 Task: Search round trip flight ticket for 2 adults, 4 children and 1 infant on lap in business from Las Vegas: Harry Reid International Airport to New Bern: Coastal Carolina Regional Airport (was Craven County Regional) on 5-4-2023 and return on 5-6-2023. Choice of flights is Royal air maroc. Price is upto 78000. Outbound departure time preference is 5:30.
Action: Mouse moved to (325, 132)
Screenshot: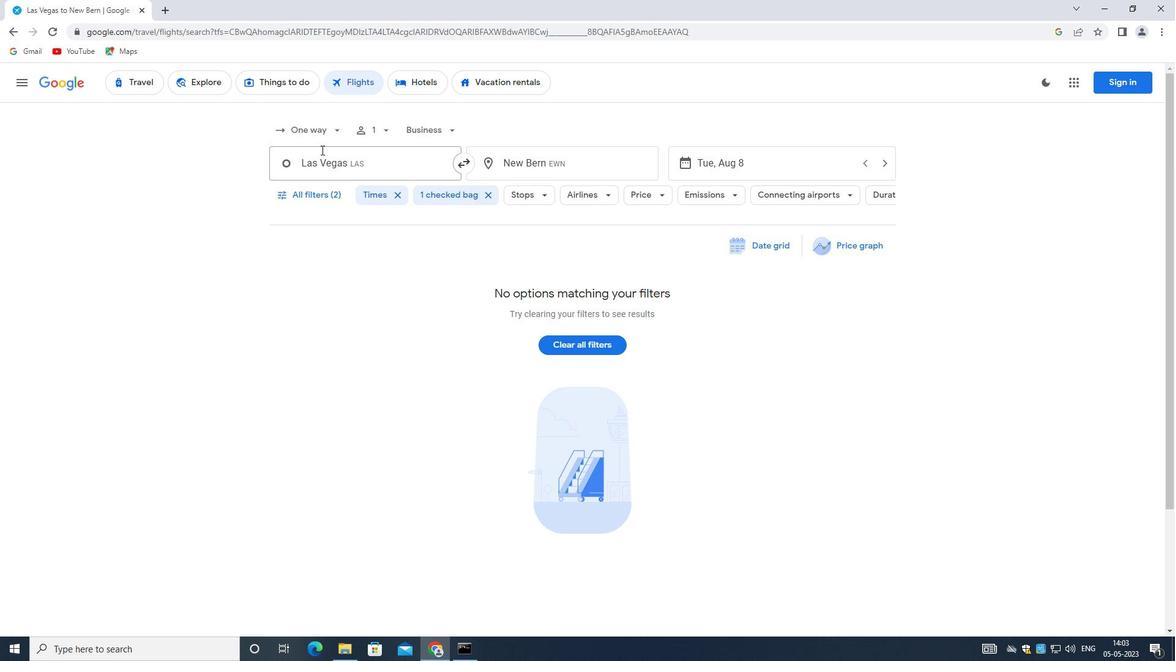 
Action: Mouse pressed left at (325, 132)
Screenshot: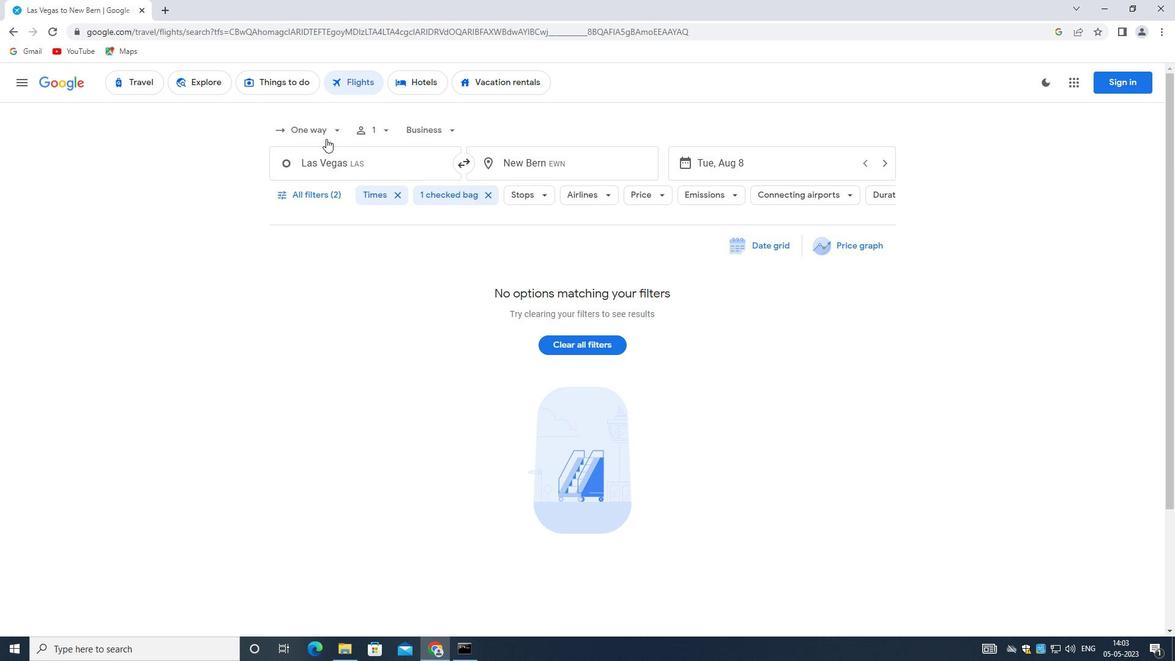 
Action: Mouse moved to (323, 155)
Screenshot: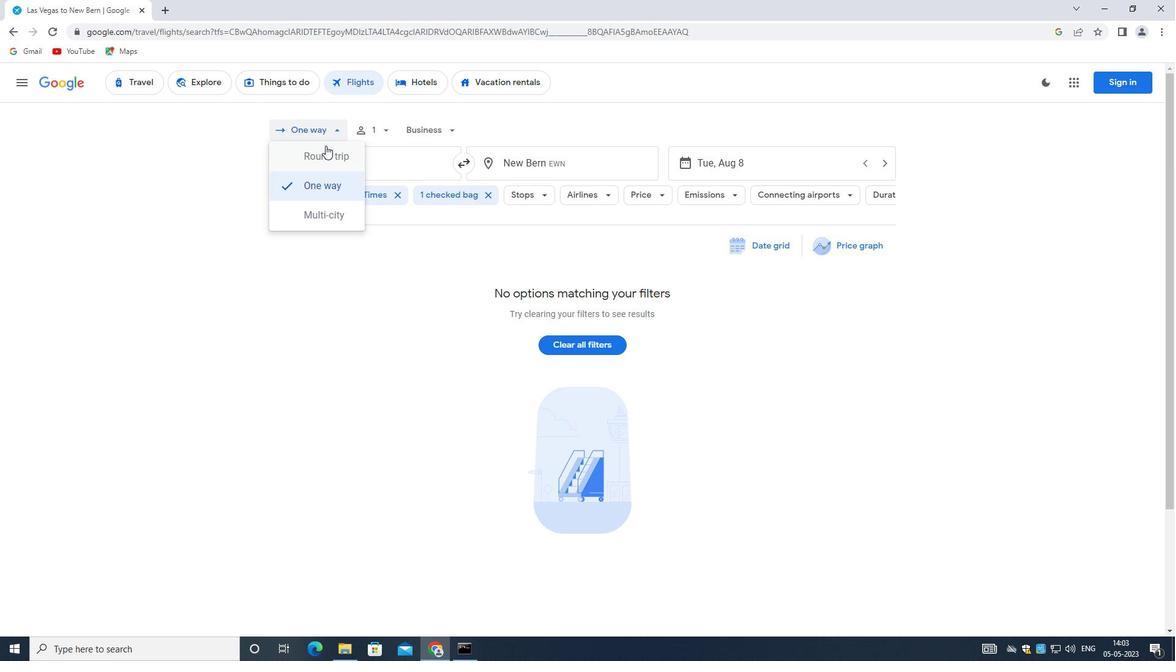 
Action: Mouse pressed left at (323, 155)
Screenshot: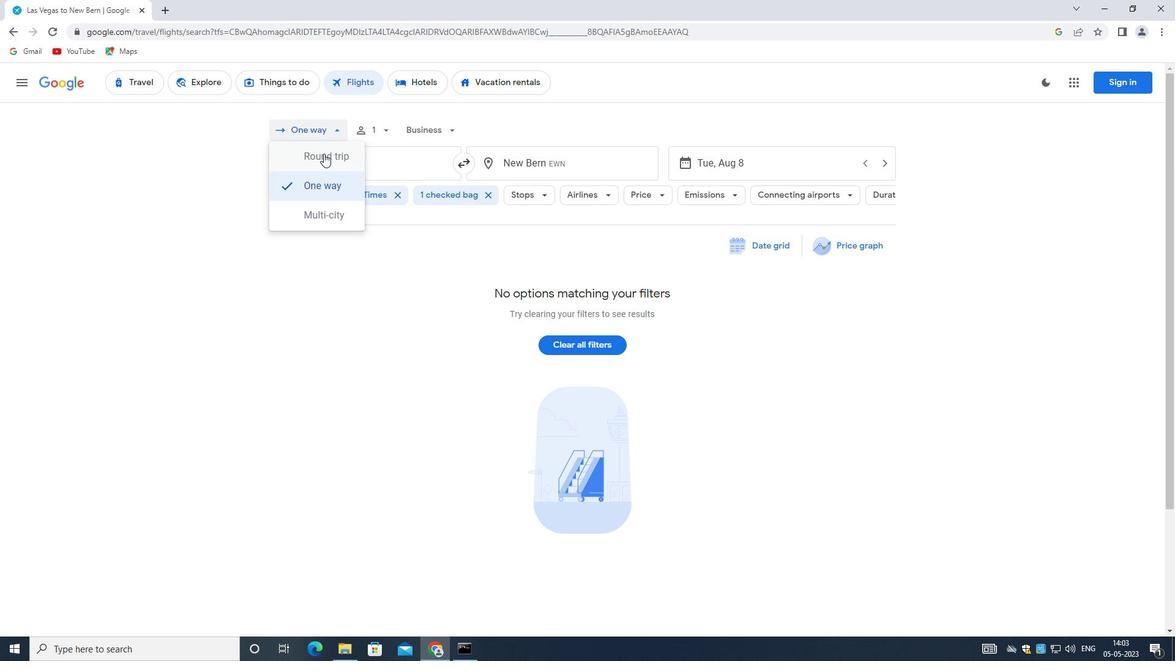 
Action: Mouse moved to (391, 128)
Screenshot: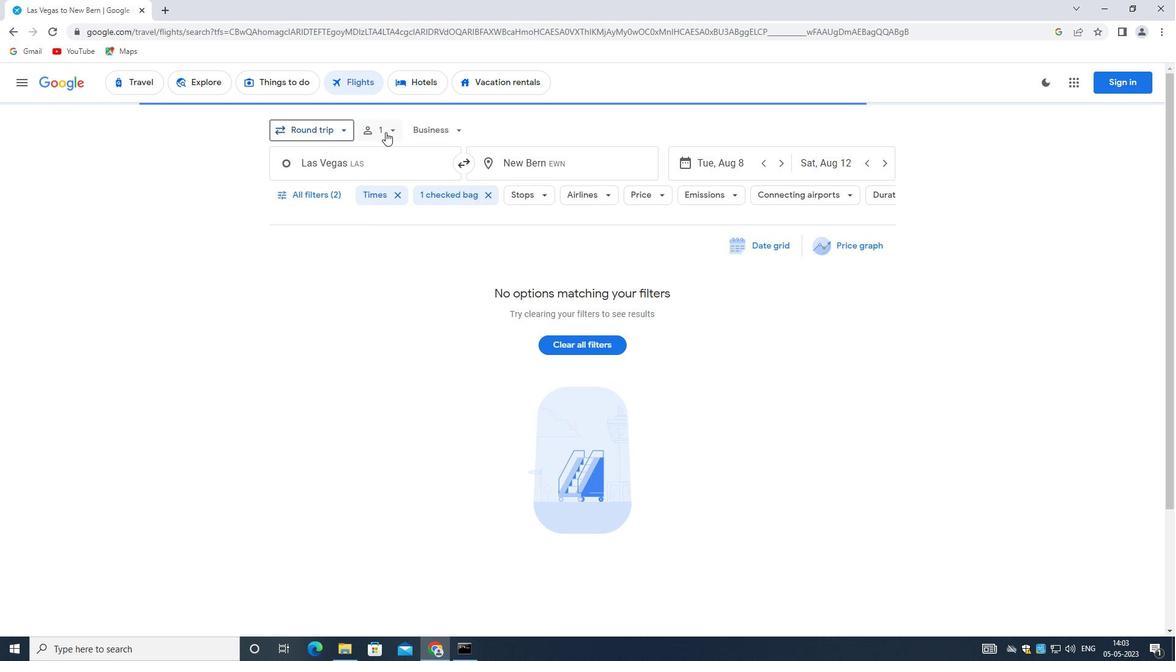 
Action: Mouse pressed left at (391, 128)
Screenshot: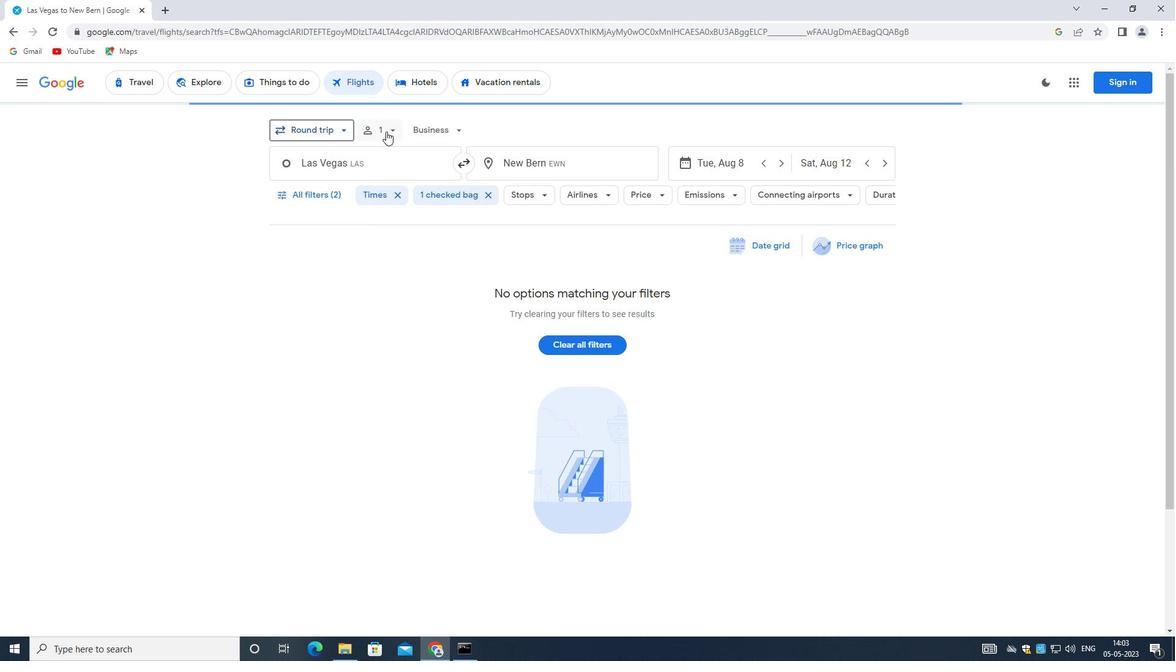 
Action: Mouse moved to (484, 162)
Screenshot: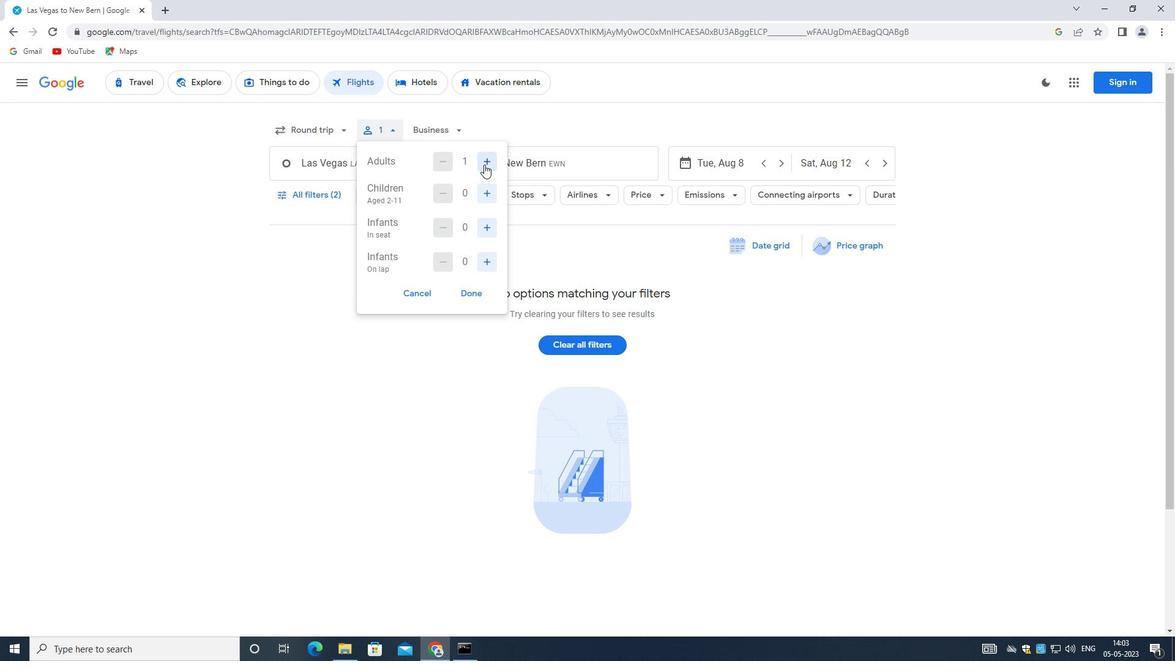 
Action: Mouse pressed left at (484, 162)
Screenshot: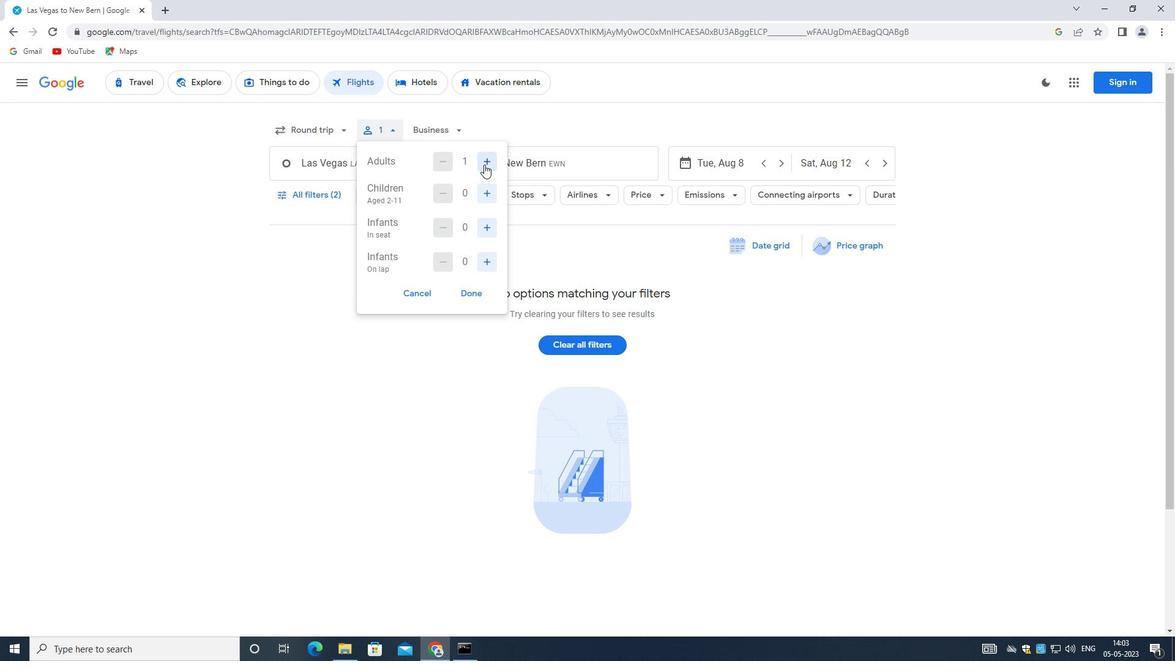 
Action: Mouse moved to (489, 187)
Screenshot: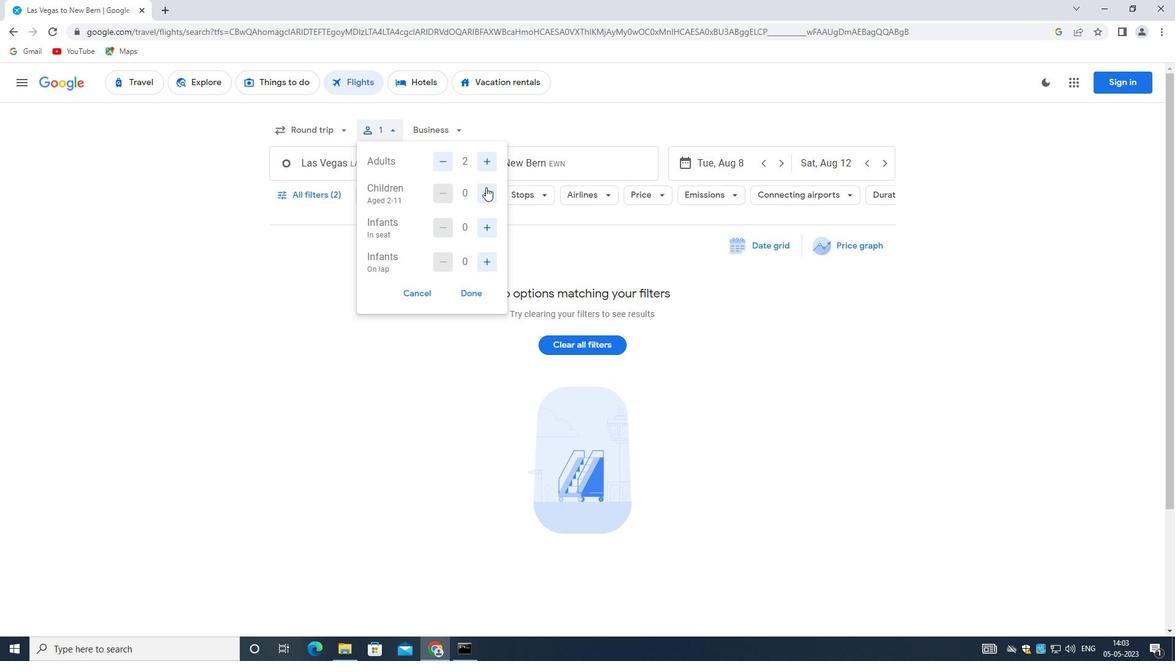 
Action: Mouse pressed left at (489, 187)
Screenshot: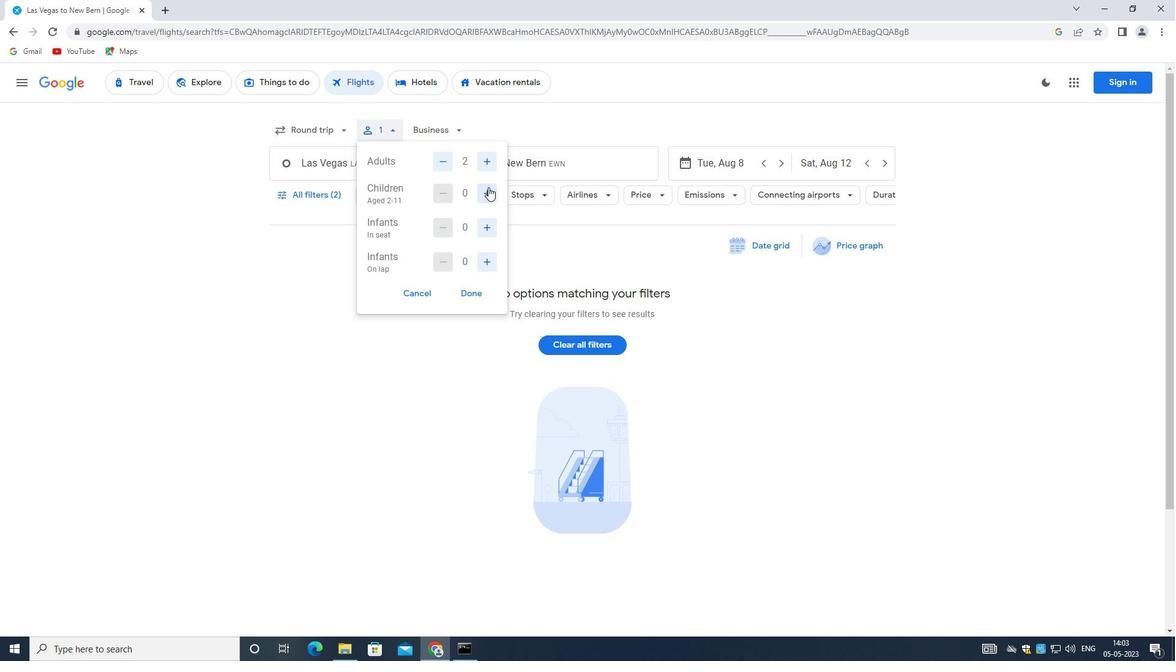 
Action: Mouse moved to (491, 187)
Screenshot: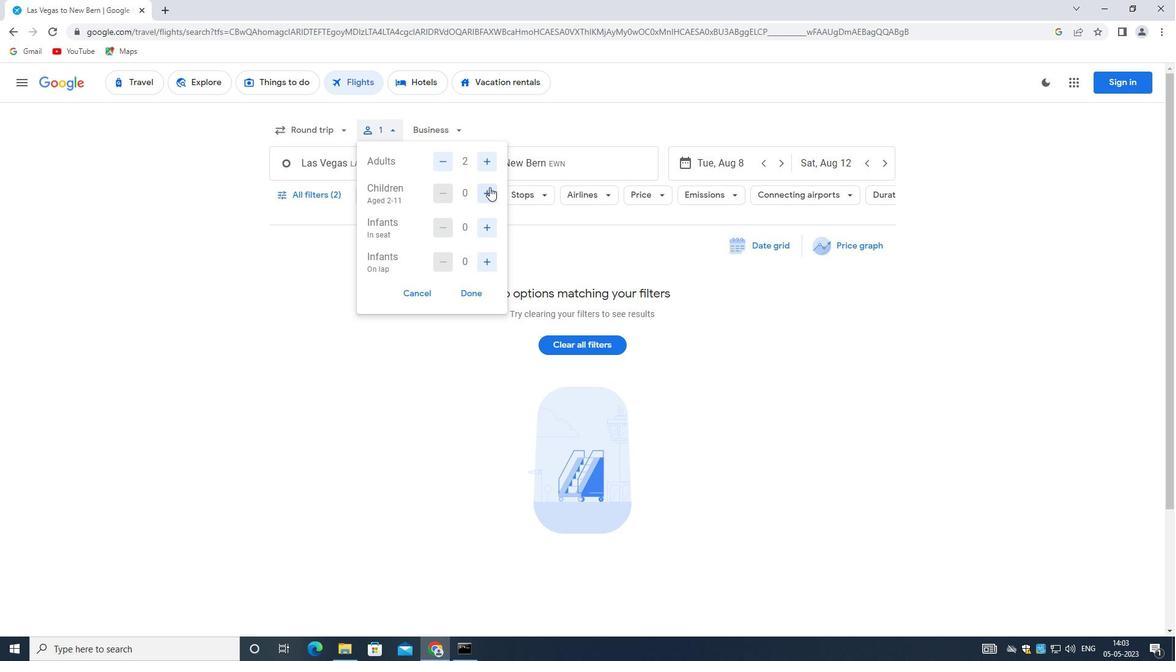 
Action: Mouse pressed left at (491, 187)
Screenshot: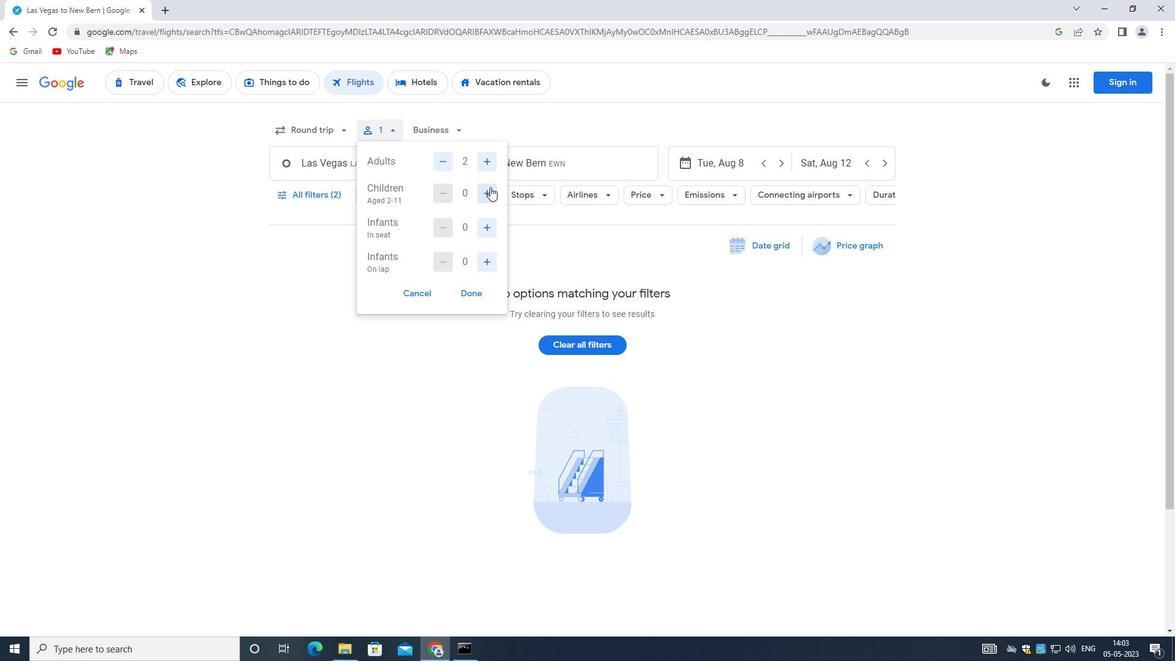 
Action: Mouse pressed left at (491, 187)
Screenshot: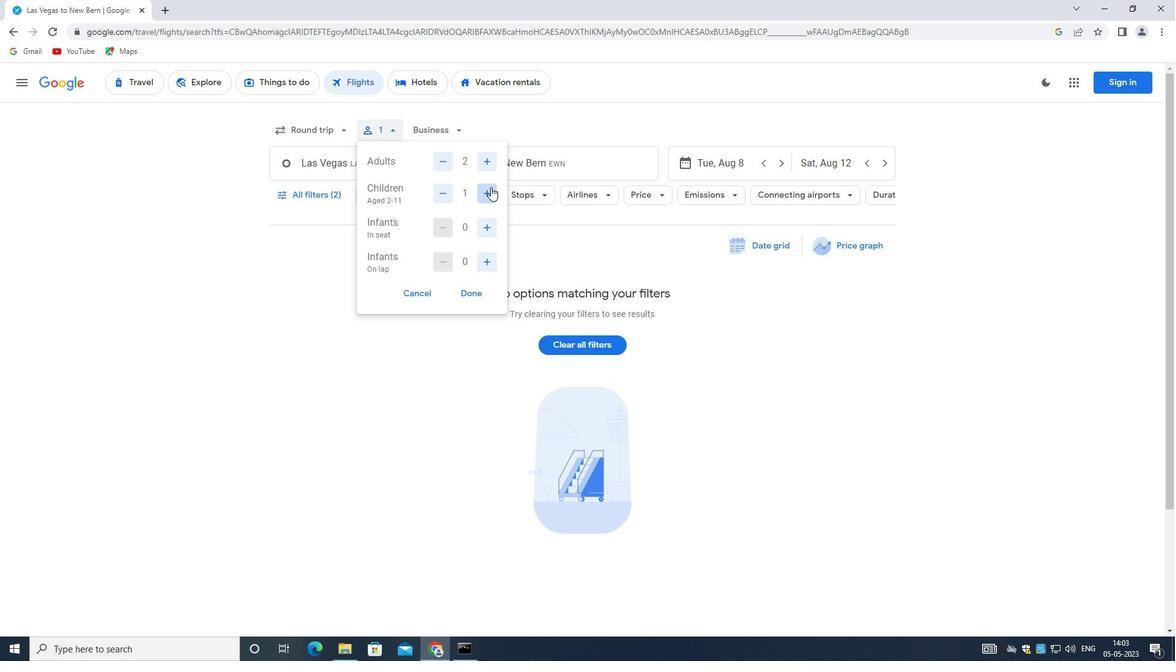 
Action: Mouse moved to (491, 190)
Screenshot: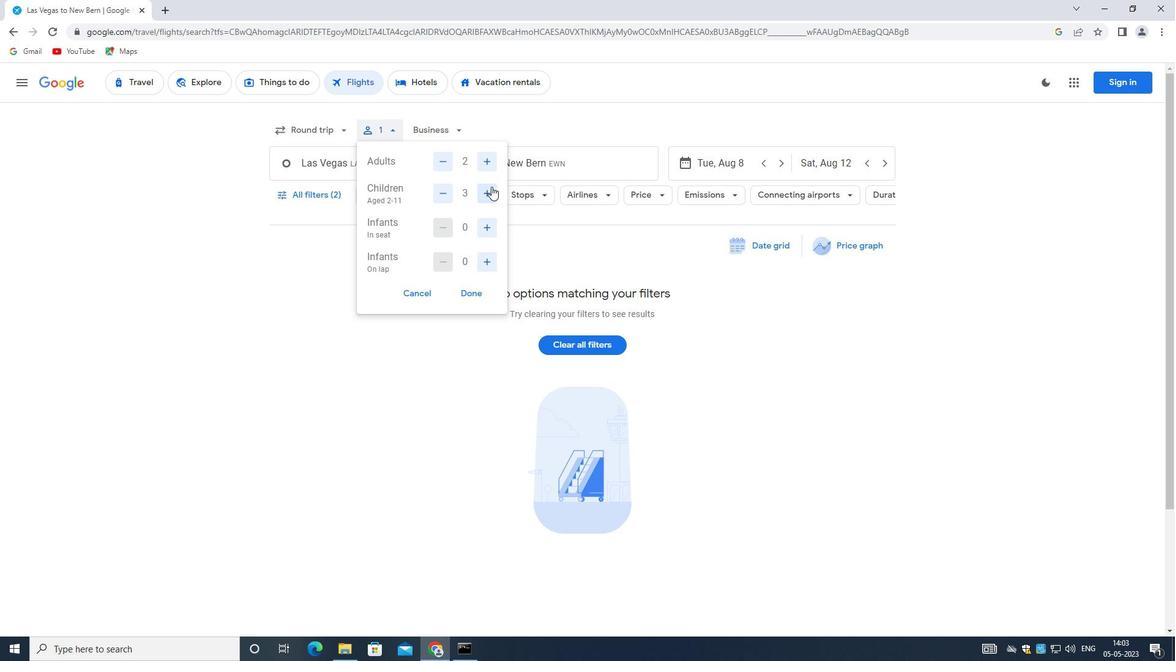 
Action: Mouse pressed left at (491, 190)
Screenshot: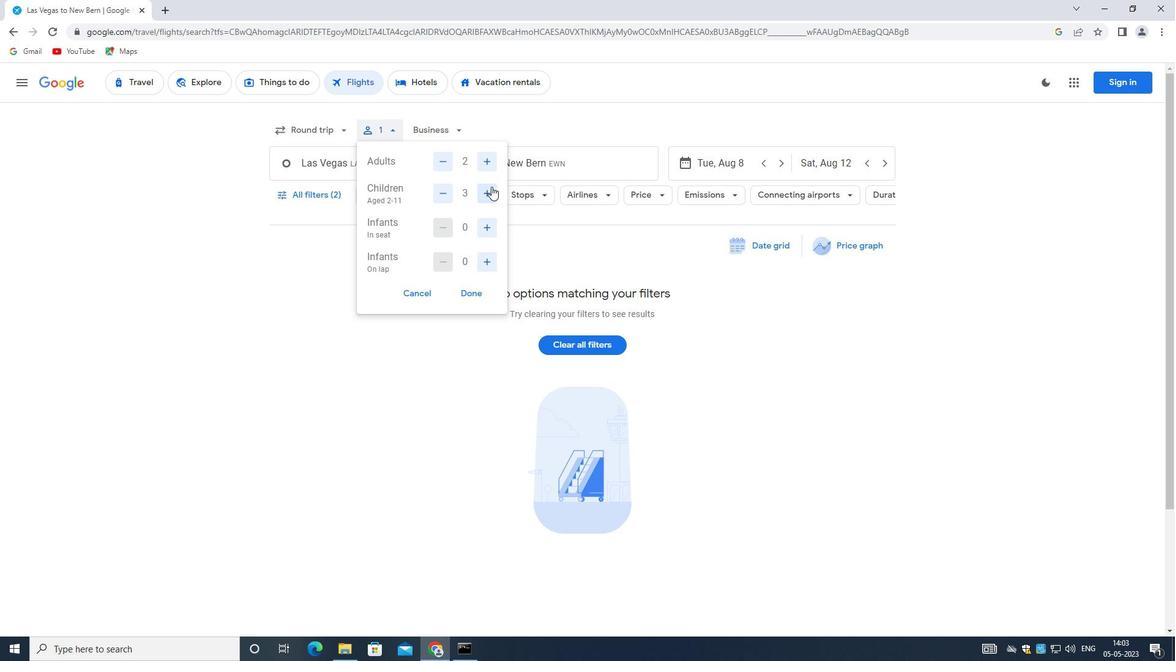 
Action: Mouse moved to (485, 260)
Screenshot: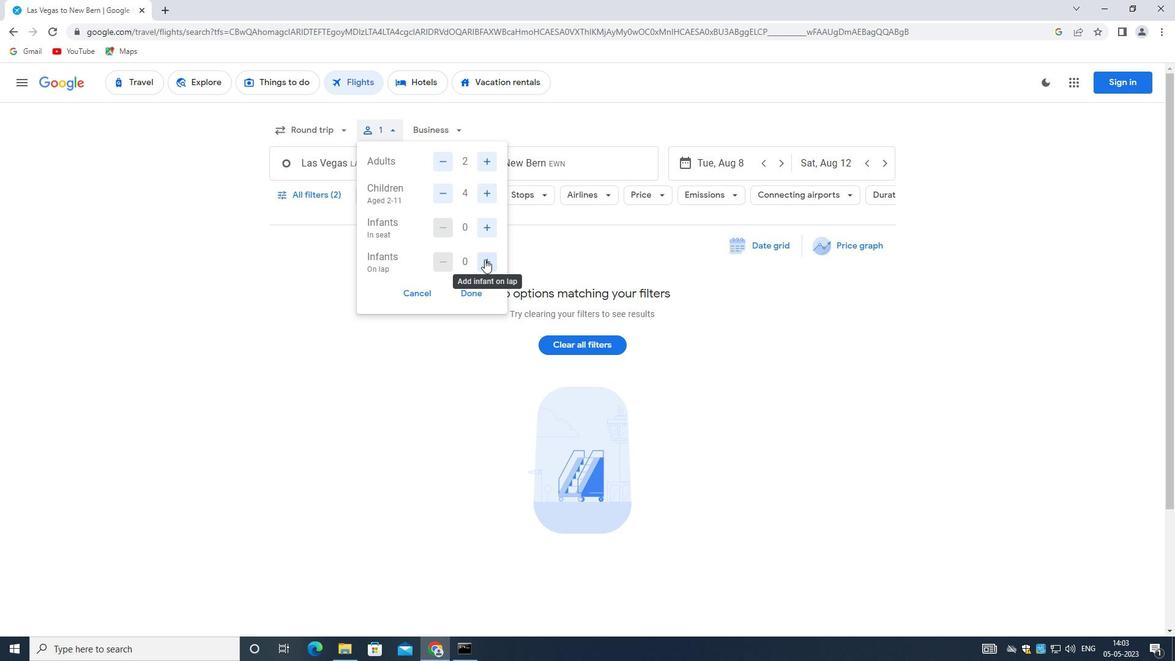 
Action: Mouse pressed left at (485, 260)
Screenshot: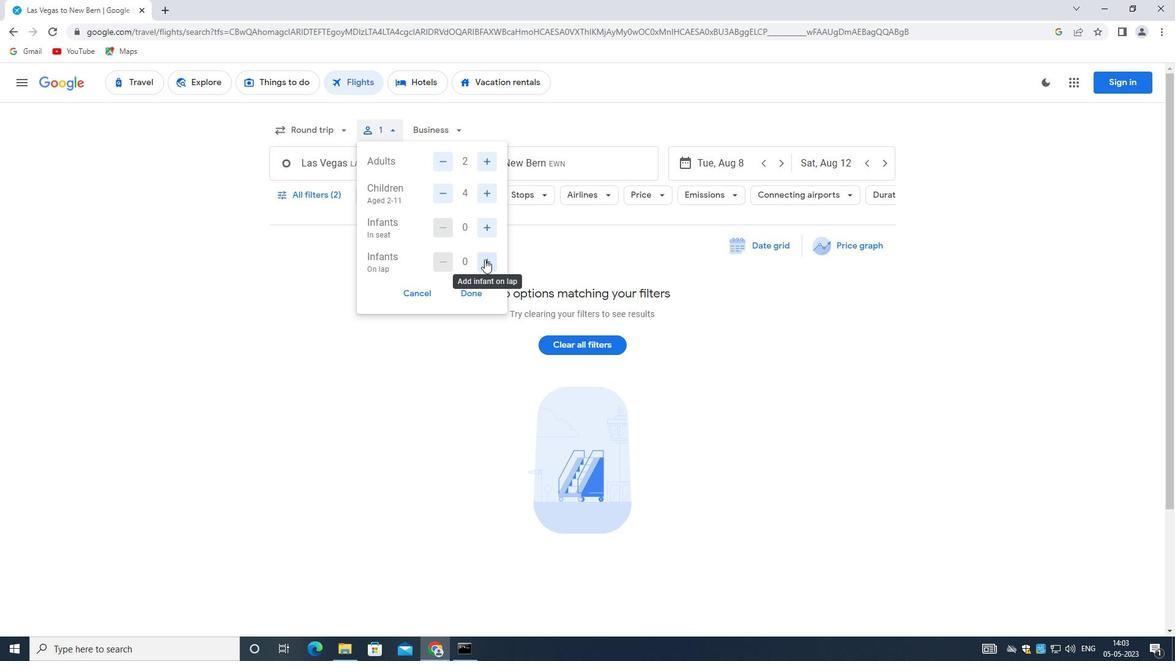 
Action: Mouse moved to (474, 293)
Screenshot: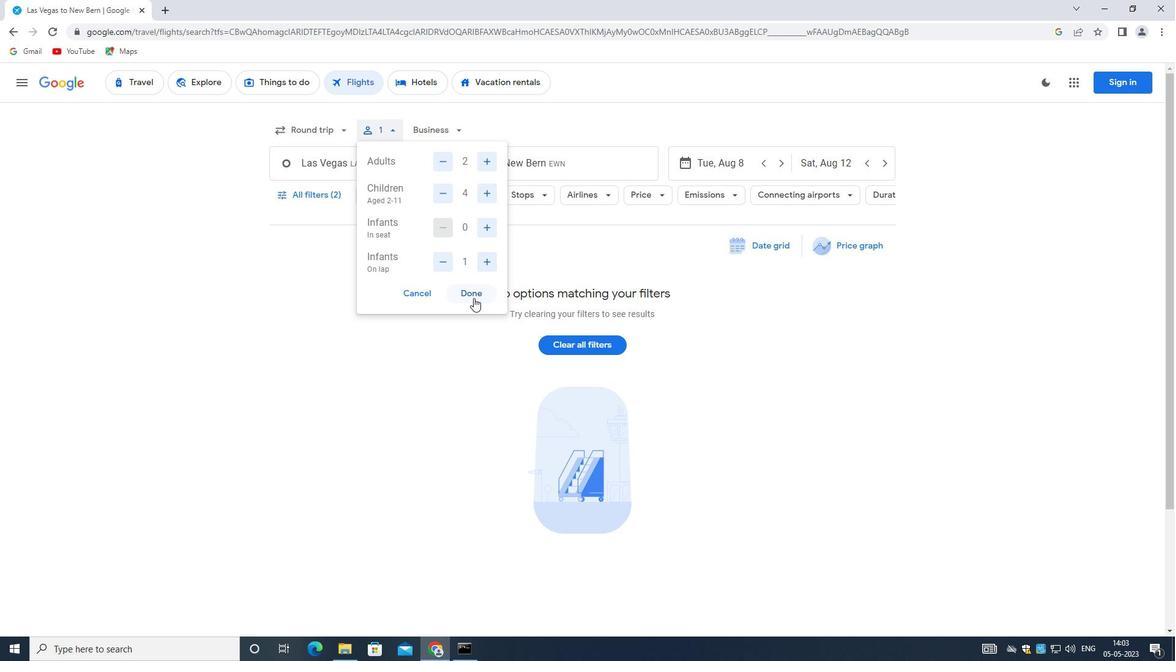 
Action: Mouse pressed left at (474, 293)
Screenshot: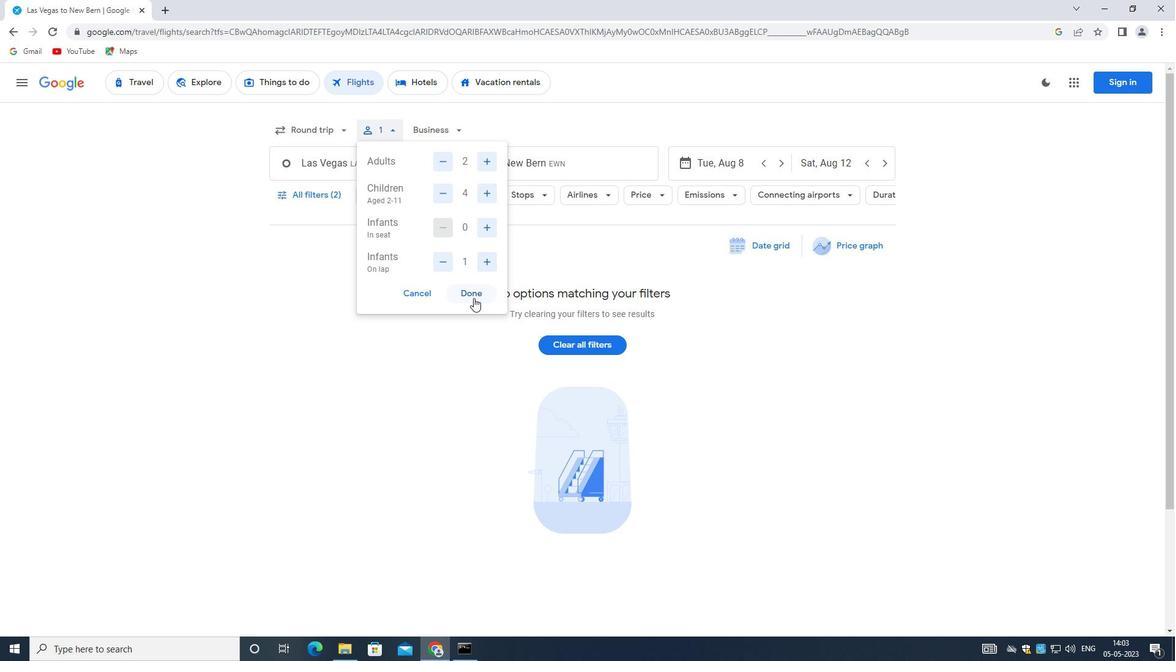 
Action: Mouse moved to (441, 130)
Screenshot: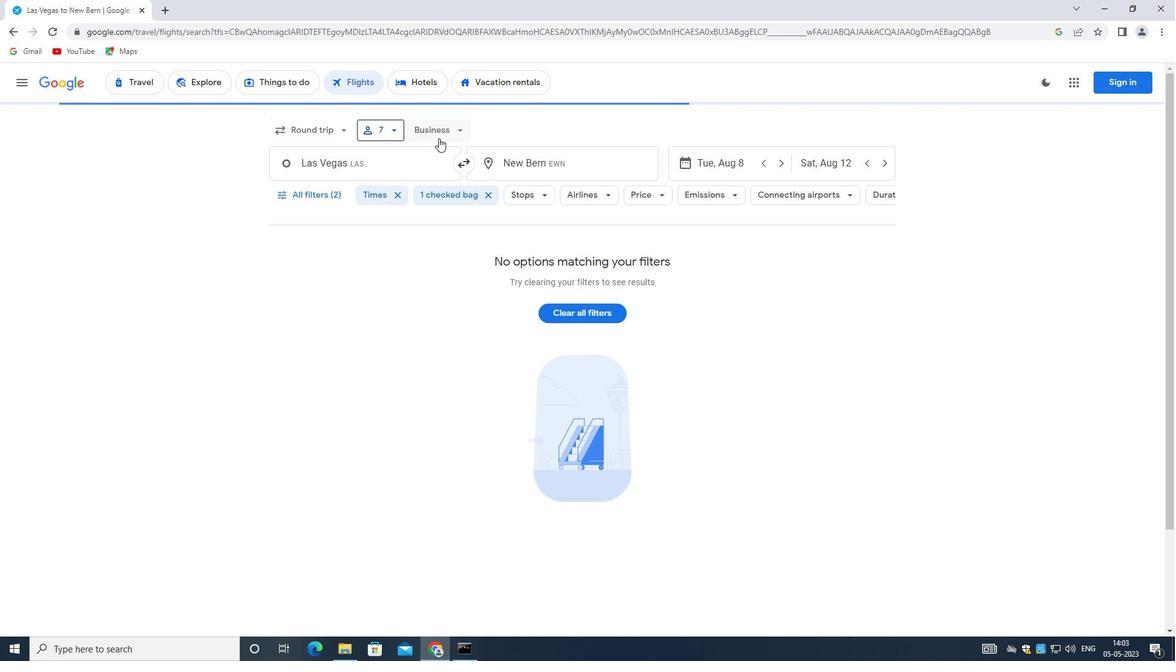 
Action: Mouse pressed left at (441, 130)
Screenshot: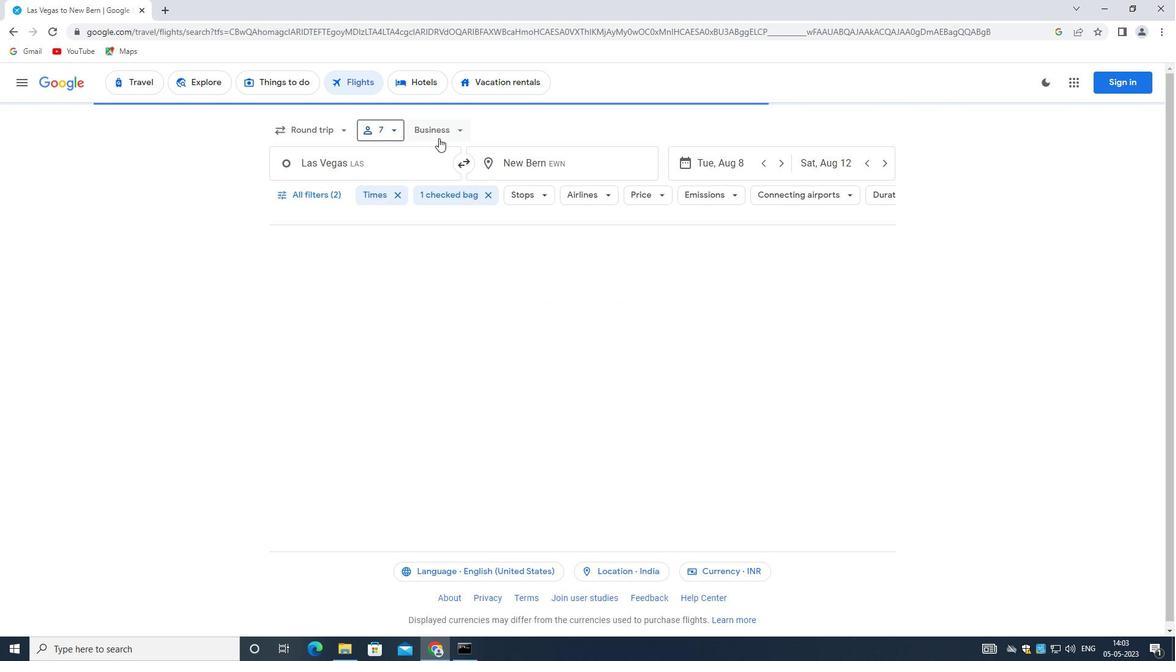 
Action: Mouse moved to (471, 220)
Screenshot: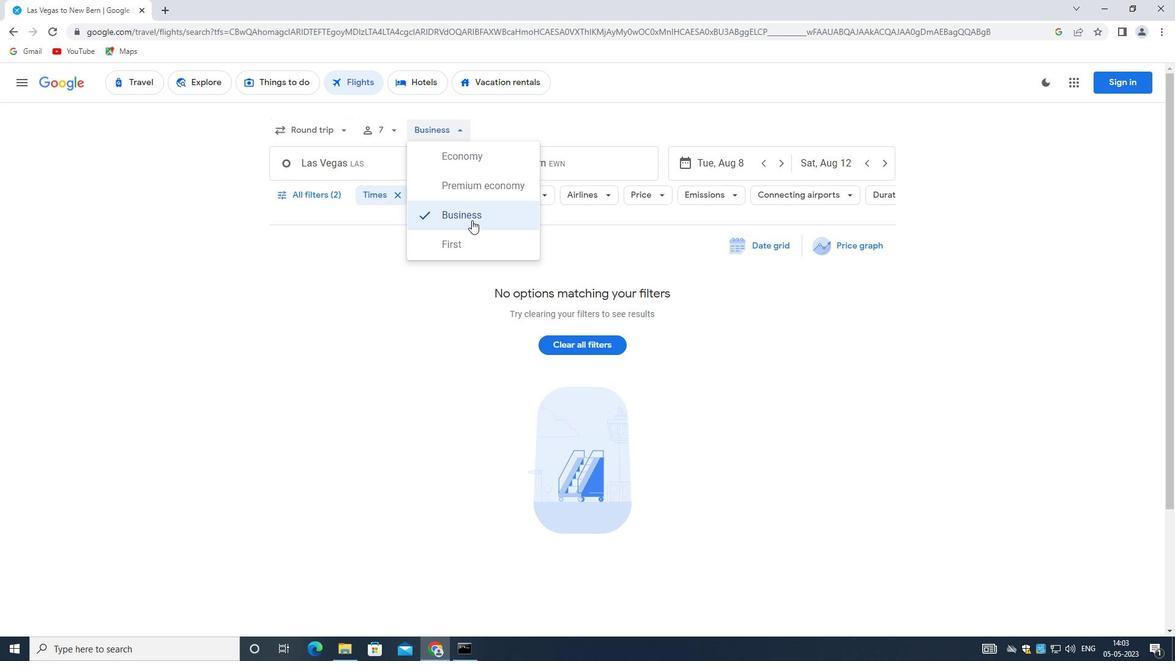 
Action: Mouse pressed left at (471, 220)
Screenshot: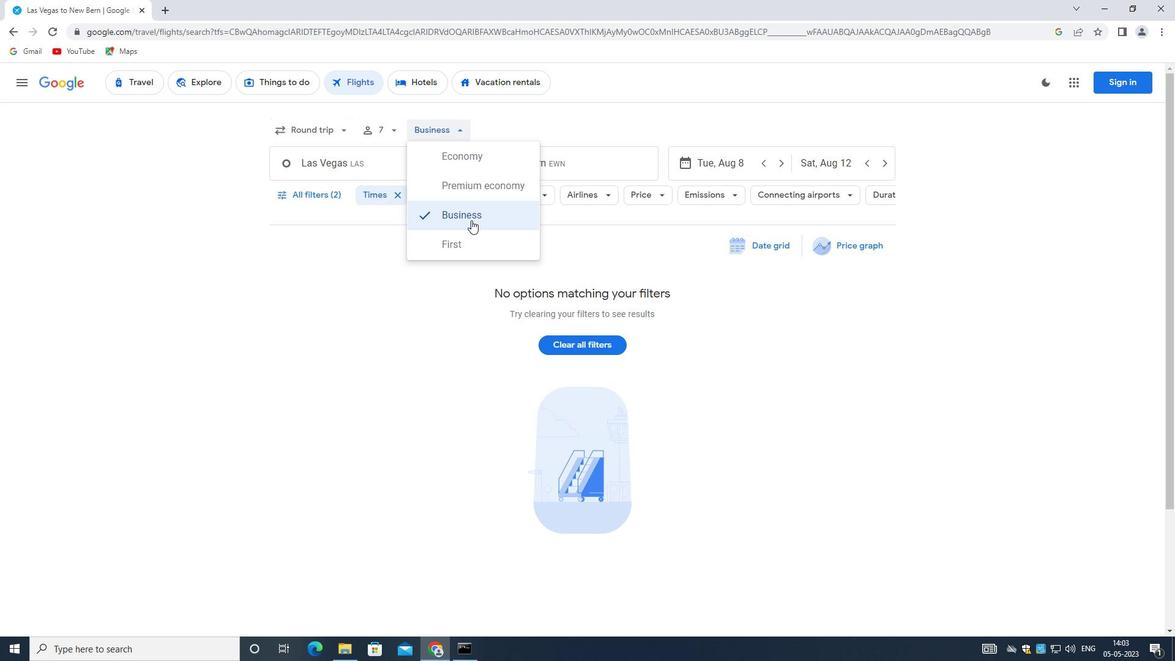
Action: Mouse moved to (320, 174)
Screenshot: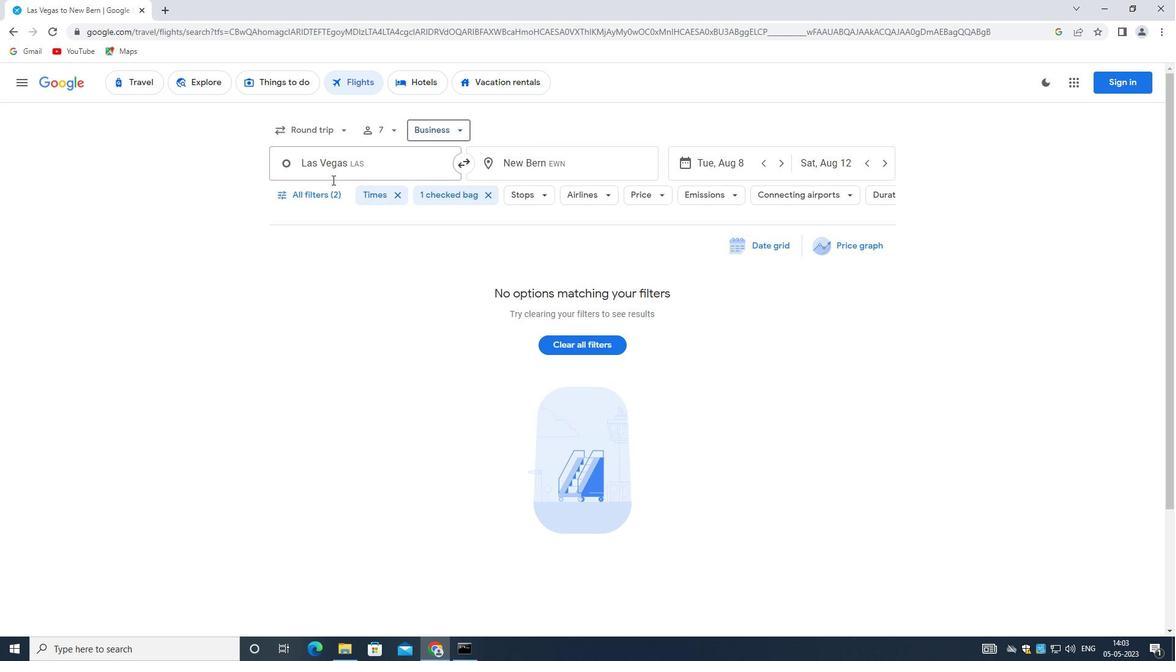 
Action: Mouse pressed left at (320, 174)
Screenshot: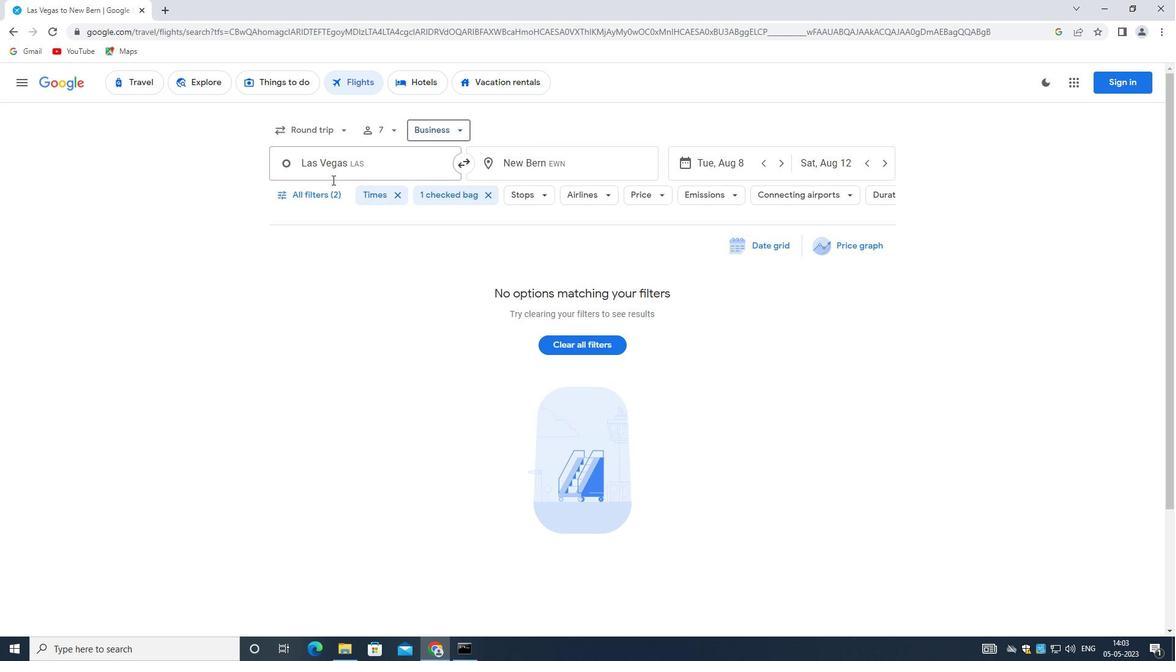 
Action: Mouse moved to (349, 193)
Screenshot: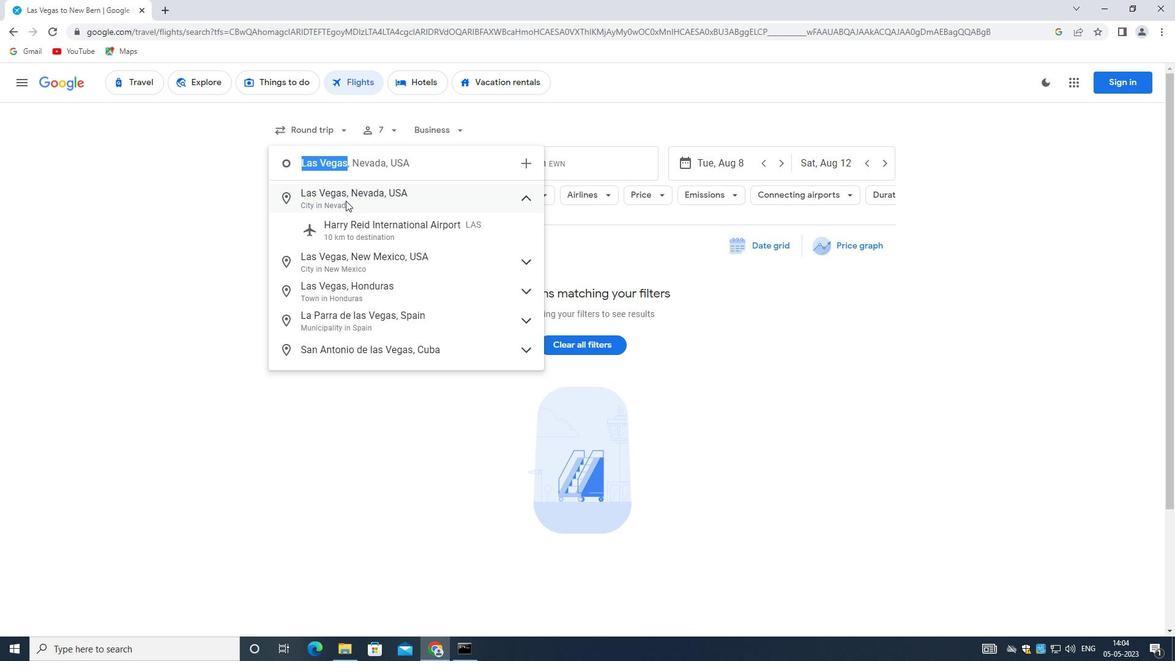 
Action: Mouse pressed left at (349, 193)
Screenshot: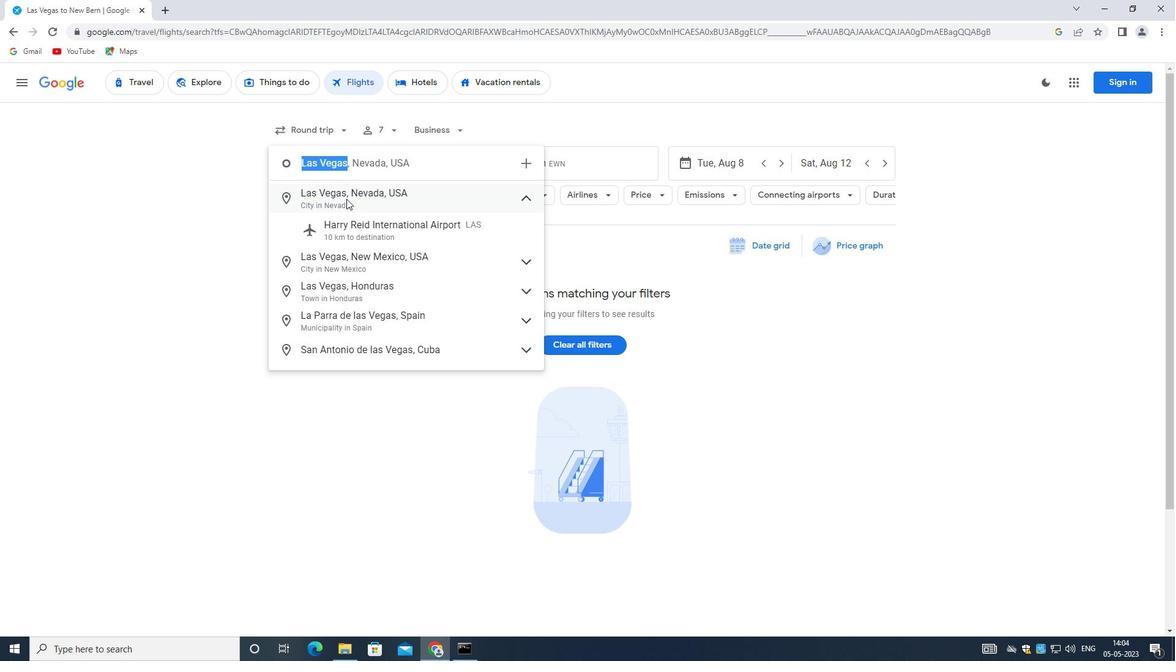 
Action: Mouse moved to (514, 163)
Screenshot: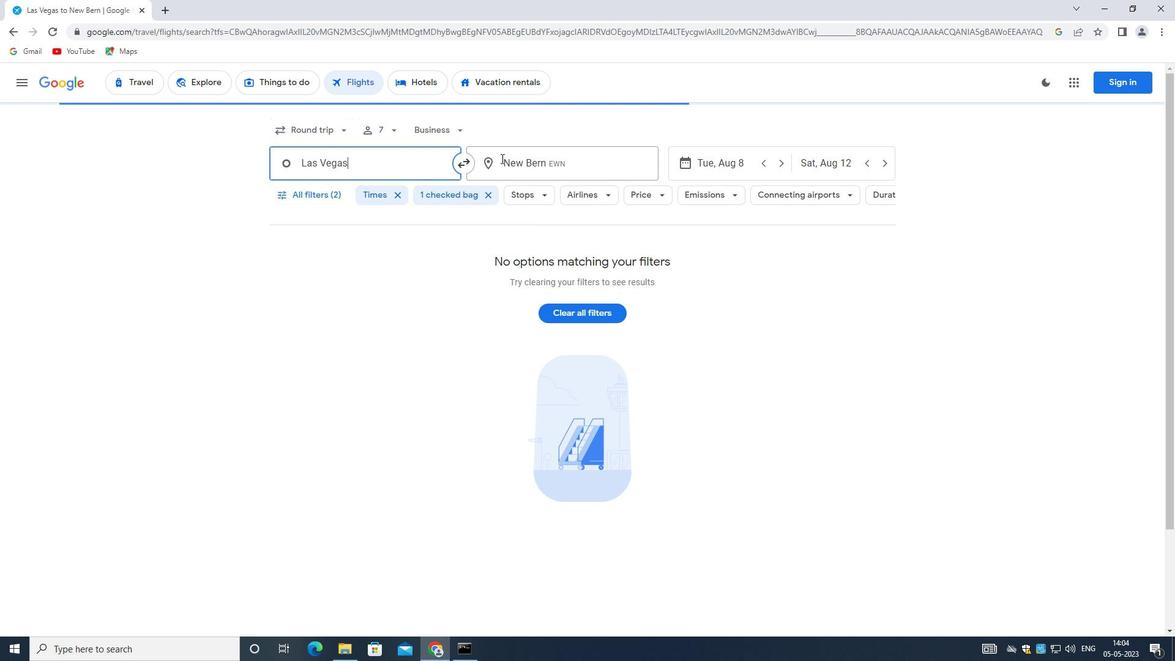 
Action: Mouse pressed left at (514, 163)
Screenshot: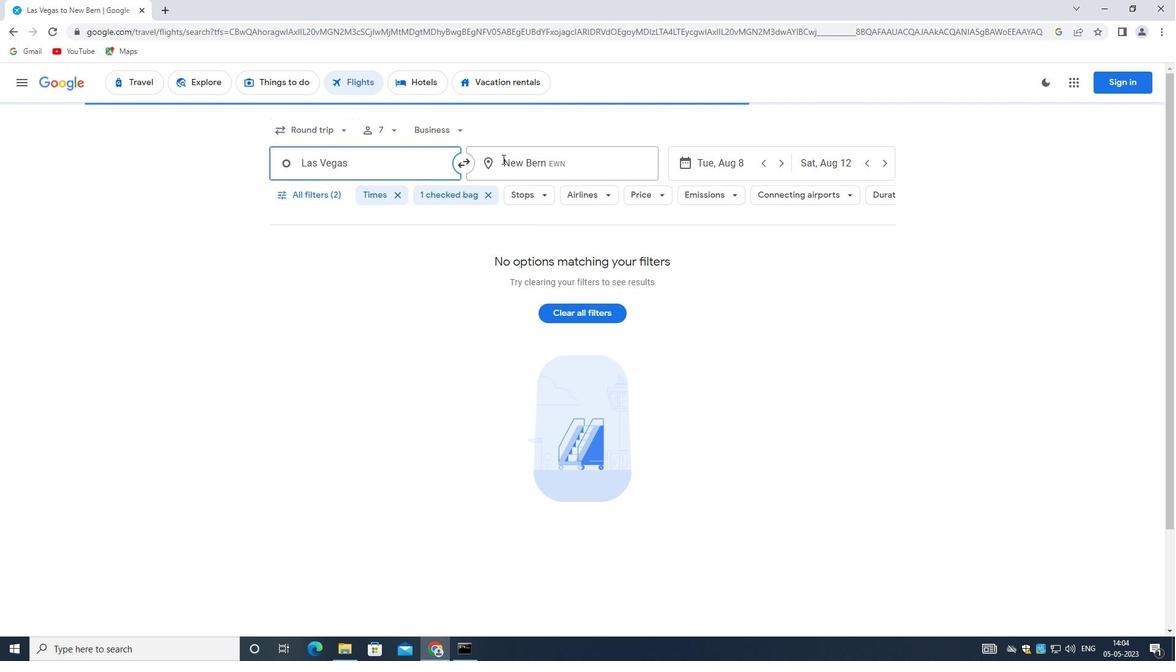 
Action: Mouse moved to (511, 164)
Screenshot: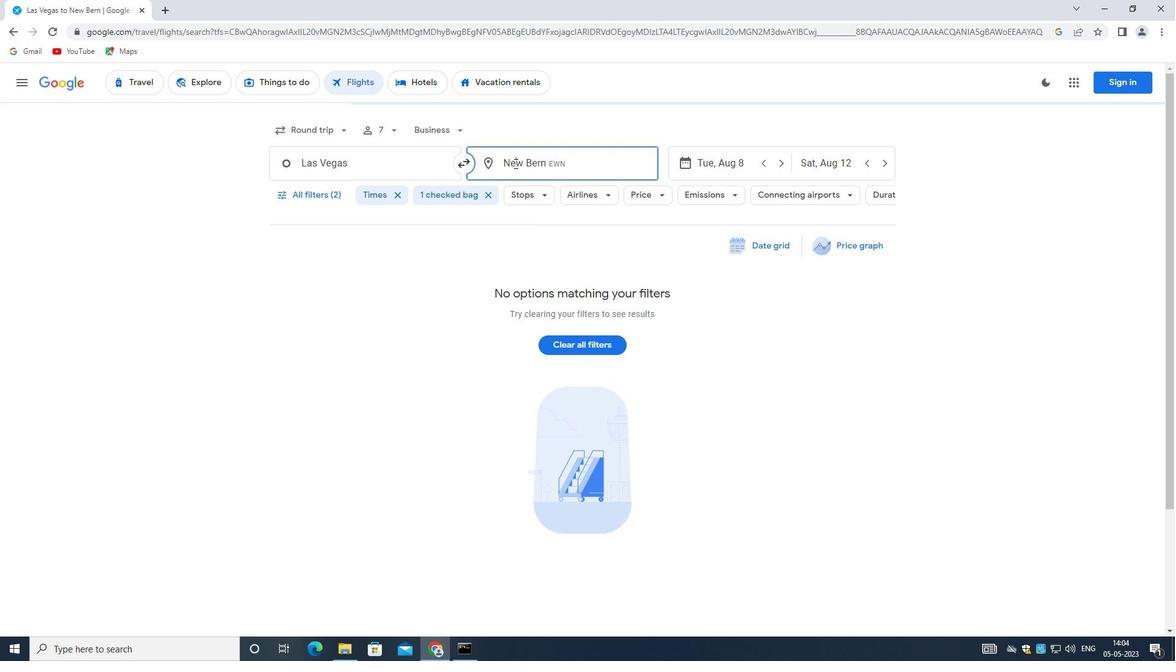 
Action: Key pressed <Key.backspace><Key.shift_r><Key.shift_r><Key.shift_r>Harry
Screenshot: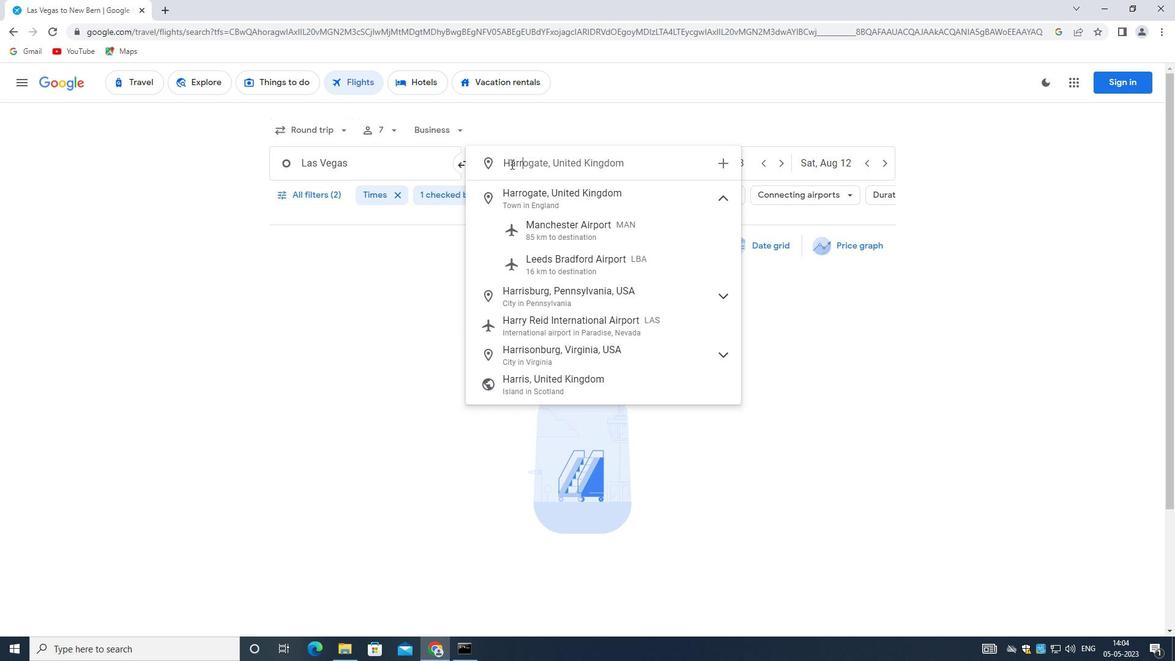 
Action: Mouse moved to (578, 194)
Screenshot: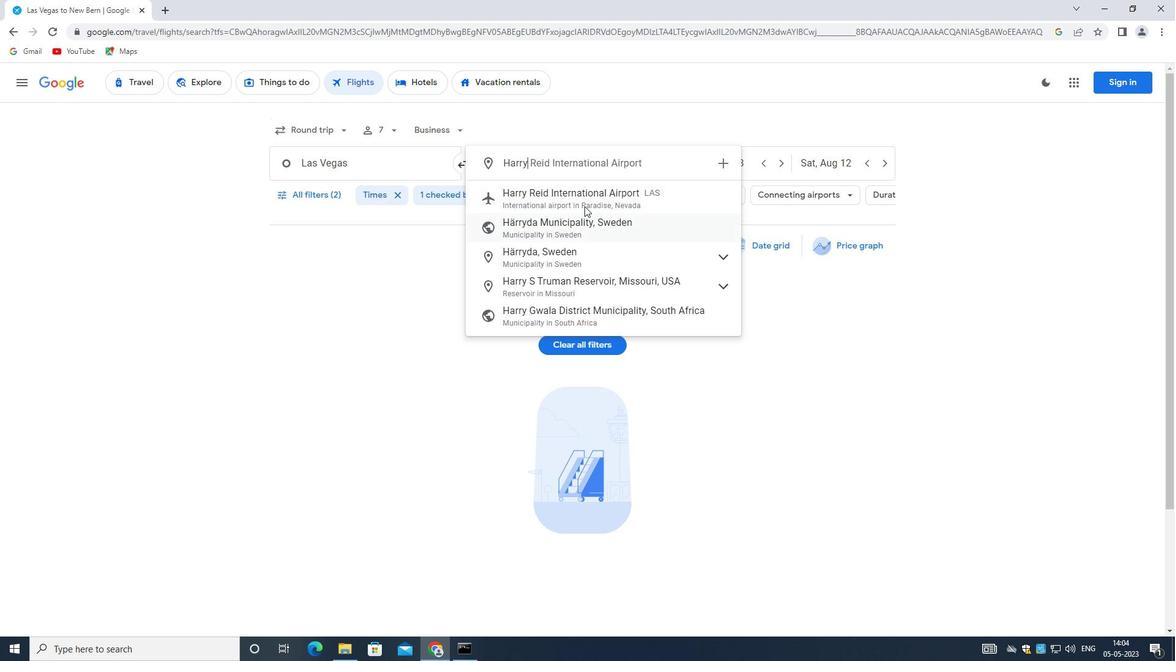 
Action: Mouse pressed left at (578, 194)
Screenshot: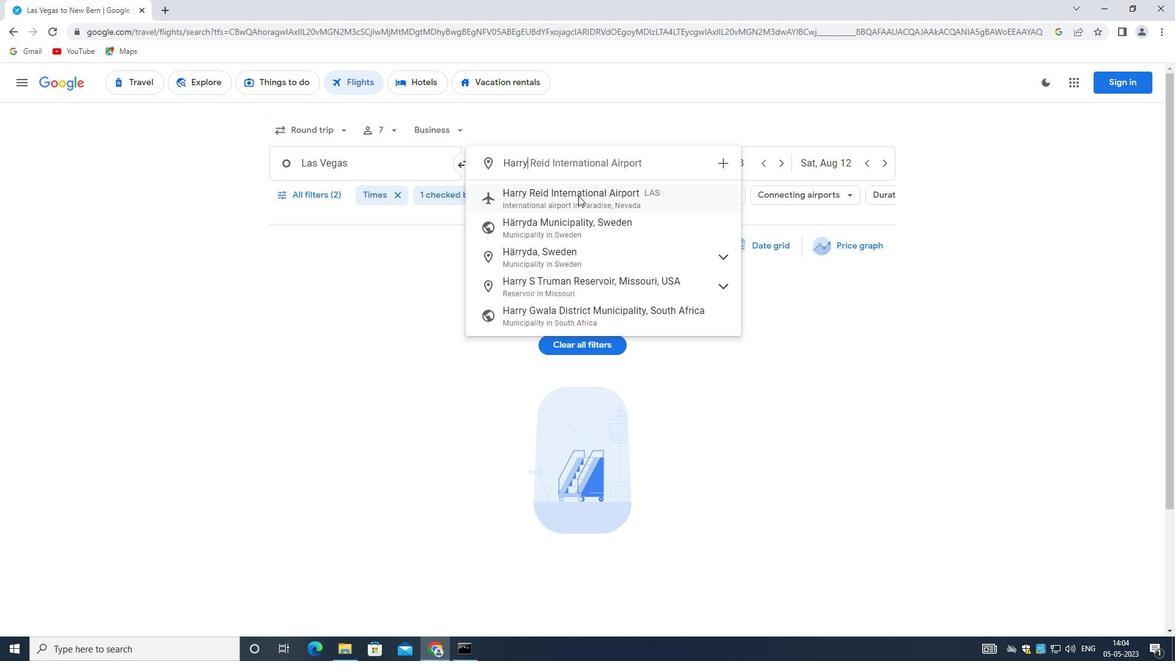 
Action: Mouse moved to (736, 170)
Screenshot: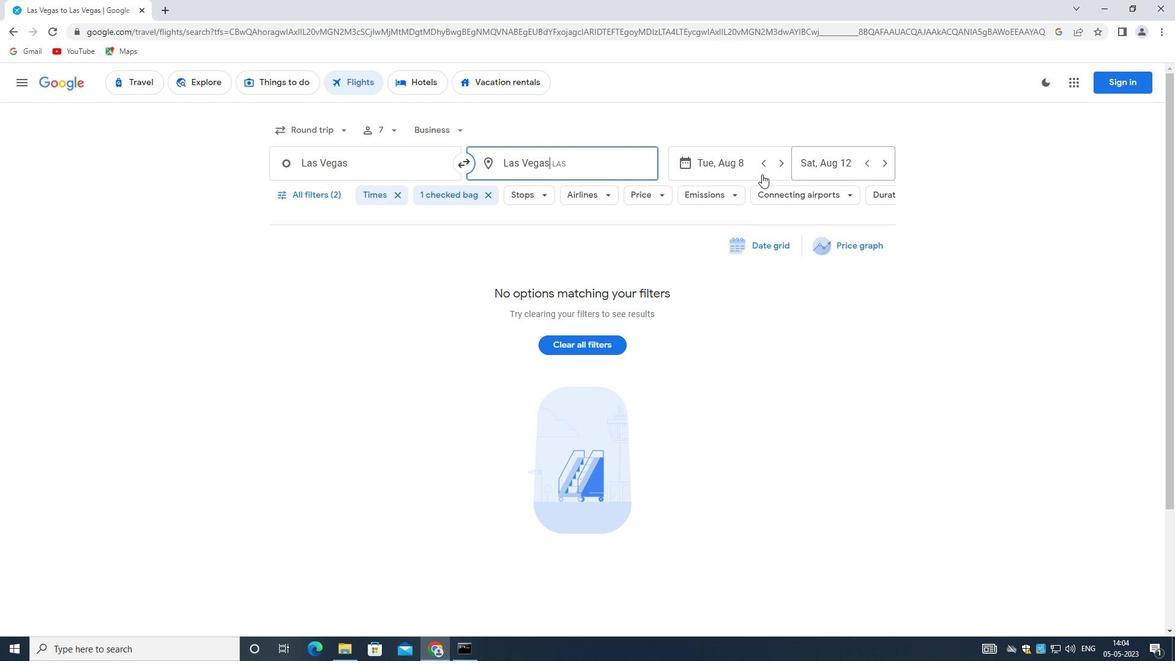 
Action: Mouse pressed left at (736, 170)
Screenshot: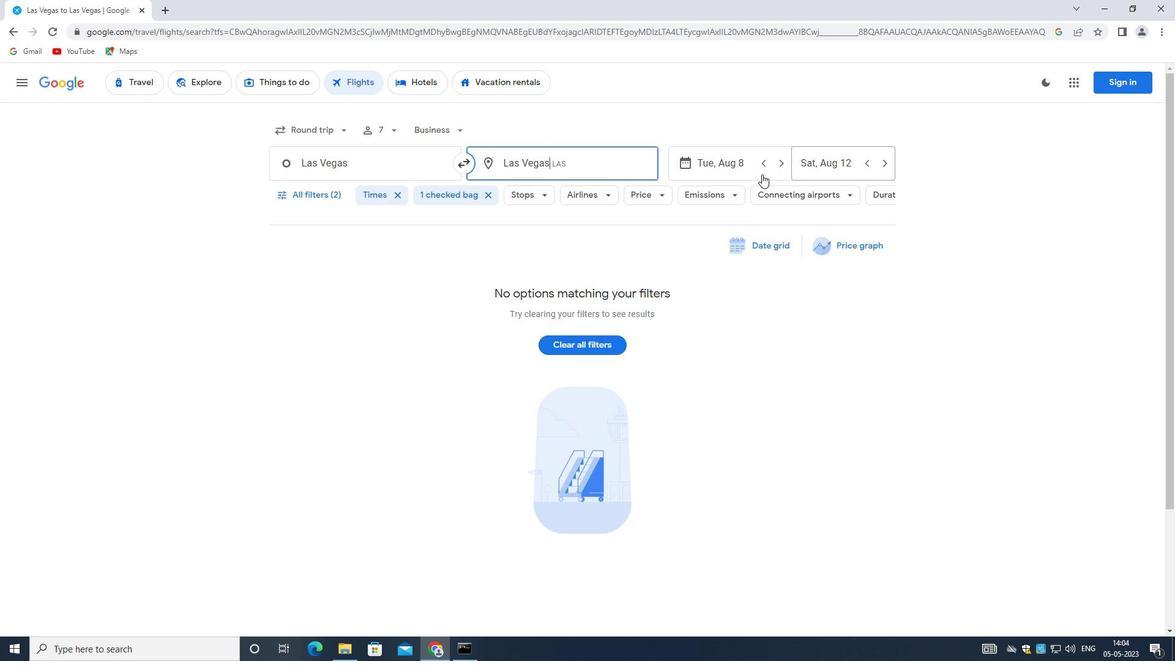 
Action: Mouse moved to (736, 167)
Screenshot: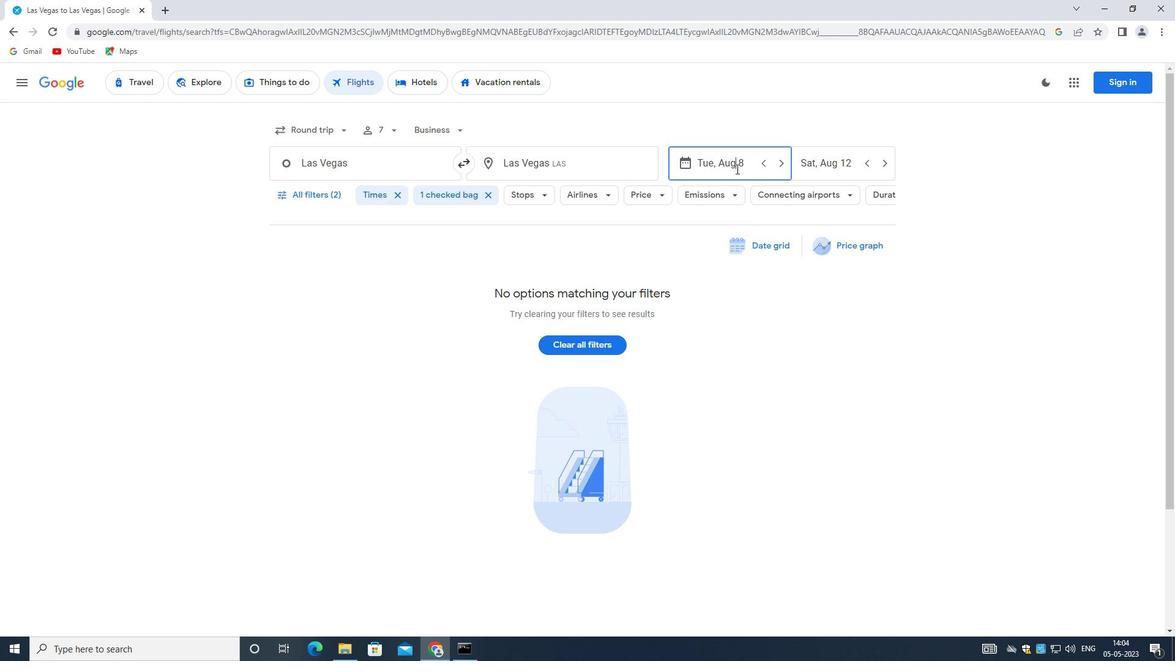 
Action: Mouse scrolled (736, 167) with delta (0, 0)
Screenshot: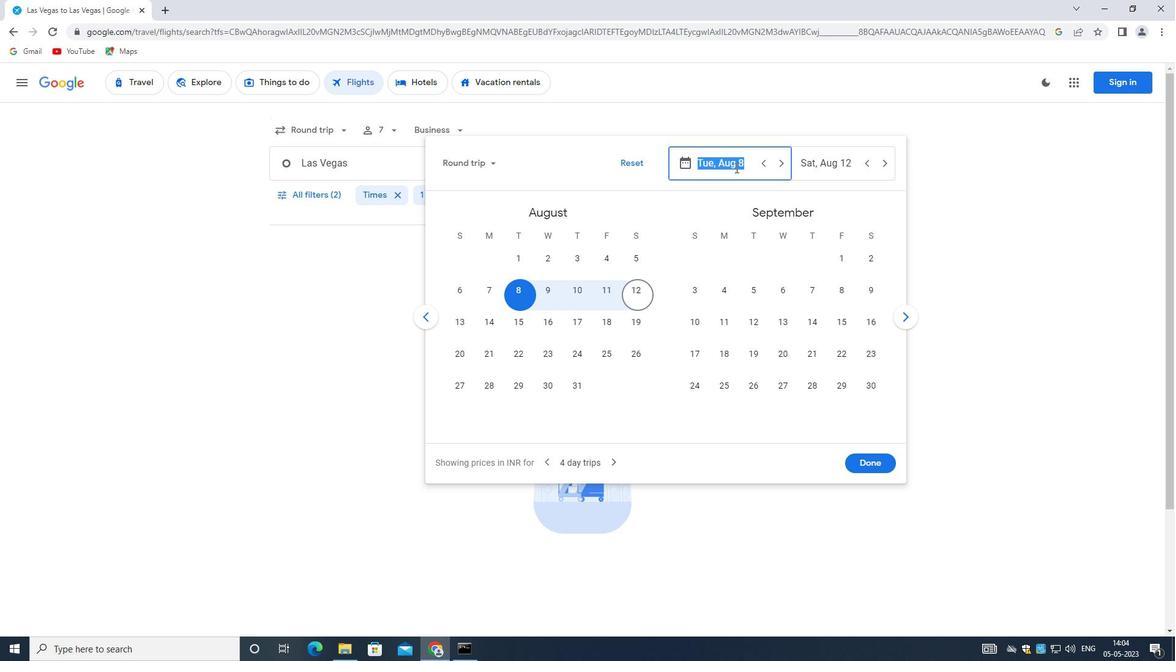 
Action: Mouse scrolled (736, 167) with delta (0, 0)
Screenshot: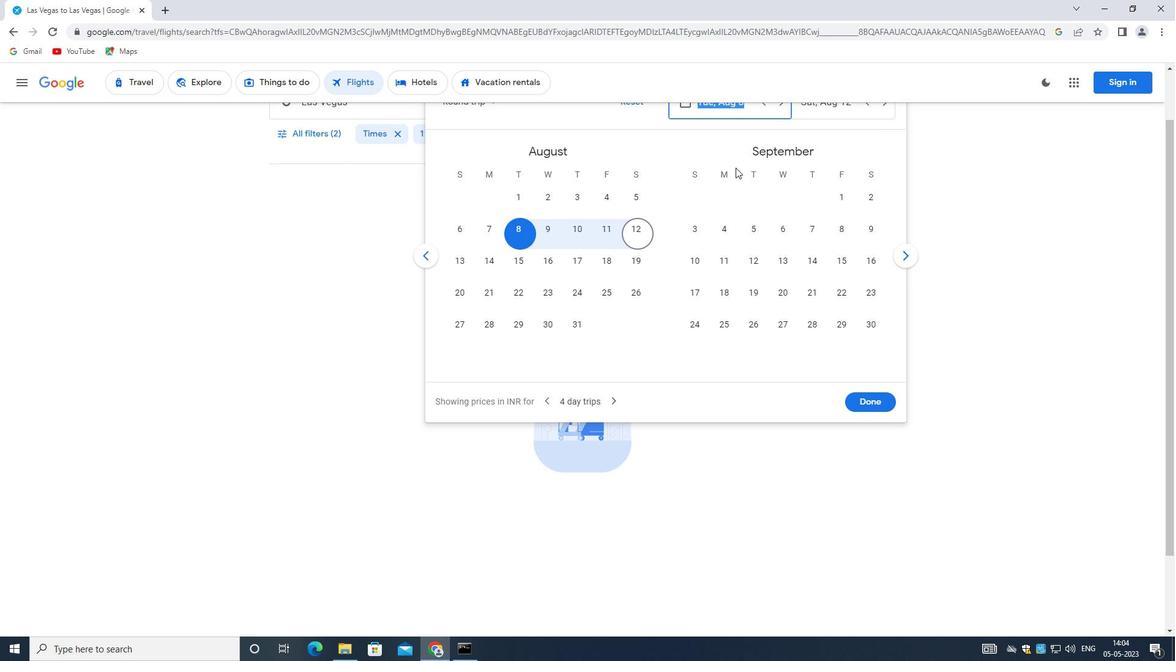 
Action: Mouse moved to (505, 217)
Screenshot: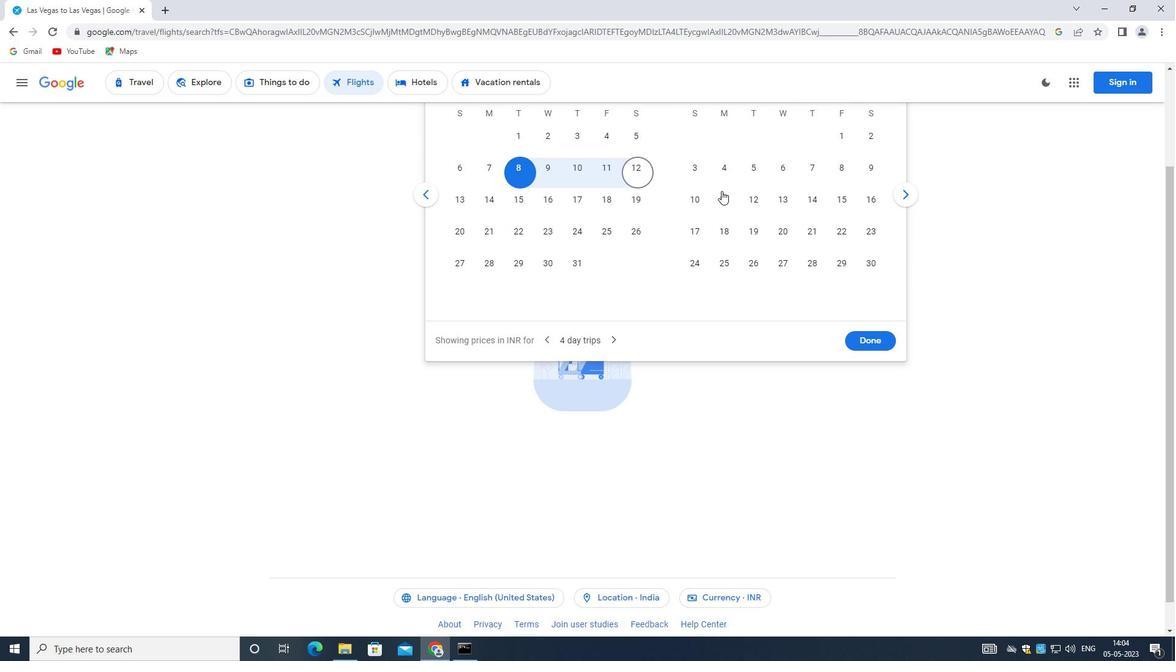 
Action: Mouse scrolled (505, 218) with delta (0, 0)
Screenshot: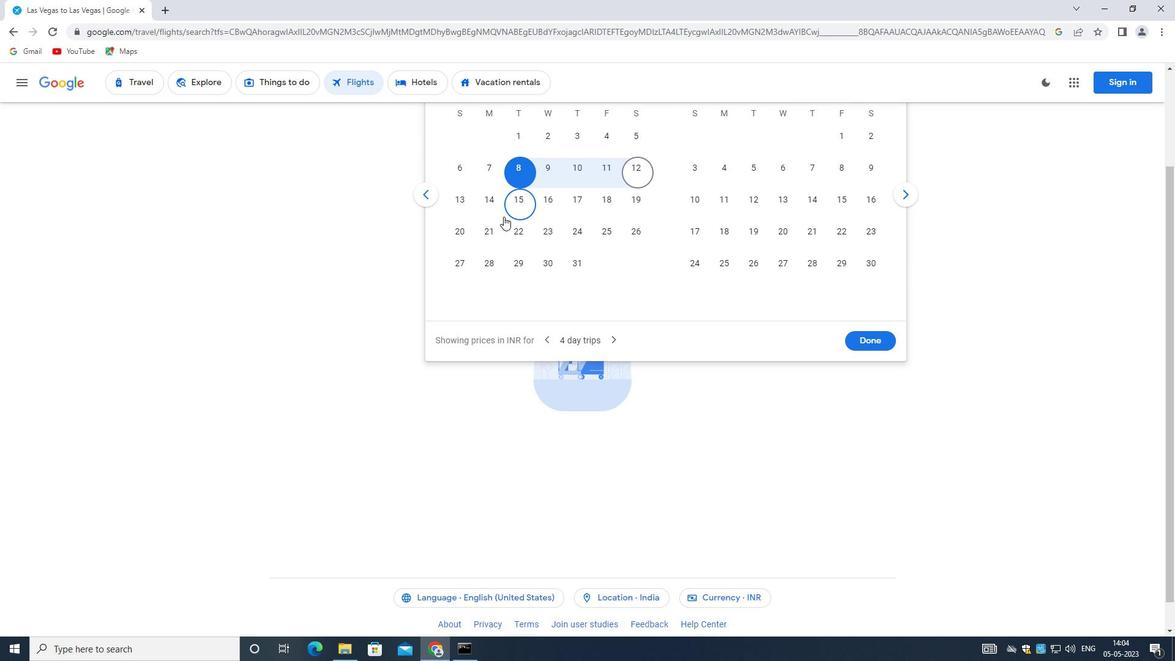 
Action: Mouse scrolled (505, 218) with delta (0, 0)
Screenshot: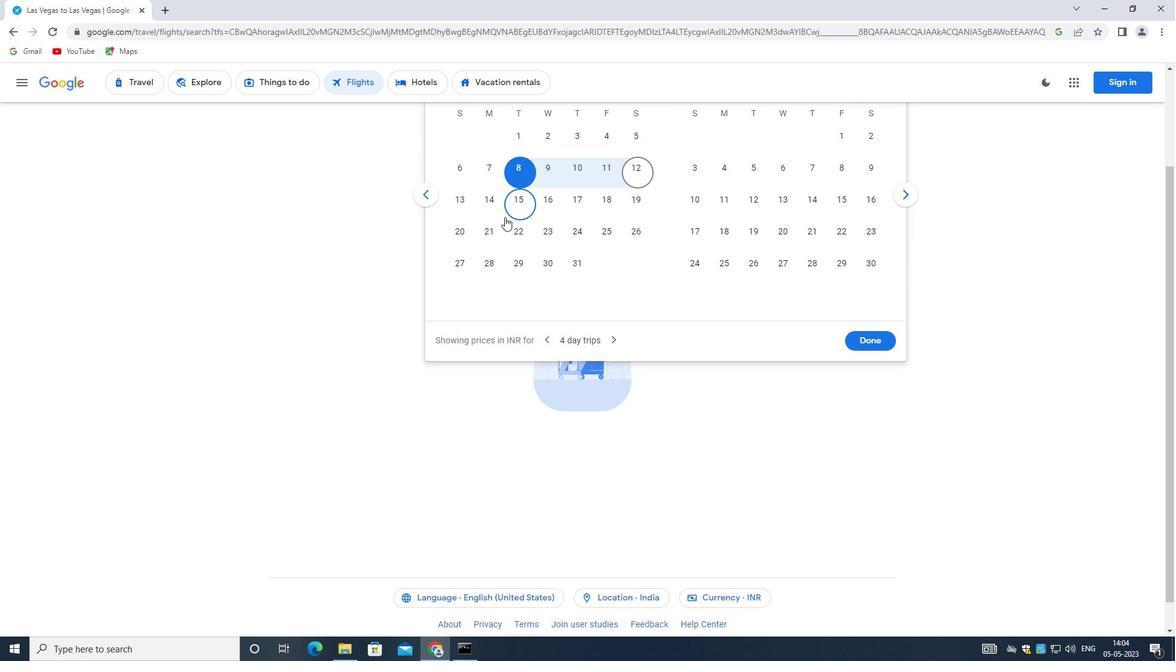 
Action: Mouse moved to (605, 260)
Screenshot: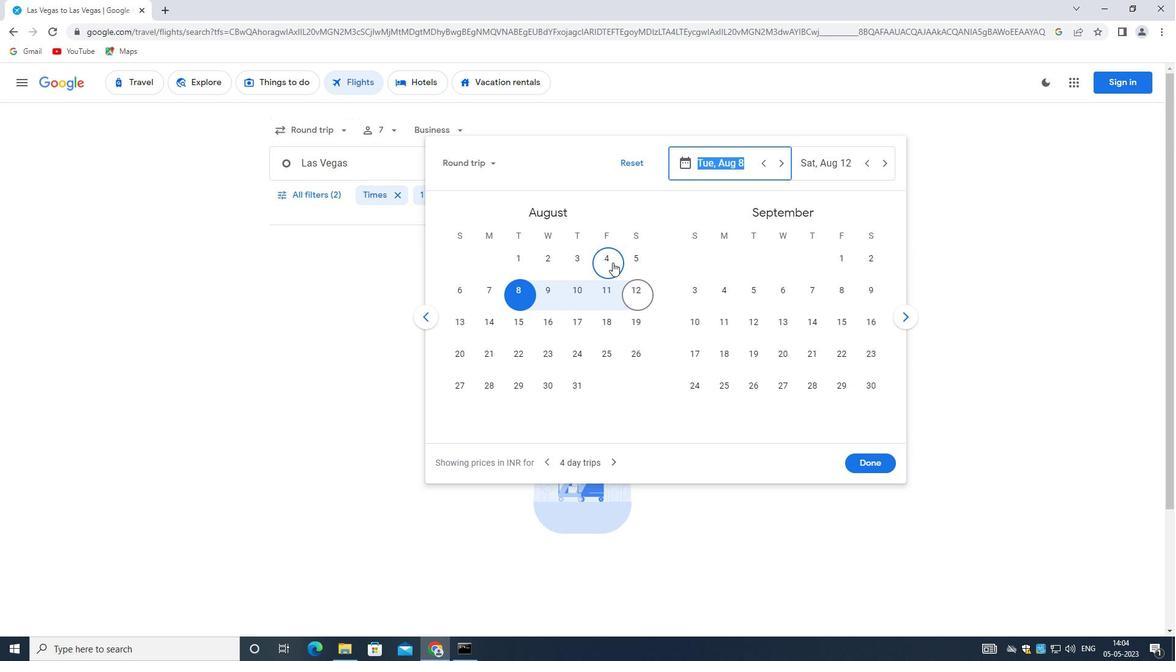 
Action: Mouse pressed left at (605, 260)
Screenshot: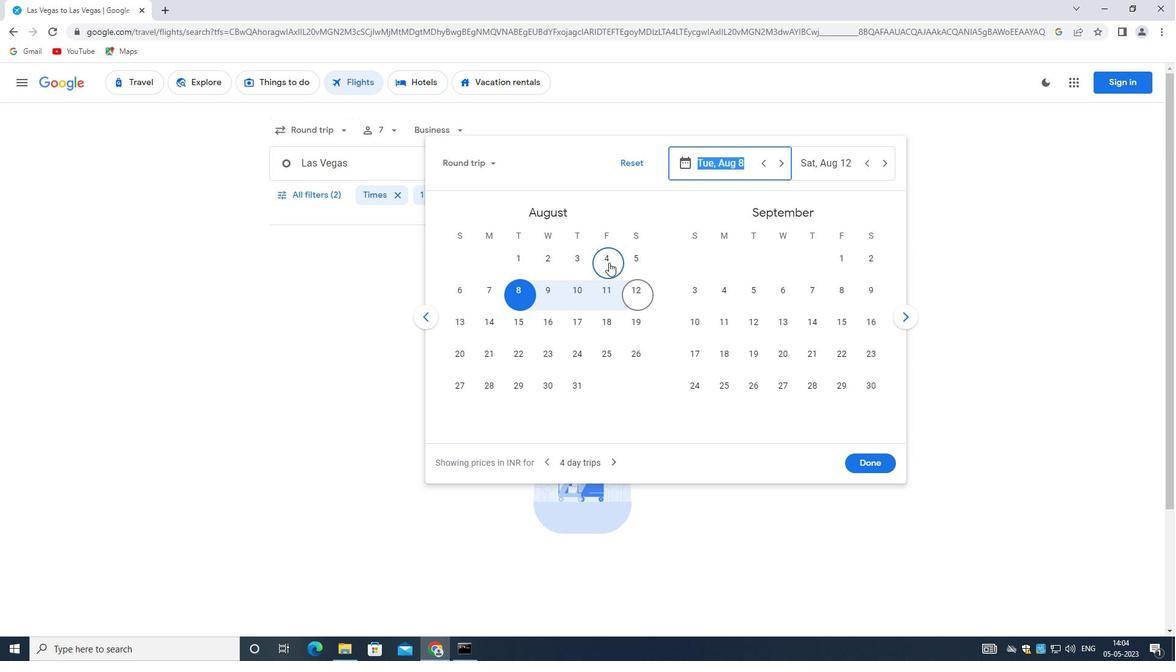 
Action: Mouse moved to (603, 262)
Screenshot: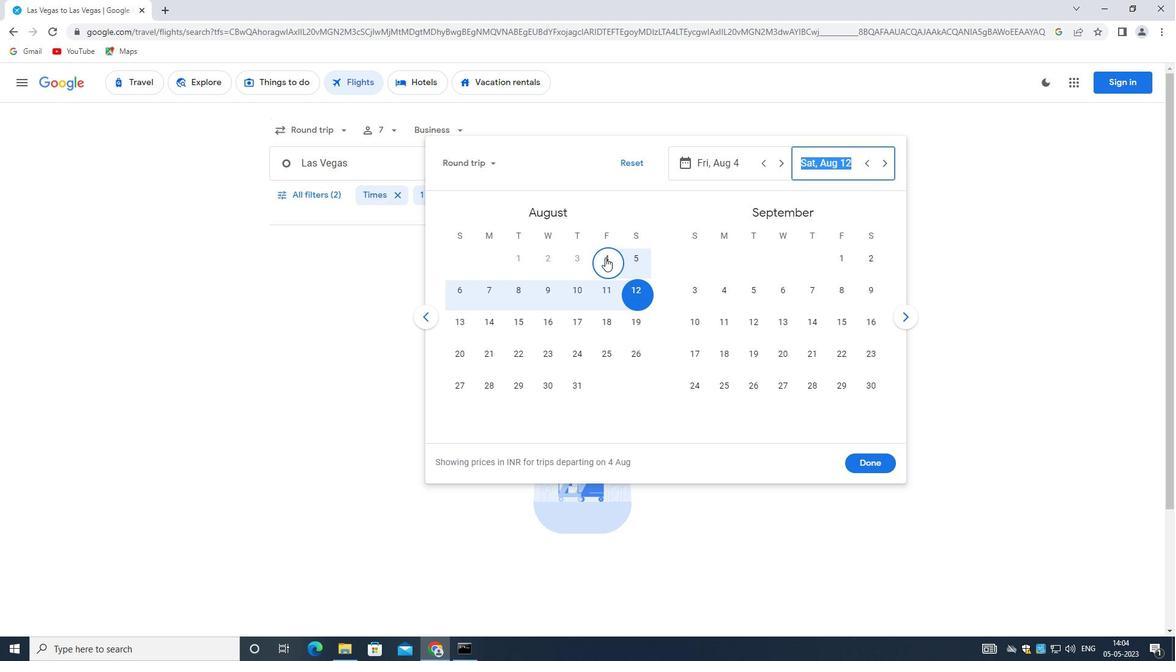 
Action: Mouse pressed left at (603, 262)
Screenshot: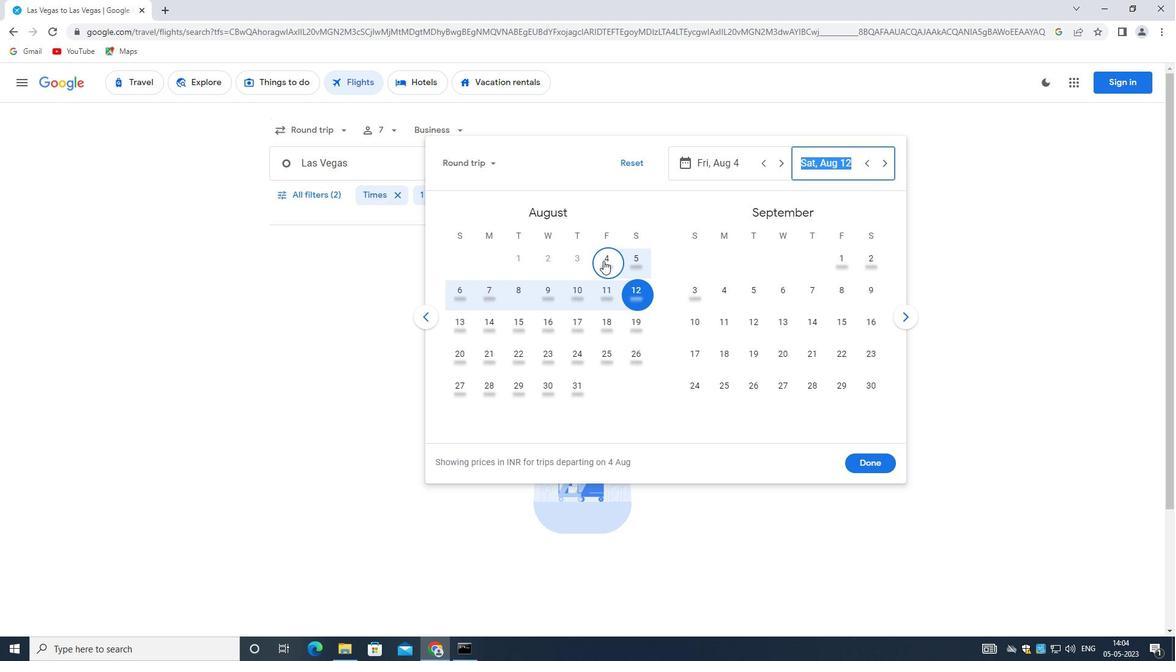 
Action: Mouse moved to (866, 463)
Screenshot: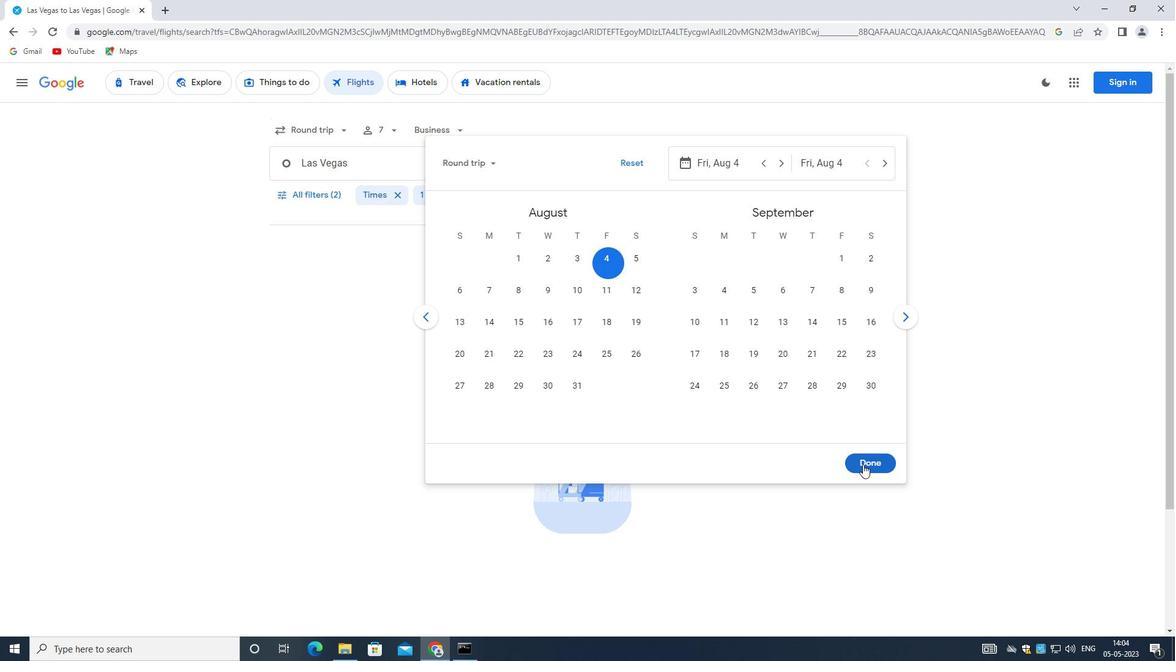 
Action: Mouse pressed left at (866, 463)
Screenshot: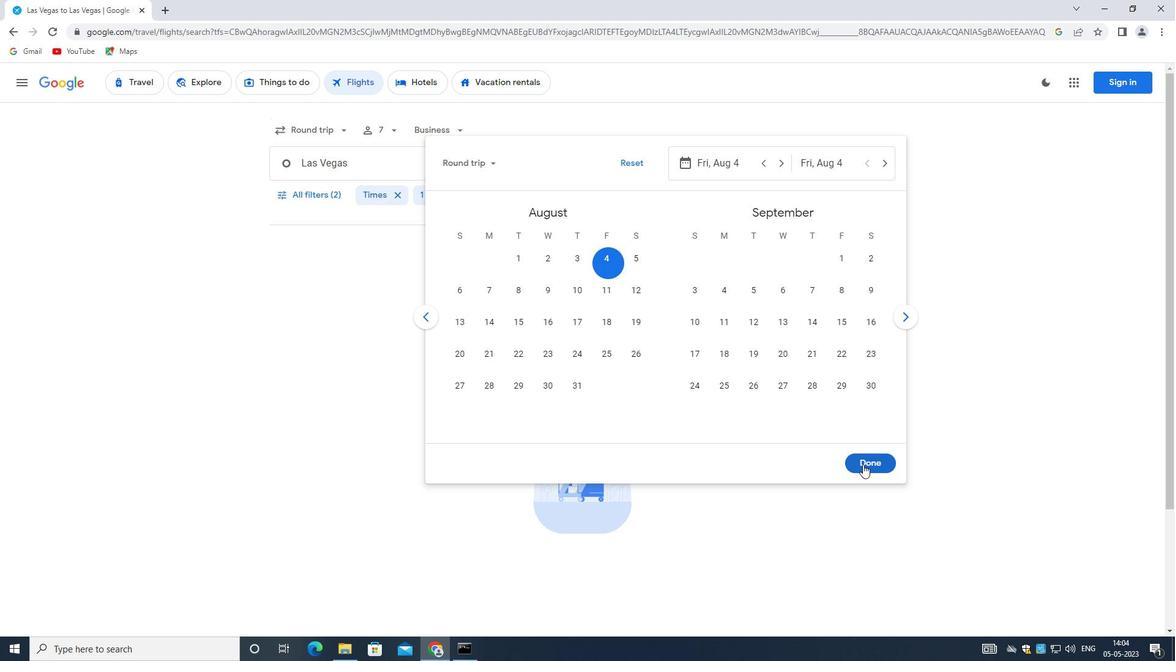 
Action: Mouse moved to (845, 165)
Screenshot: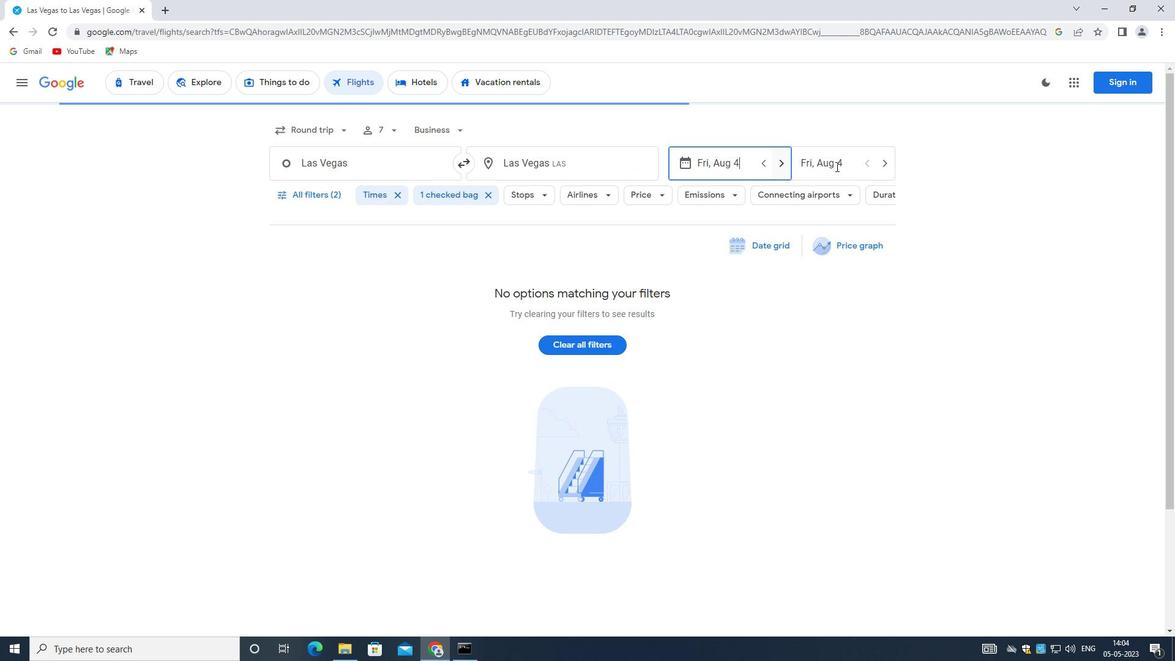 
Action: Mouse pressed left at (845, 165)
Screenshot: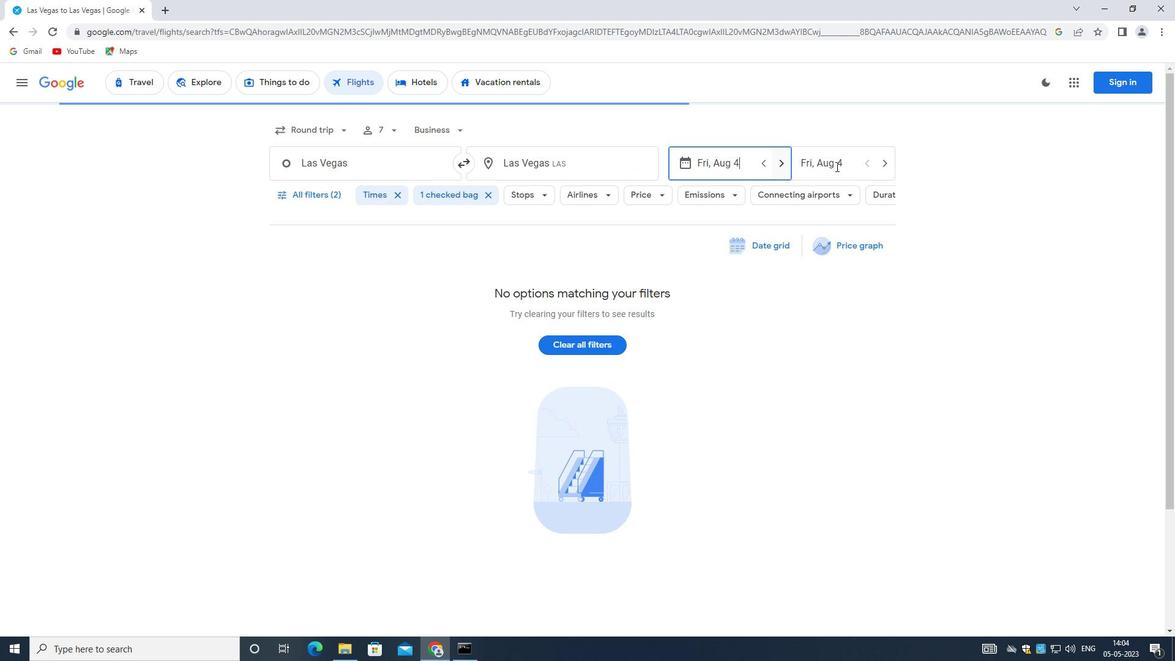 
Action: Mouse moved to (608, 262)
Screenshot: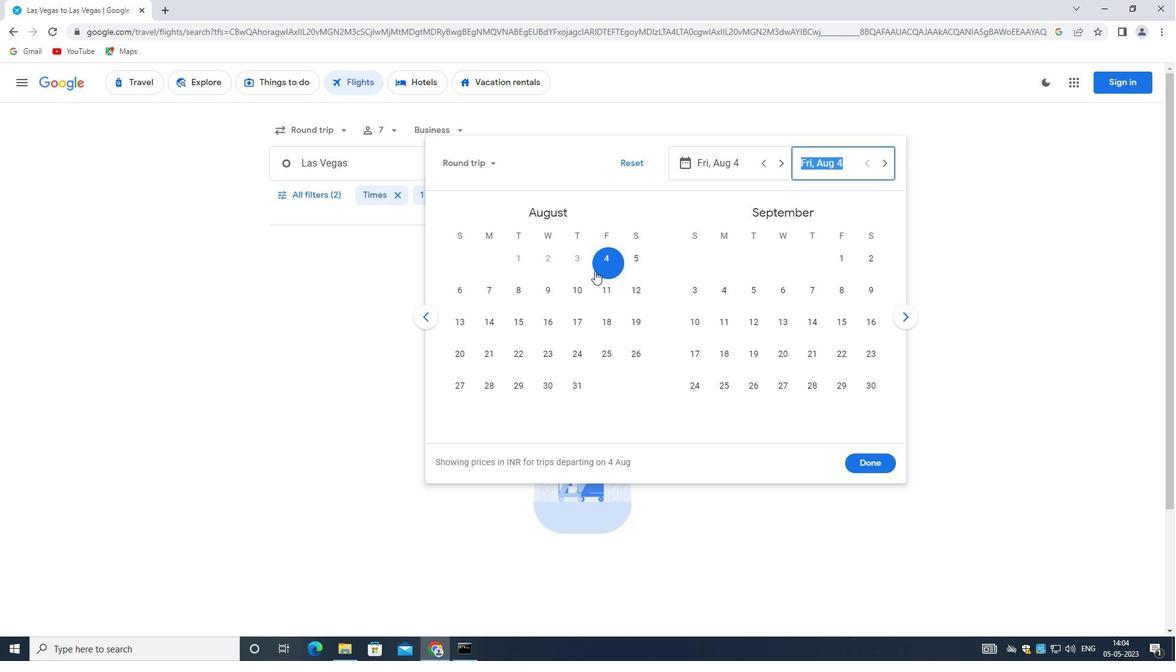 
Action: Mouse pressed left at (608, 262)
Screenshot: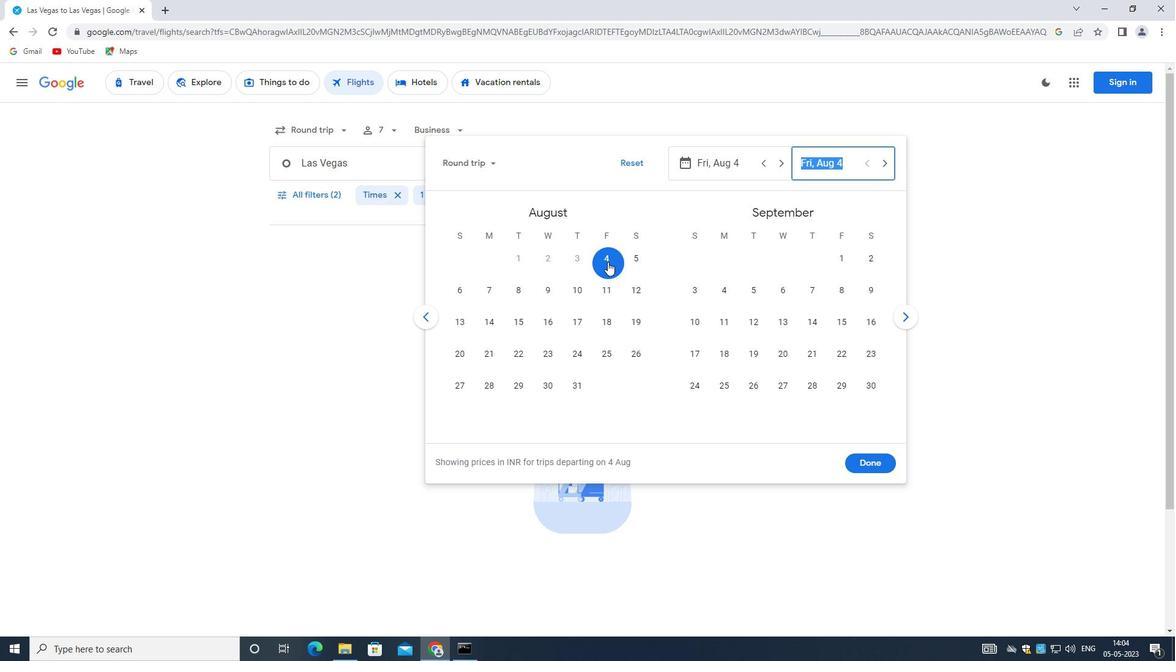 
Action: Mouse moved to (723, 160)
Screenshot: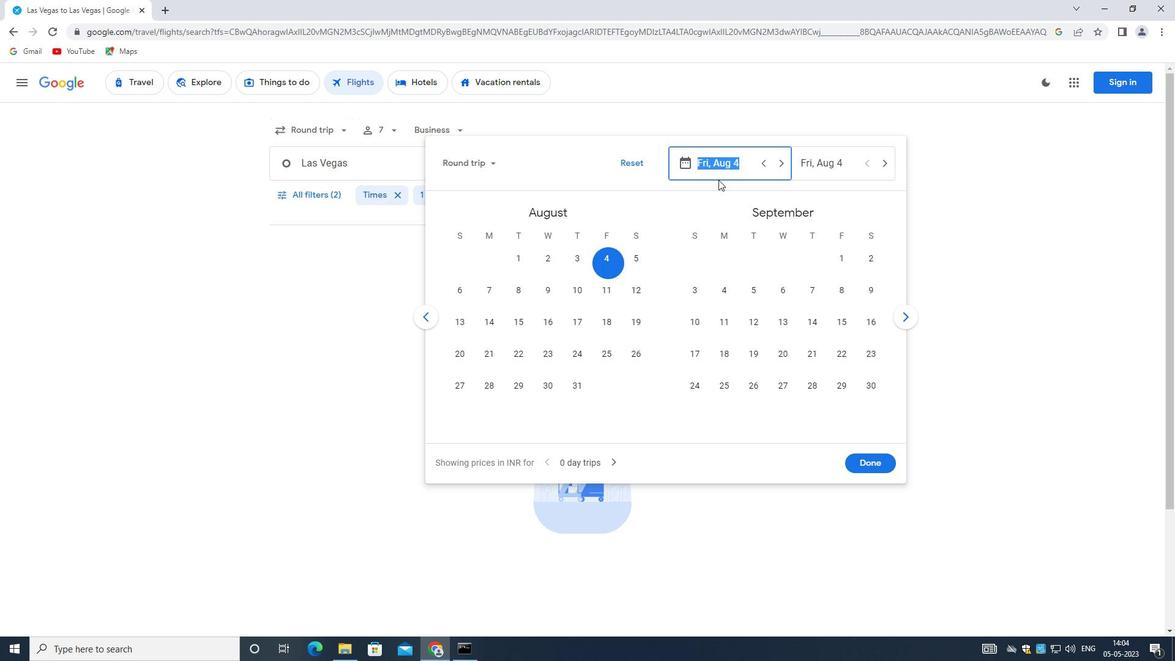 
Action: Mouse pressed left at (723, 160)
Screenshot: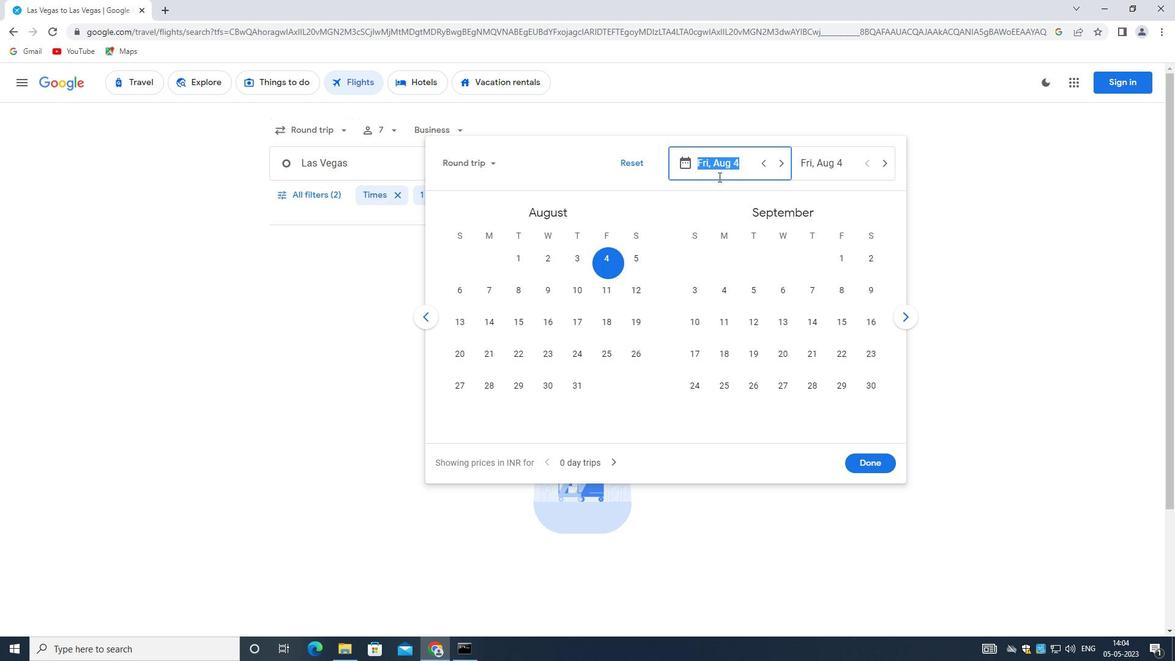 
Action: Mouse moved to (714, 176)
Screenshot: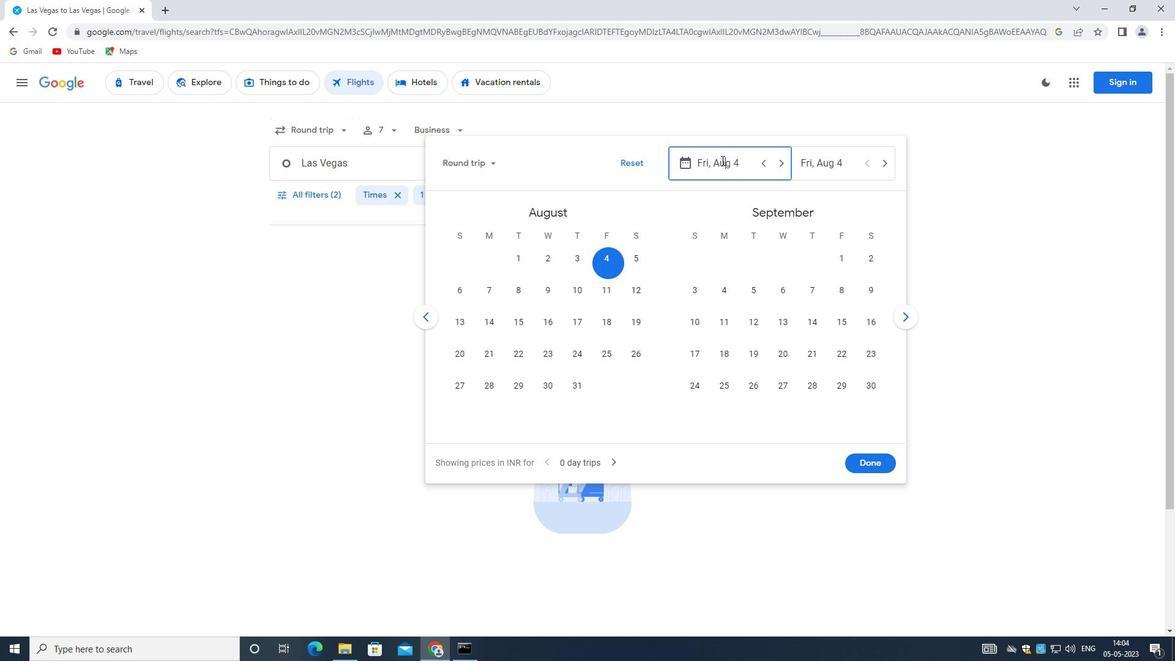 
Action: Mouse pressed left at (714, 176)
Screenshot: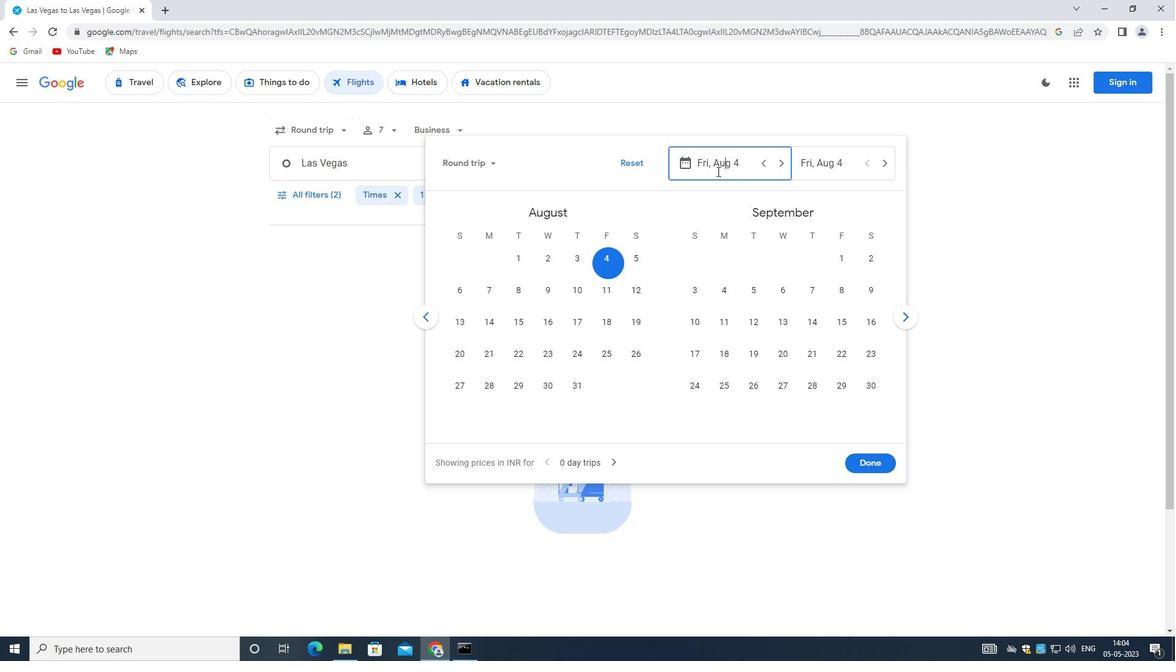 
Action: Mouse moved to (712, 164)
Screenshot: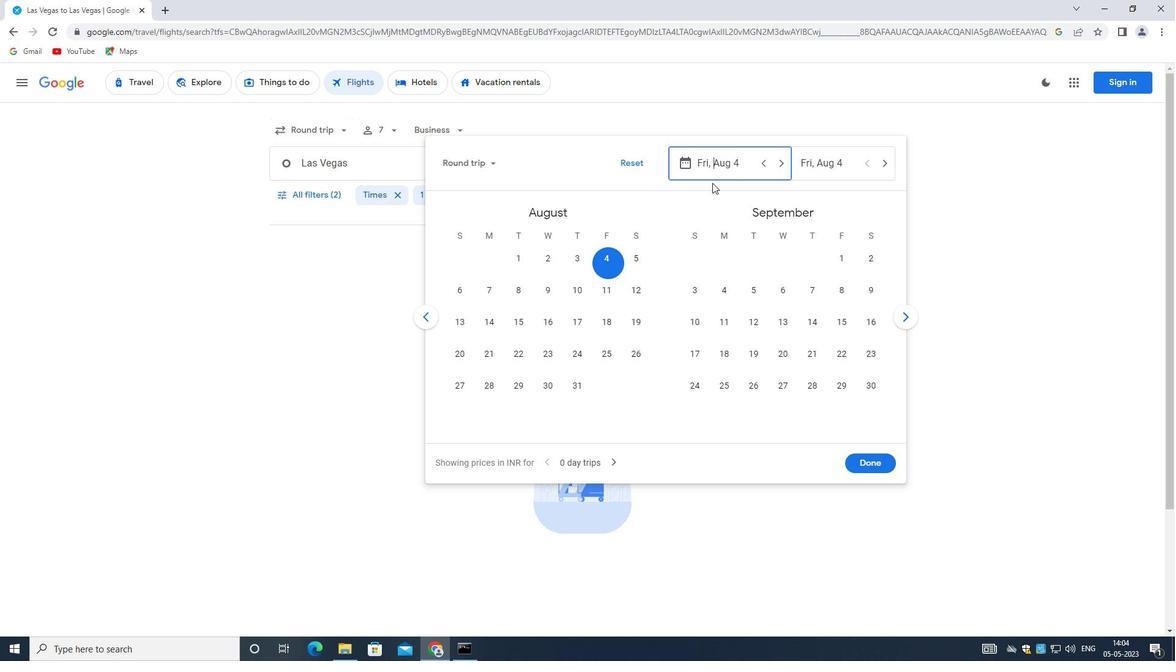 
Action: Mouse pressed left at (712, 164)
Screenshot: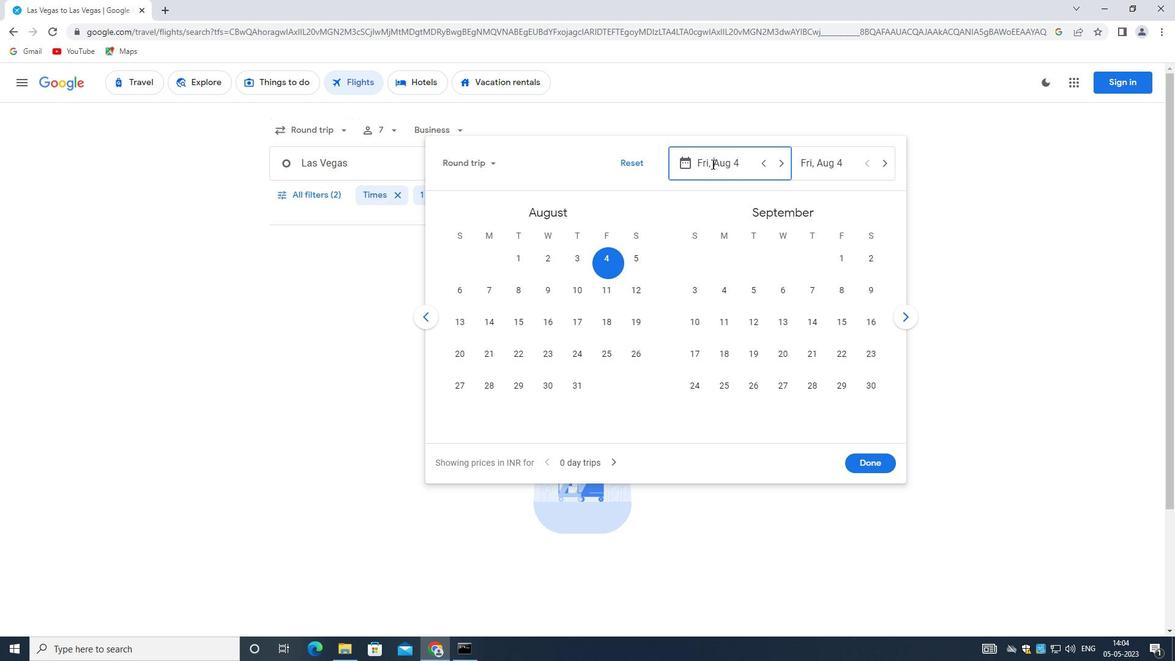 
Action: Mouse moved to (518, 290)
Screenshot: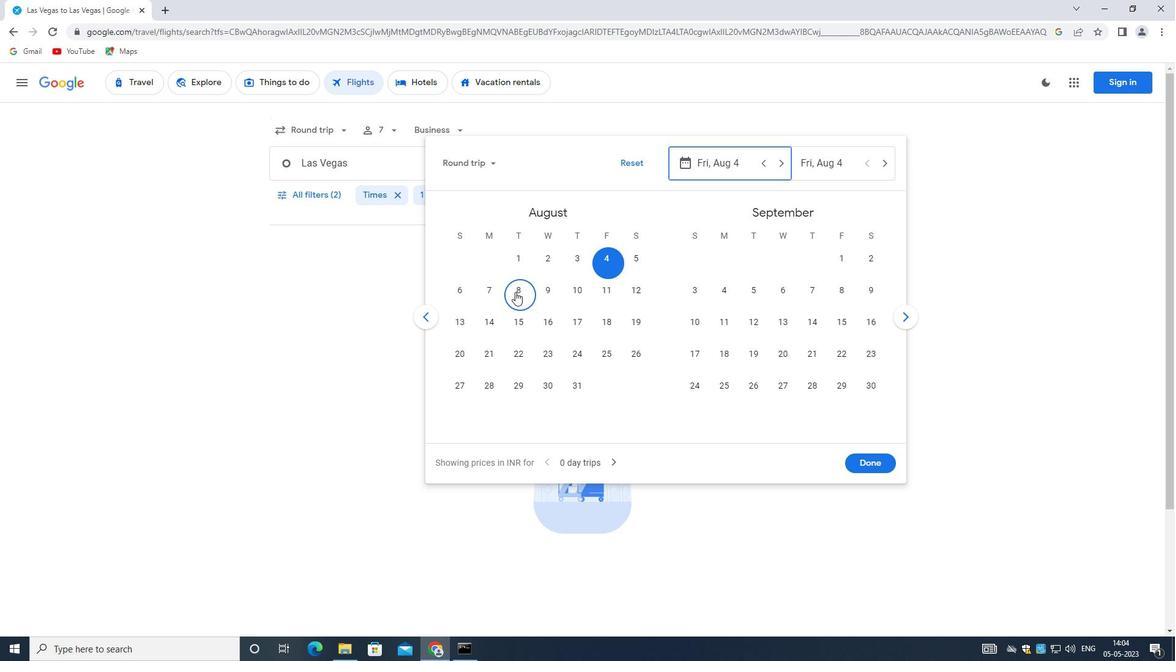 
Action: Mouse pressed left at (518, 290)
Screenshot: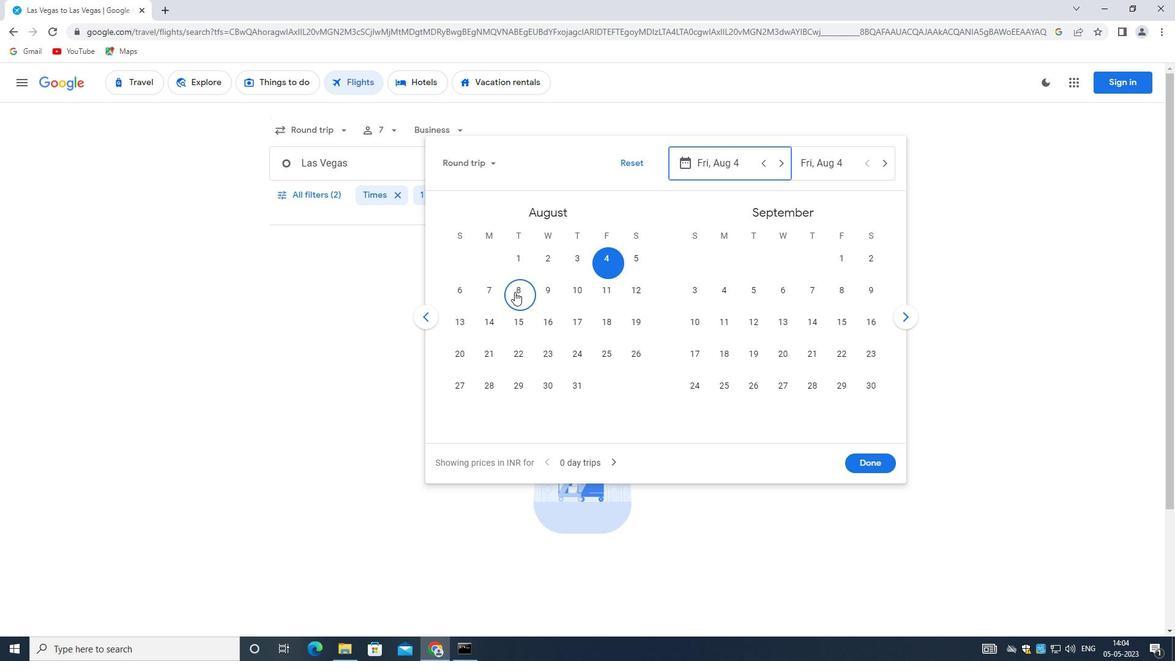 
Action: Mouse moved to (867, 458)
Screenshot: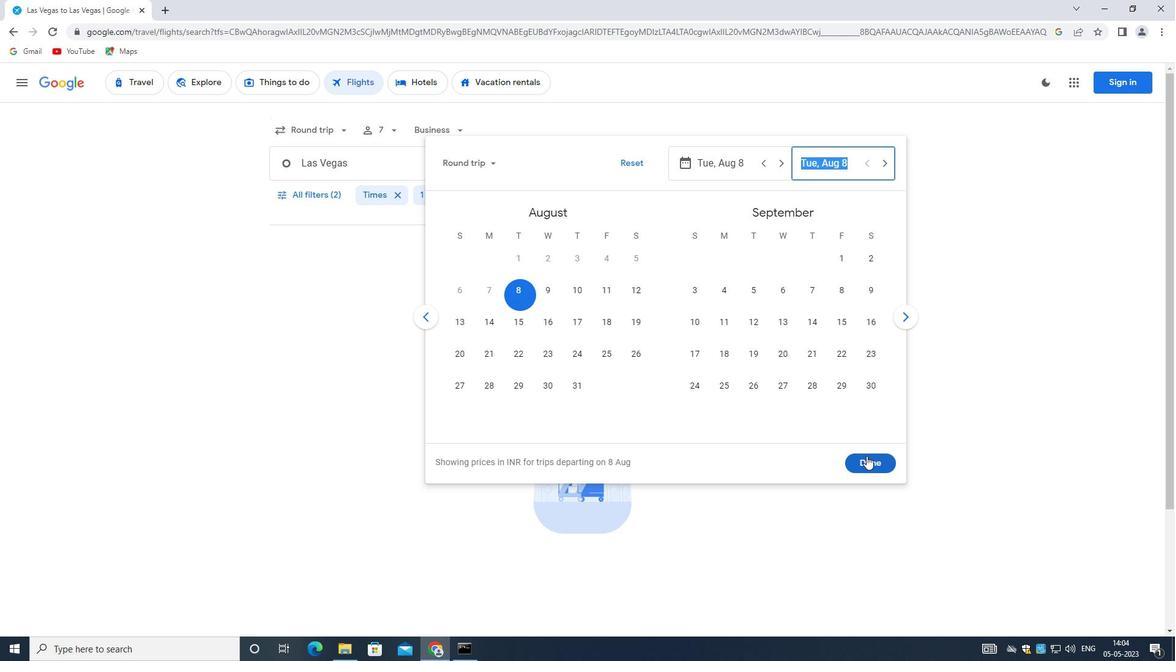 
Action: Mouse pressed left at (867, 458)
Screenshot: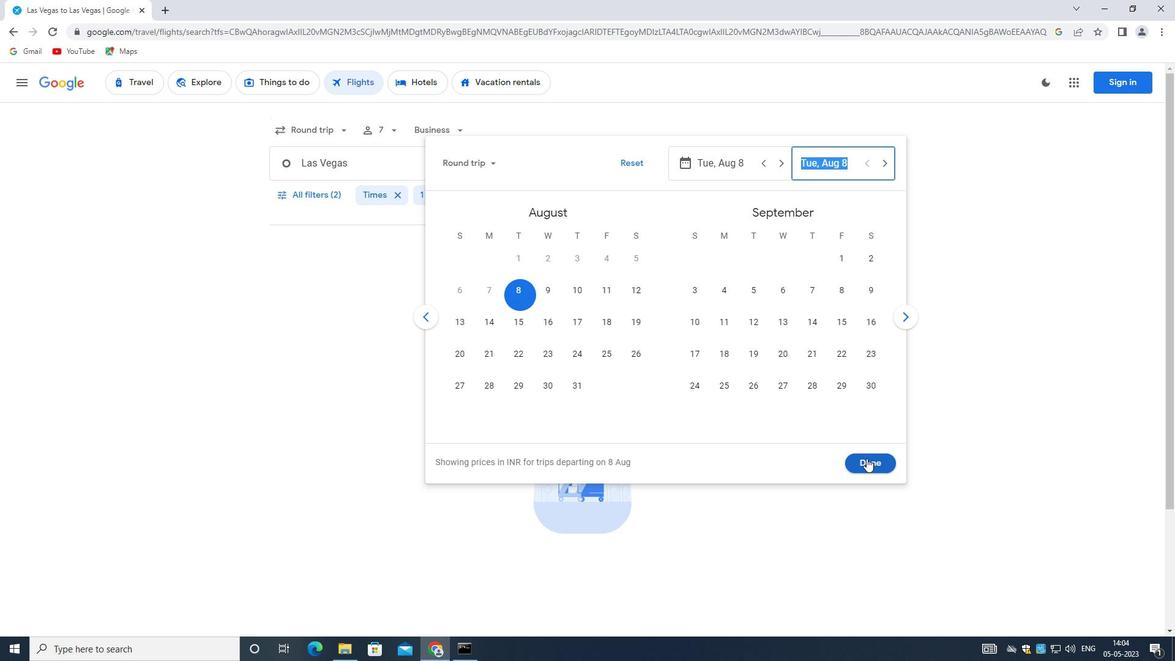 
Action: Mouse moved to (840, 160)
Screenshot: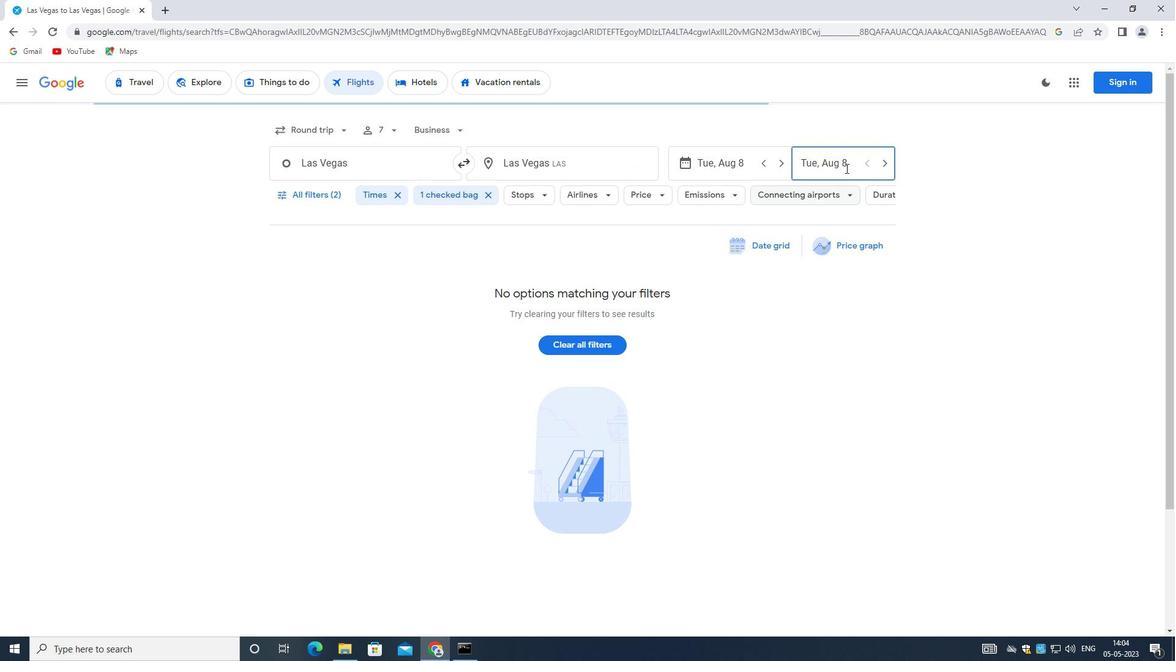 
Action: Mouse pressed left at (840, 160)
Screenshot: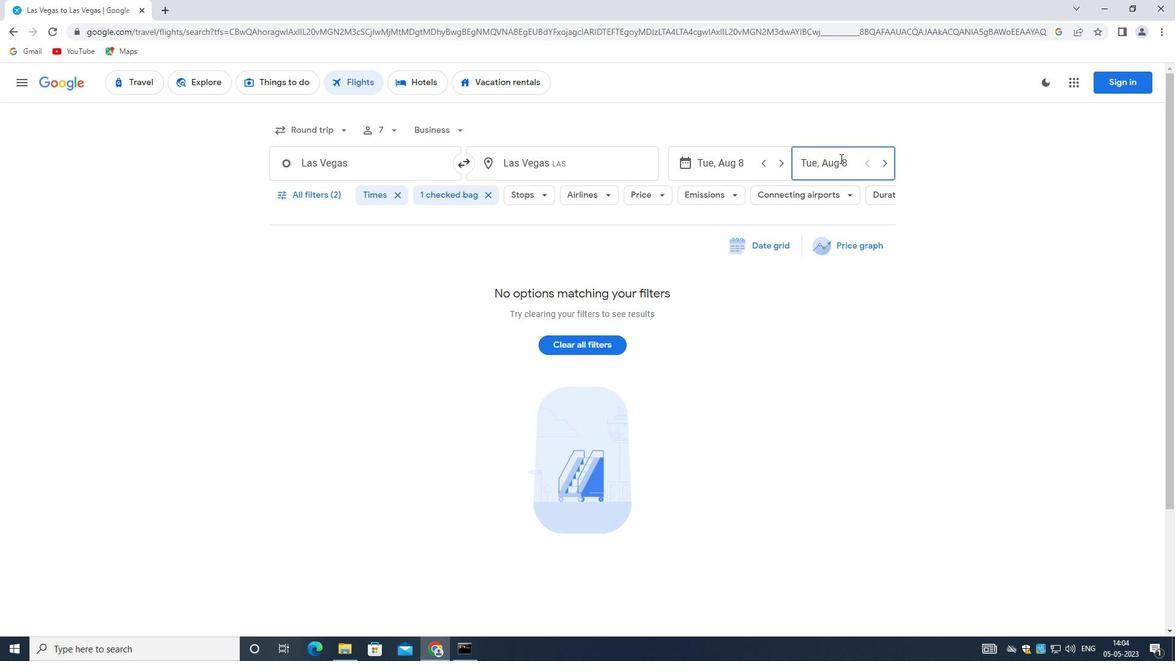 
Action: Mouse moved to (553, 287)
Screenshot: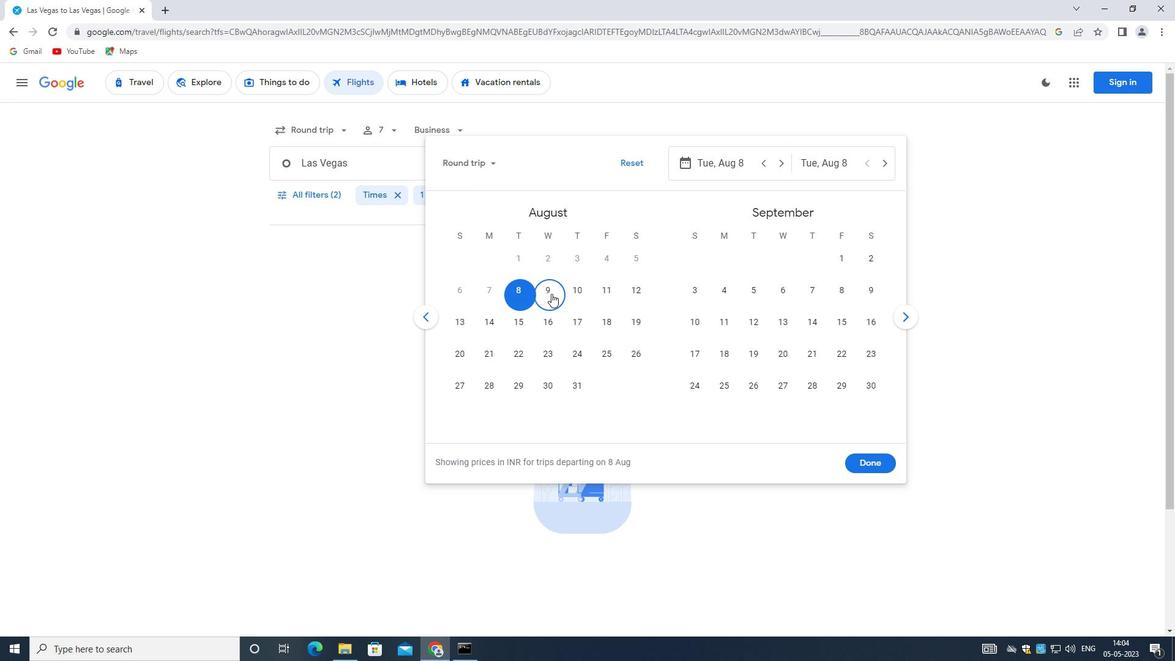 
Action: Mouse pressed left at (553, 287)
Screenshot: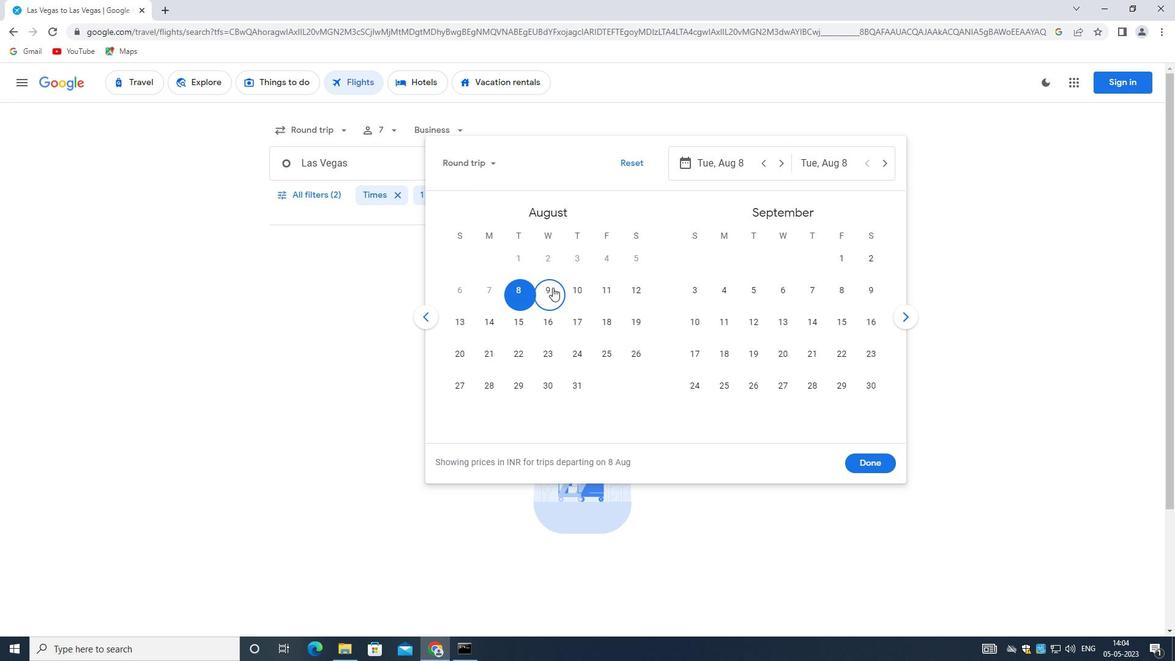 
Action: Mouse moved to (557, 292)
Screenshot: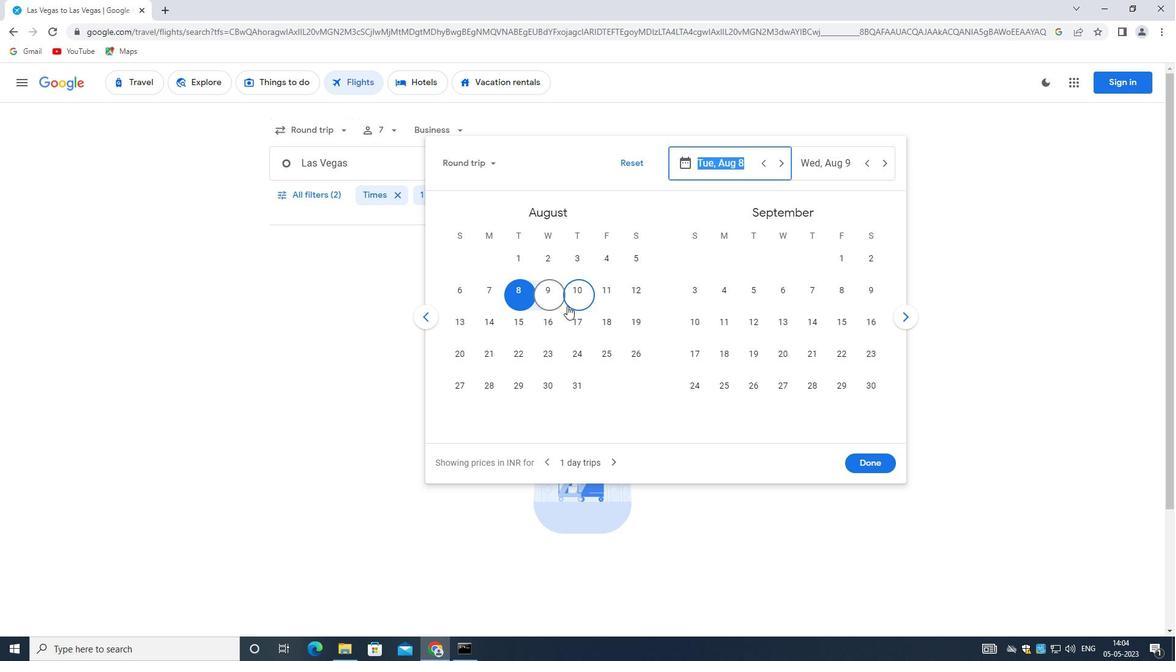 
Action: Mouse pressed left at (557, 292)
Screenshot: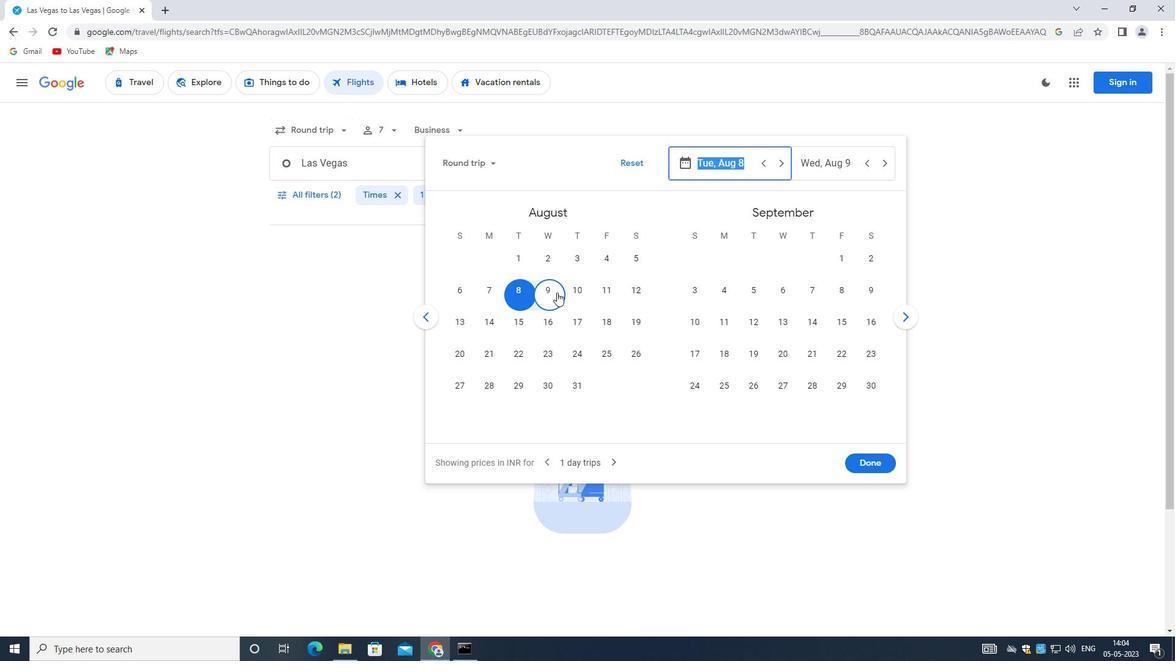 
Action: Mouse pressed left at (557, 292)
Screenshot: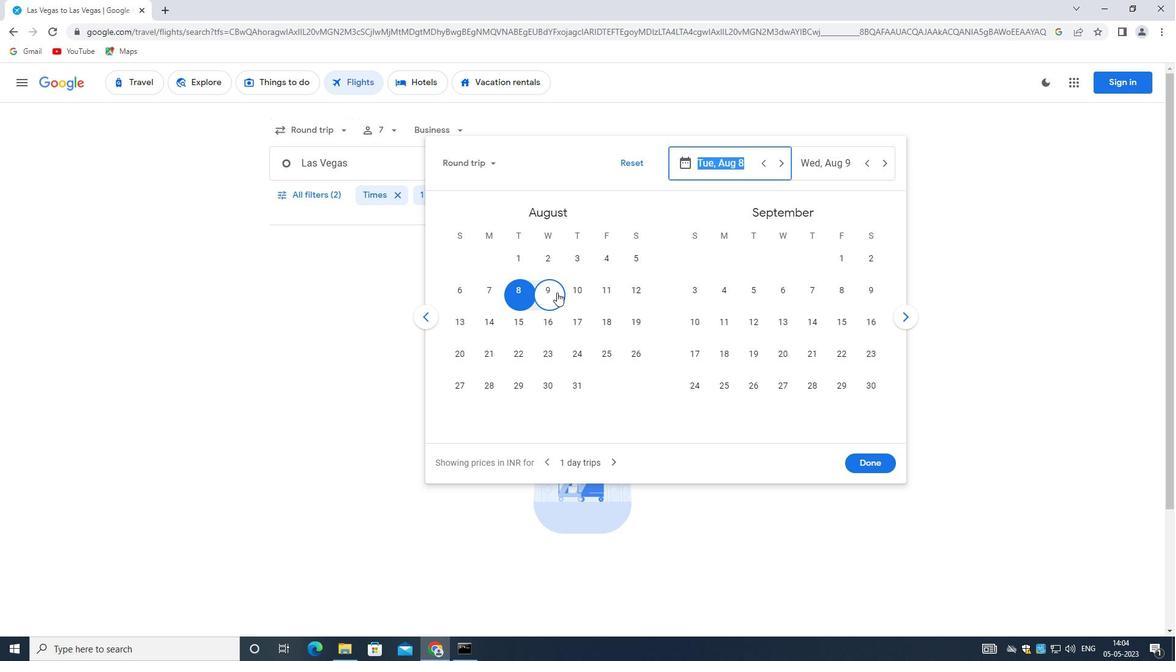 
Action: Mouse moved to (863, 460)
Screenshot: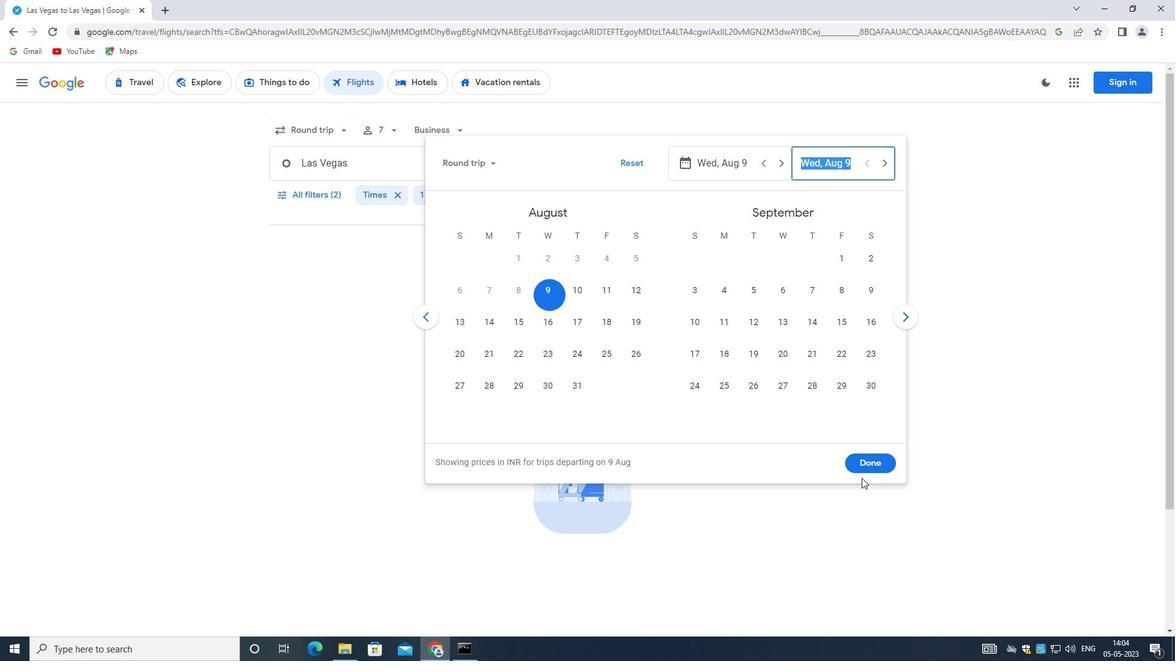 
Action: Mouse pressed left at (863, 460)
Screenshot: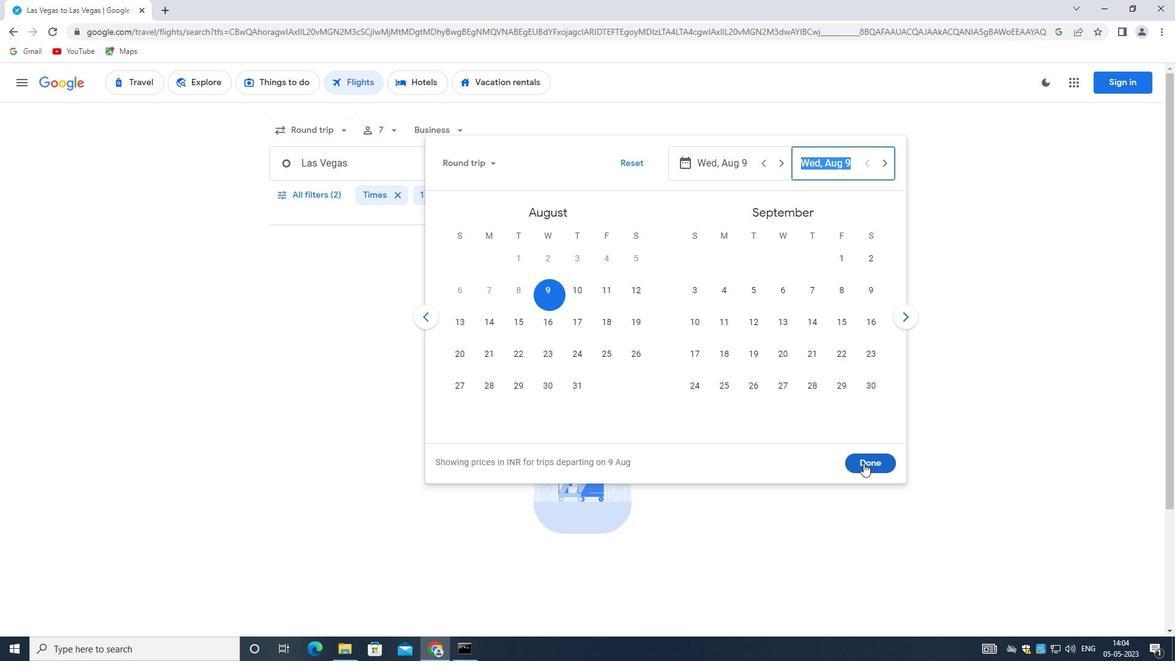 
Action: Mouse moved to (598, 562)
Screenshot: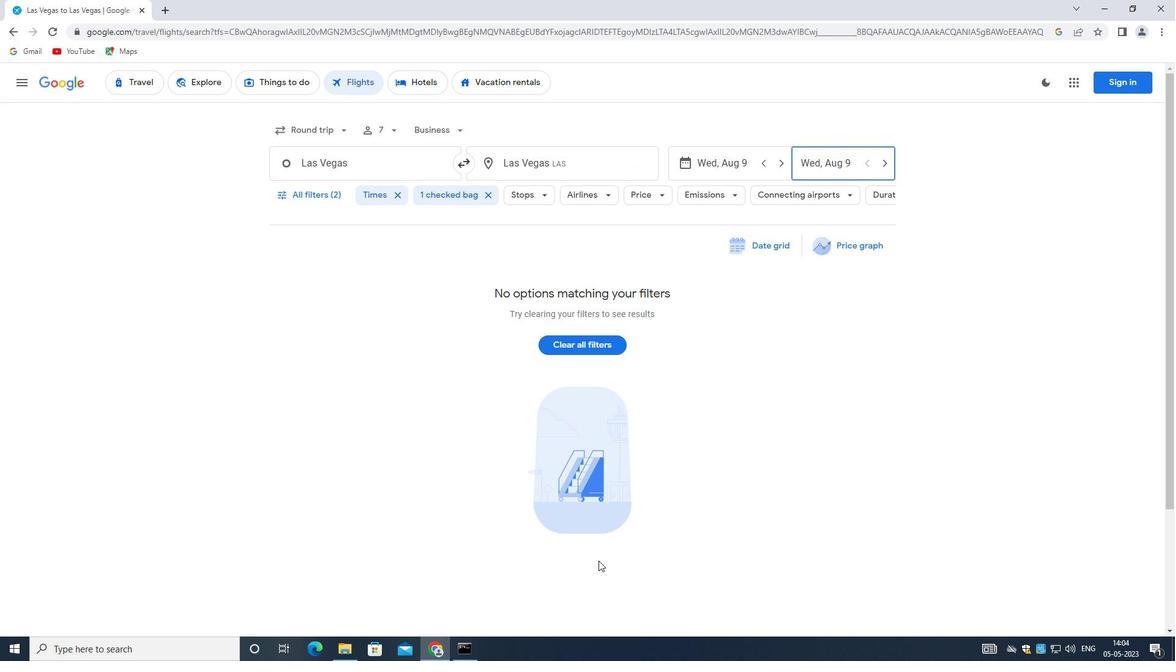 
Action: Mouse scrolled (598, 562) with delta (0, 0)
Screenshot: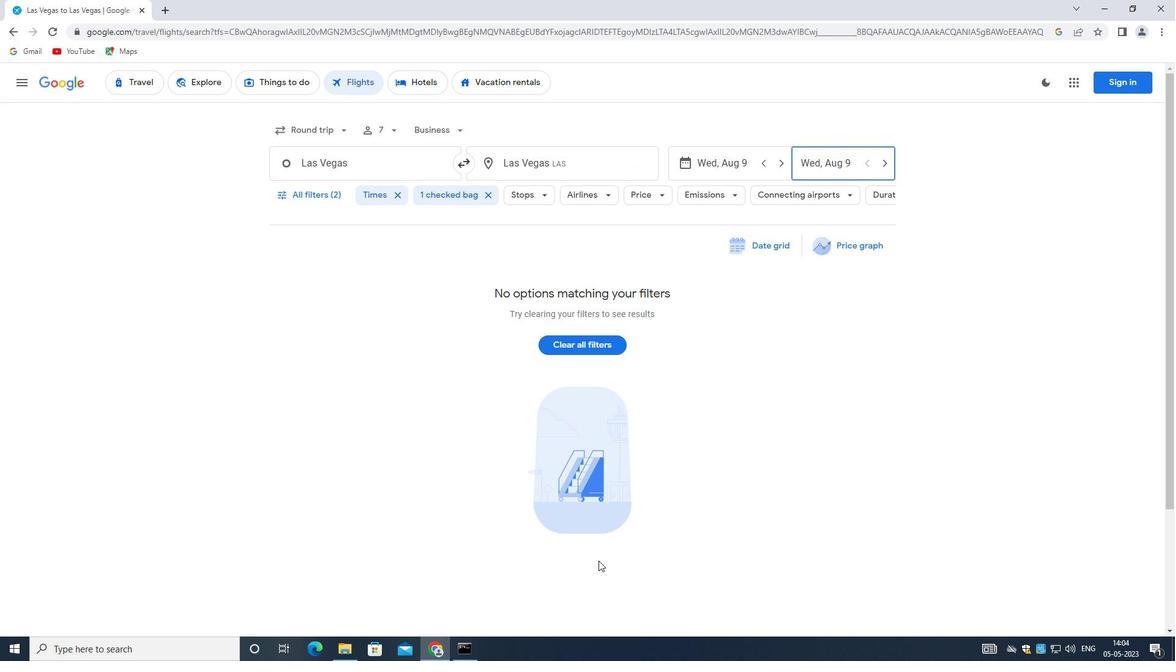 
Action: Mouse moved to (409, 480)
Screenshot: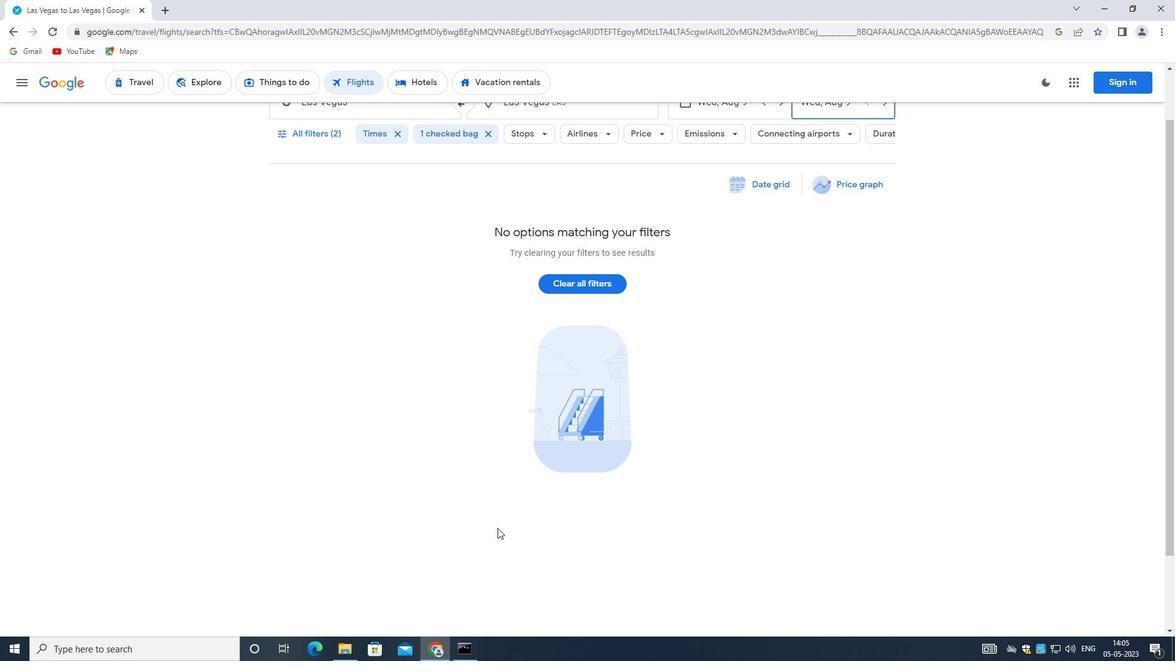
Action: Mouse scrolled (409, 480) with delta (0, 0)
Screenshot: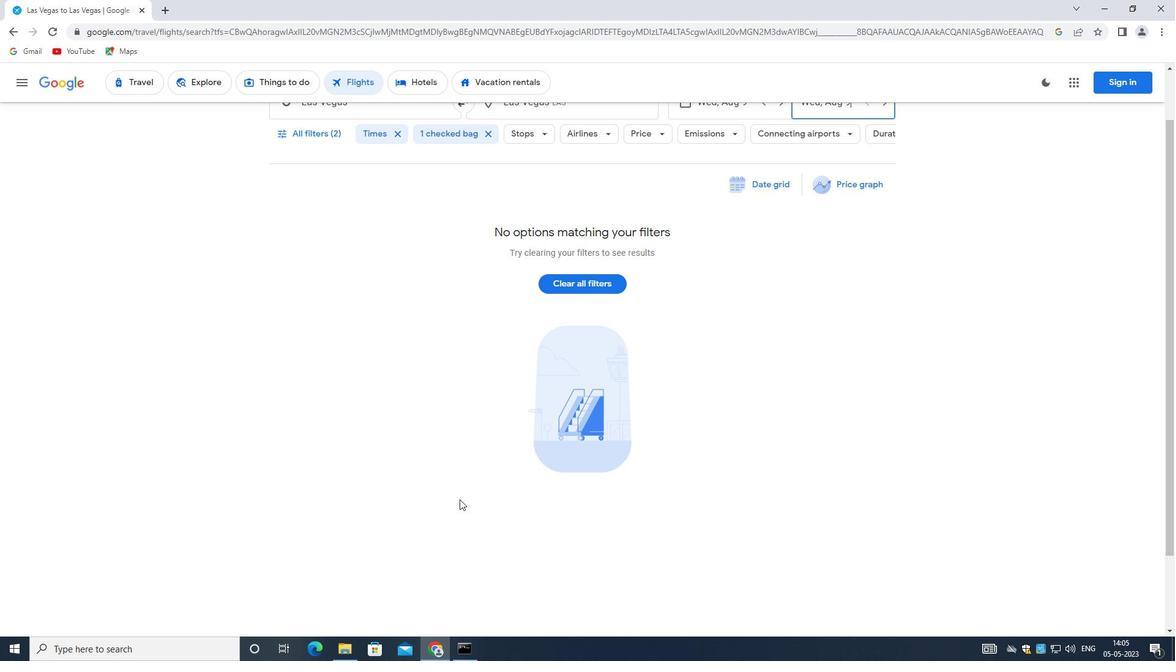 
Action: Mouse scrolled (409, 480) with delta (0, 0)
Screenshot: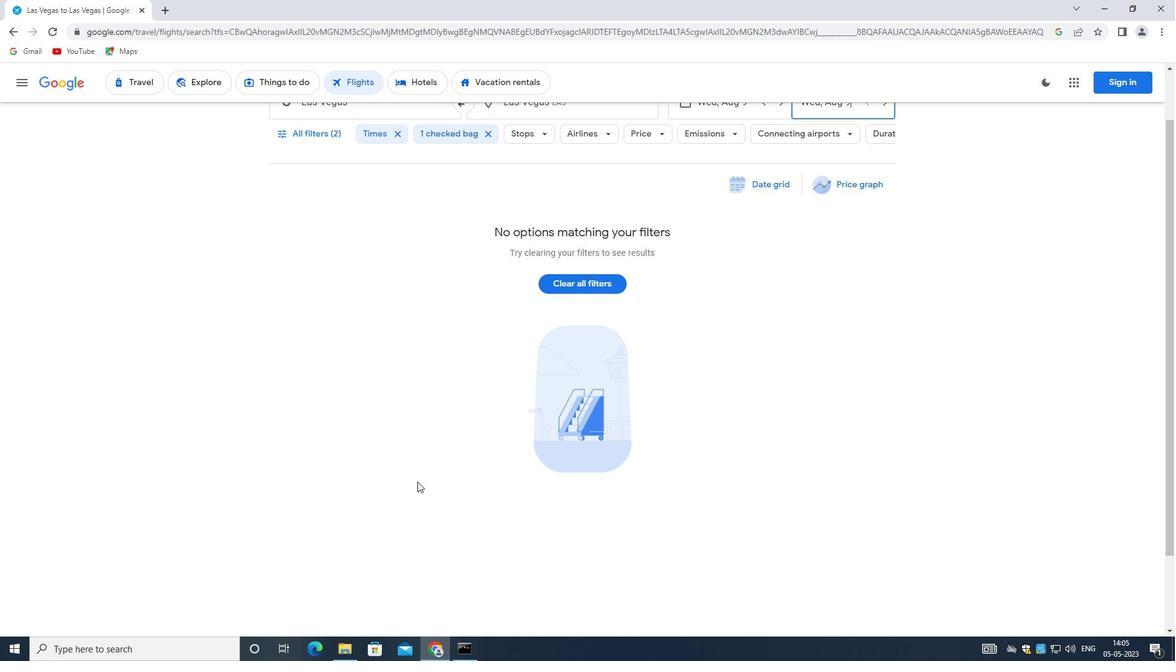 
Action: Mouse scrolled (409, 480) with delta (0, 0)
Screenshot: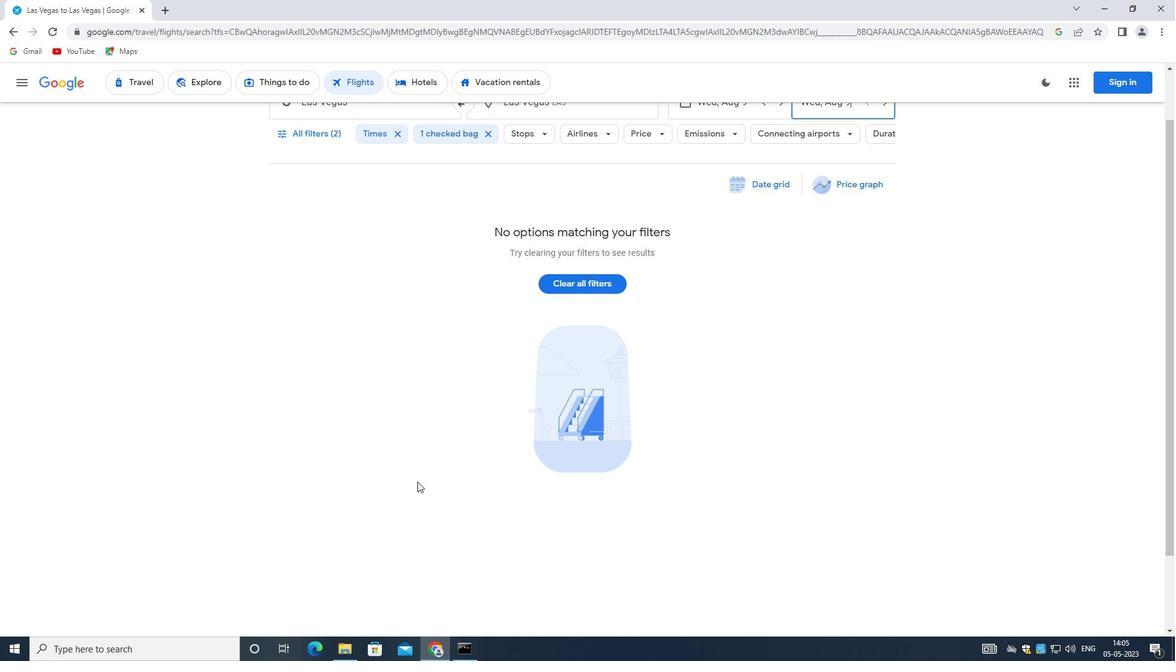 
Action: Mouse scrolled (409, 480) with delta (0, 0)
Screenshot: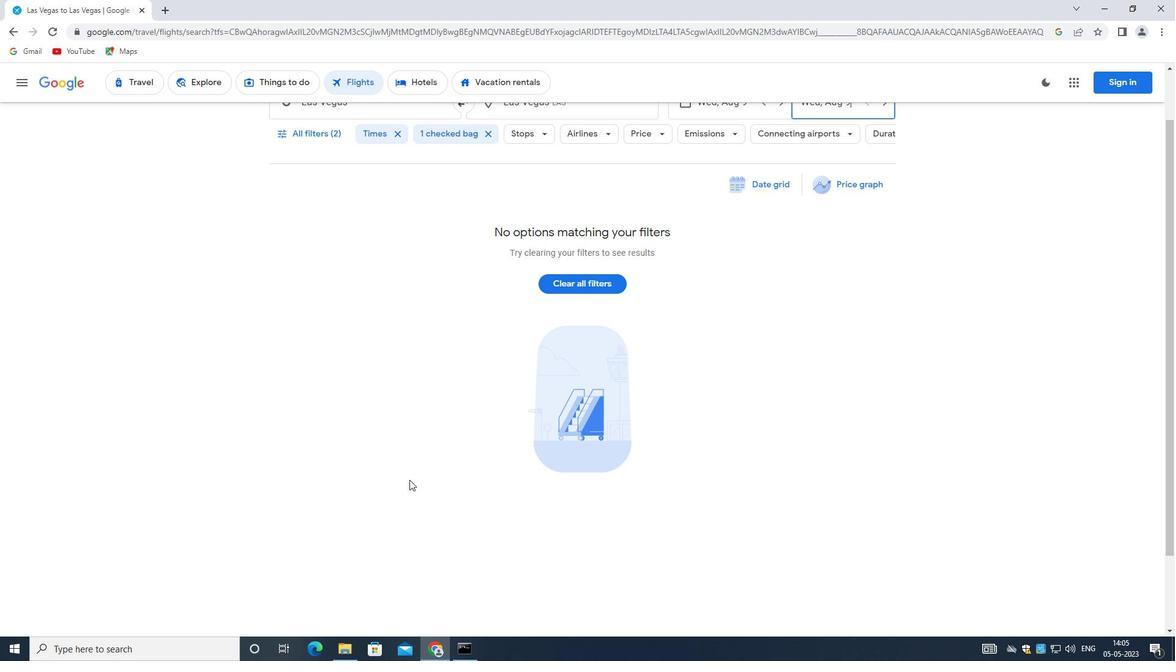 
Action: Mouse moved to (409, 476)
Screenshot: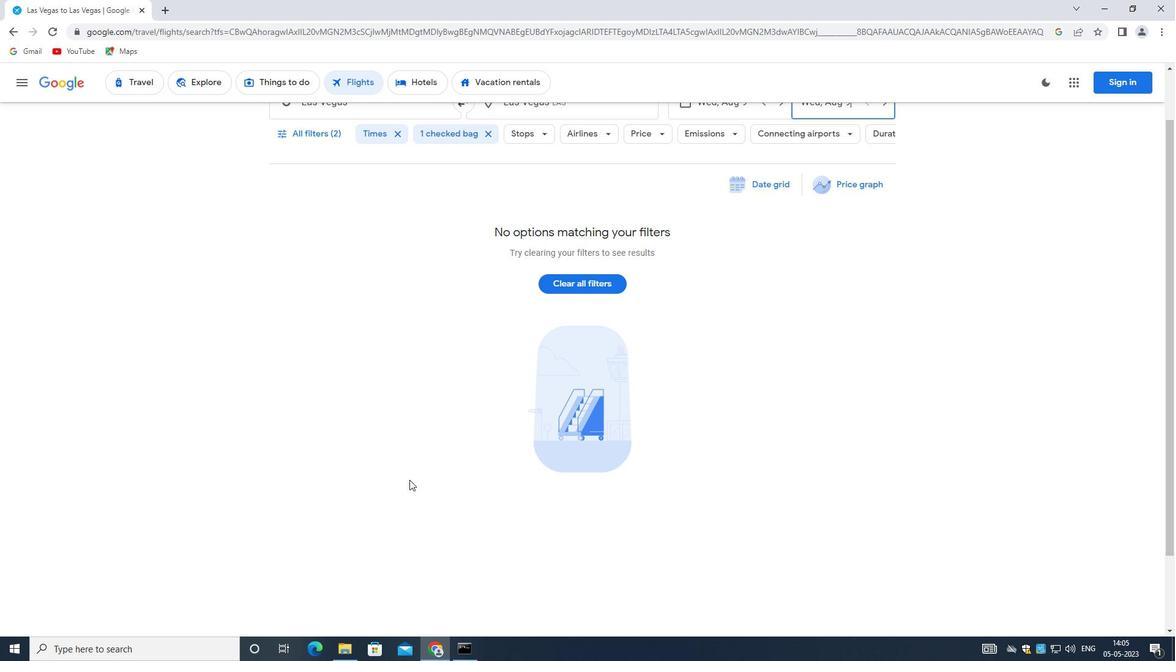 
Action: Mouse scrolled (409, 477) with delta (0, 0)
Screenshot: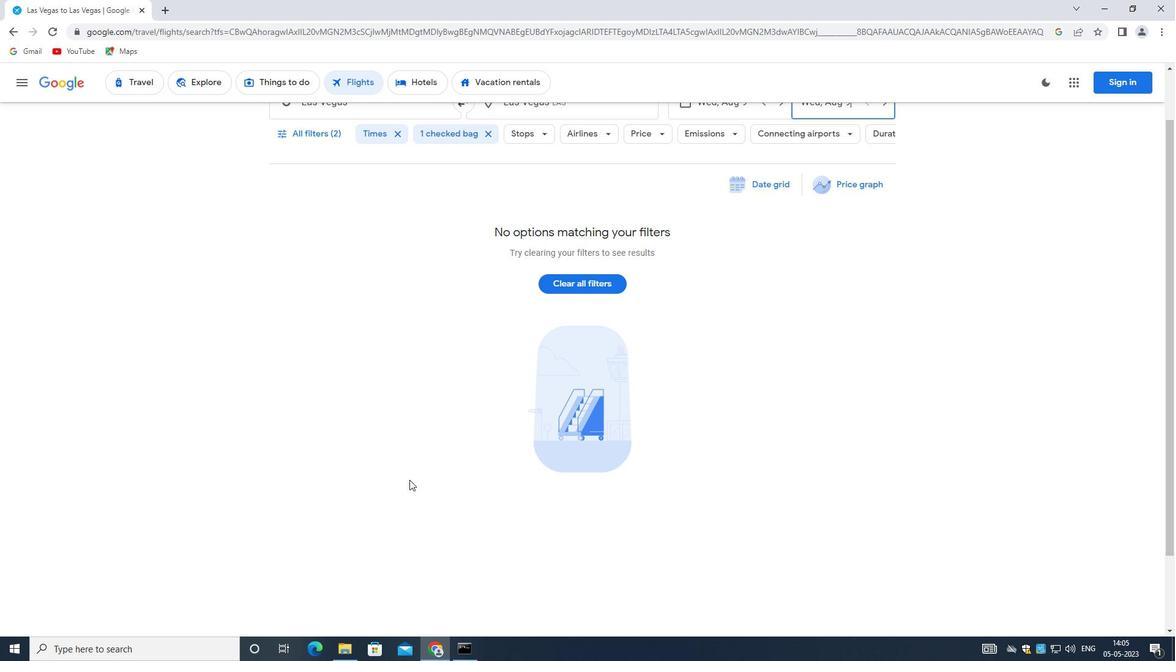 
Action: Mouse moved to (327, 199)
Screenshot: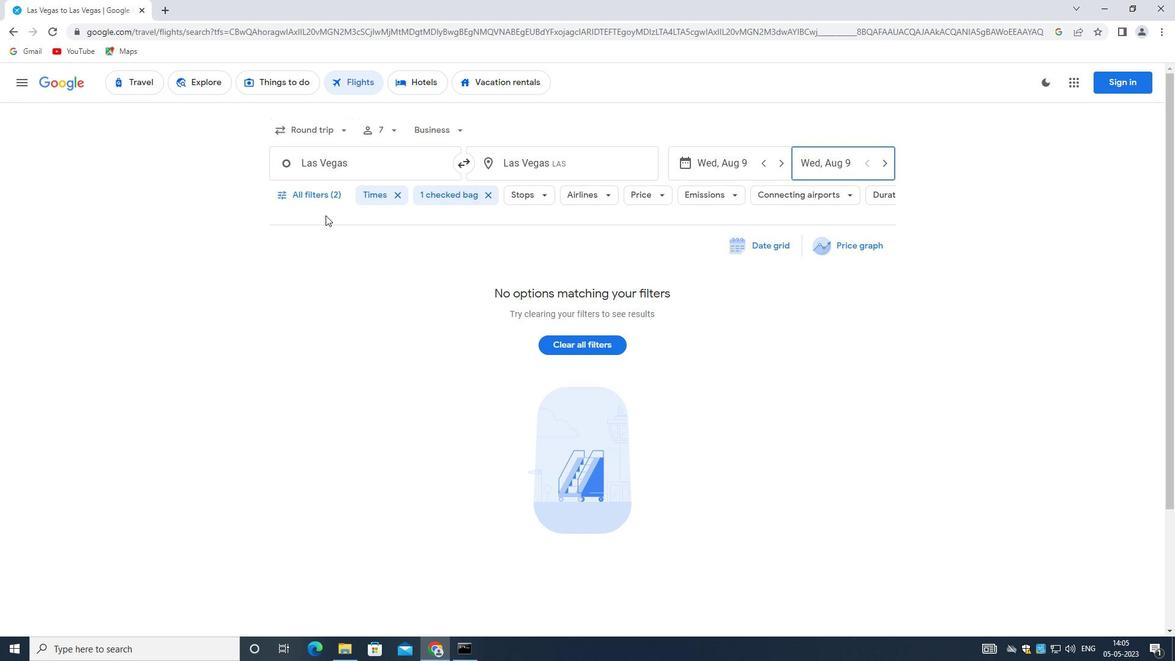 
Action: Mouse pressed left at (327, 199)
Screenshot: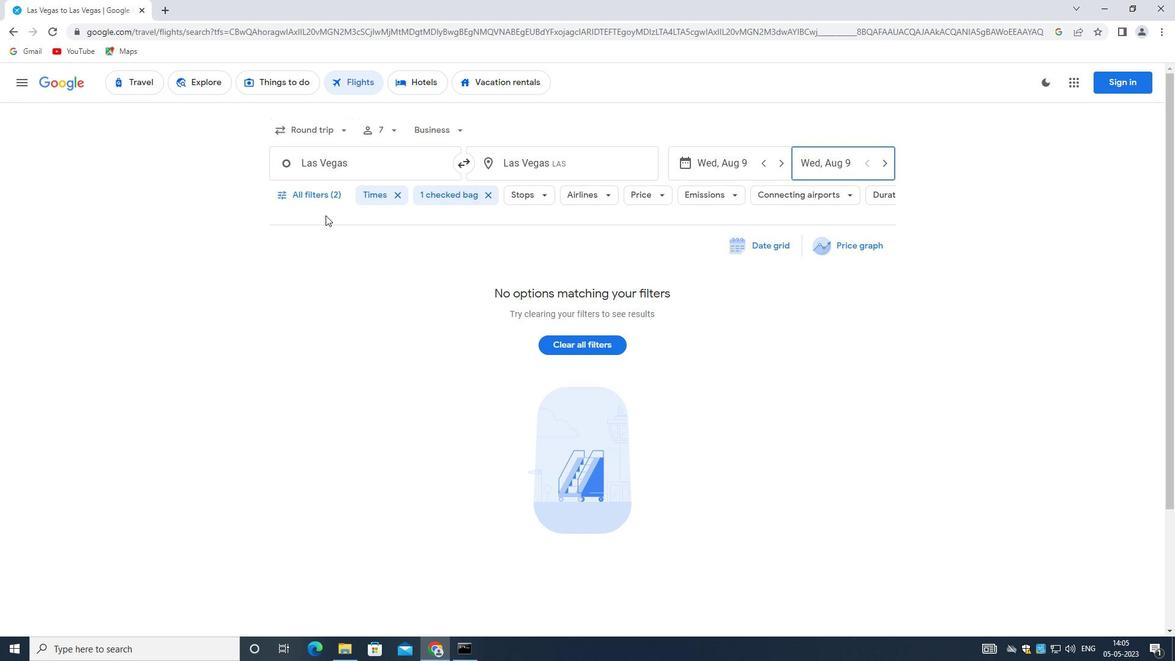 
Action: Mouse moved to (446, 452)
Screenshot: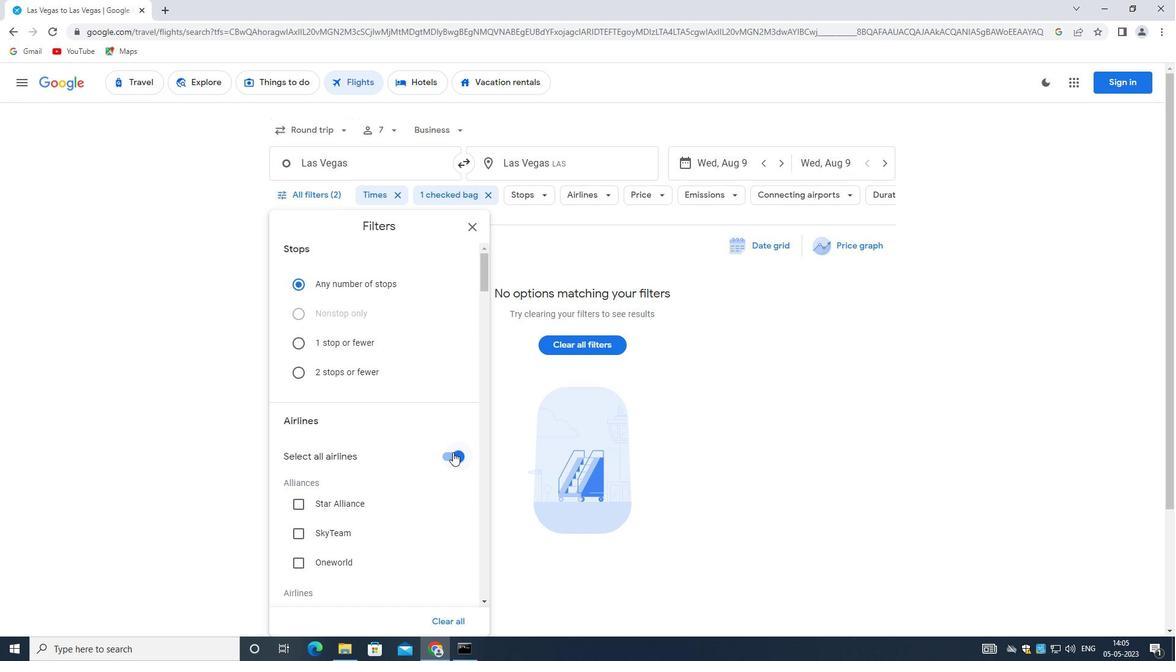
Action: Mouse pressed left at (446, 452)
Screenshot: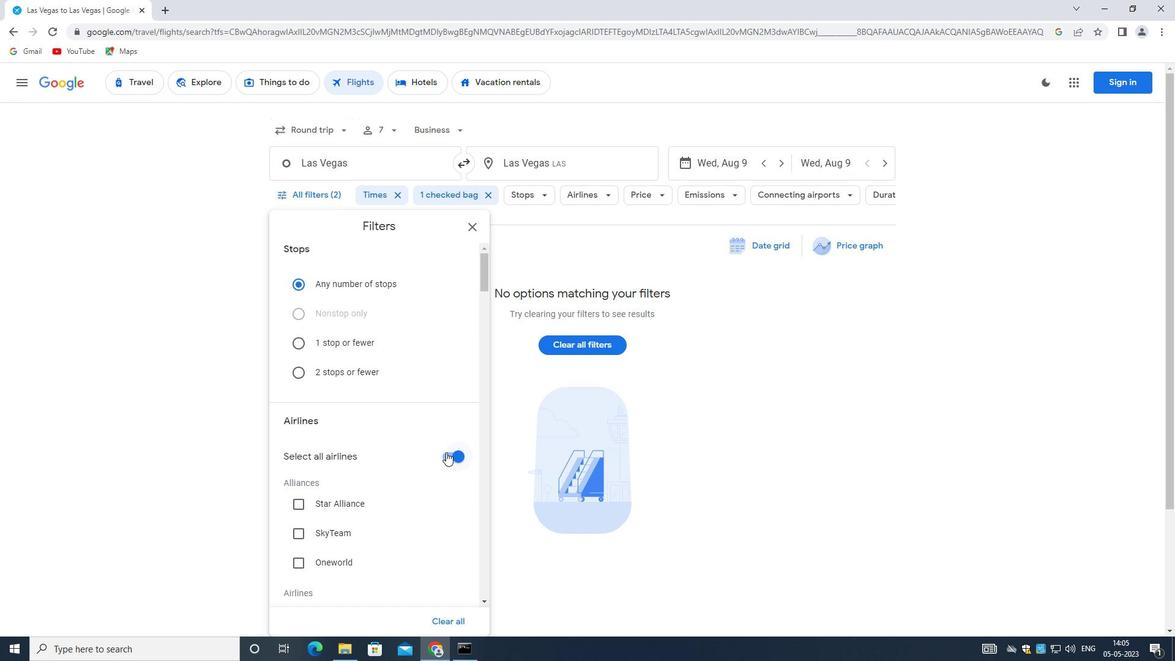
Action: Mouse moved to (427, 472)
Screenshot: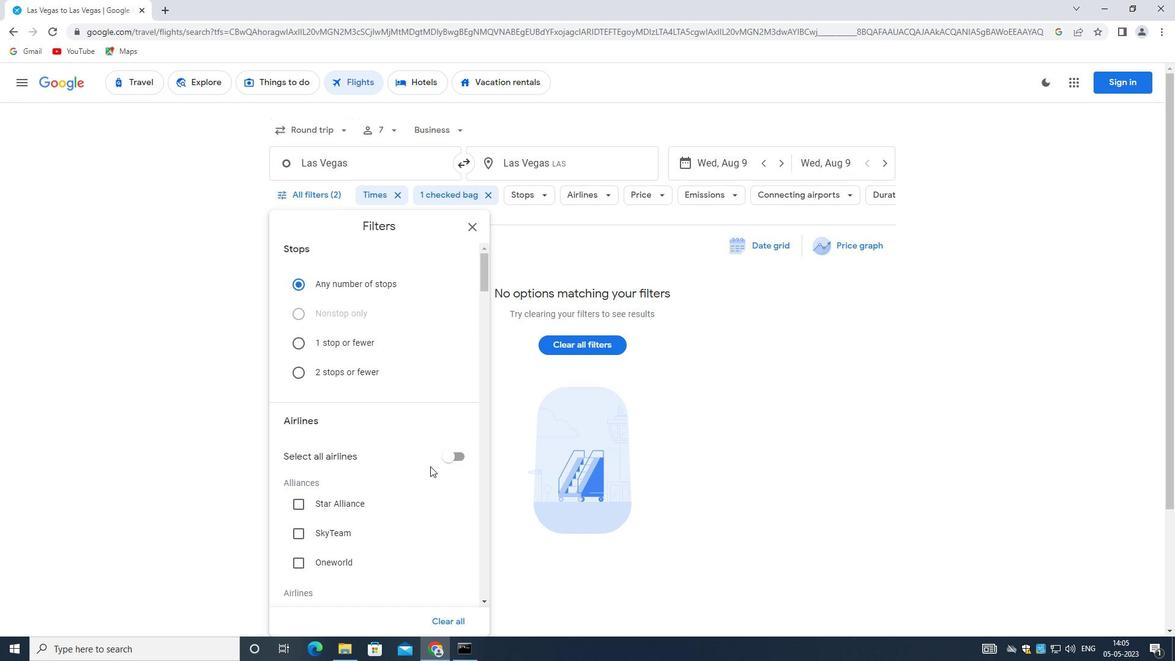 
Action: Mouse scrolled (427, 472) with delta (0, 0)
Screenshot: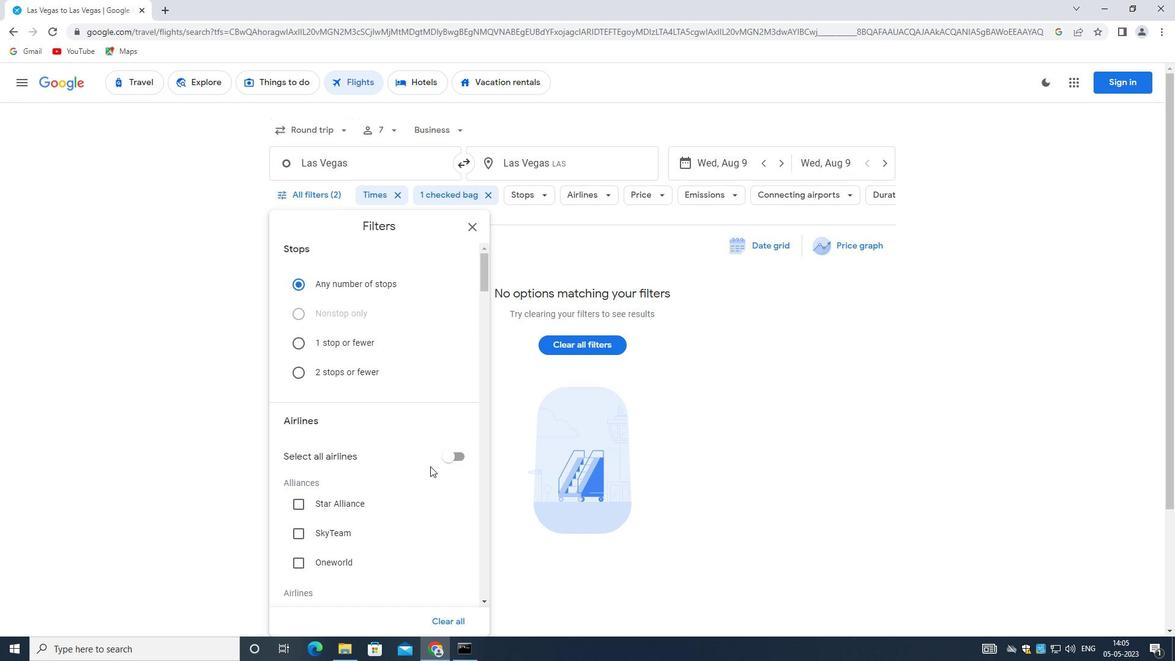 
Action: Mouse moved to (426, 472)
Screenshot: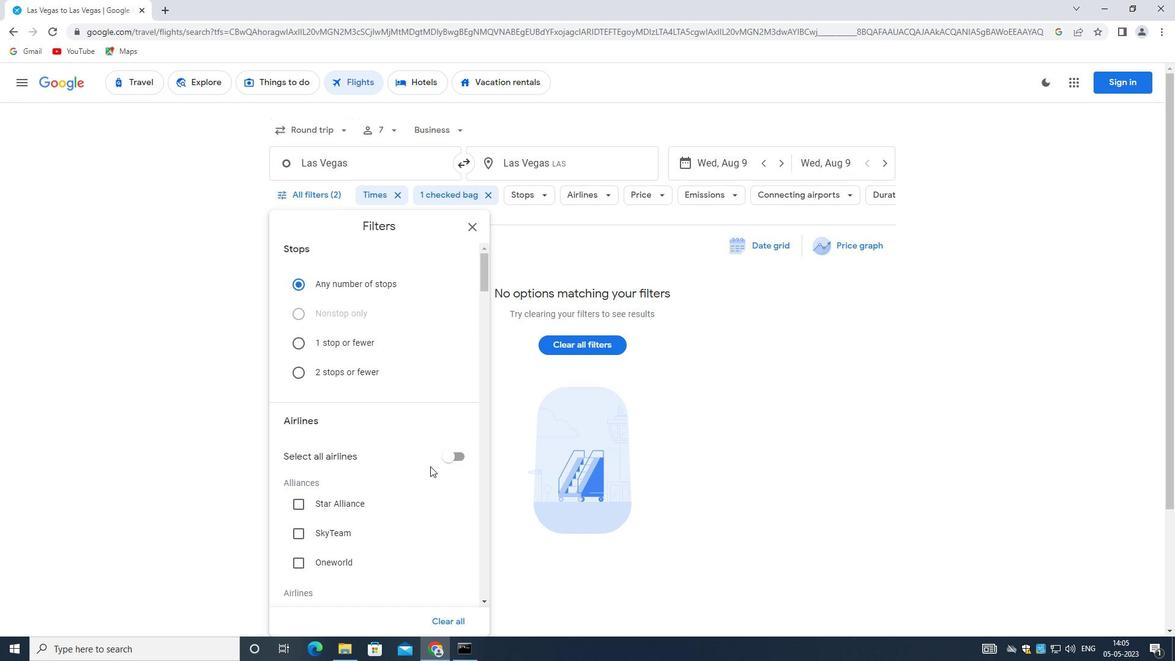 
Action: Mouse scrolled (426, 472) with delta (0, 0)
Screenshot: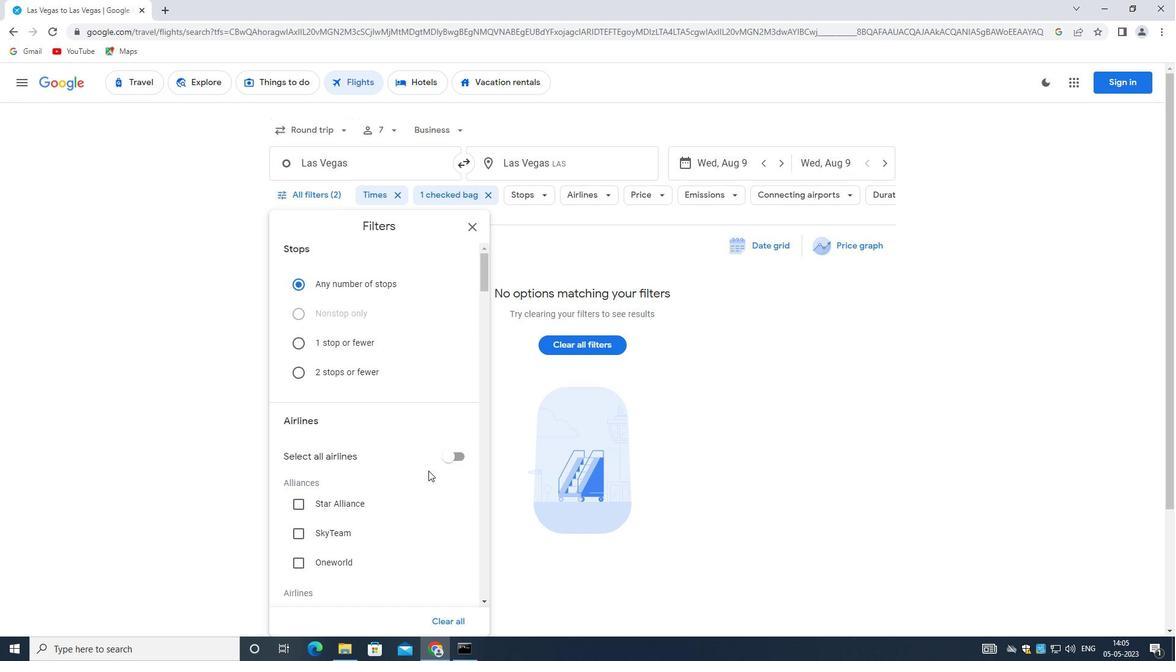 
Action: Mouse moved to (426, 474)
Screenshot: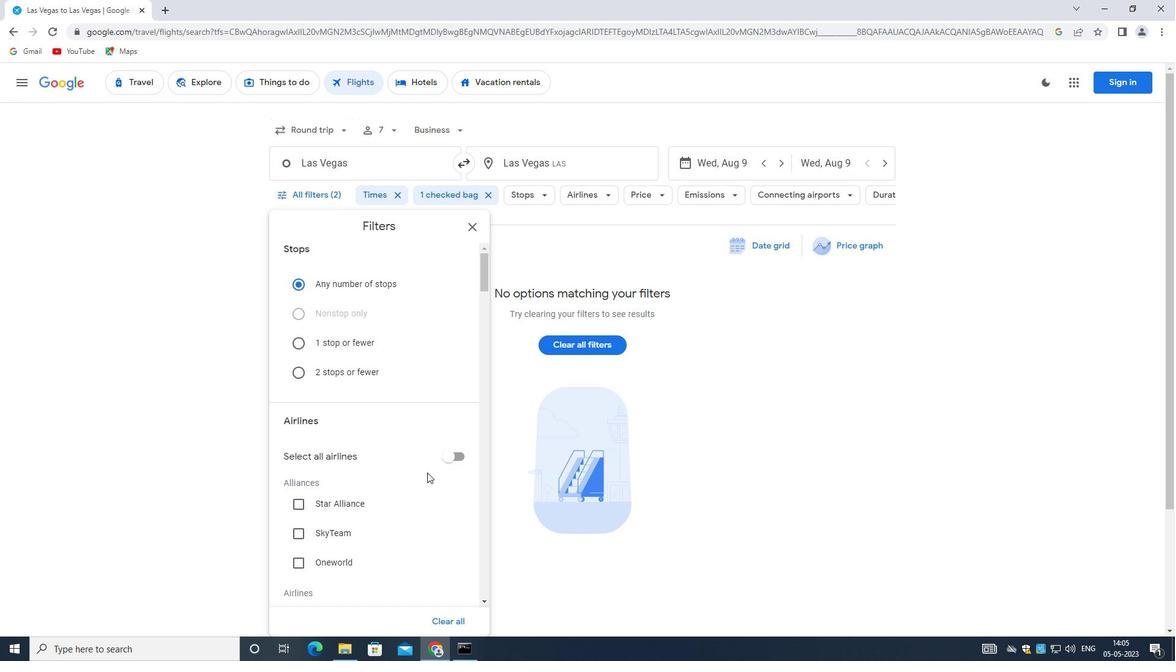 
Action: Mouse scrolled (426, 473) with delta (0, 0)
Screenshot: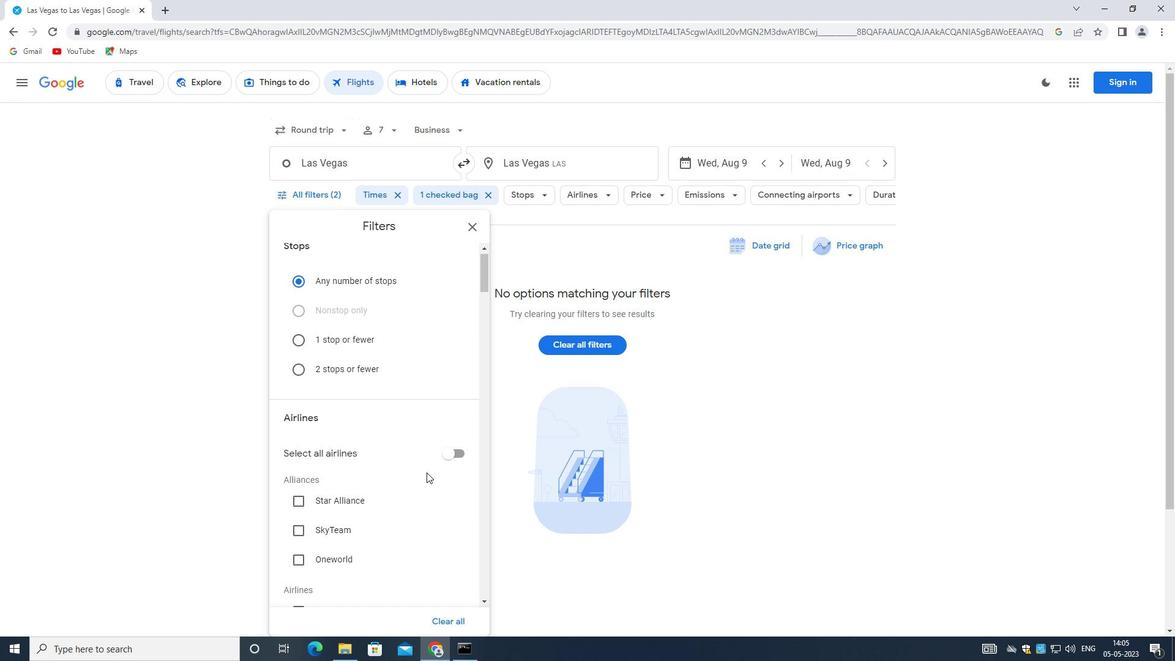 
Action: Mouse scrolled (426, 473) with delta (0, 0)
Screenshot: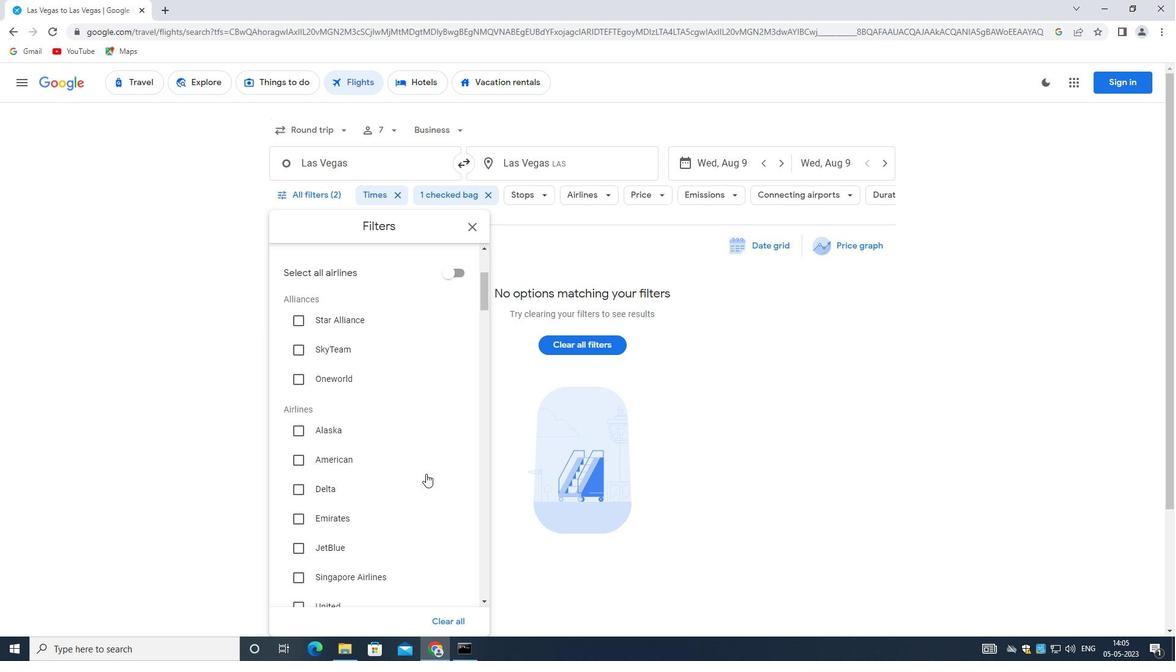 
Action: Mouse scrolled (426, 473) with delta (0, 0)
Screenshot: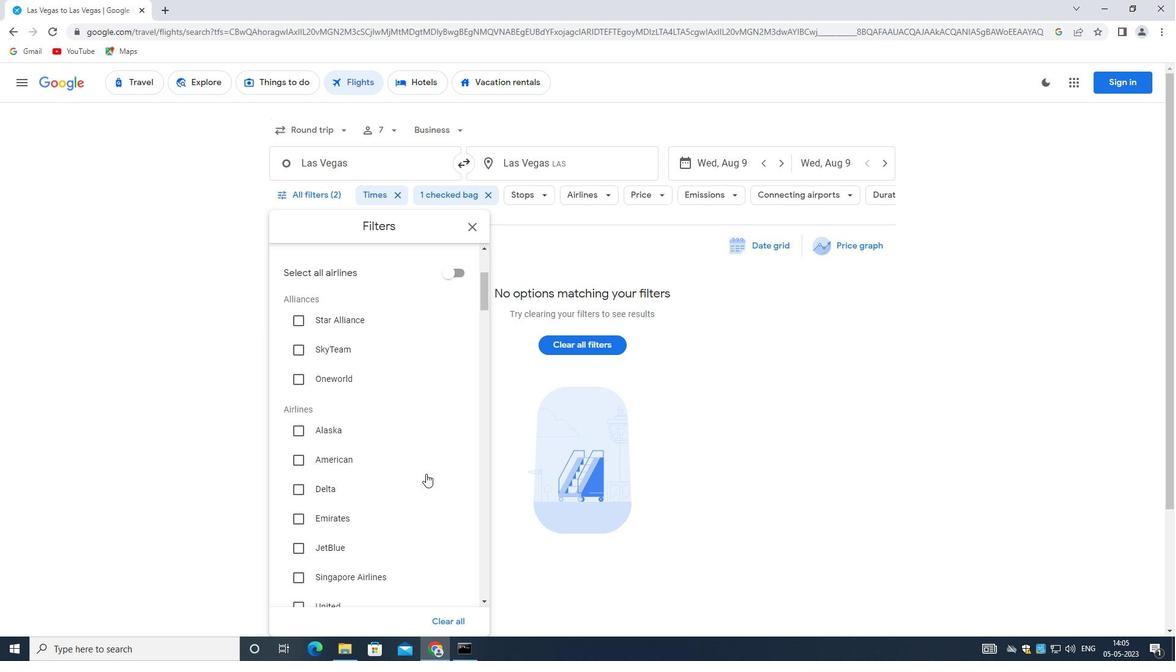 
Action: Mouse scrolled (426, 473) with delta (0, 0)
Screenshot: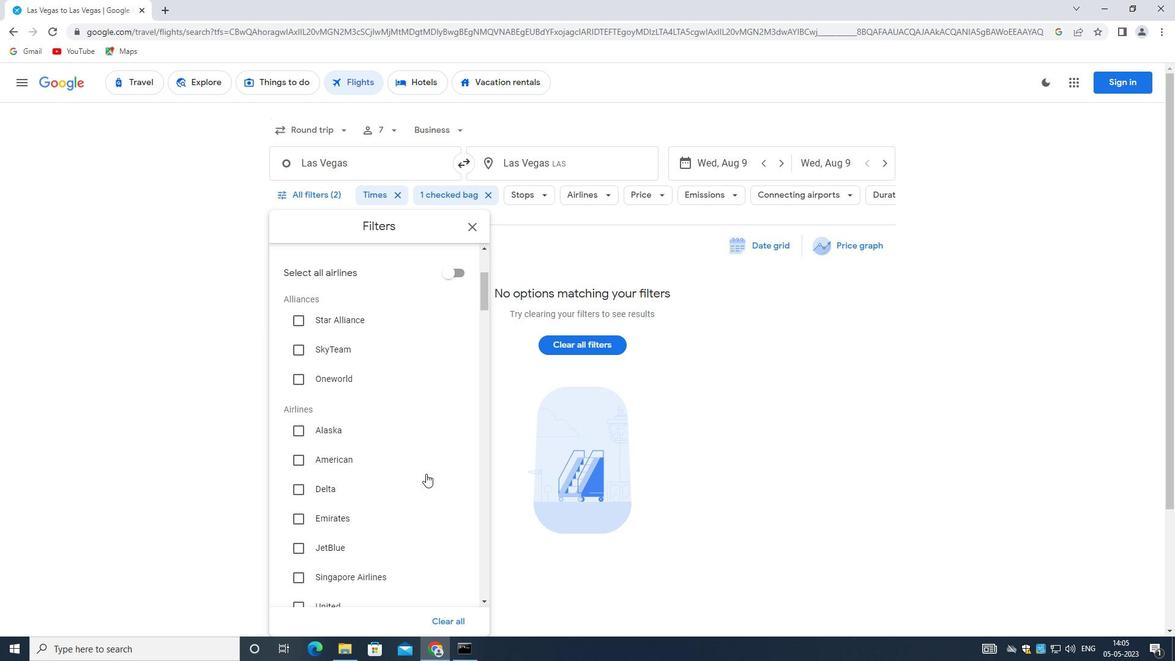 
Action: Mouse moved to (426, 474)
Screenshot: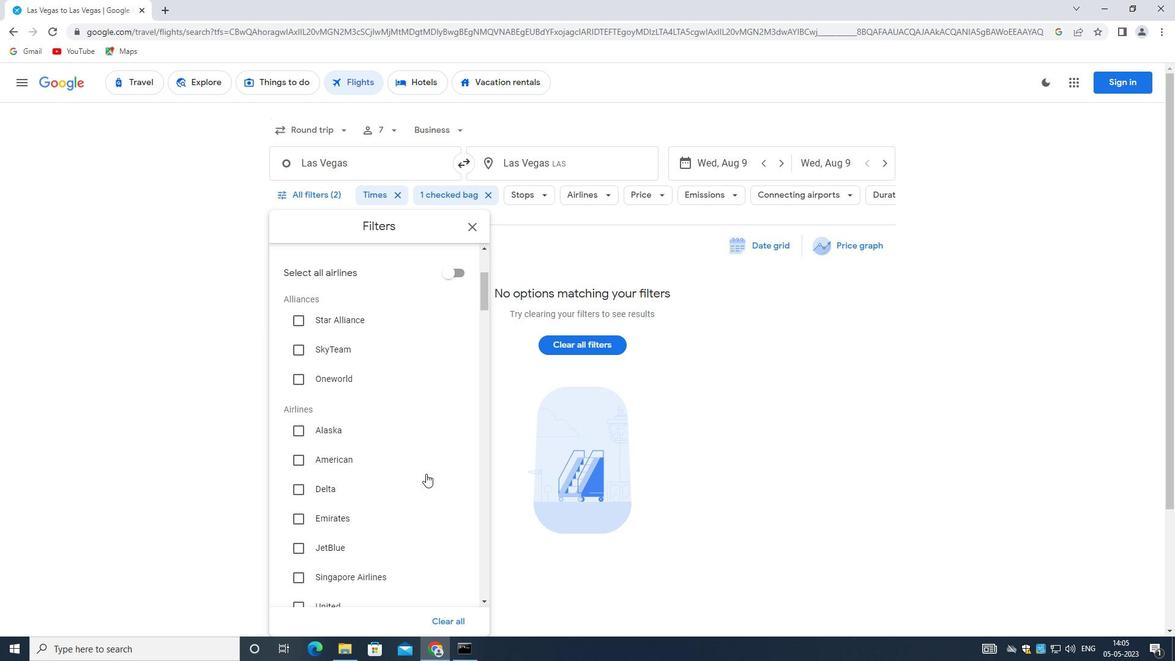 
Action: Mouse scrolled (426, 474) with delta (0, 0)
Screenshot: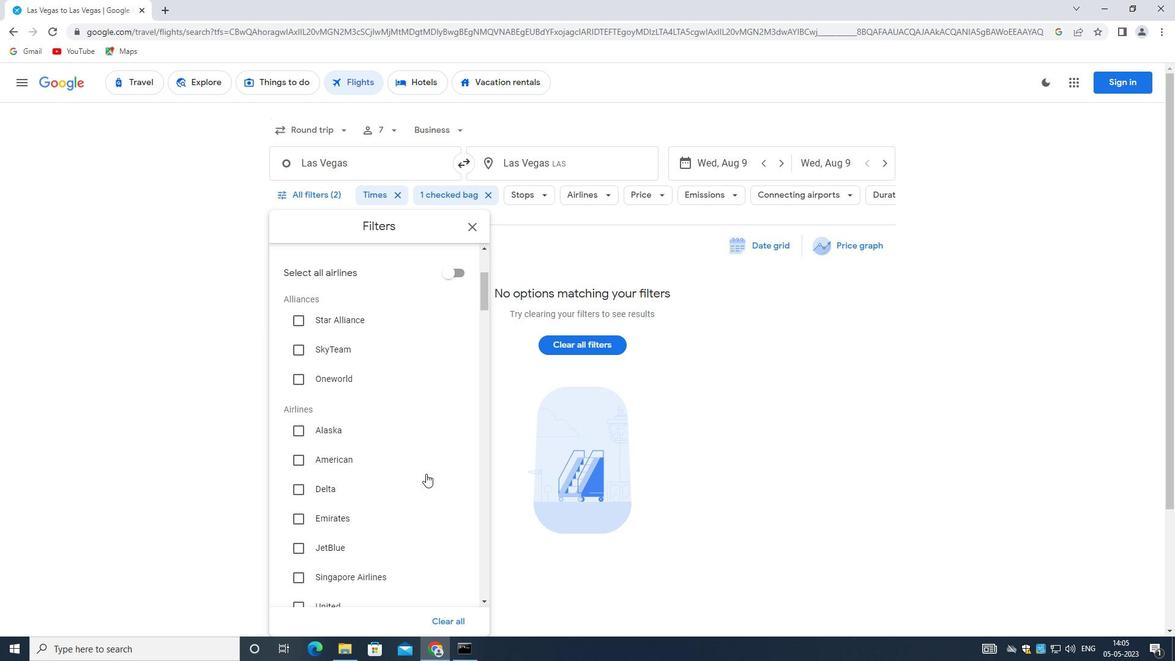 
Action: Mouse moved to (442, 525)
Screenshot: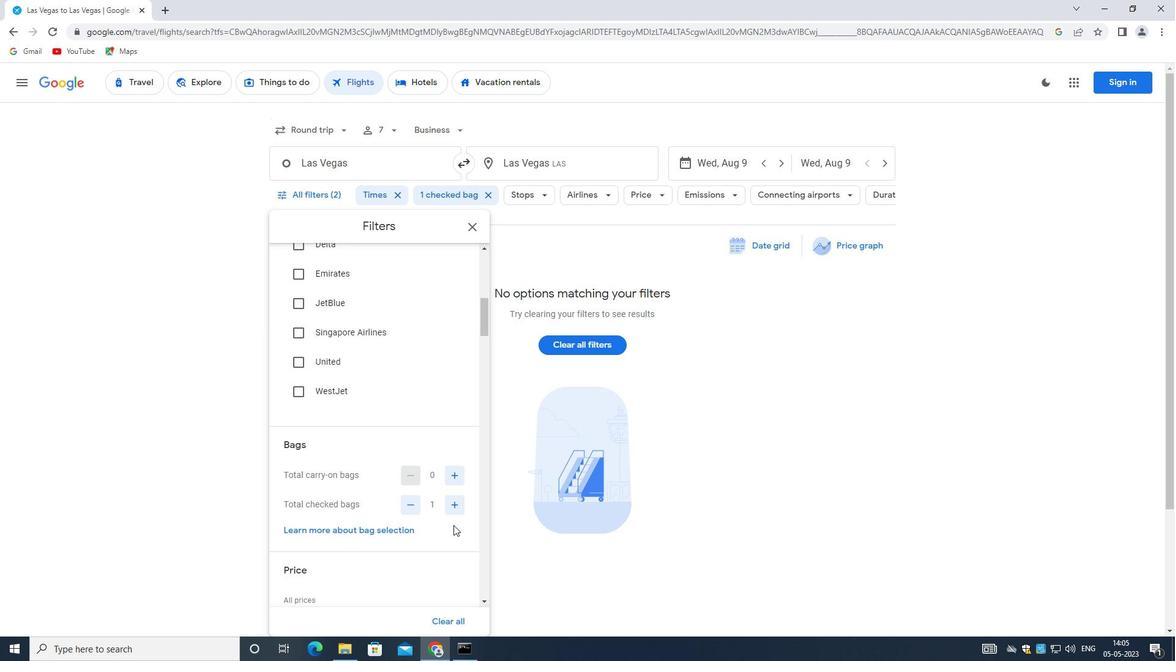 
Action: Mouse scrolled (442, 526) with delta (0, 0)
Screenshot: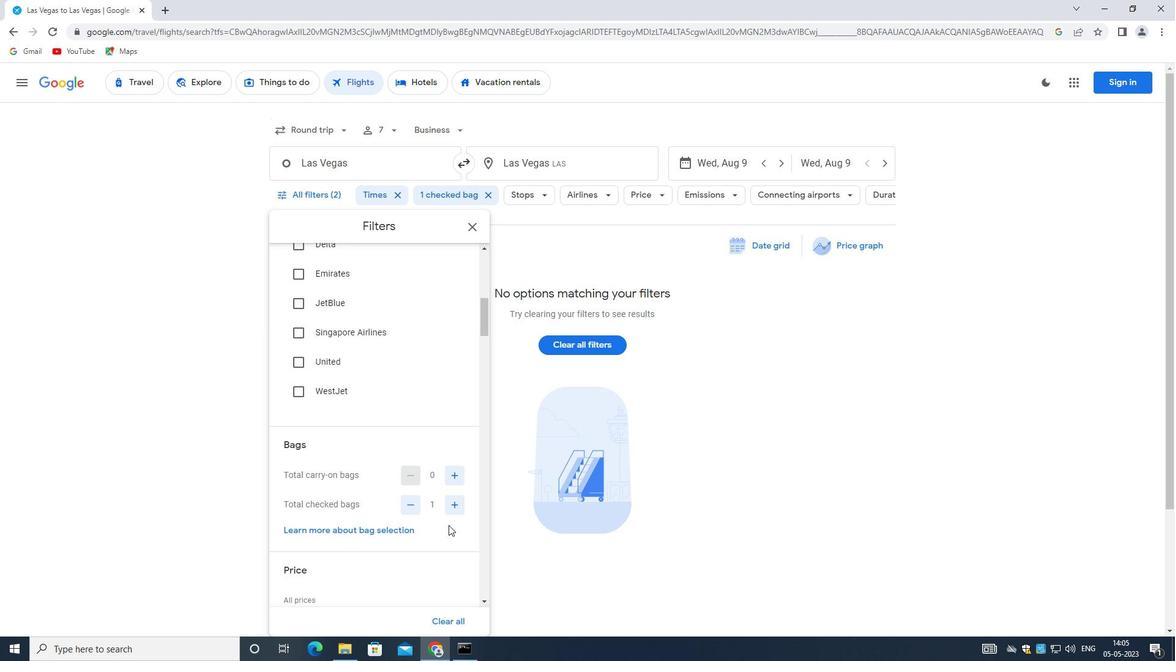 
Action: Mouse scrolled (442, 526) with delta (0, 0)
Screenshot: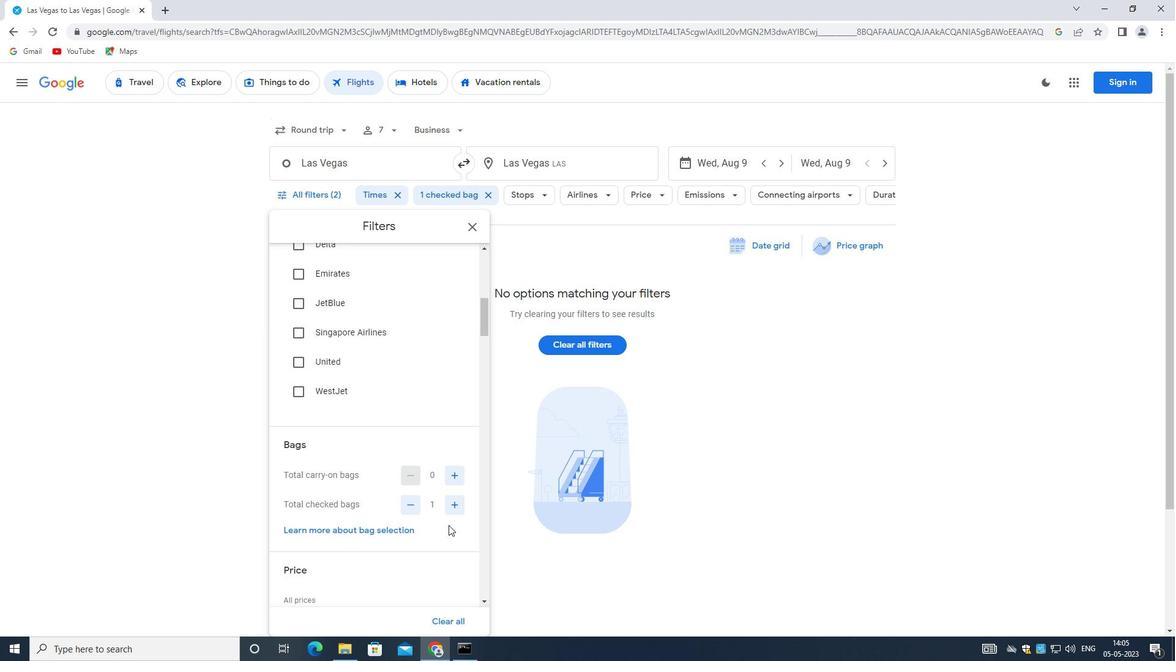 
Action: Mouse moved to (442, 525)
Screenshot: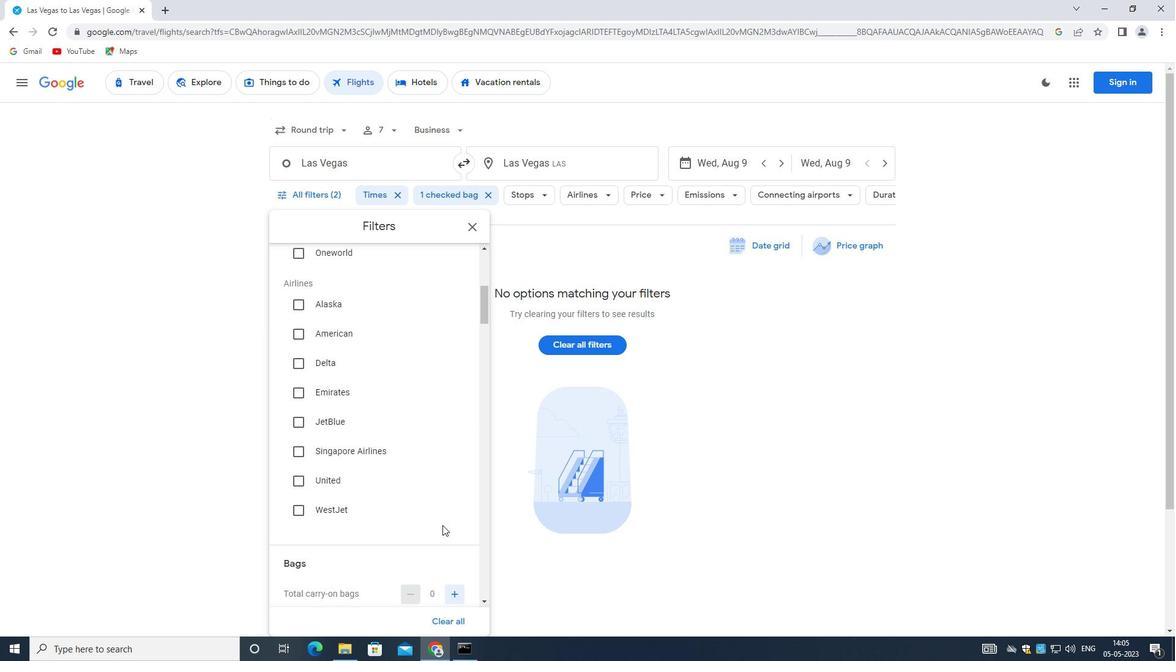 
Action: Mouse scrolled (442, 524) with delta (0, 0)
Screenshot: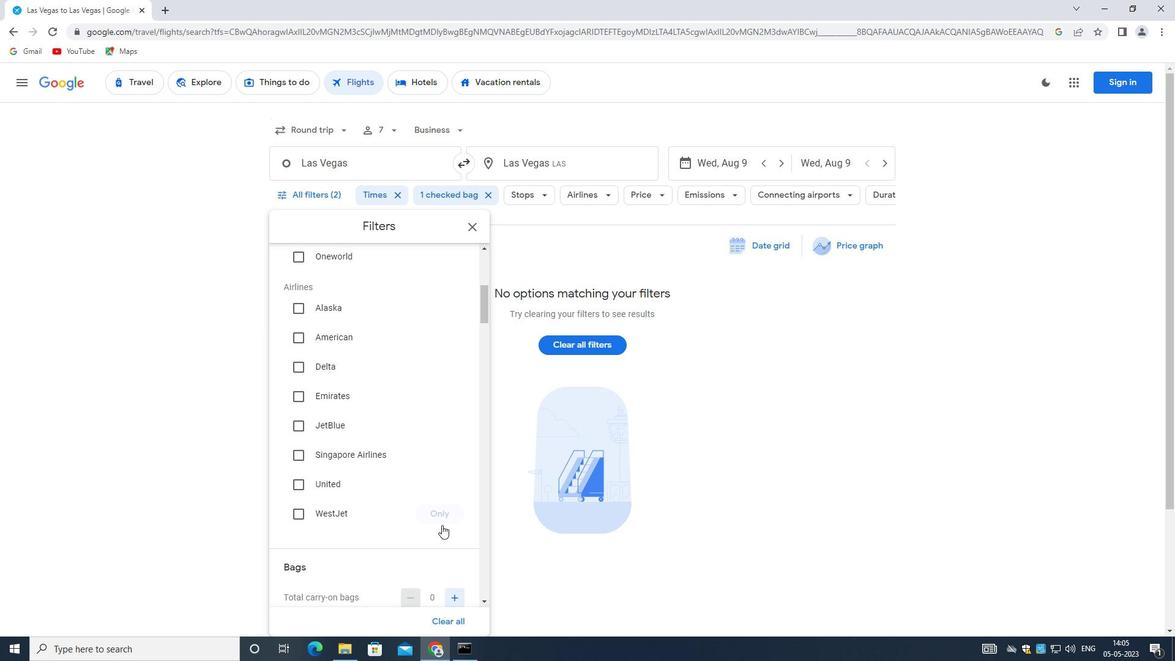 
Action: Mouse scrolled (442, 526) with delta (0, 0)
Screenshot: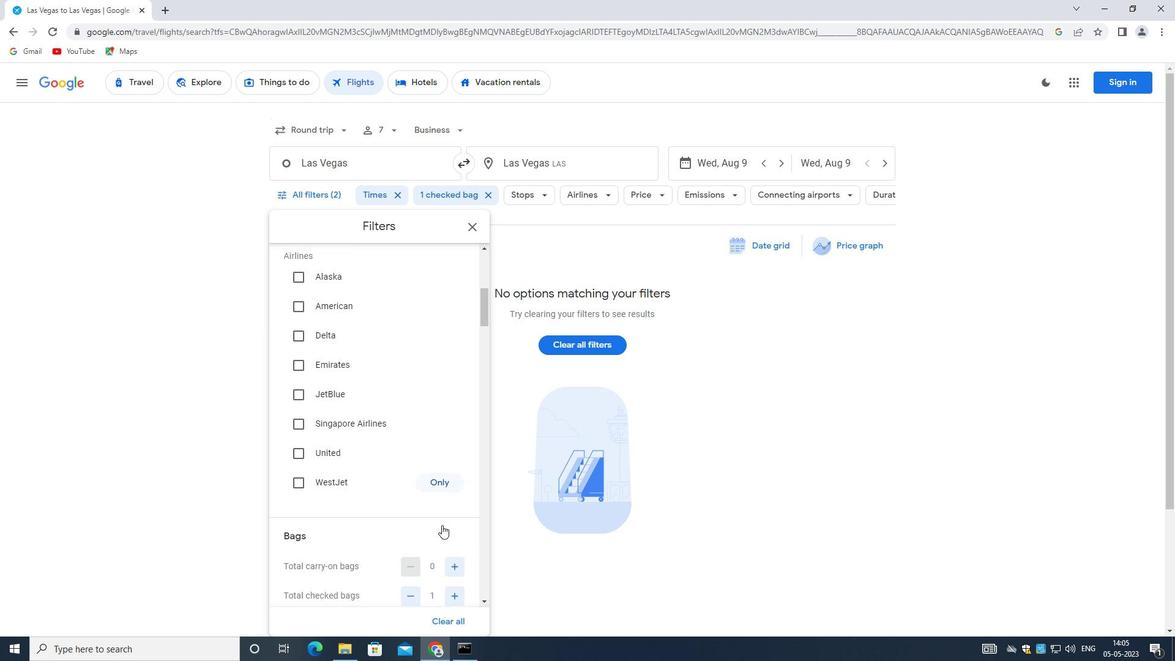 
Action: Mouse scrolled (442, 526) with delta (0, 0)
Screenshot: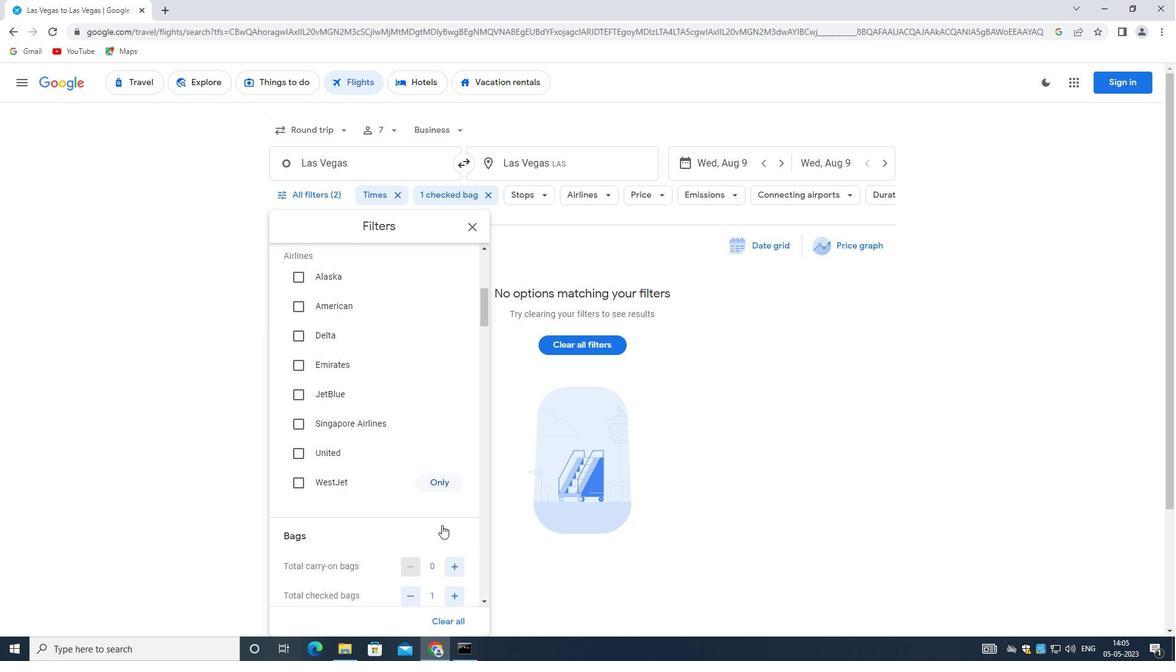 
Action: Mouse moved to (442, 524)
Screenshot: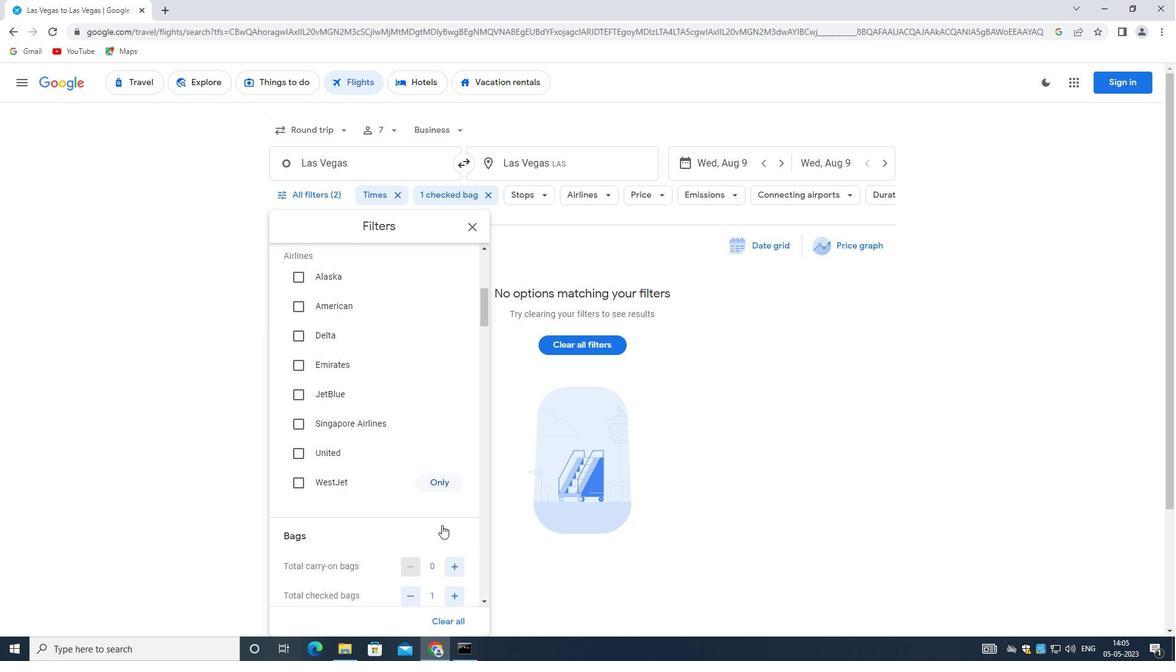 
Action: Mouse scrolled (442, 525) with delta (0, 0)
Screenshot: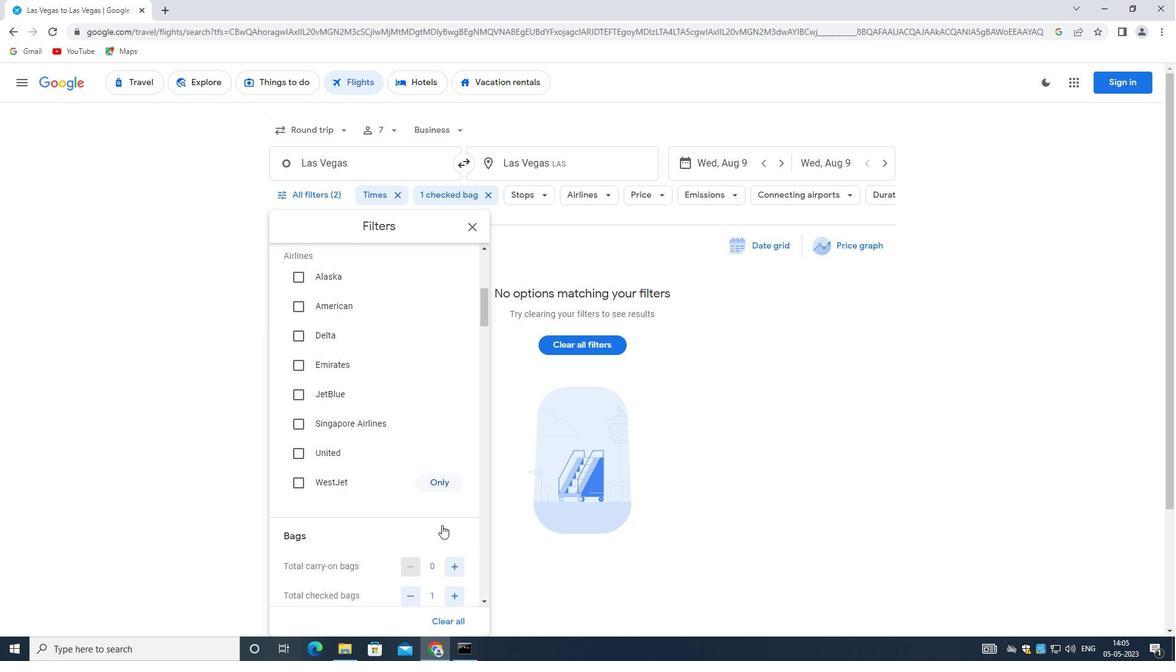 
Action: Mouse scrolled (442, 525) with delta (0, 0)
Screenshot: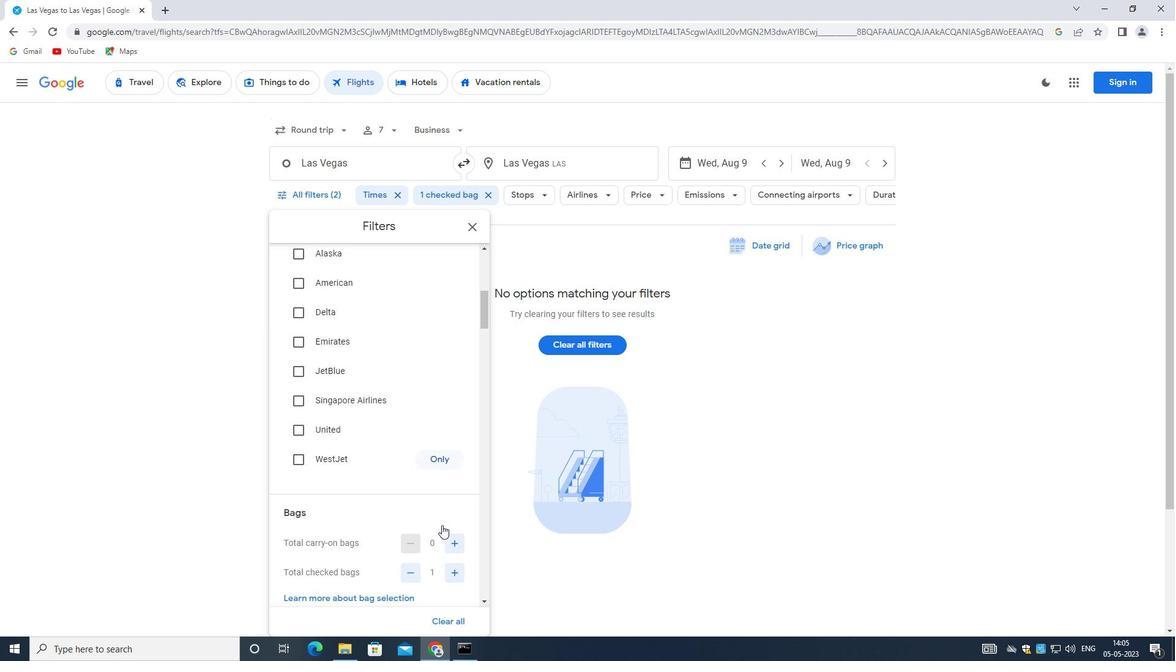 
Action: Mouse moved to (441, 523)
Screenshot: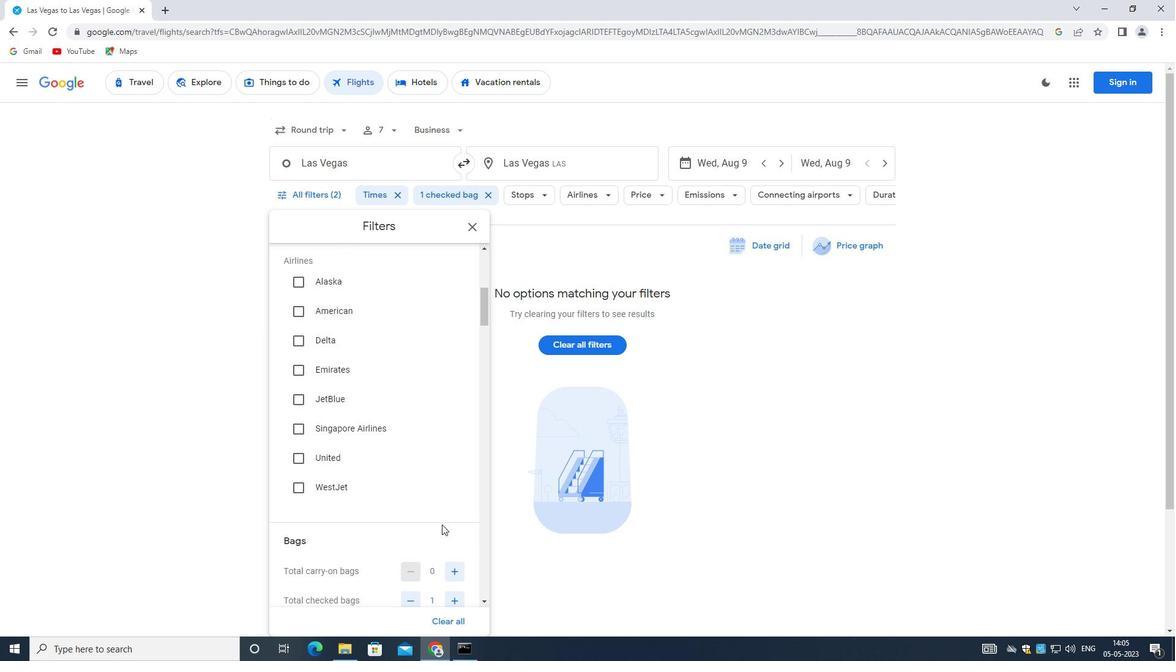 
Action: Mouse scrolled (441, 524) with delta (0, 0)
Screenshot: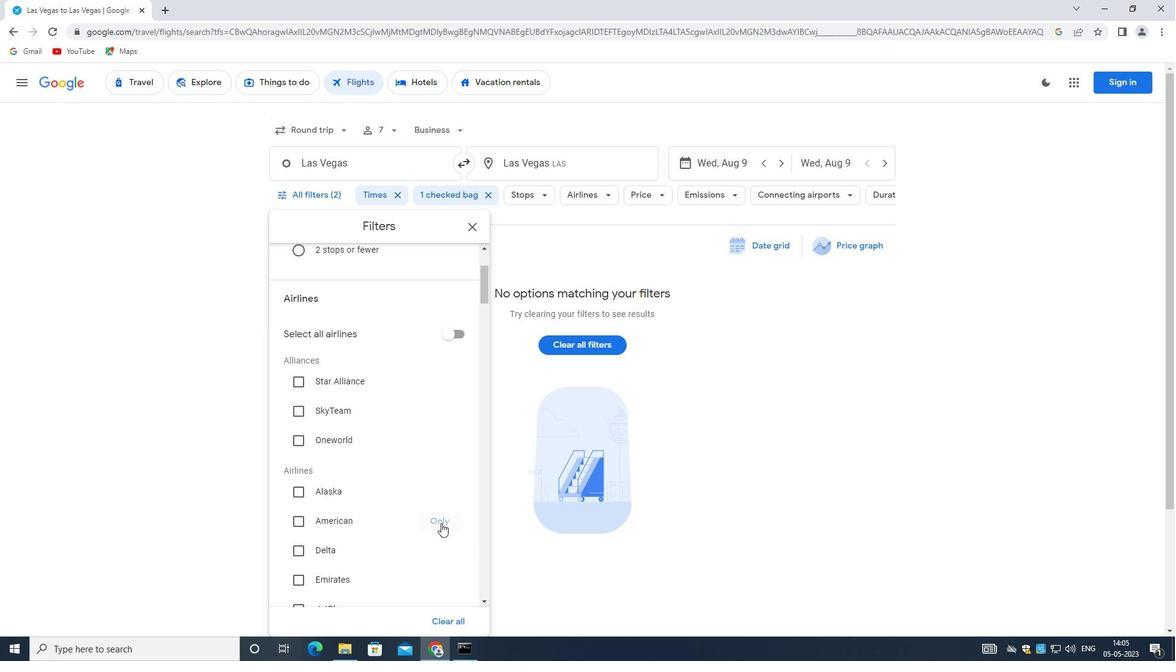 
Action: Mouse scrolled (441, 524) with delta (0, 0)
Screenshot: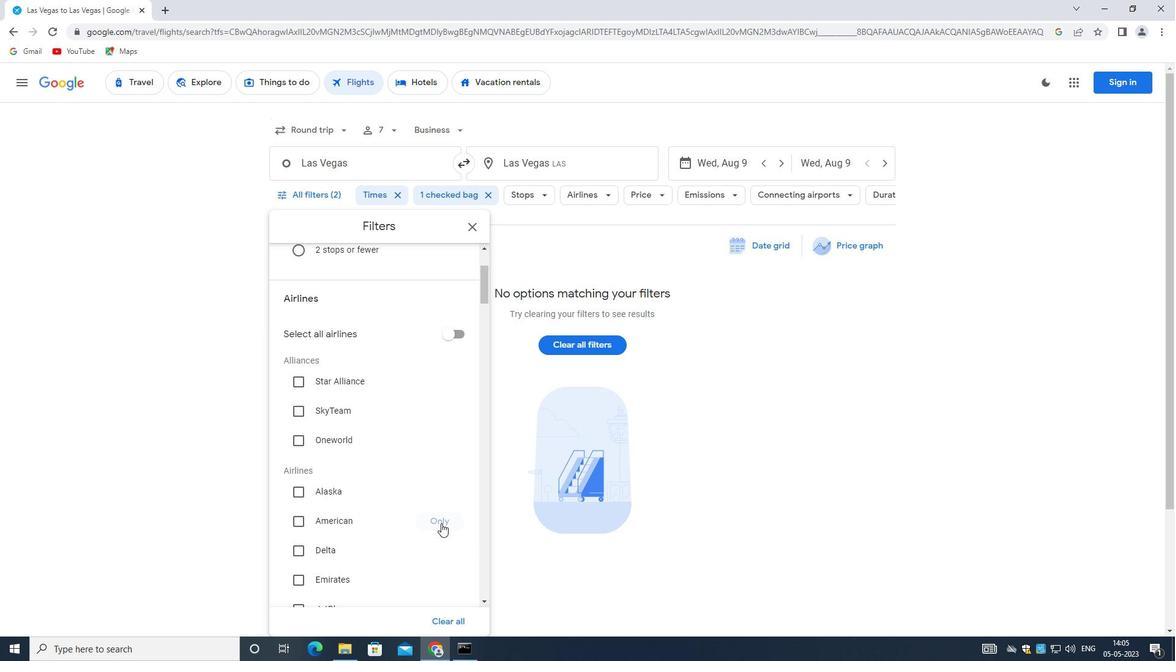 
Action: Mouse scrolled (441, 524) with delta (0, 0)
Screenshot: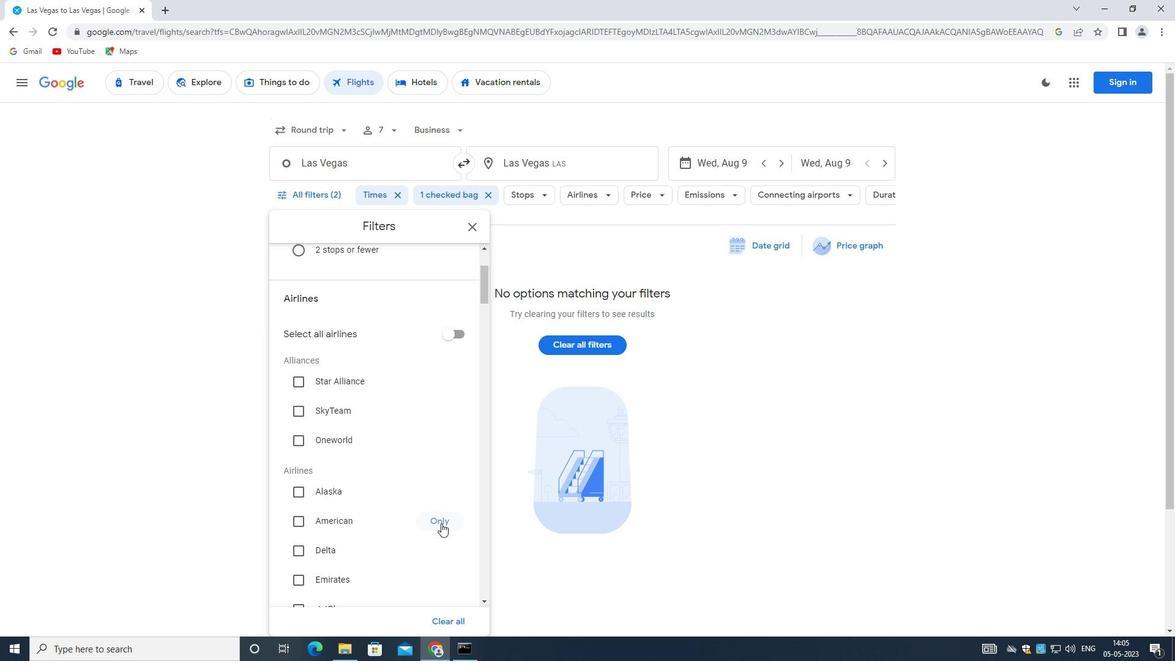 
Action: Mouse scrolled (441, 524) with delta (0, 0)
Screenshot: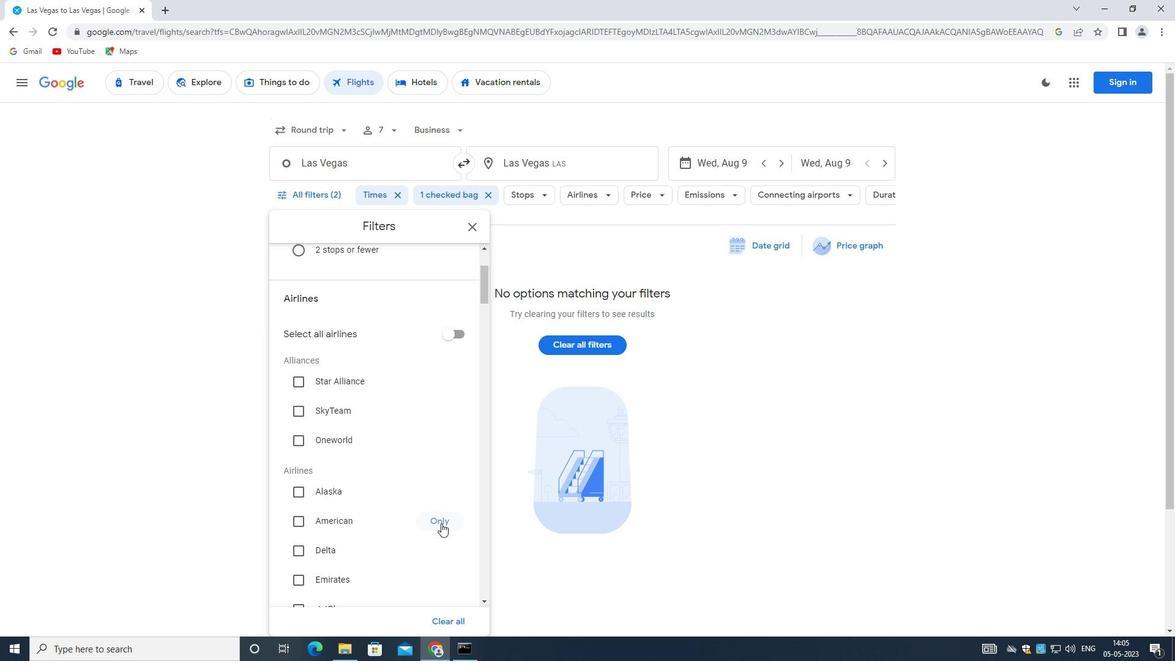 
Action: Mouse scrolled (441, 524) with delta (0, 0)
Screenshot: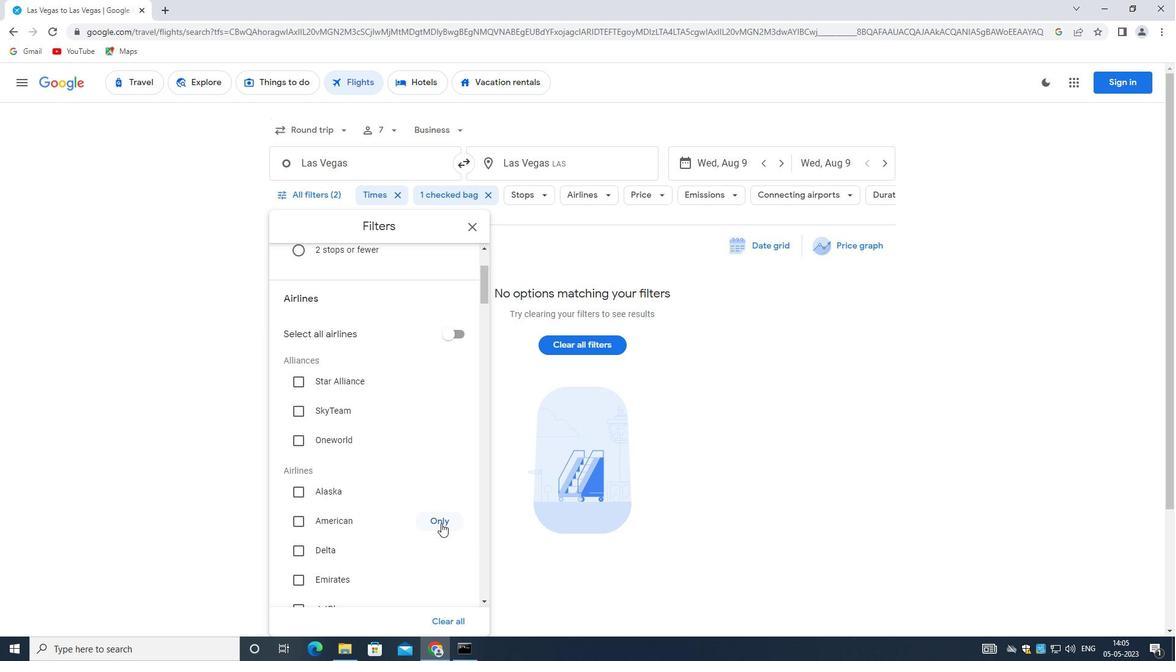 
Action: Mouse scrolled (441, 523) with delta (0, 0)
Screenshot: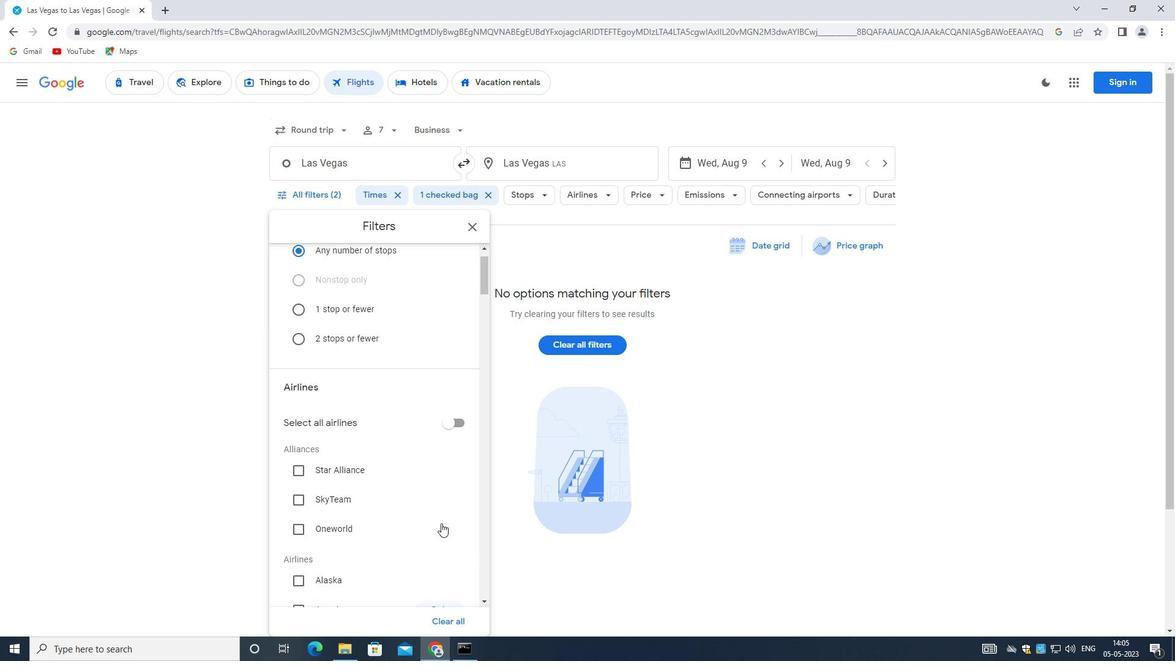 
Action: Mouse scrolled (441, 523) with delta (0, 0)
Screenshot: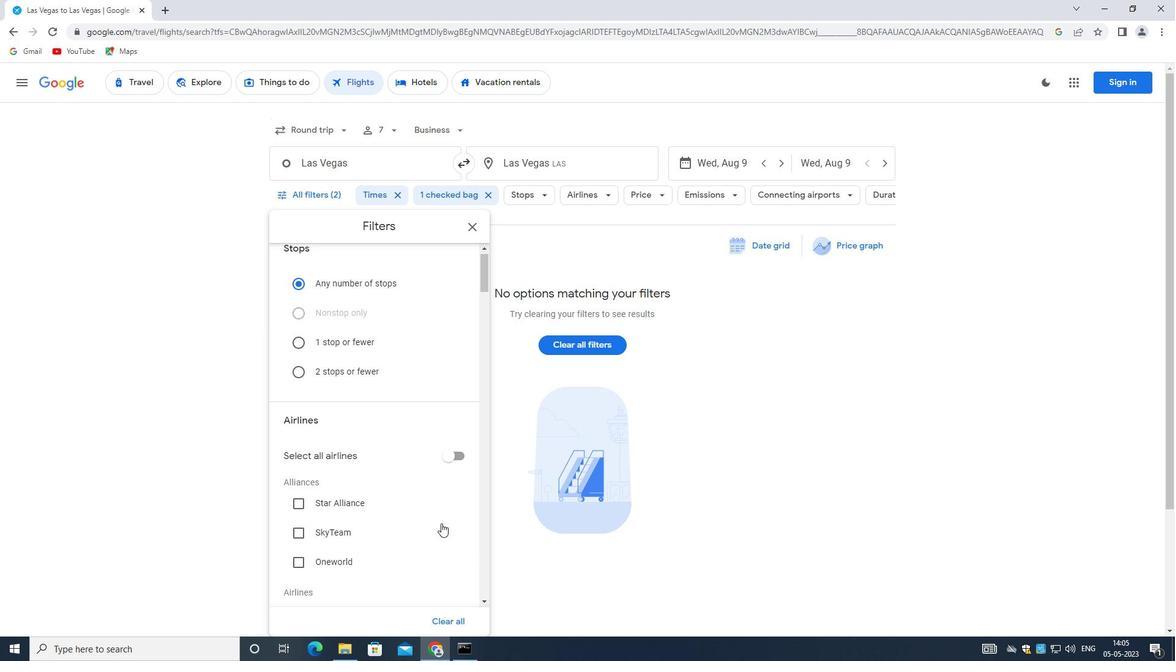 
Action: Mouse scrolled (441, 523) with delta (0, 0)
Screenshot: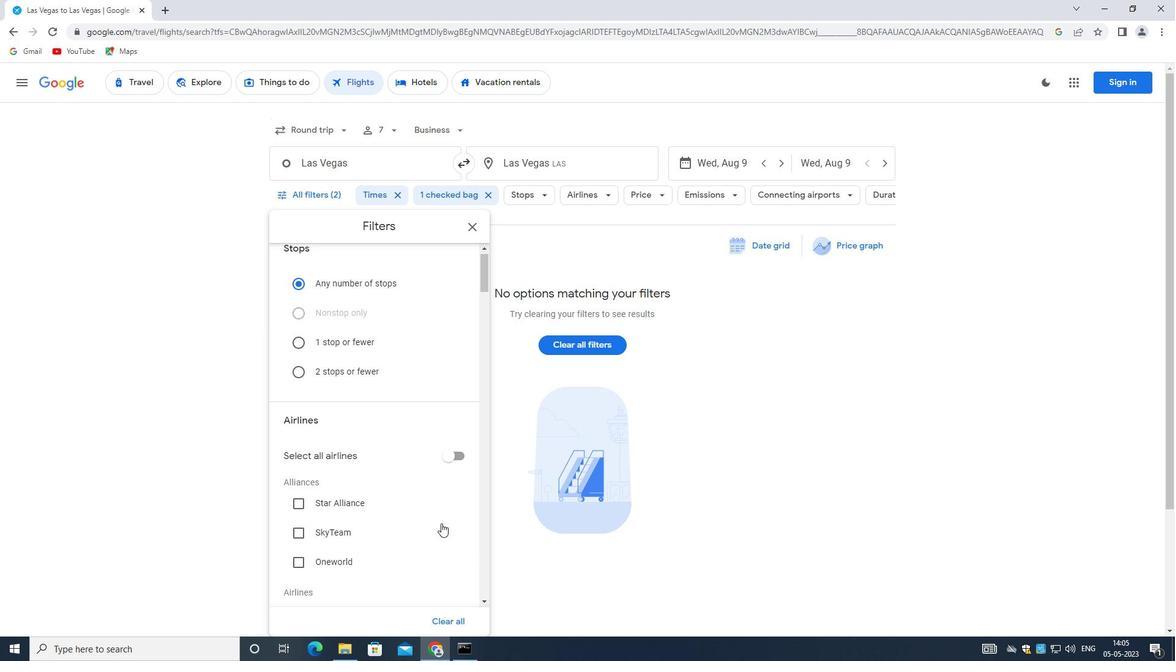 
Action: Mouse scrolled (441, 523) with delta (0, 0)
Screenshot: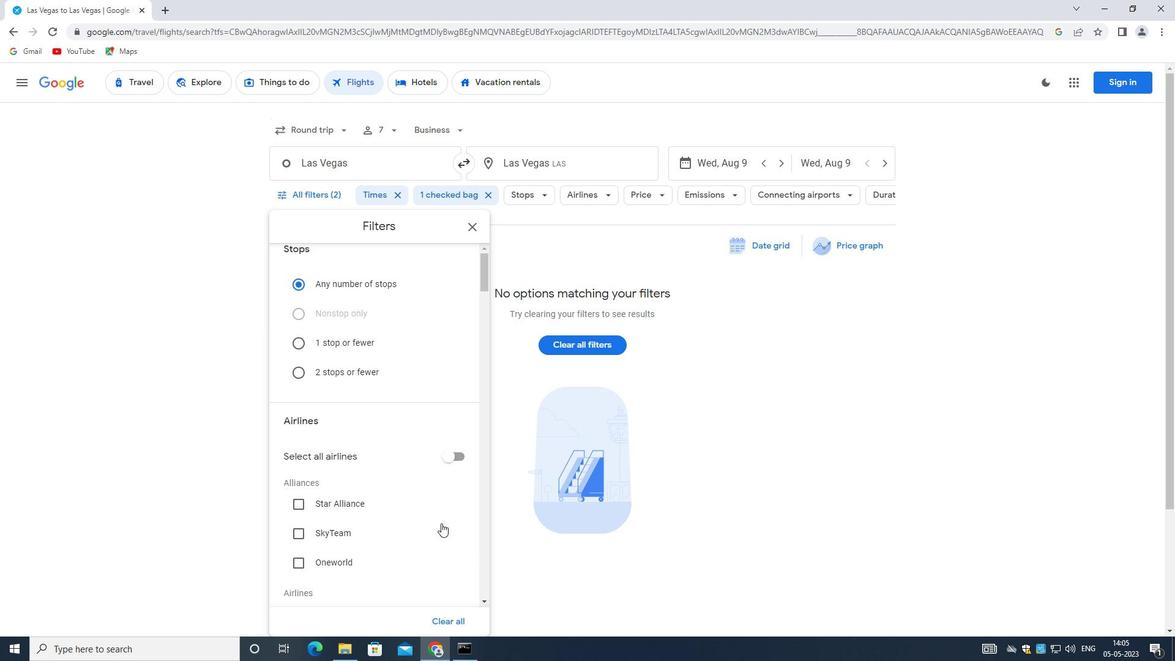 
Action: Mouse scrolled (441, 523) with delta (0, 0)
Screenshot: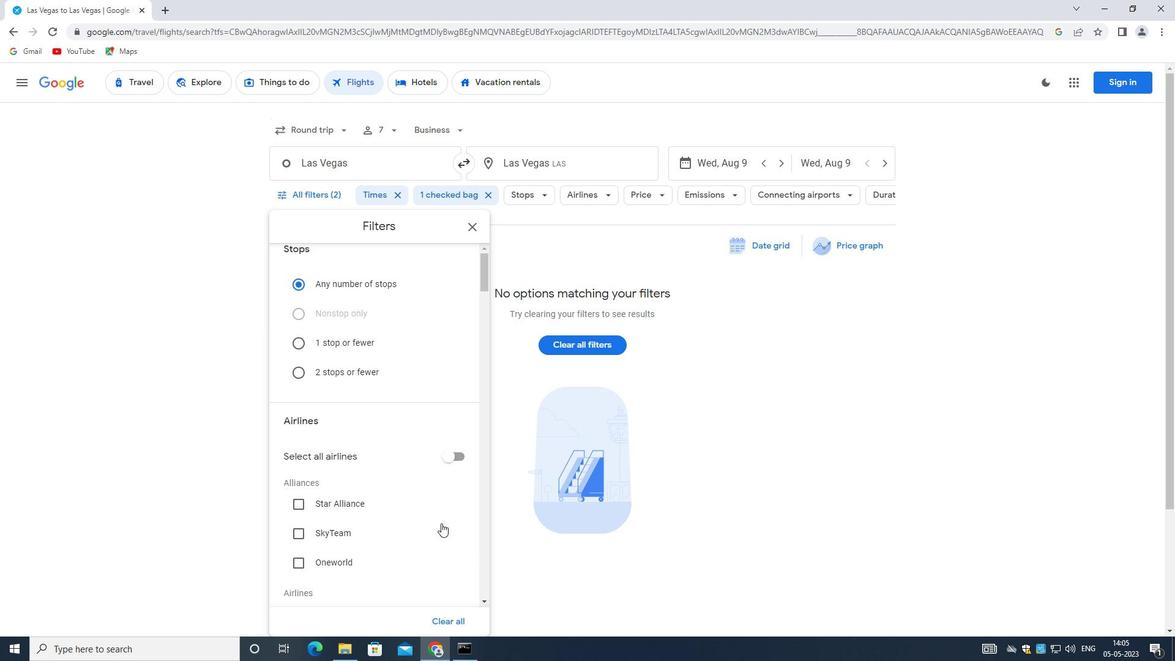 
Action: Mouse scrolled (441, 523) with delta (0, 0)
Screenshot: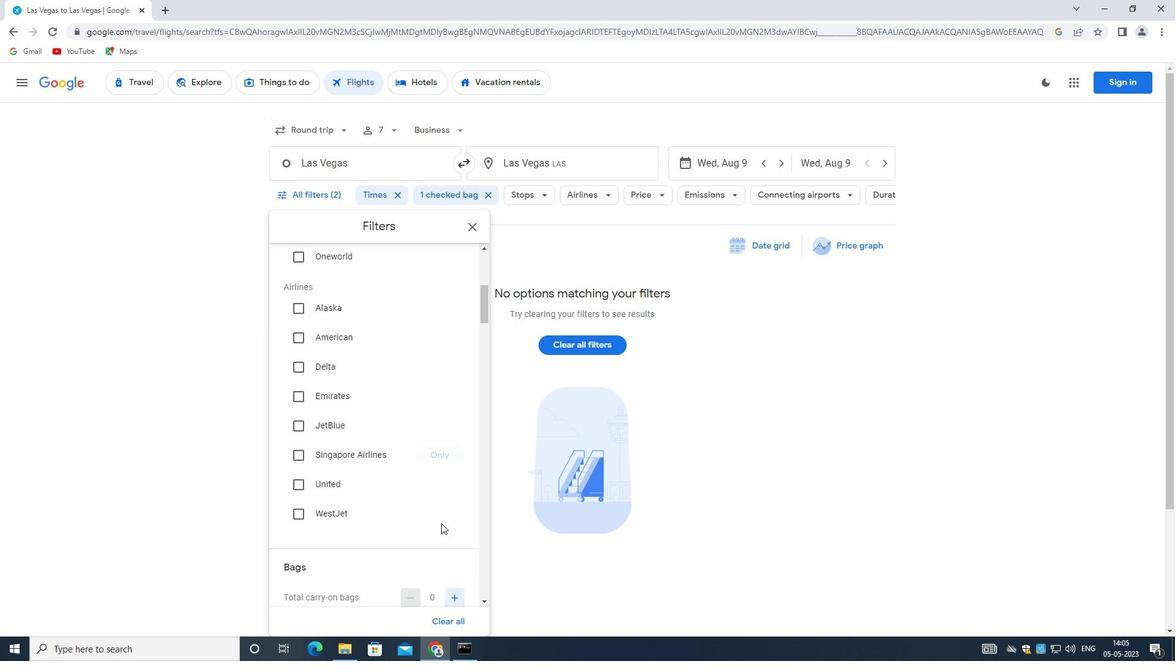 
Action: Mouse scrolled (441, 523) with delta (0, 0)
Screenshot: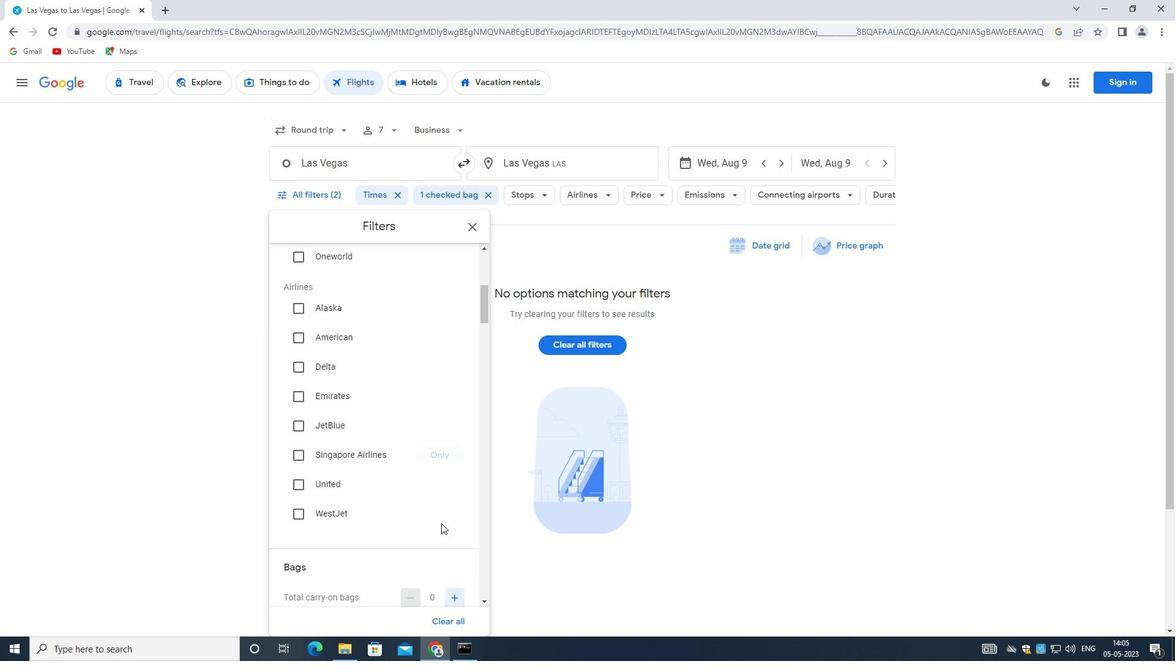 
Action: Mouse scrolled (441, 523) with delta (0, 0)
Screenshot: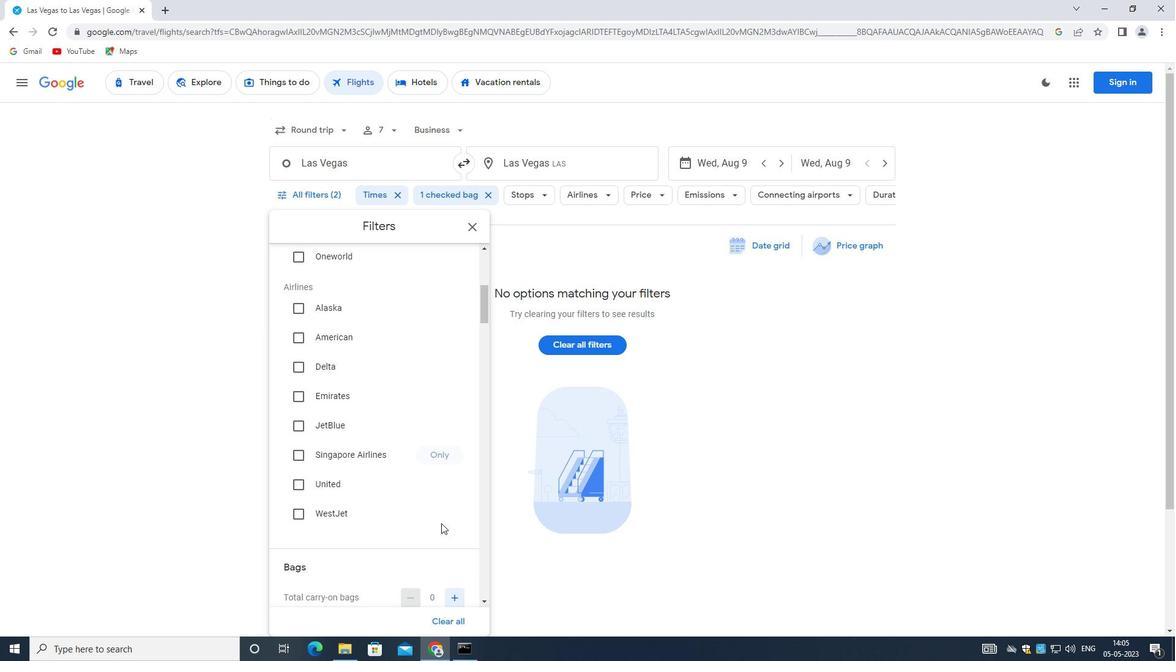
Action: Mouse scrolled (441, 523) with delta (0, 0)
Screenshot: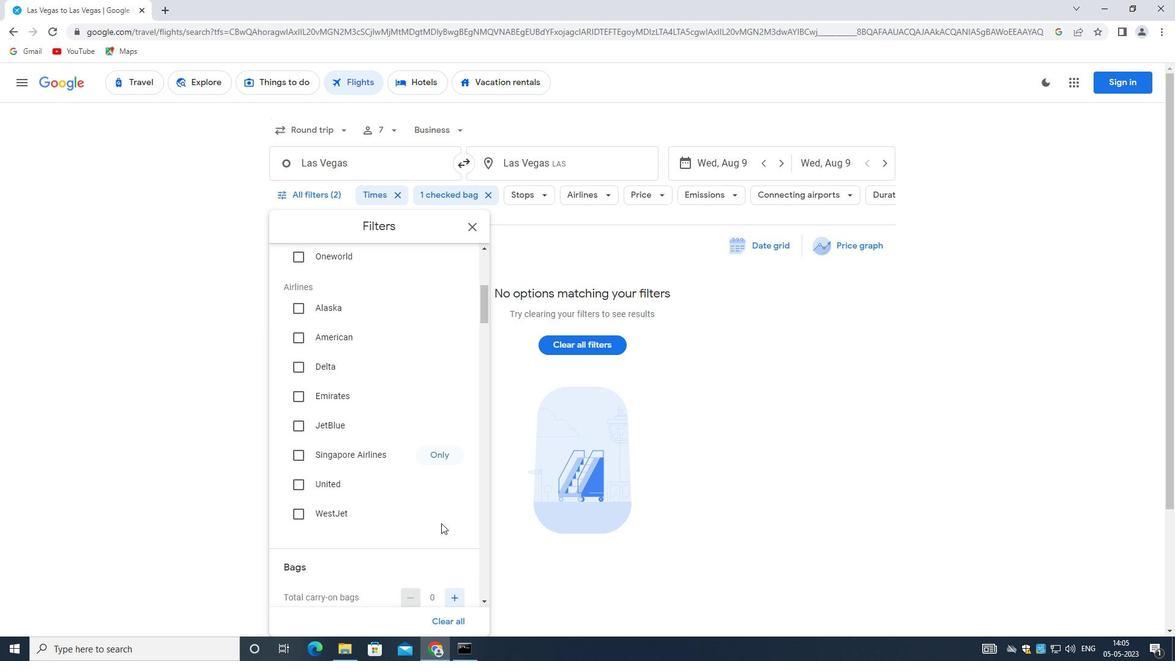 
Action: Mouse moved to (466, 502)
Screenshot: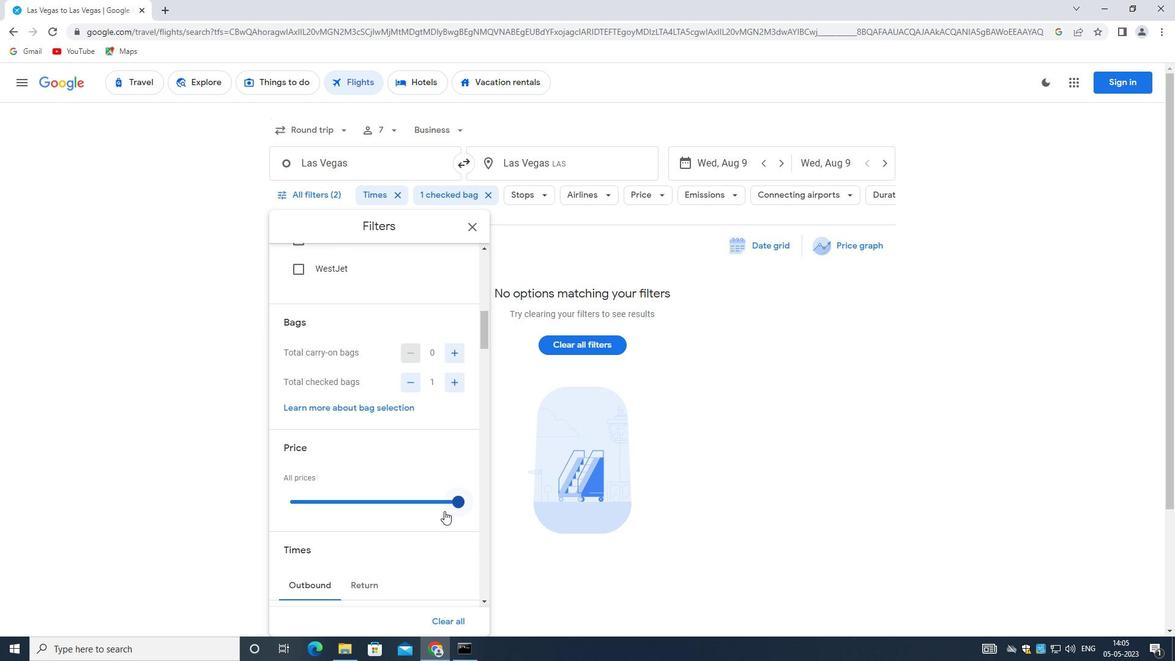 
Action: Mouse pressed left at (466, 502)
Screenshot: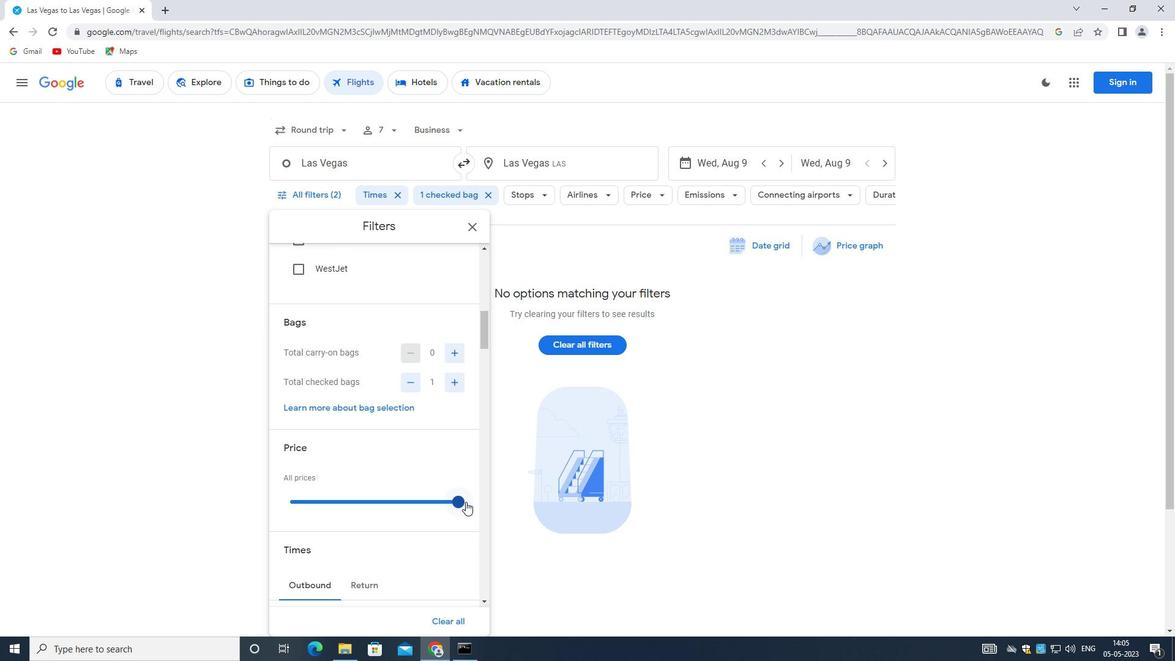 
Action: Mouse pressed left at (466, 502)
Screenshot: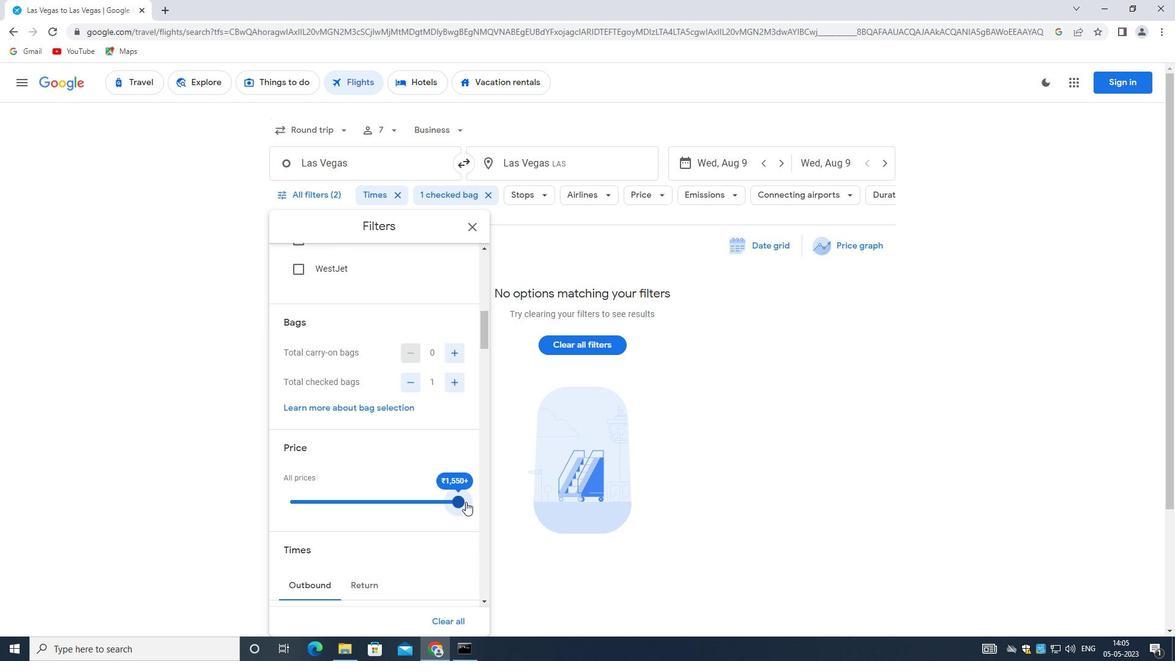 
Action: Mouse moved to (466, 501)
Screenshot: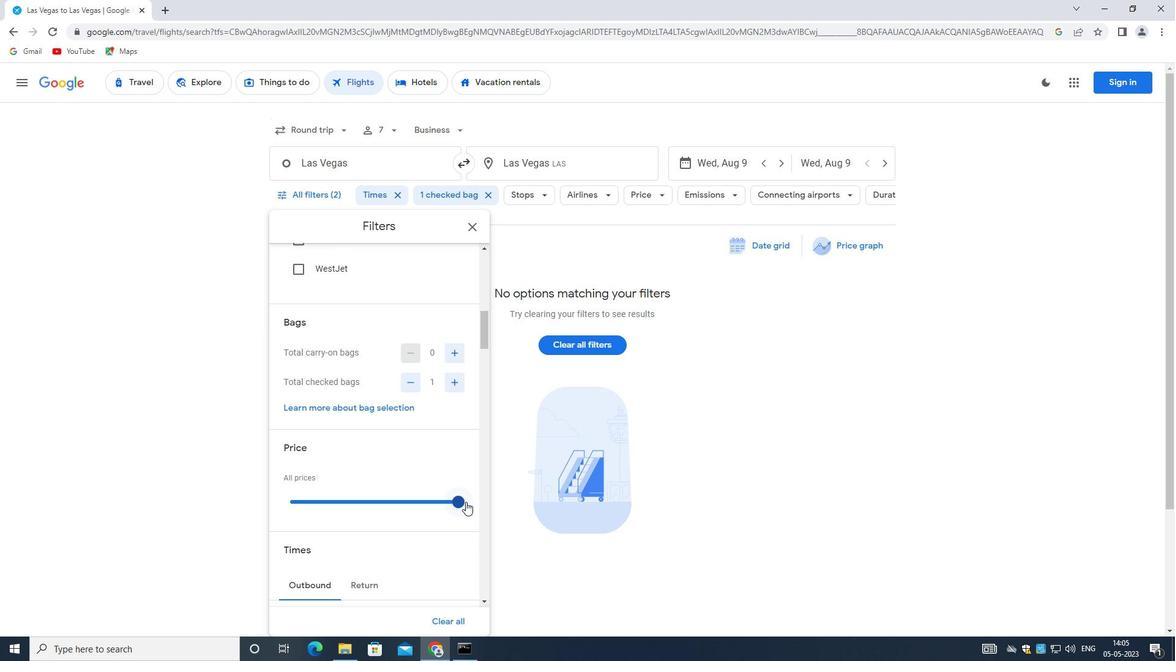 
Action: Mouse pressed left at (466, 501)
Screenshot: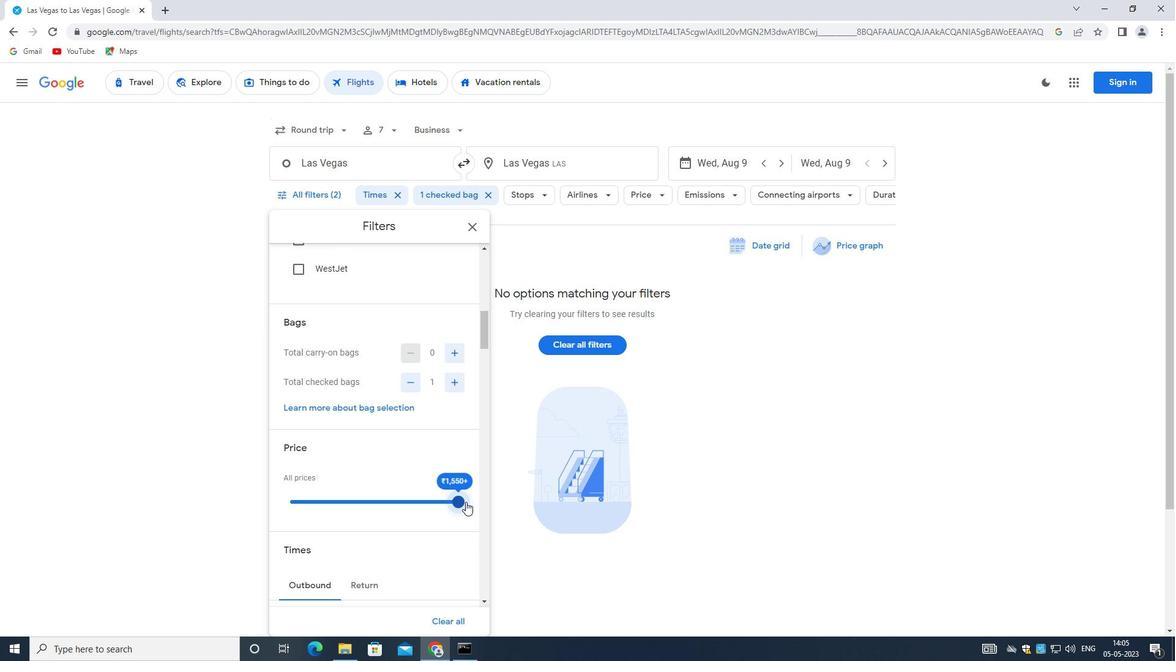 
Action: Mouse moved to (443, 502)
Screenshot: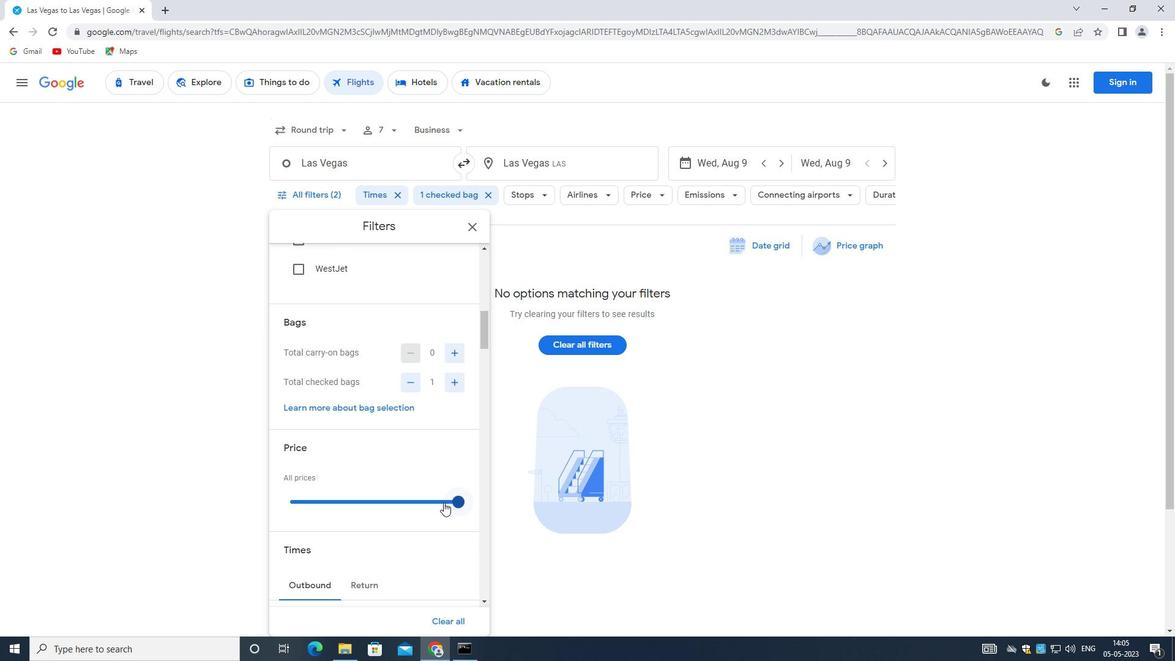 
Action: Mouse scrolled (443, 501) with delta (0, 0)
Screenshot: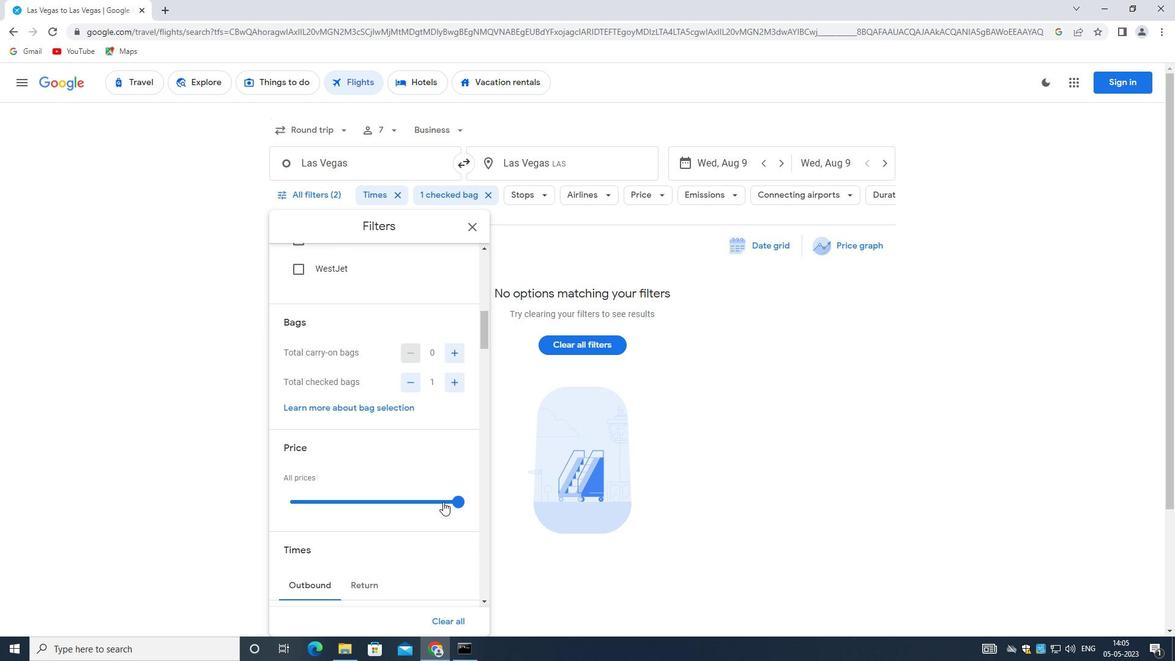 
Action: Mouse scrolled (443, 501) with delta (0, 0)
Screenshot: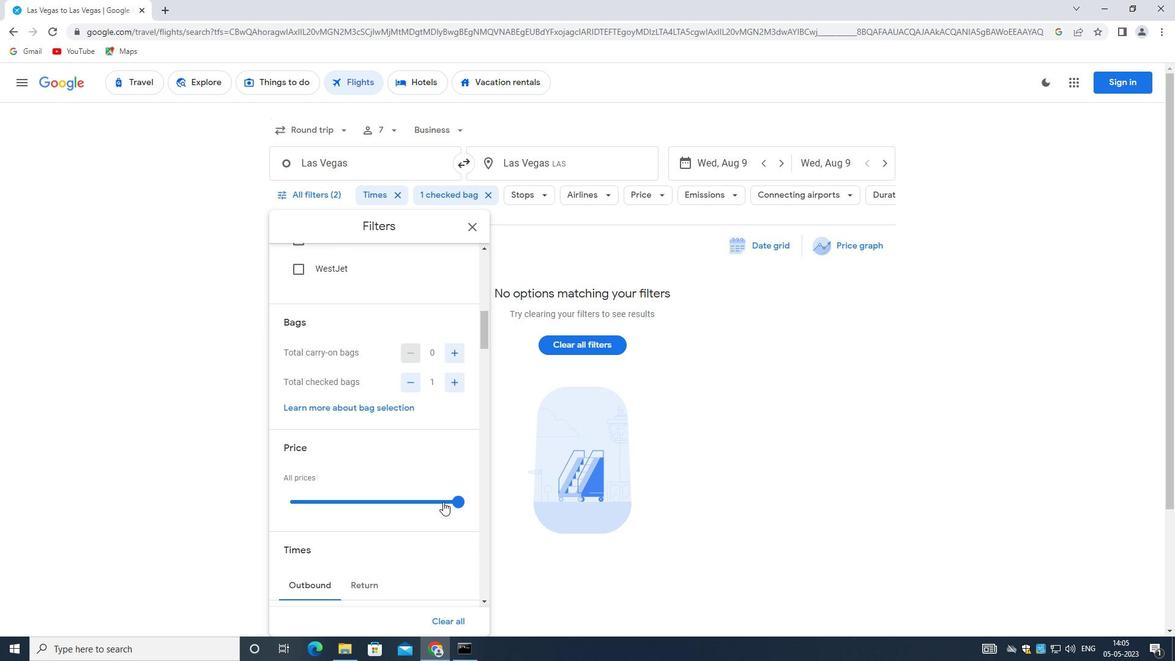 
Action: Mouse scrolled (443, 501) with delta (0, 0)
Screenshot: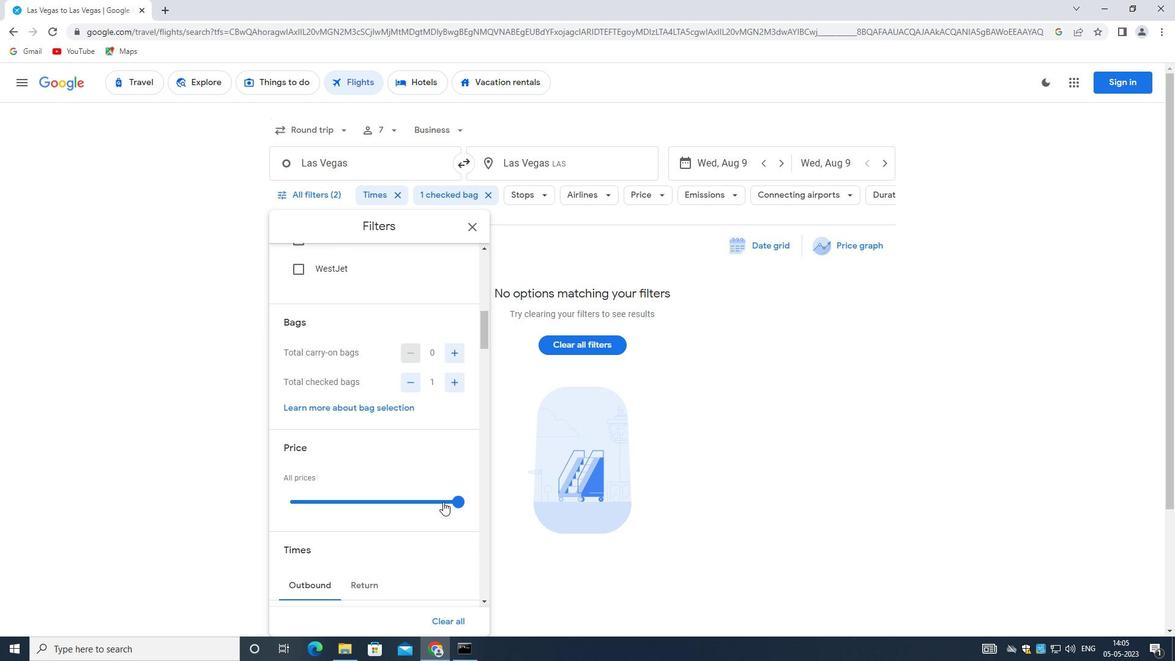
Action: Mouse scrolled (443, 501) with delta (0, 0)
Screenshot: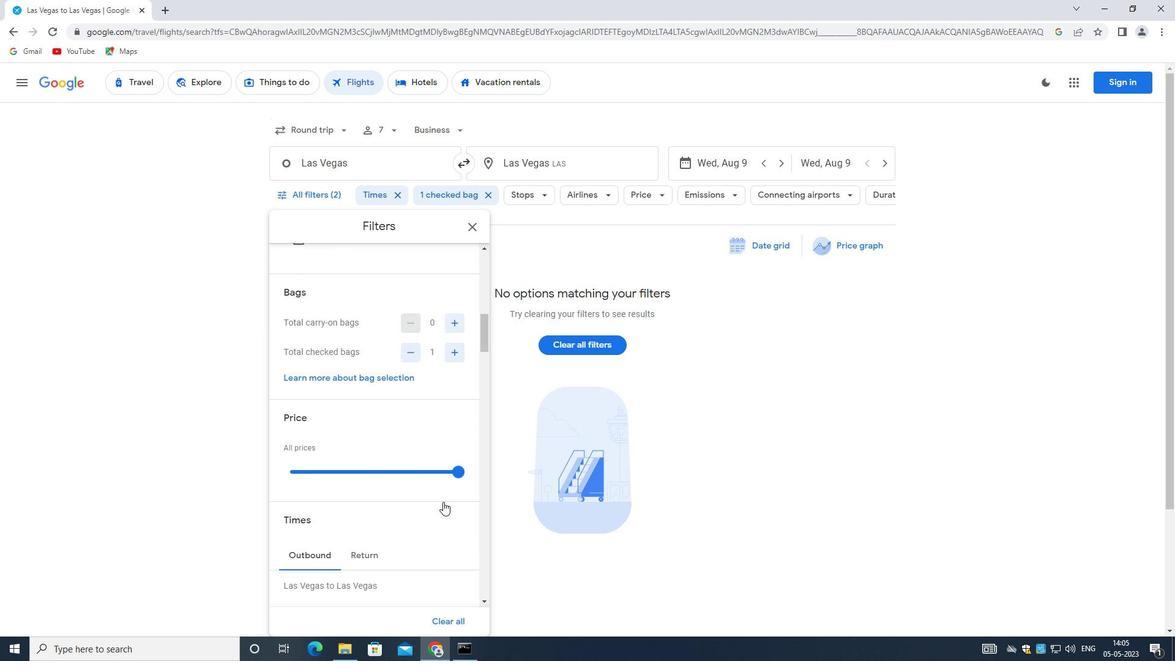 
Action: Mouse moved to (356, 425)
Screenshot: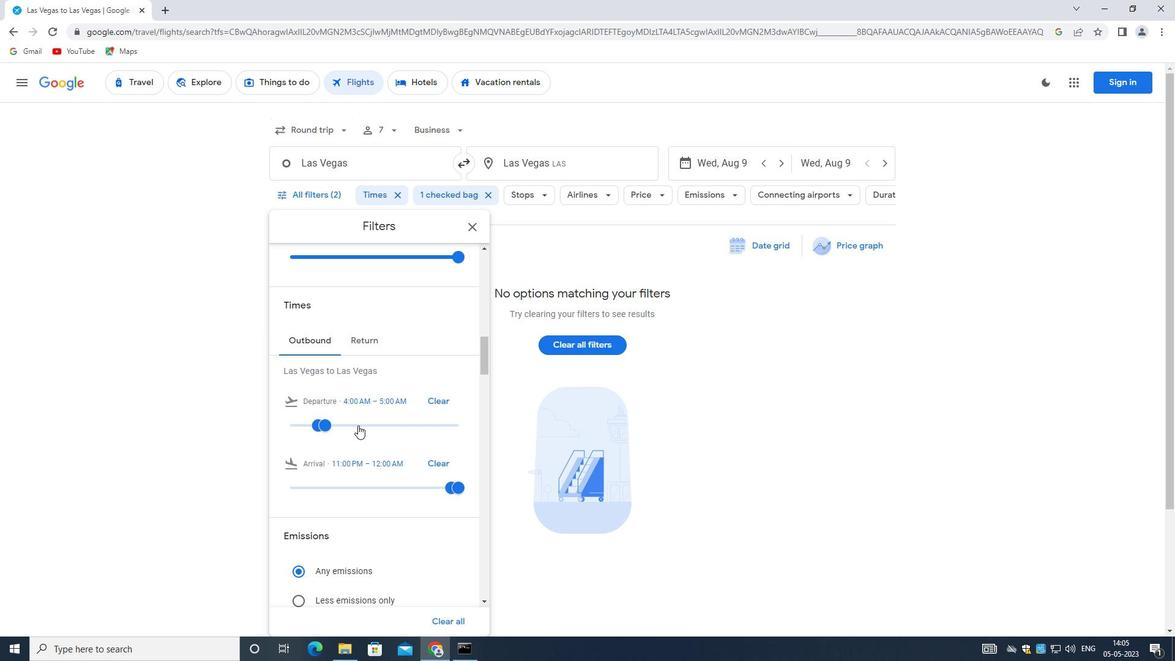 
Action: Mouse pressed left at (356, 425)
Screenshot: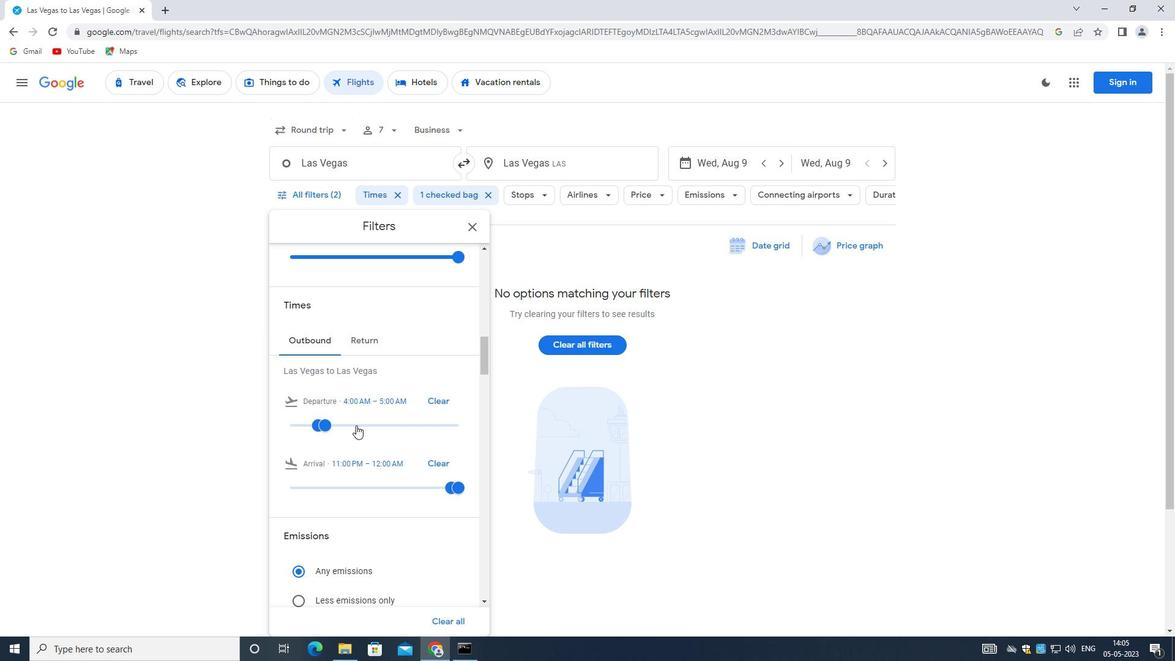 
Action: Mouse moved to (330, 424)
Screenshot: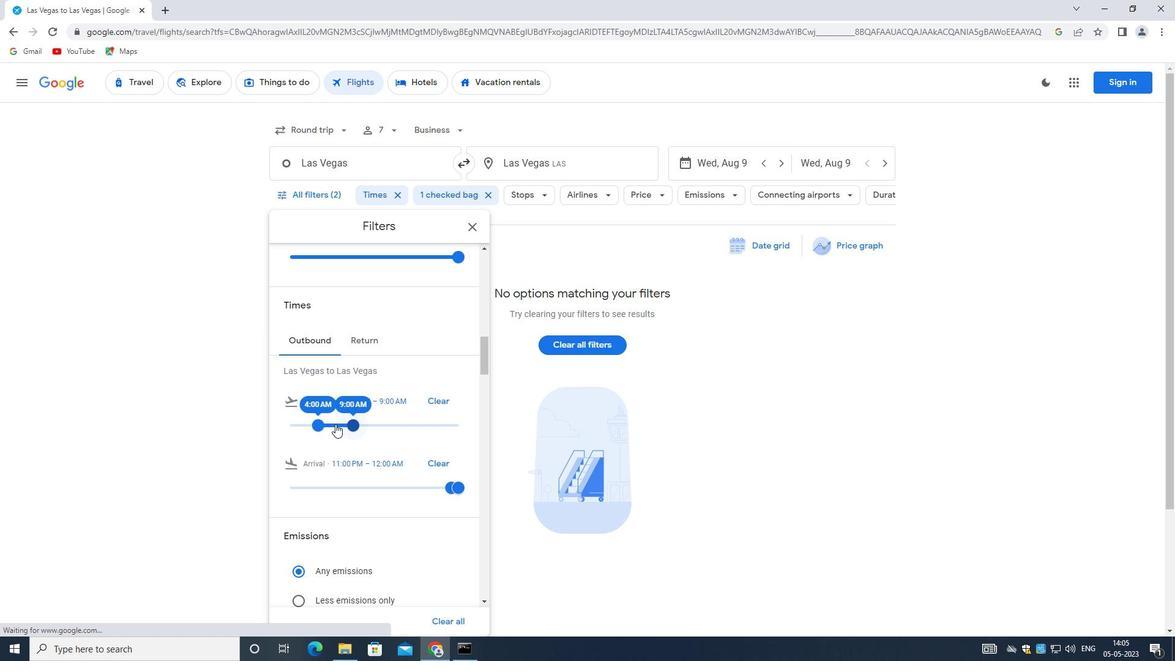 
Action: Mouse pressed left at (330, 424)
Screenshot: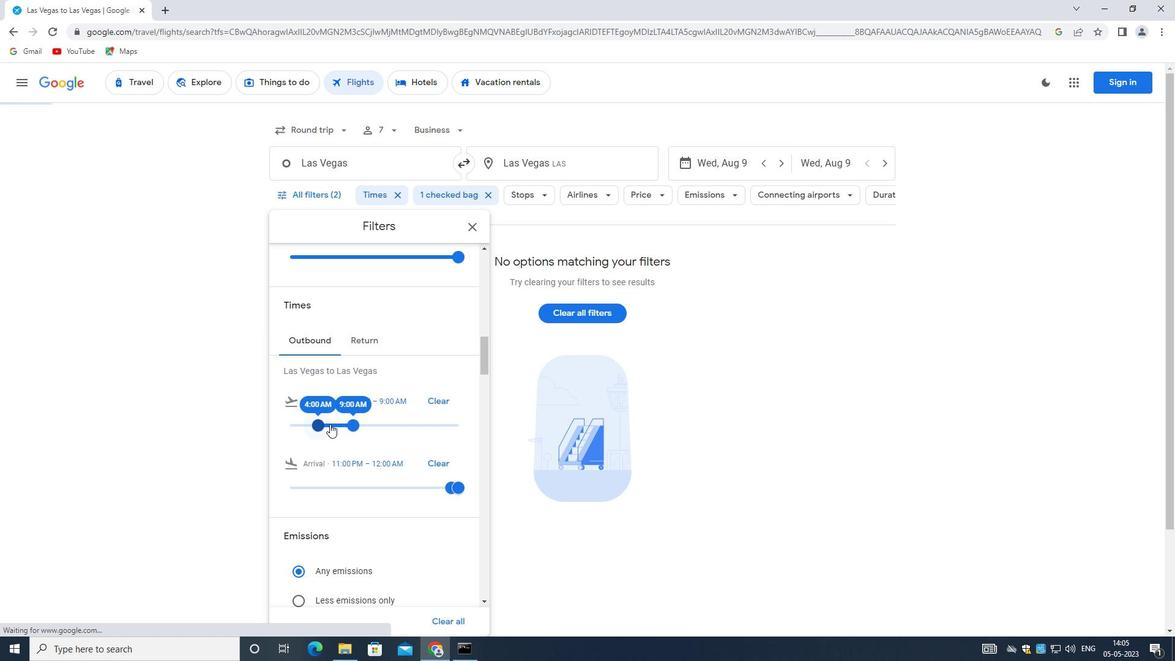 
Action: Mouse moved to (325, 425)
Screenshot: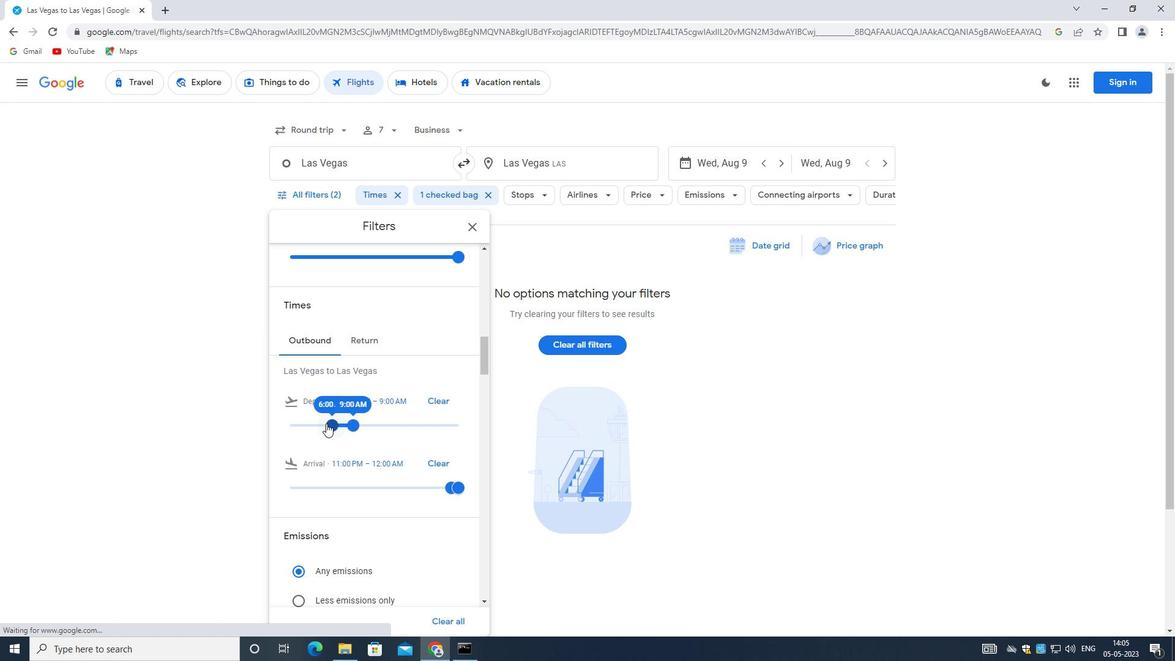 
Action: Mouse pressed left at (325, 425)
Screenshot: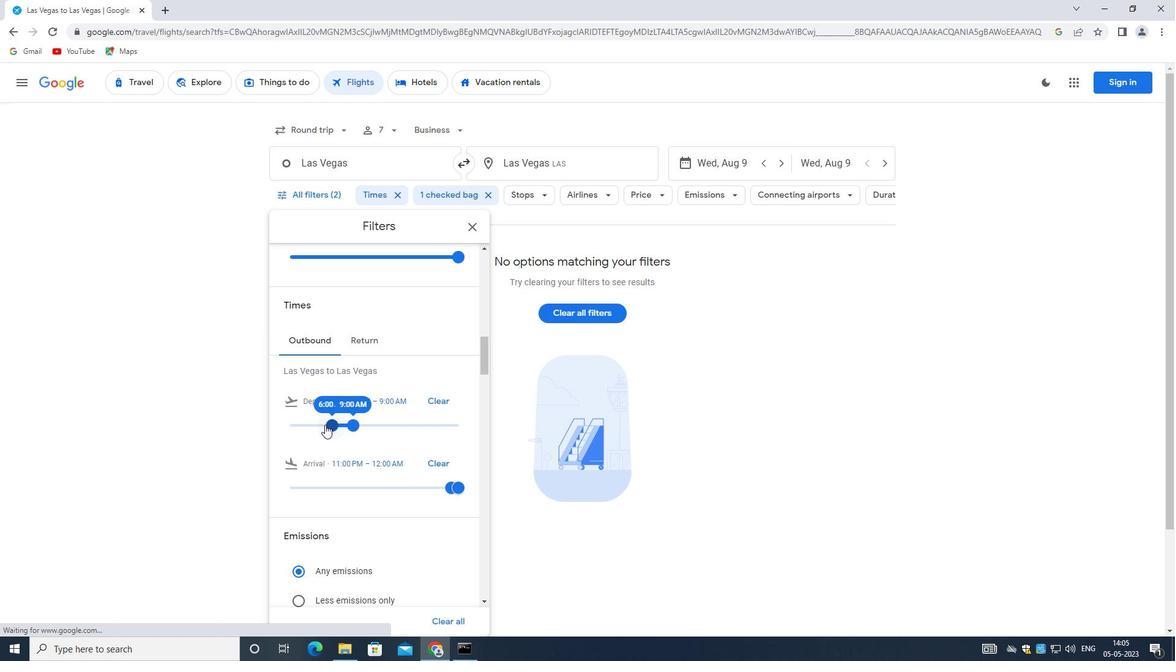 
Action: Mouse moved to (352, 423)
Screenshot: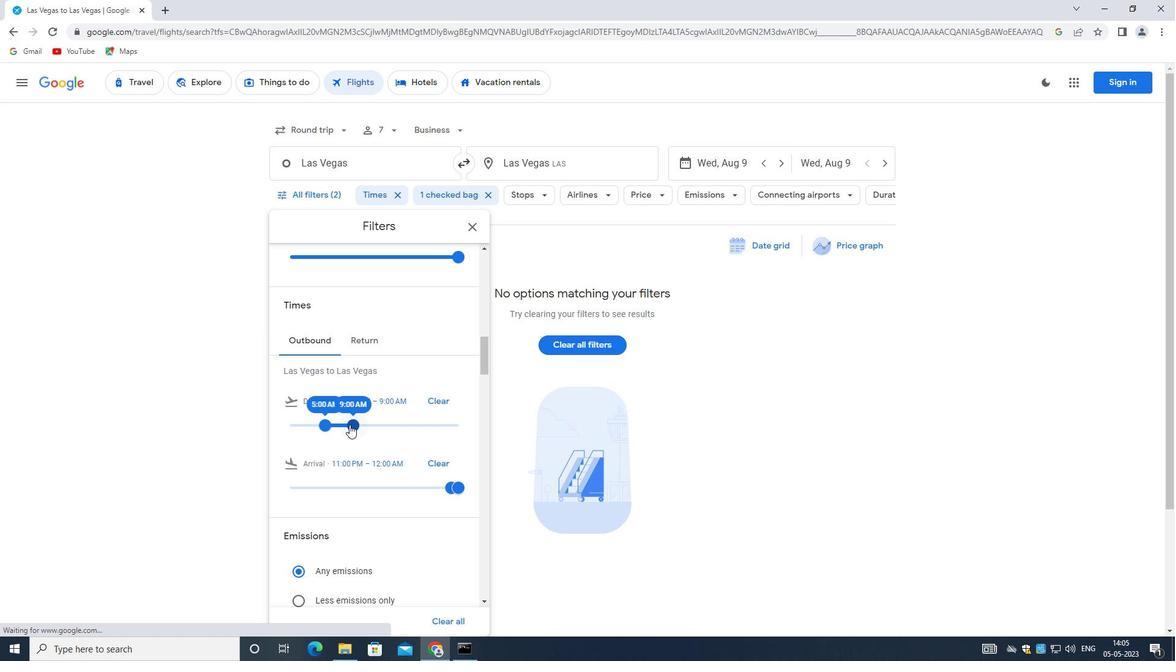 
Action: Mouse pressed left at (352, 423)
Screenshot: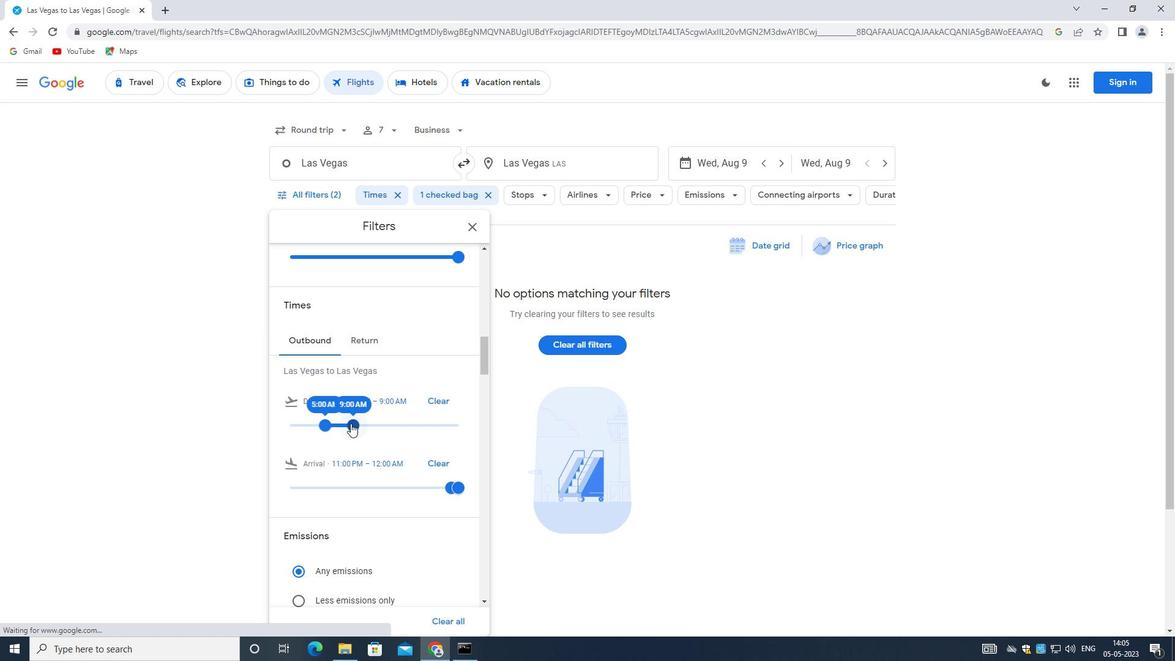 
Action: Mouse moved to (339, 434)
Screenshot: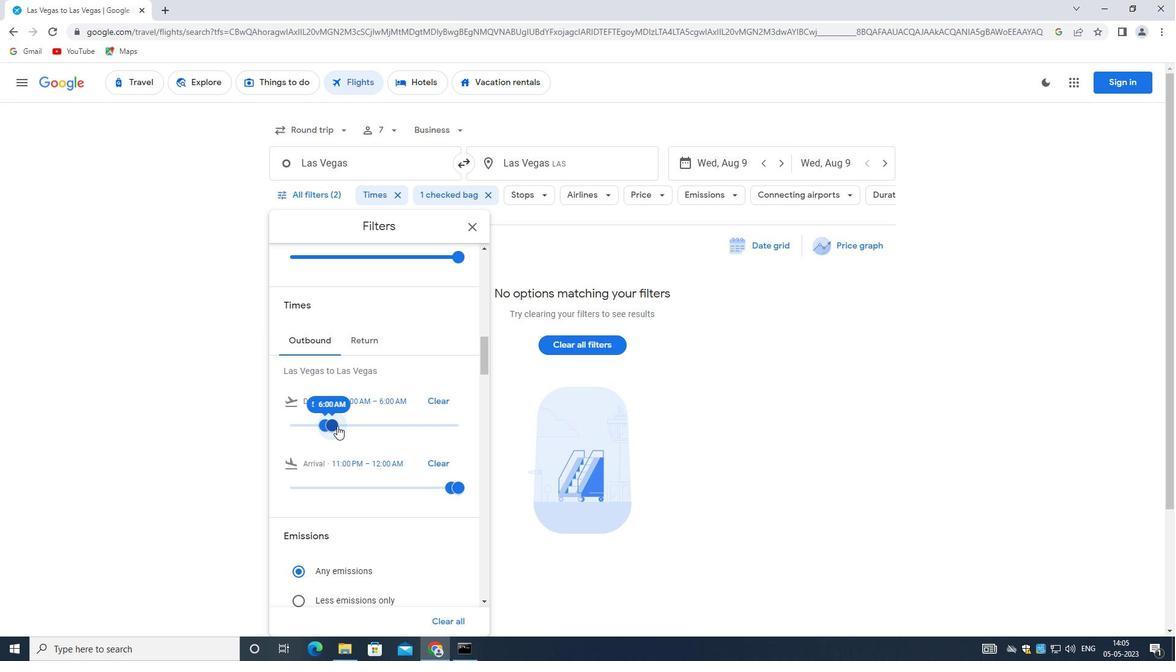 
Action: Mouse scrolled (339, 434) with delta (0, 0)
Screenshot: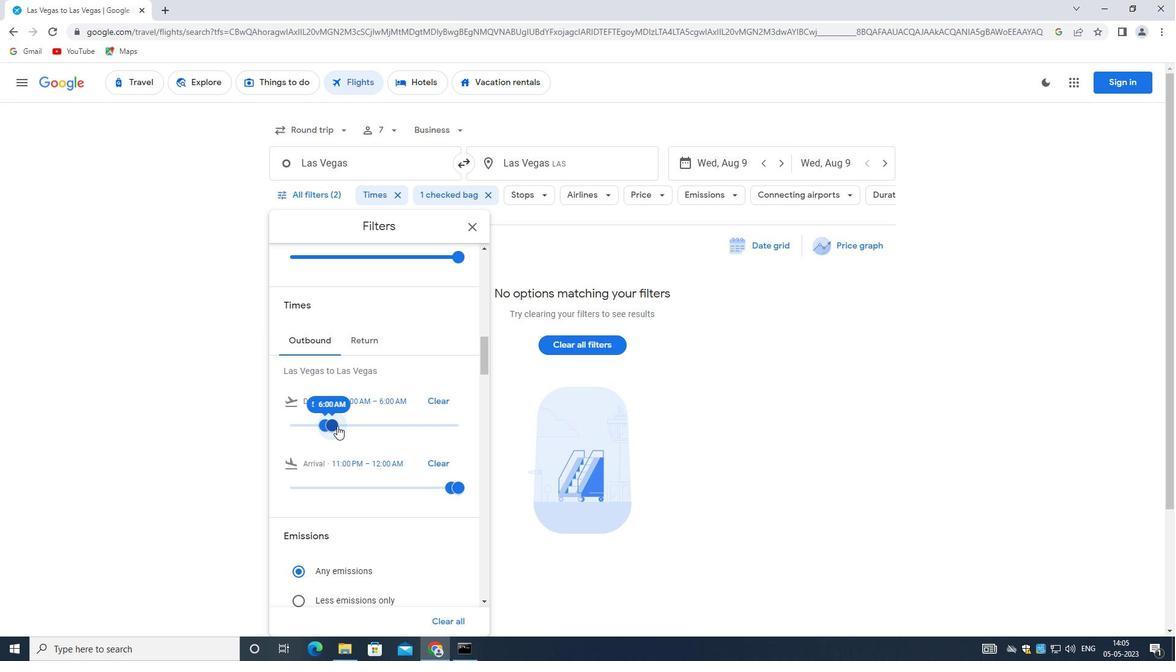 
Action: Mouse moved to (341, 438)
Screenshot: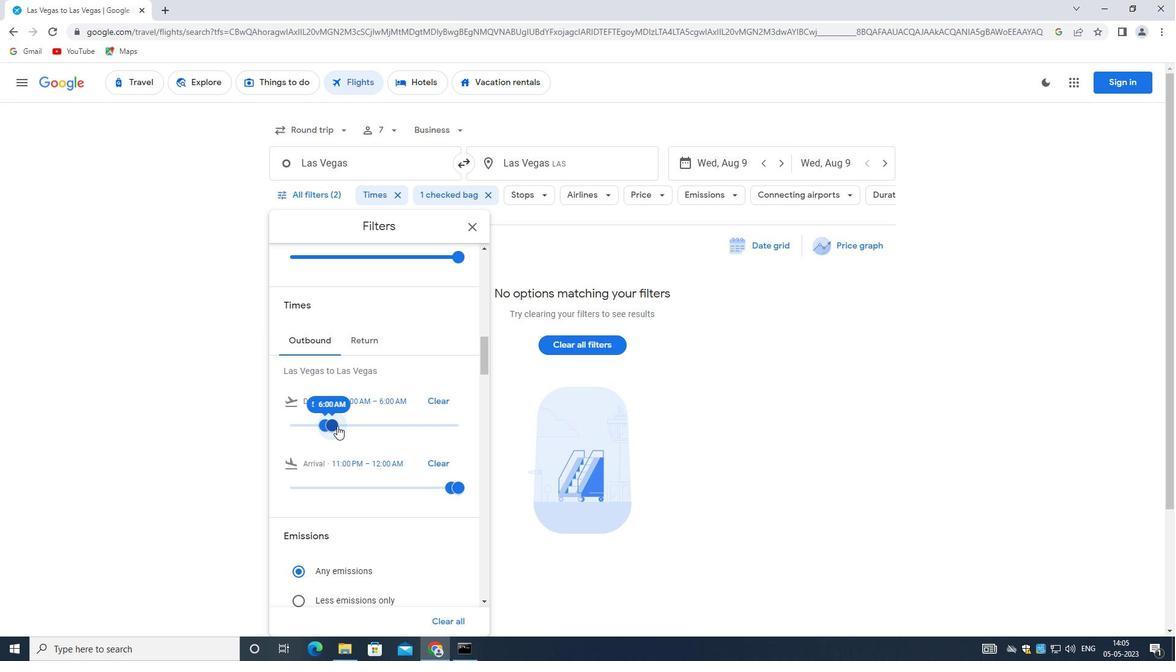 
Action: Mouse scrolled (341, 437) with delta (0, 0)
Screenshot: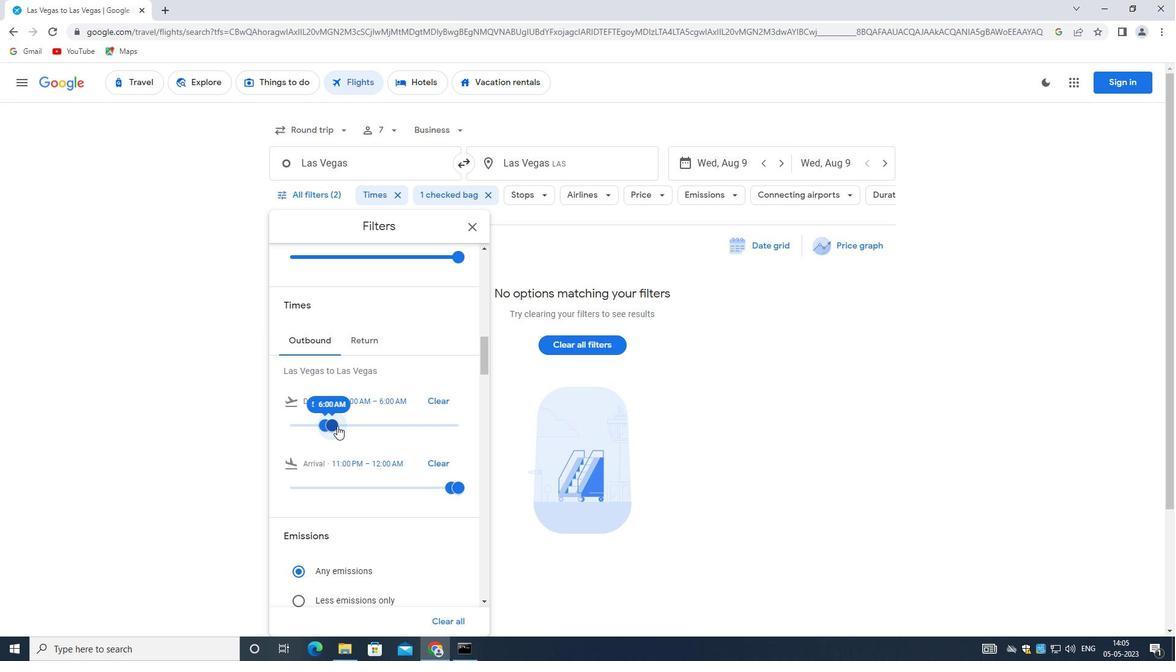 
Action: Mouse moved to (341, 441)
Screenshot: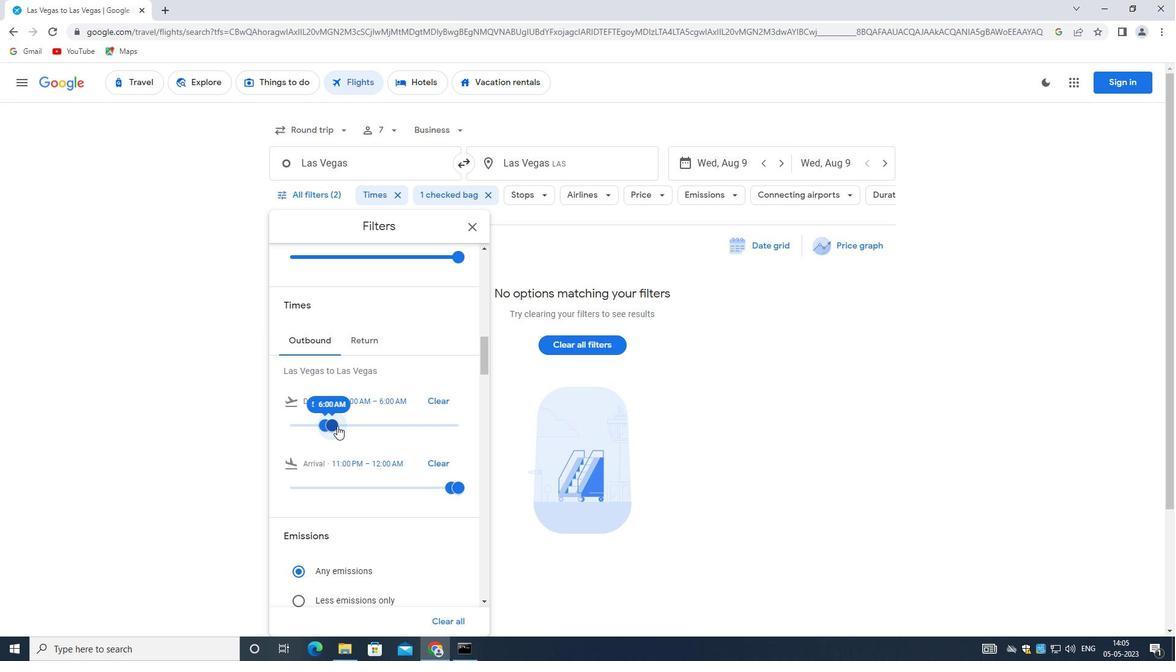 
Action: Mouse scrolled (341, 440) with delta (0, 0)
Screenshot: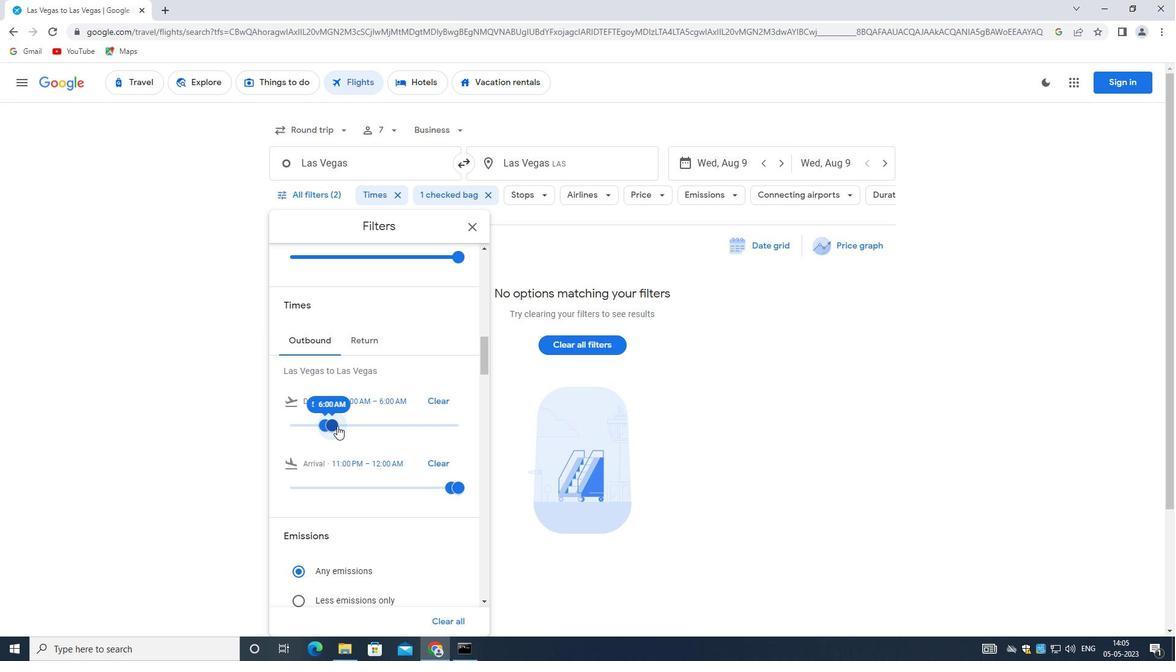 
Action: Mouse moved to (343, 447)
Screenshot: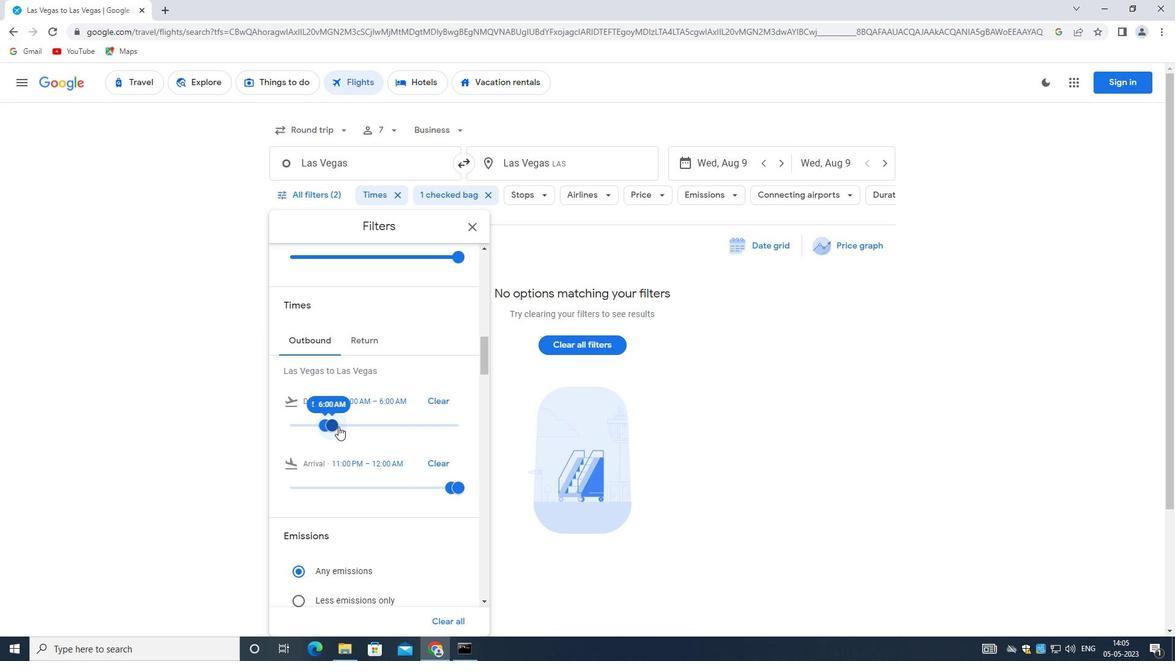 
Action: Mouse scrolled (343, 447) with delta (0, 0)
Screenshot: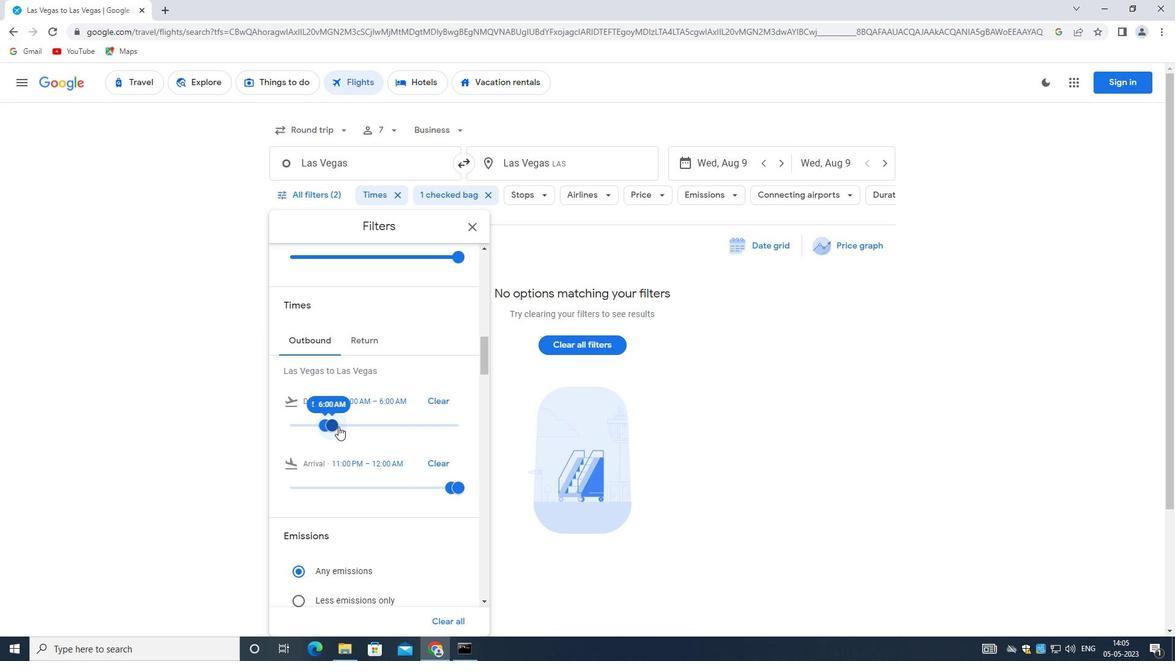 
Action: Mouse moved to (349, 470)
Screenshot: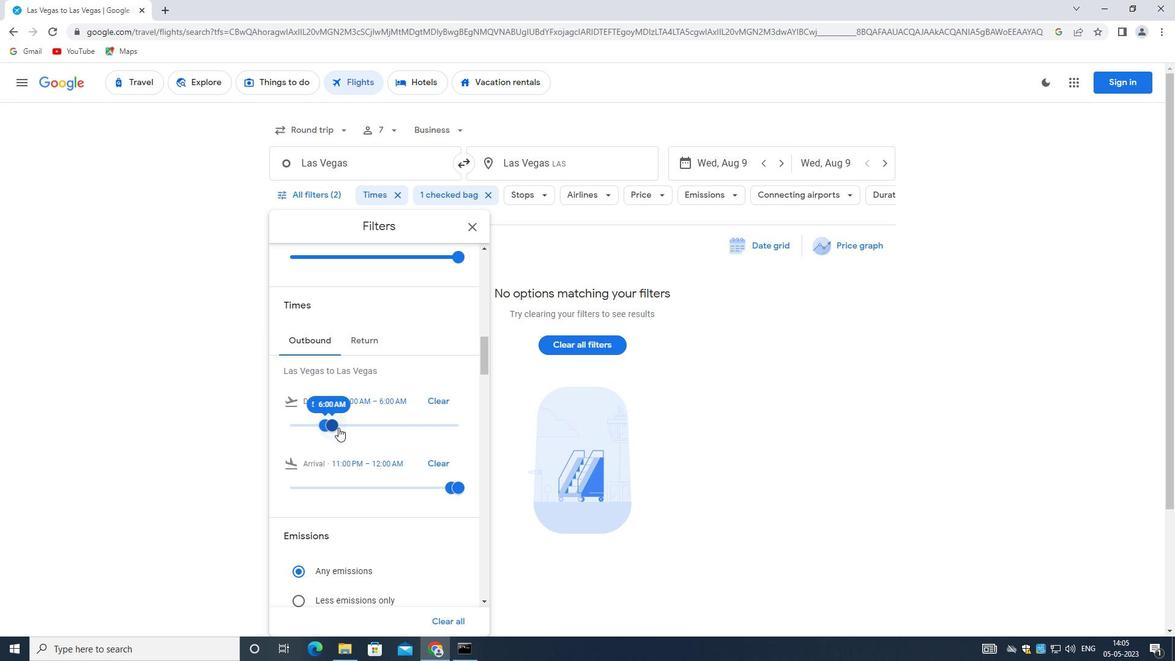 
Action: Mouse scrolled (349, 470) with delta (0, 0)
Screenshot: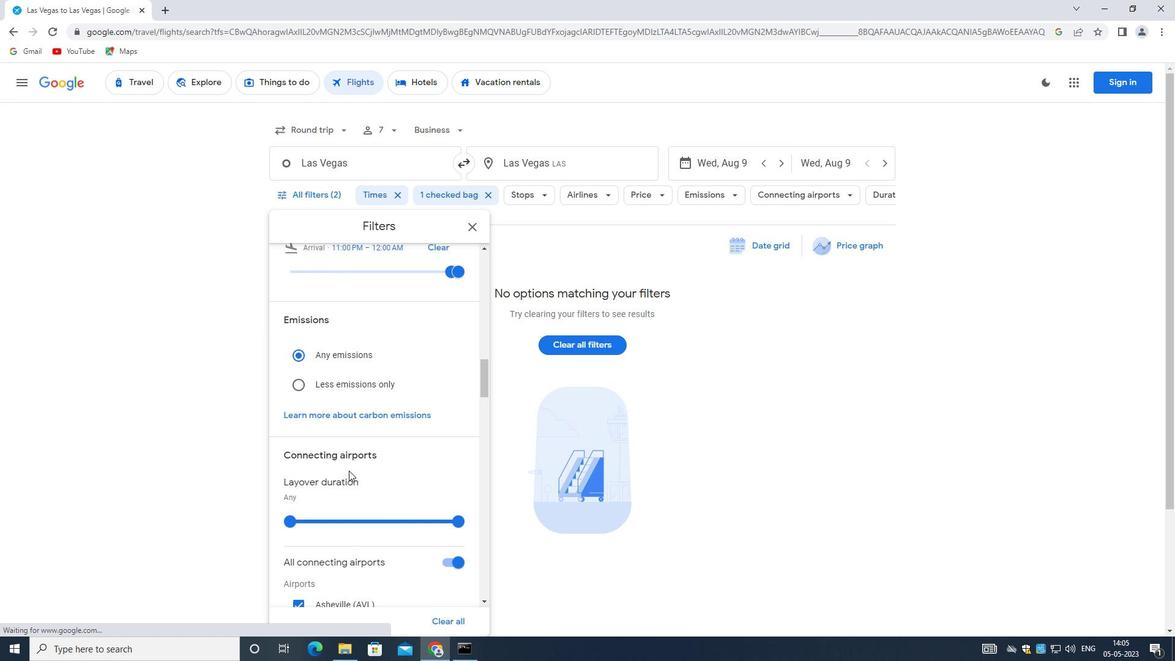 
Action: Mouse scrolled (349, 470) with delta (0, 0)
Screenshot: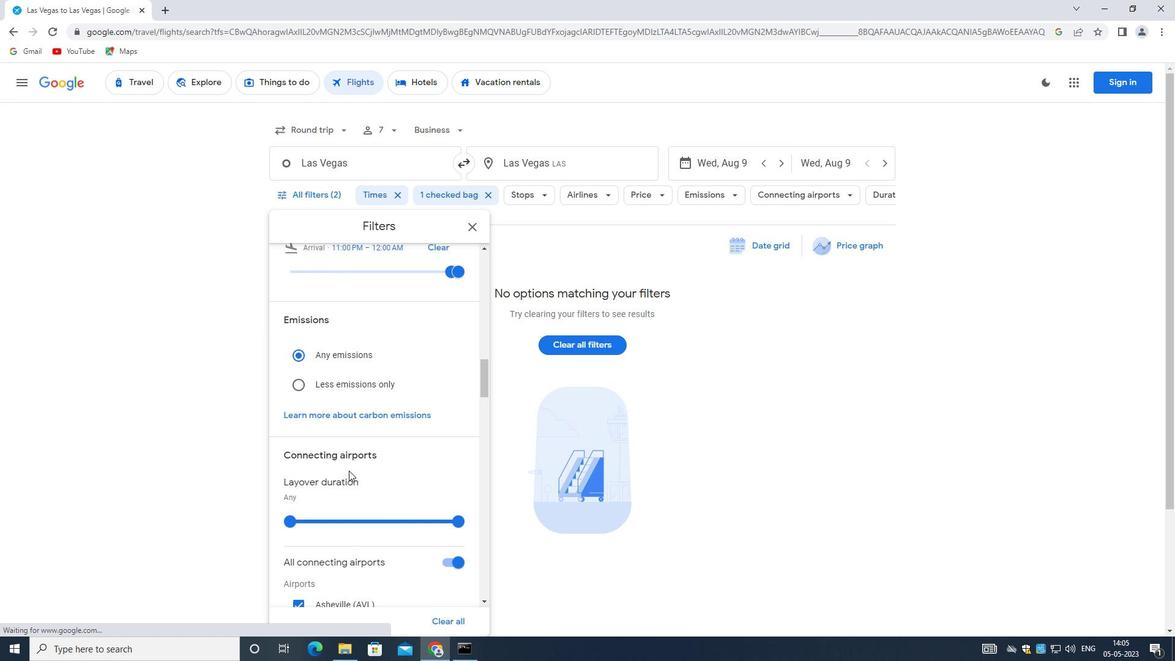 
Action: Mouse scrolled (349, 470) with delta (0, 0)
Screenshot: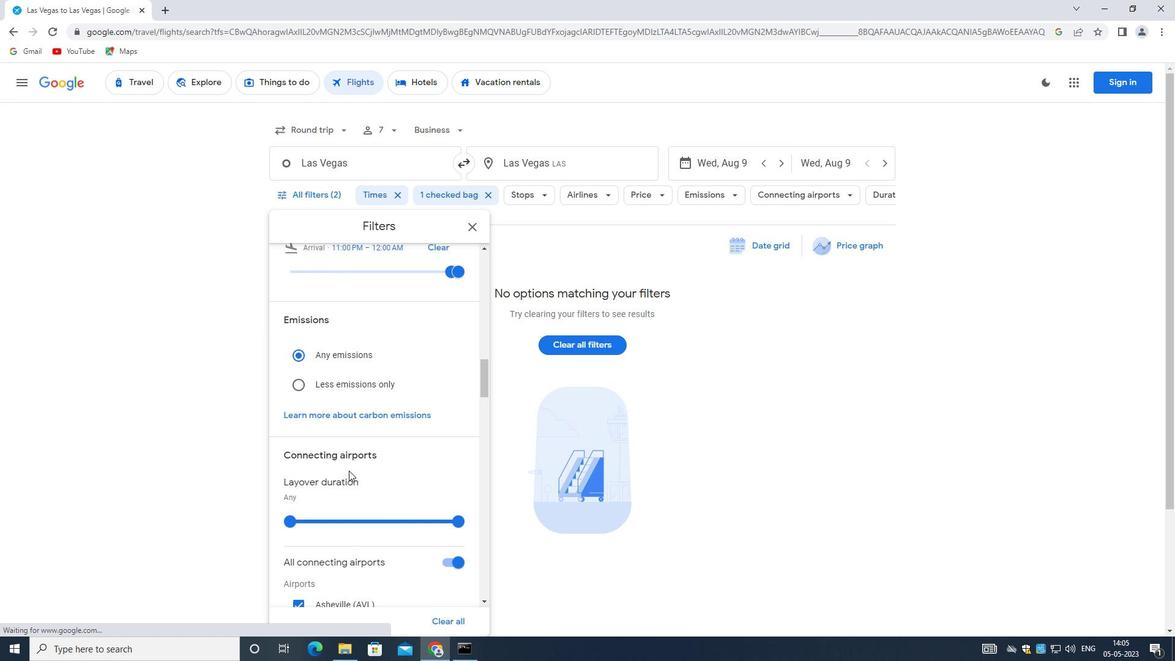 
Action: Mouse scrolled (349, 470) with delta (0, 0)
Screenshot: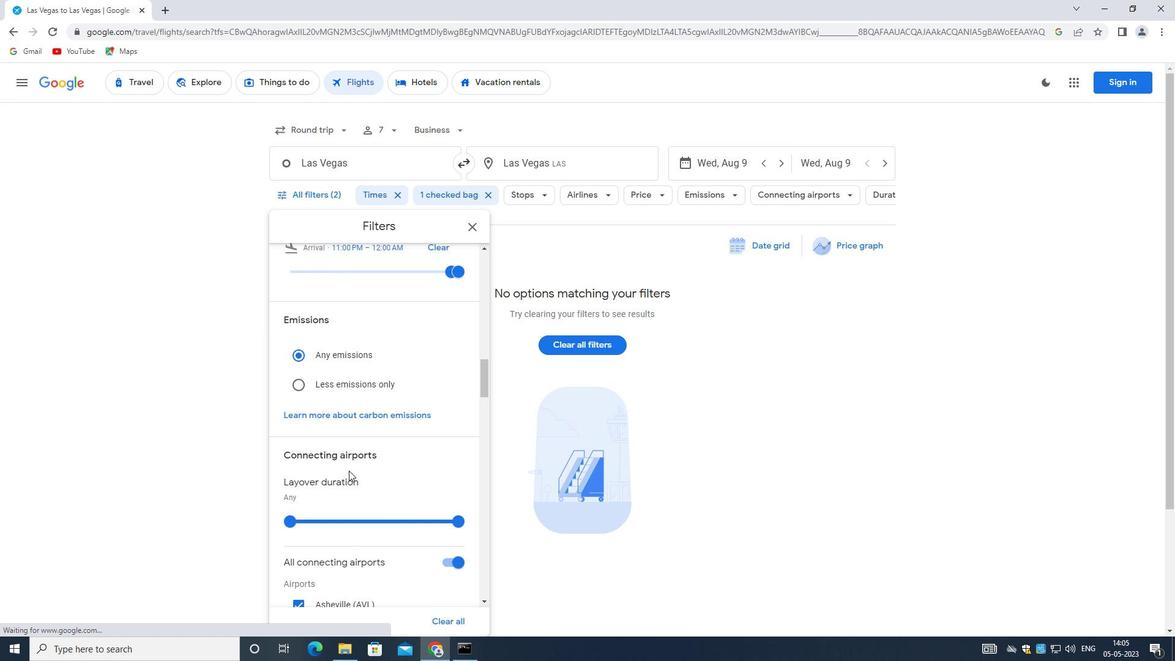 
Action: Mouse scrolled (349, 470) with delta (0, 0)
Screenshot: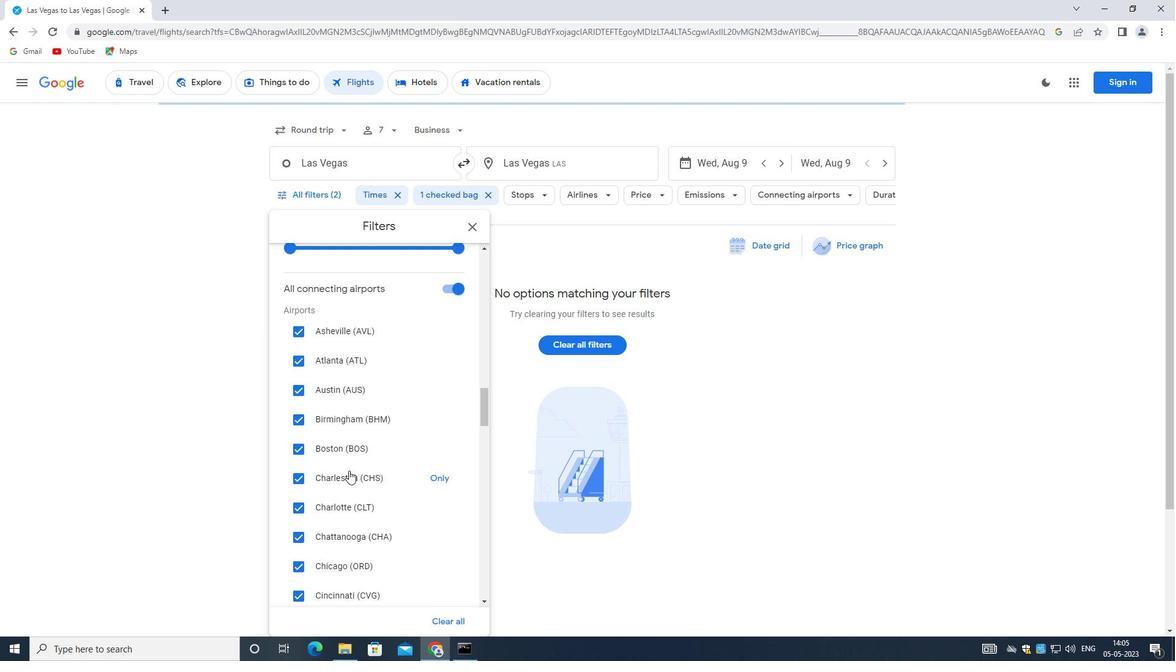 
Action: Mouse scrolled (349, 470) with delta (0, 0)
Screenshot: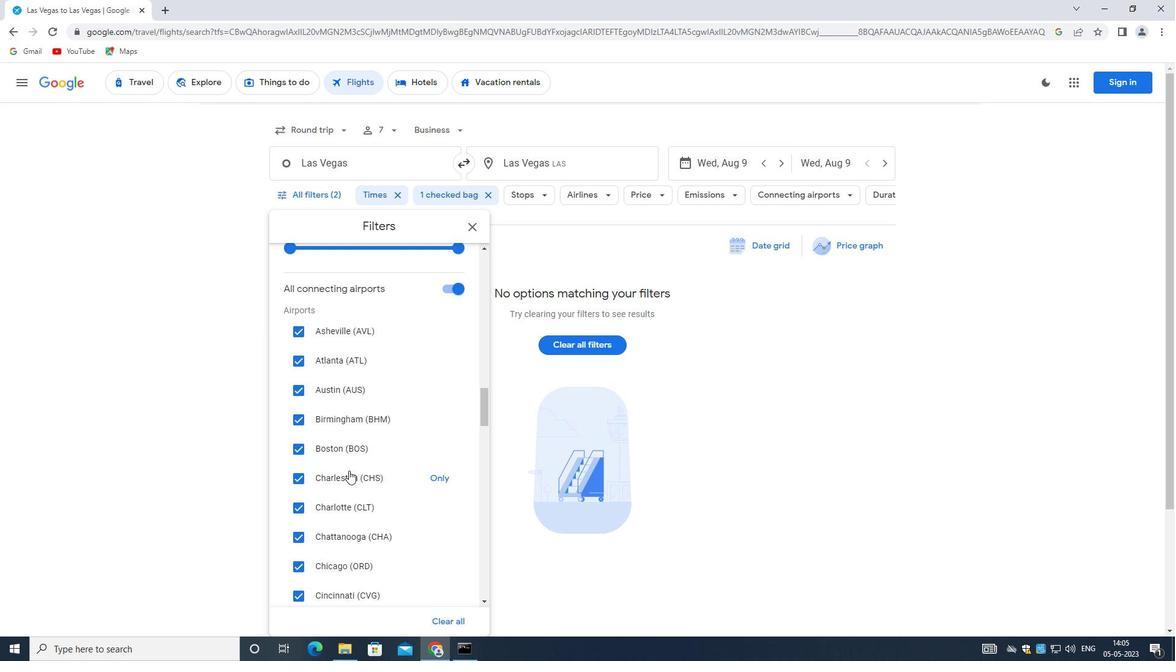 
Action: Mouse scrolled (349, 470) with delta (0, 0)
Screenshot: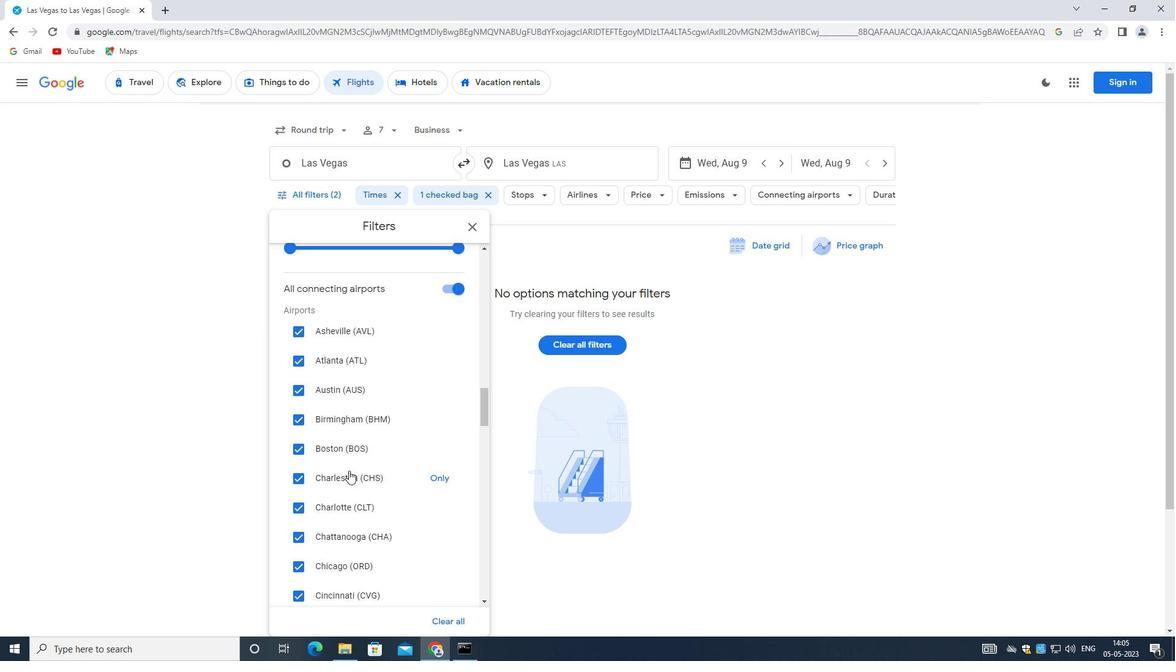 
Action: Mouse scrolled (349, 470) with delta (0, 0)
Screenshot: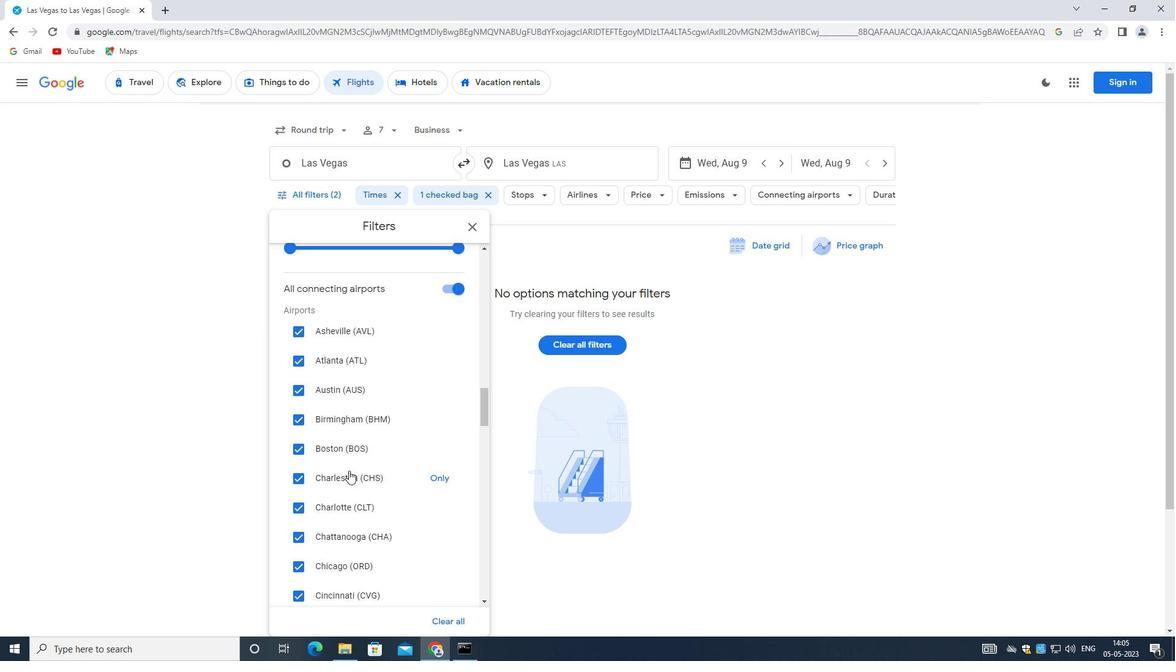
Action: Mouse scrolled (349, 470) with delta (0, 0)
Screenshot: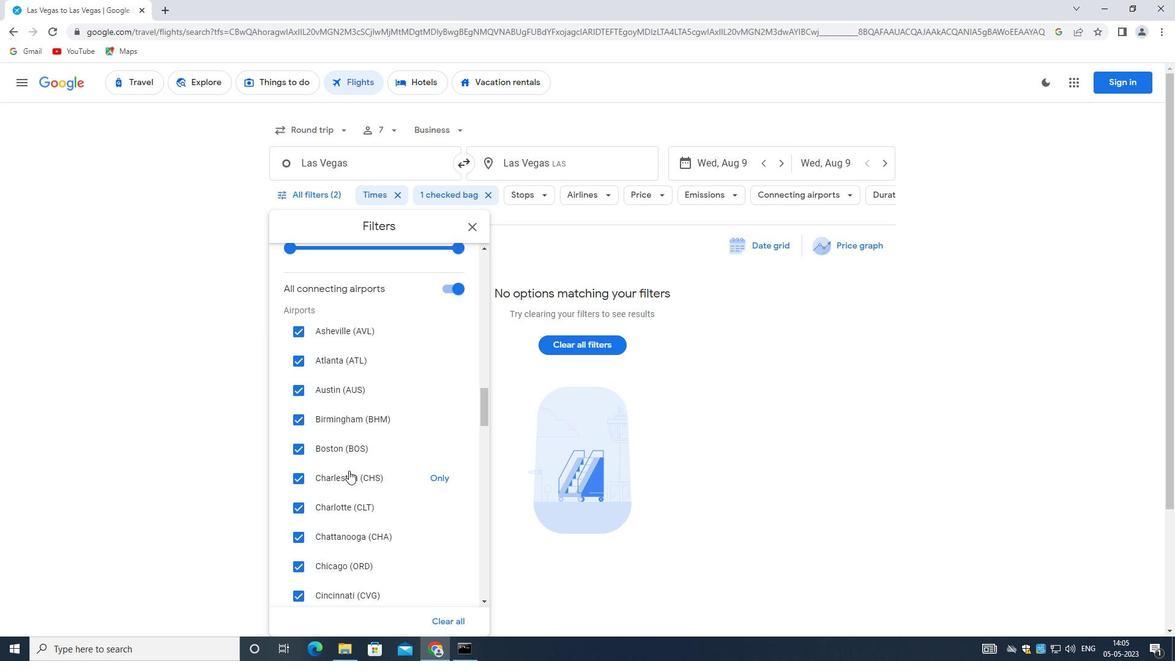
Action: Mouse scrolled (349, 470) with delta (0, 0)
Screenshot: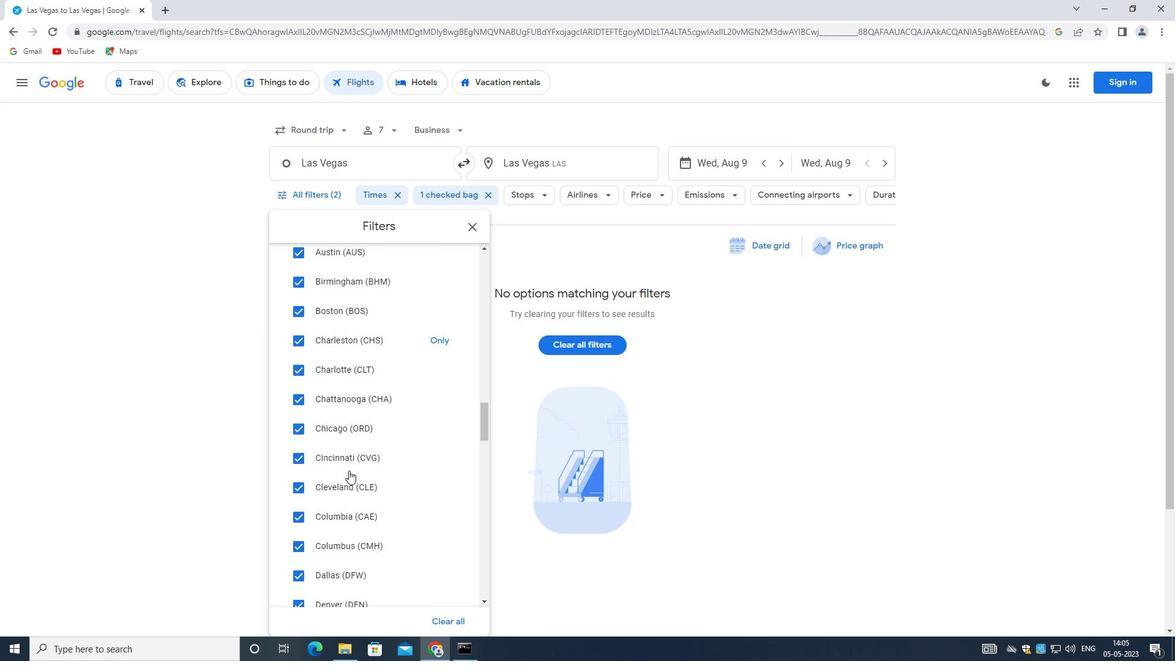 
Action: Mouse scrolled (349, 470) with delta (0, 0)
Screenshot: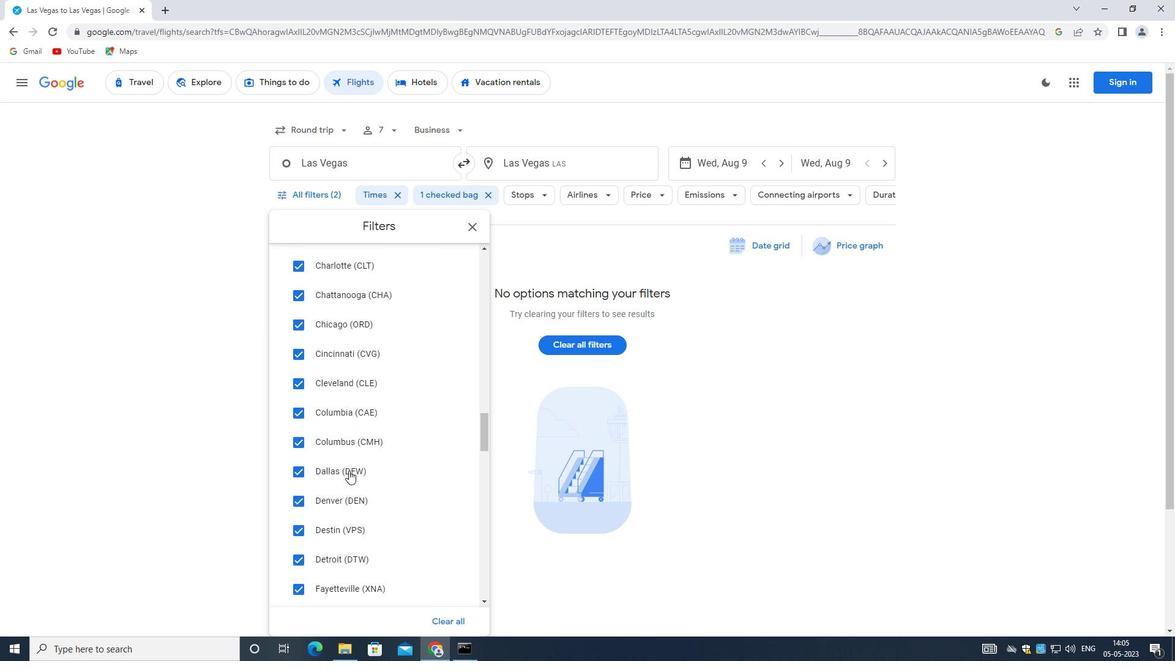 
Action: Mouse scrolled (349, 470) with delta (0, 0)
Screenshot: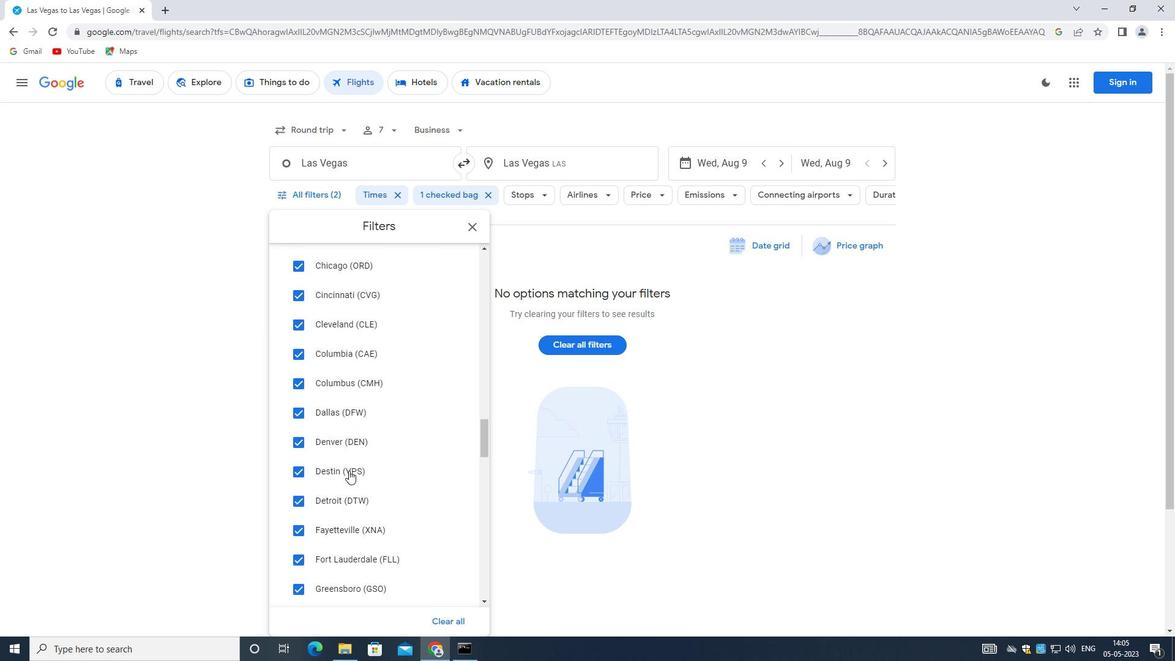 
Action: Mouse scrolled (349, 470) with delta (0, 0)
Screenshot: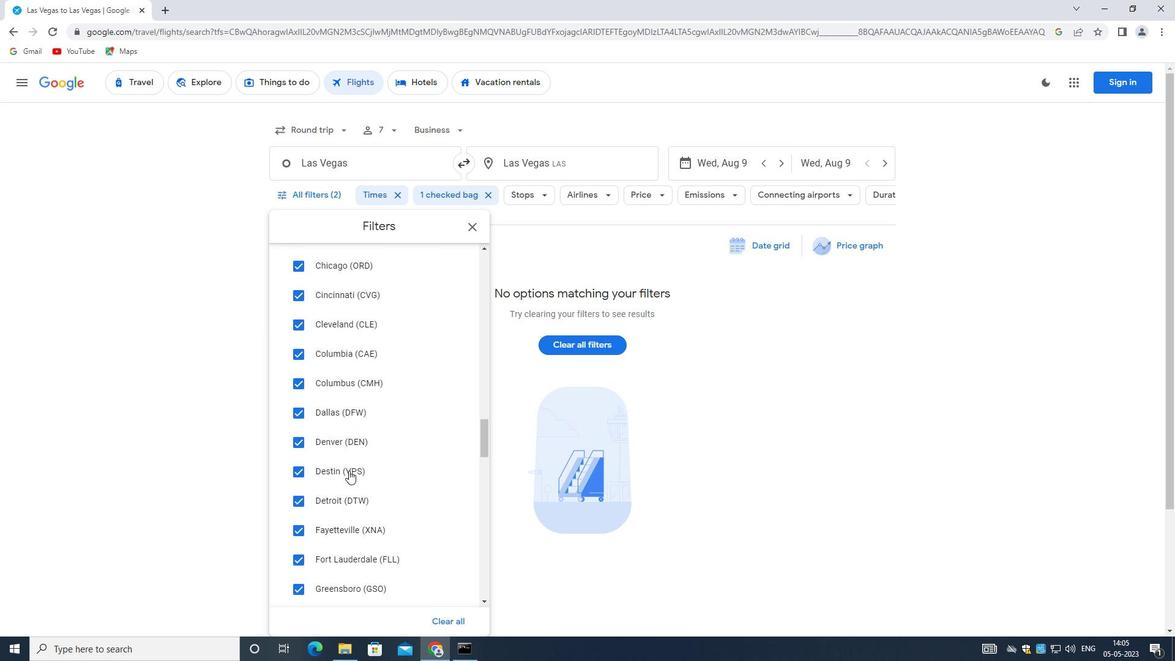 
Action: Mouse moved to (351, 475)
Screenshot: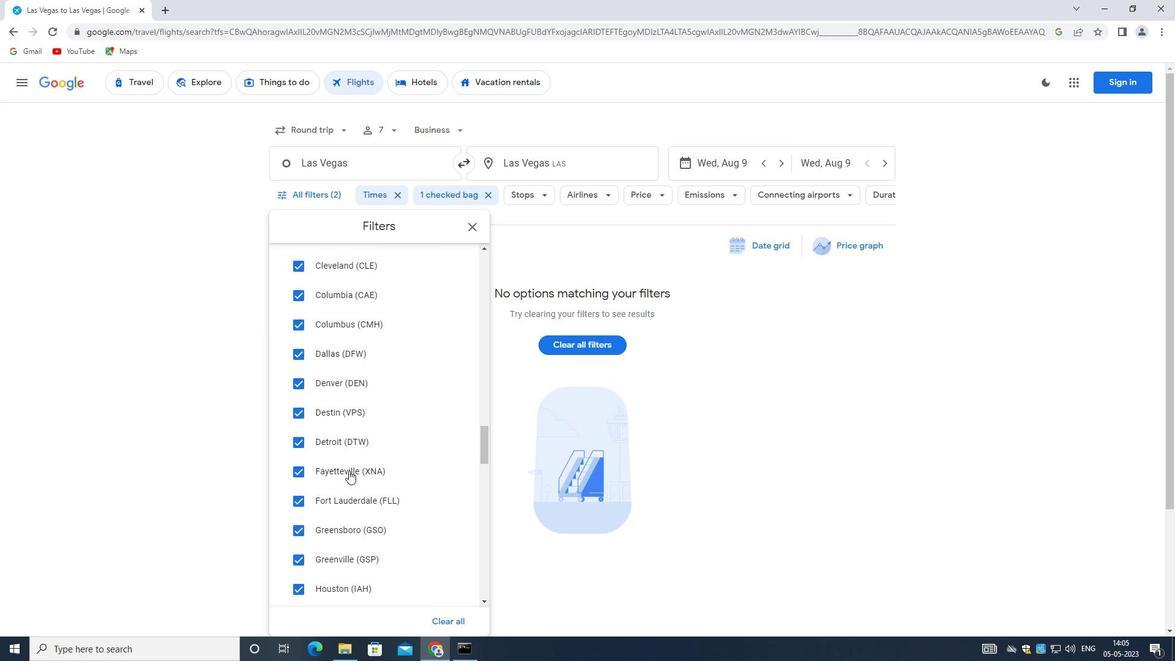 
Action: Mouse scrolled (351, 474) with delta (0, 0)
Screenshot: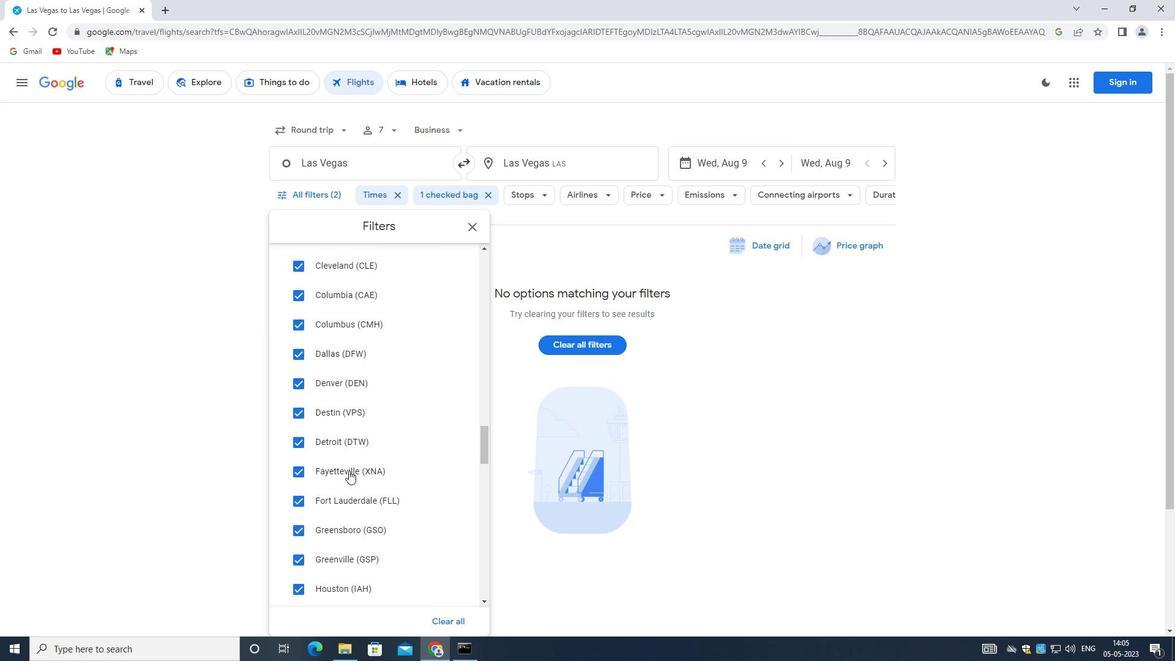 
Action: Mouse moved to (352, 476)
Screenshot: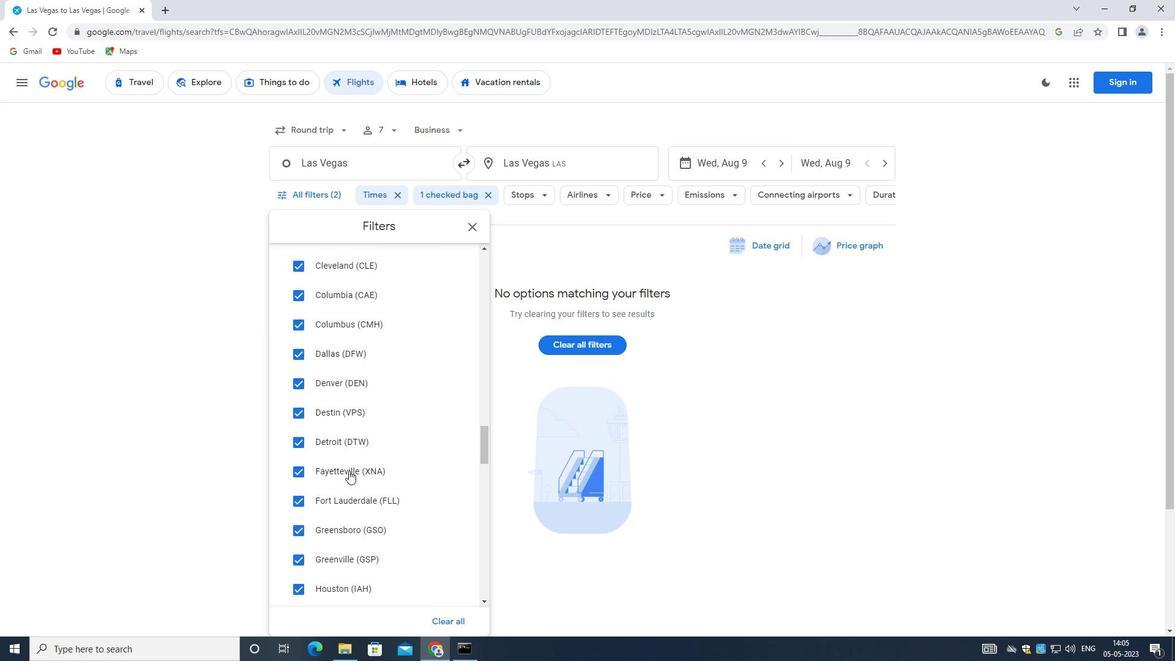 
Action: Mouse scrolled (352, 475) with delta (0, 0)
Screenshot: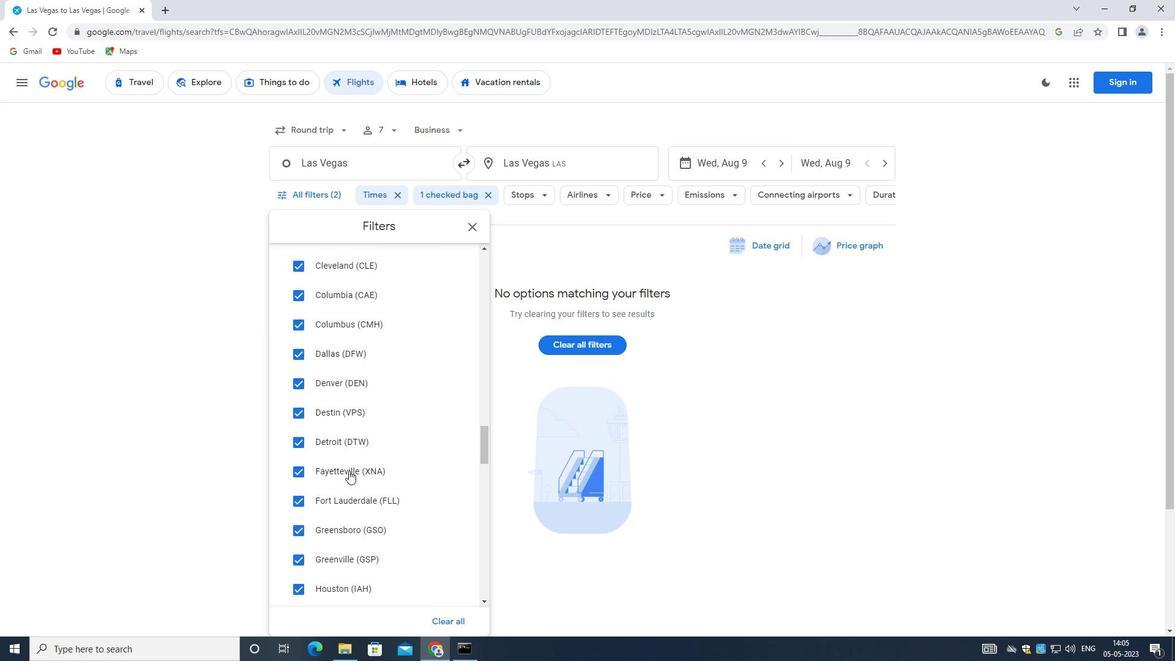 
Action: Mouse scrolled (352, 475) with delta (0, 0)
Screenshot: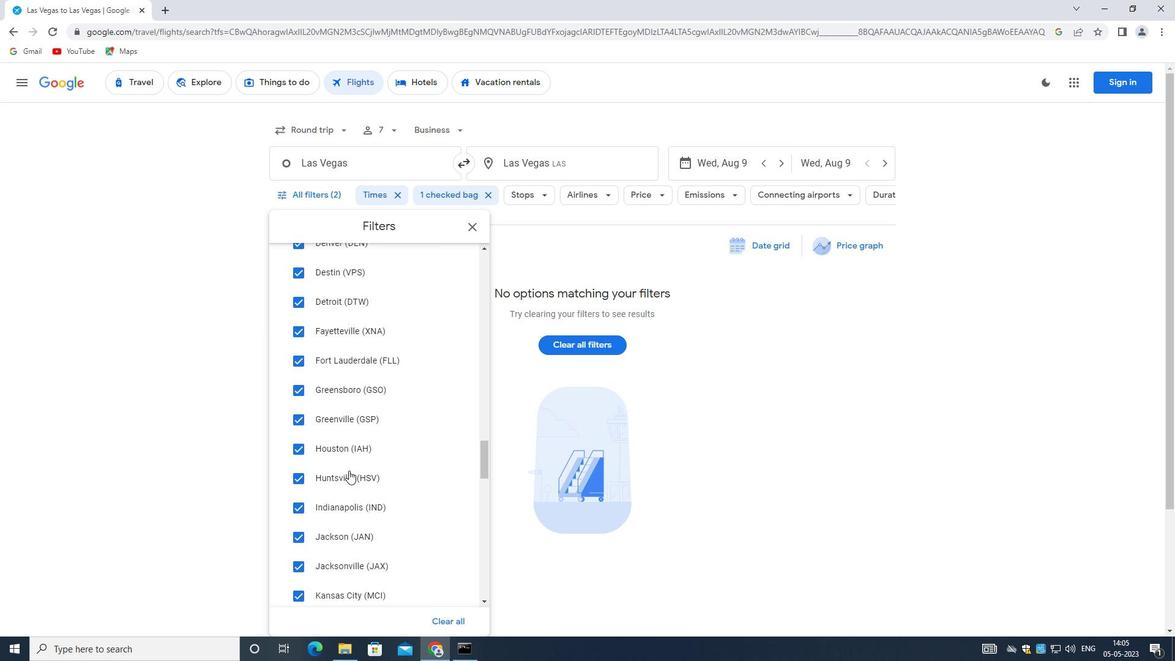 
Action: Mouse moved to (347, 467)
Screenshot: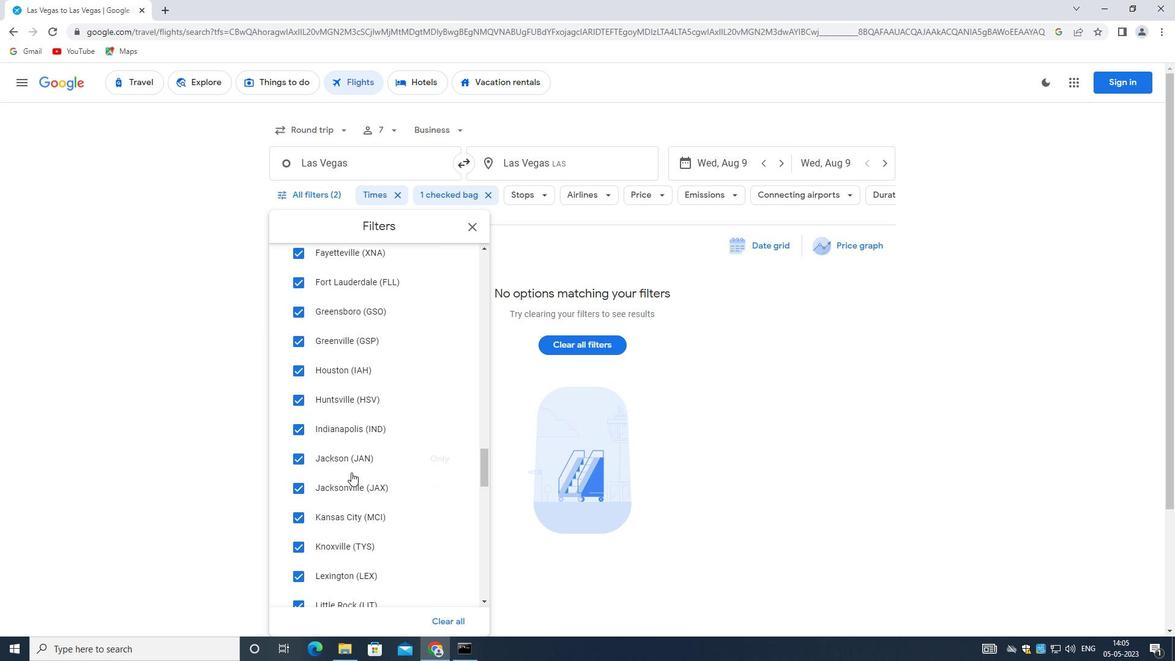 
Action: Mouse scrolled (347, 467) with delta (0, 0)
Screenshot: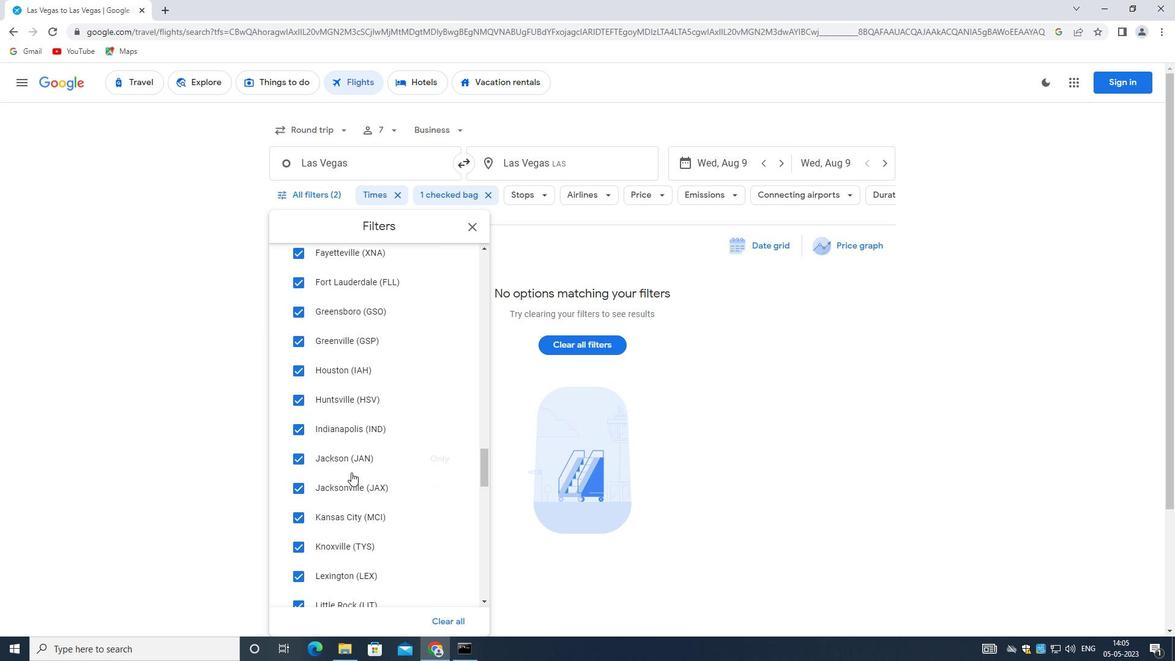 
Action: Mouse moved to (347, 467)
Screenshot: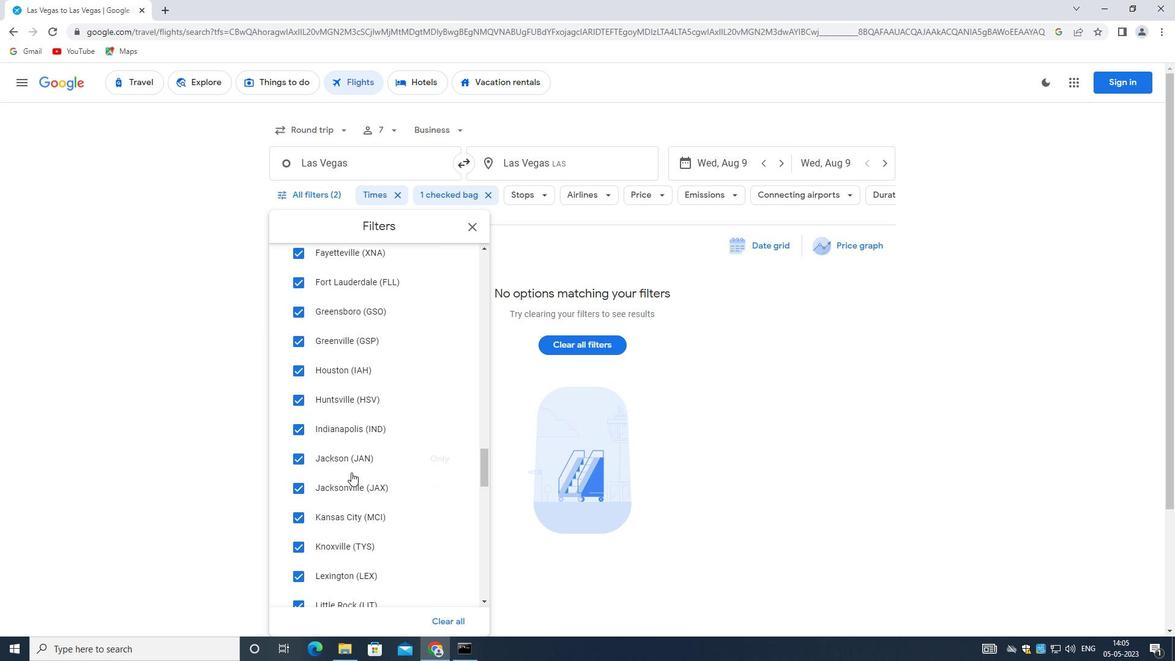 
Action: Mouse scrolled (347, 467) with delta (0, 0)
Screenshot: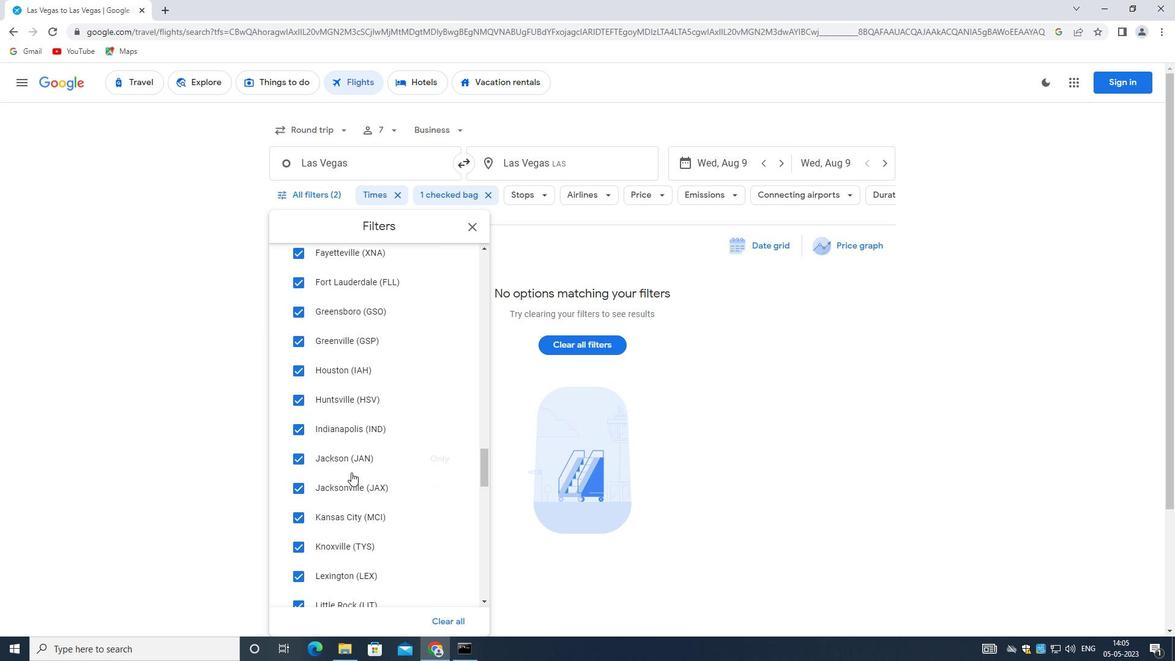 
Action: Mouse moved to (346, 467)
Screenshot: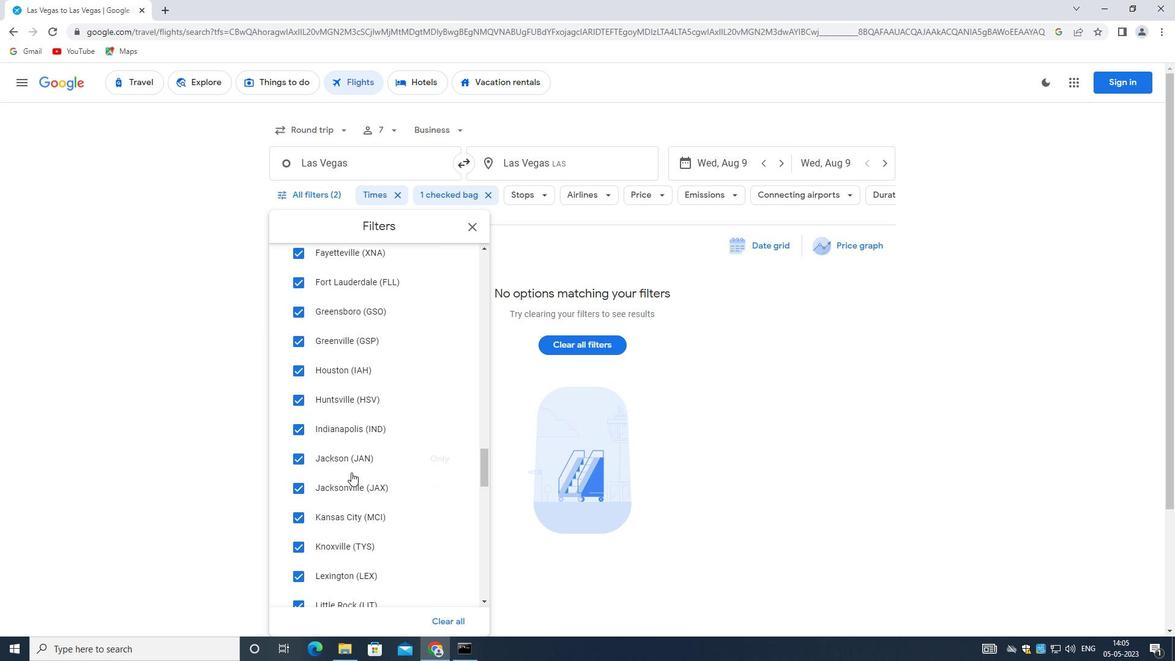 
Action: Mouse scrolled (346, 467) with delta (0, 0)
Screenshot: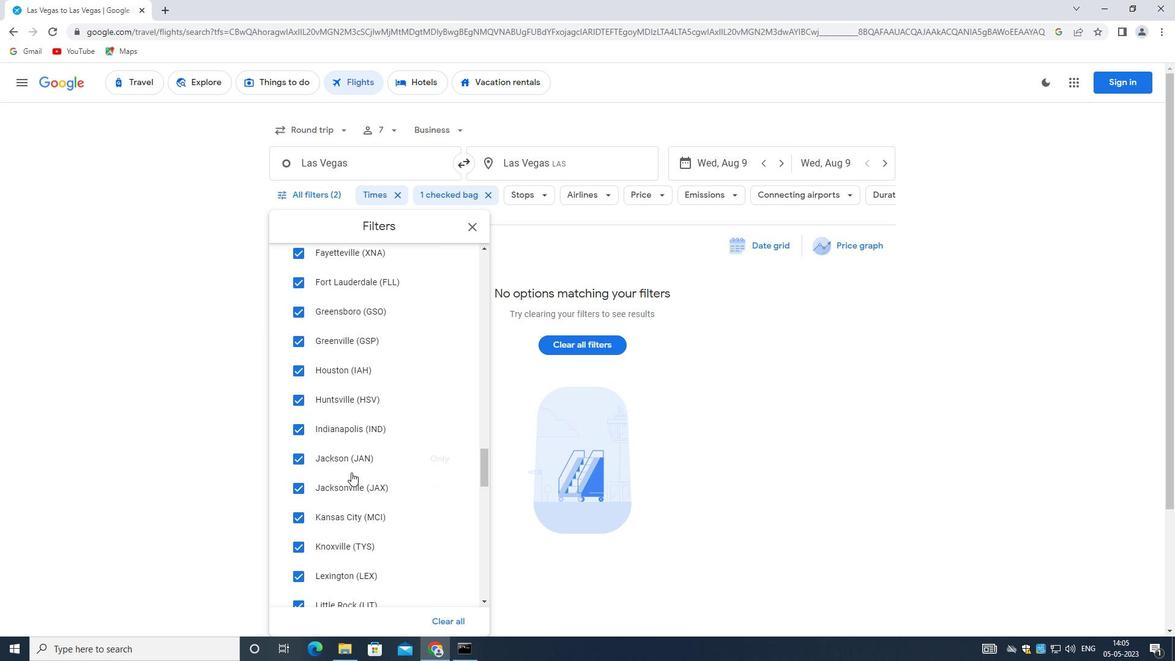 
Action: Mouse moved to (338, 472)
Screenshot: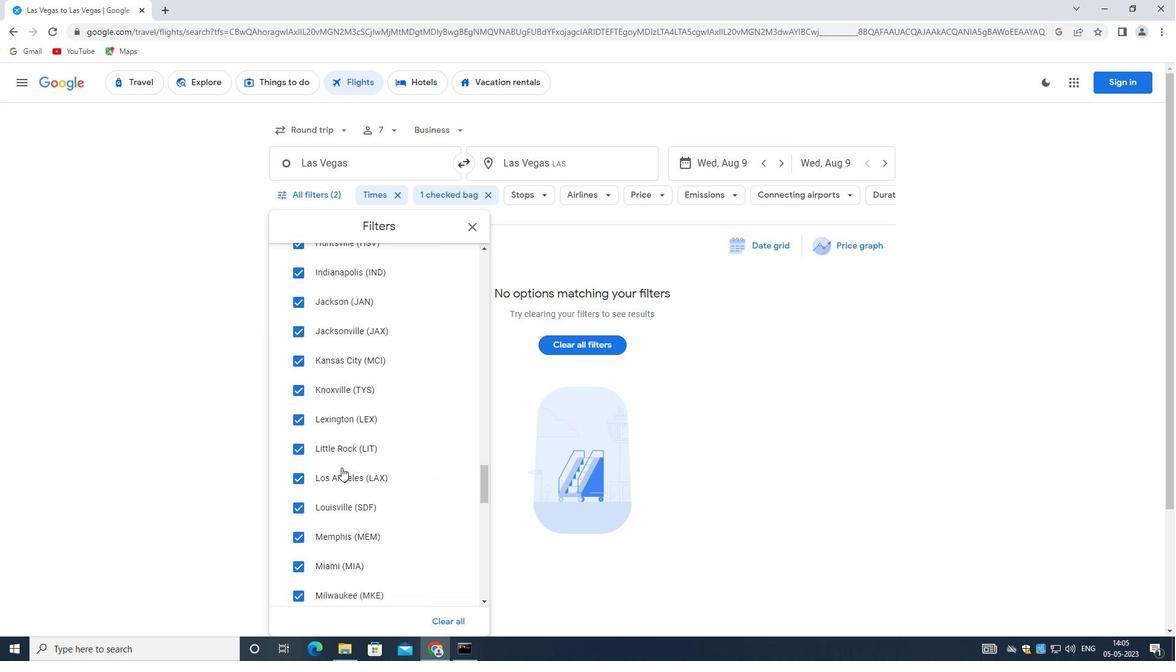 
Action: Mouse scrolled (338, 472) with delta (0, 0)
Screenshot: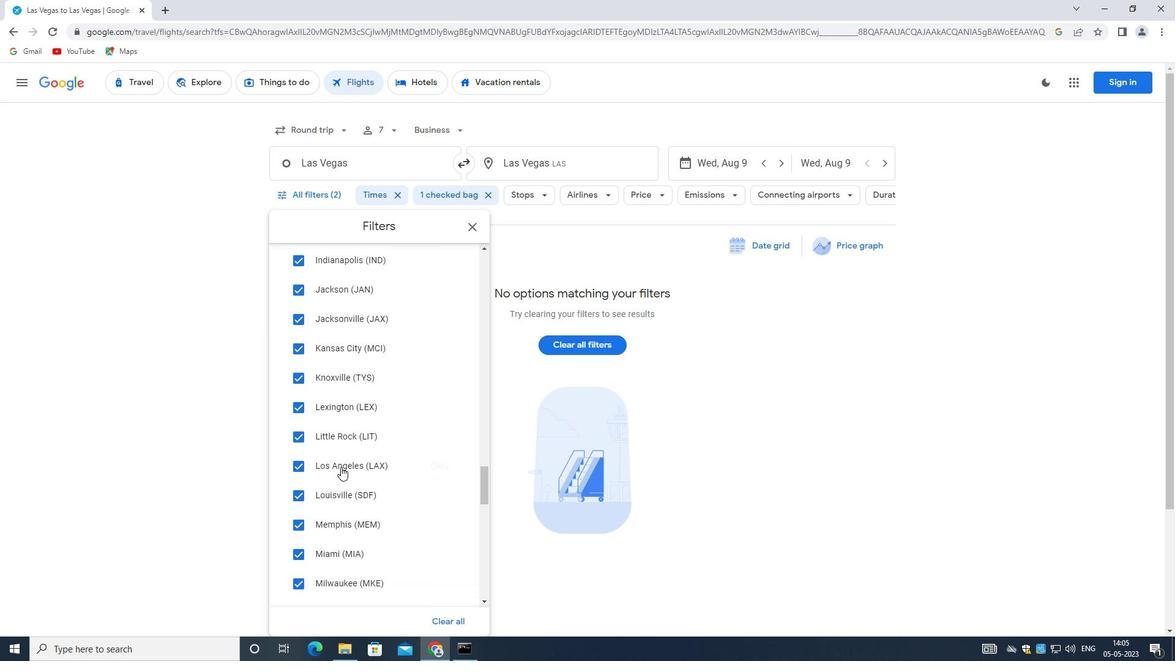 
Action: Mouse moved to (336, 475)
Screenshot: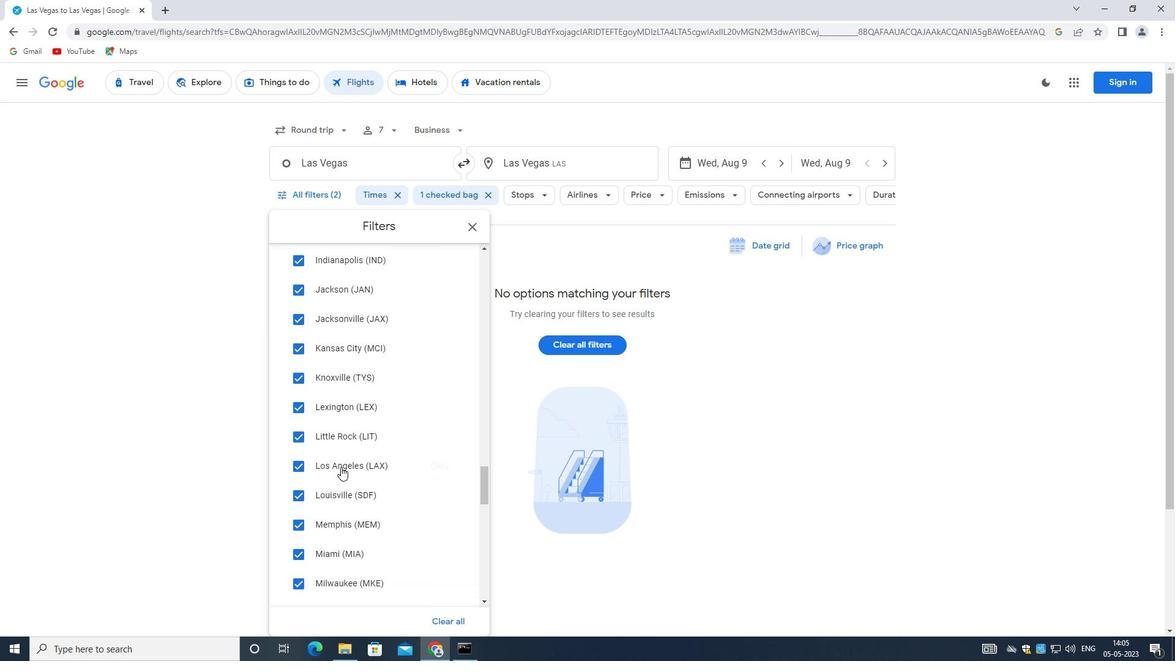 
Action: Mouse scrolled (336, 474) with delta (0, 0)
Screenshot: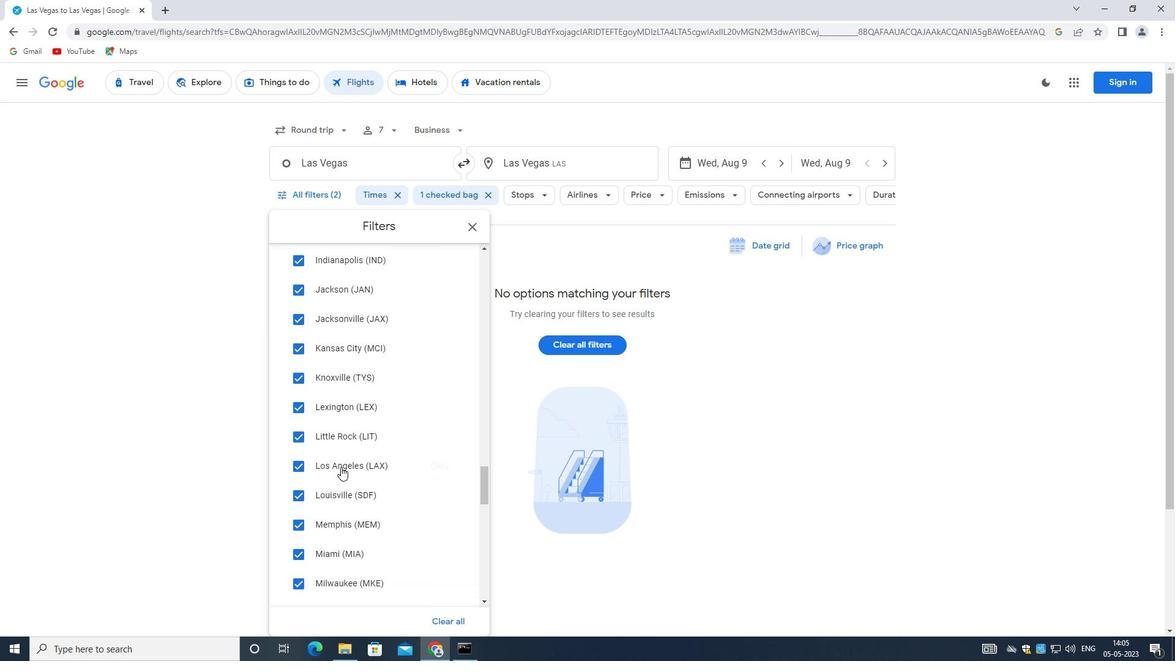 
Action: Mouse moved to (336, 475)
Screenshot: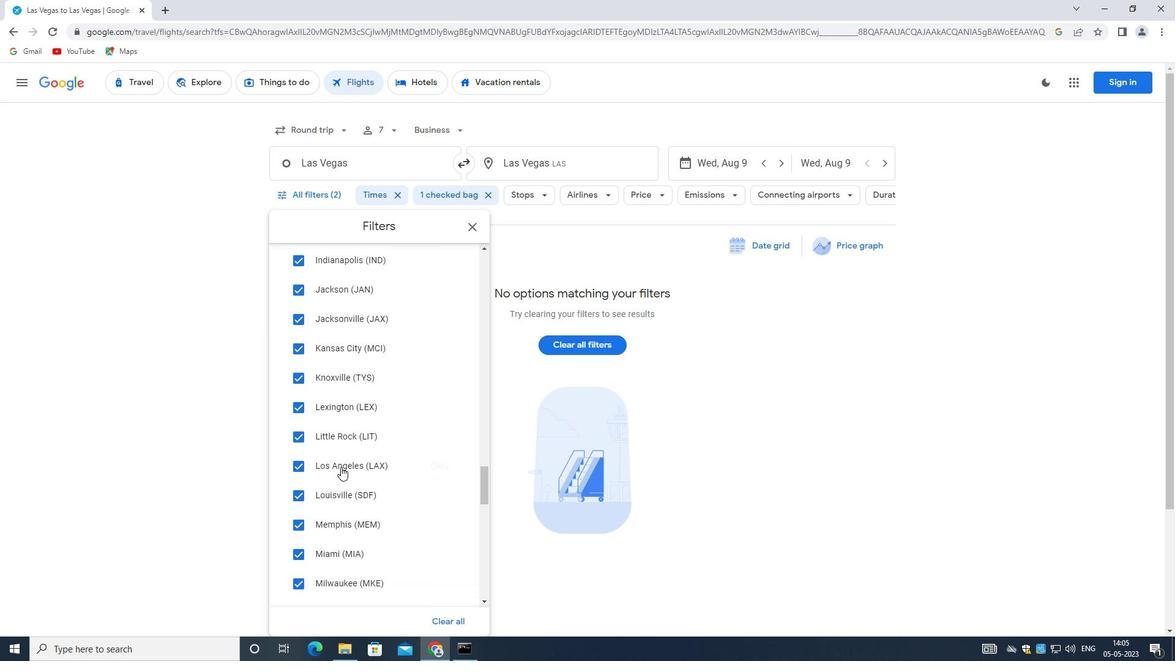 
Action: Mouse scrolled (336, 474) with delta (0, 0)
Screenshot: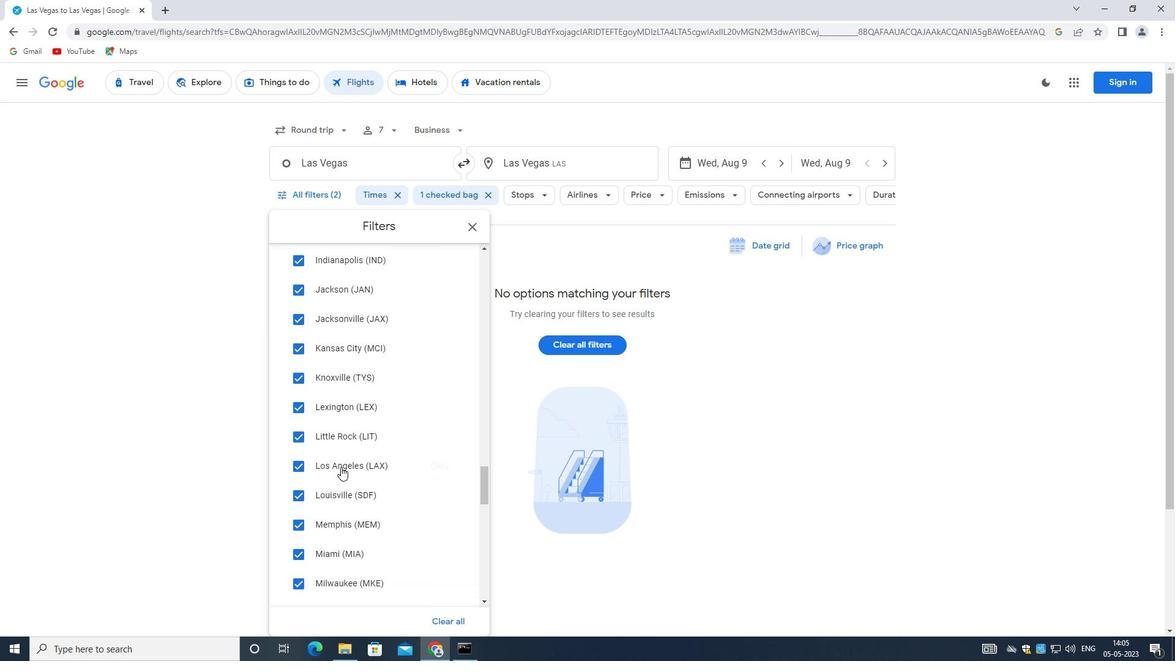 
Action: Mouse moved to (329, 475)
Screenshot: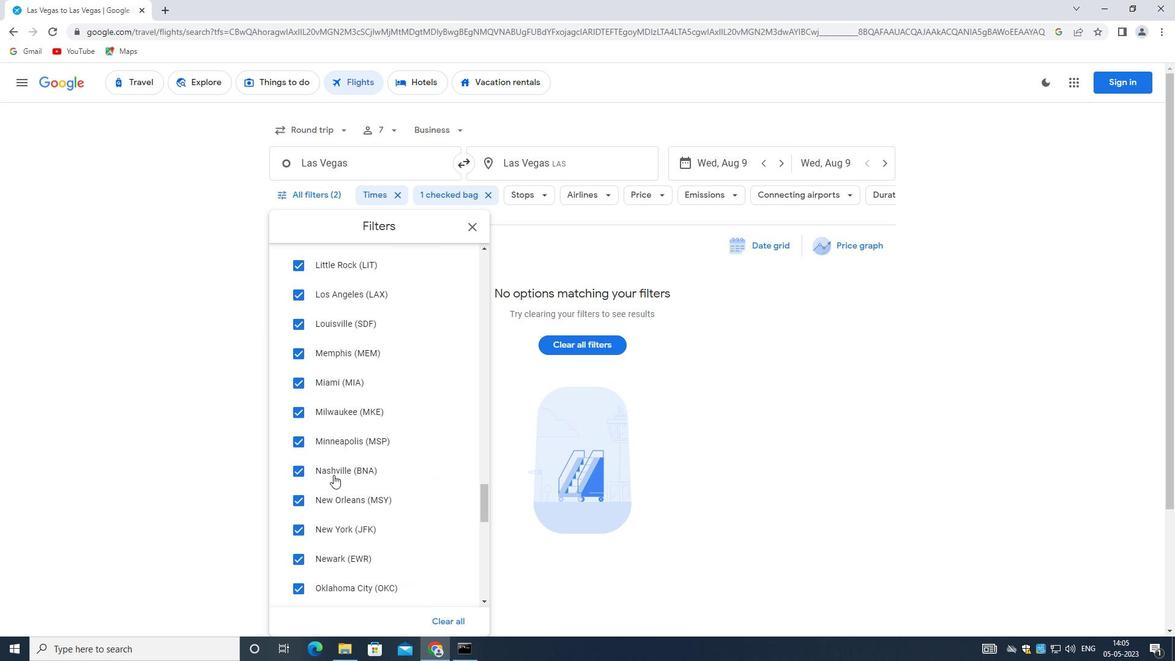
Action: Mouse scrolled (329, 474) with delta (0, 0)
Screenshot: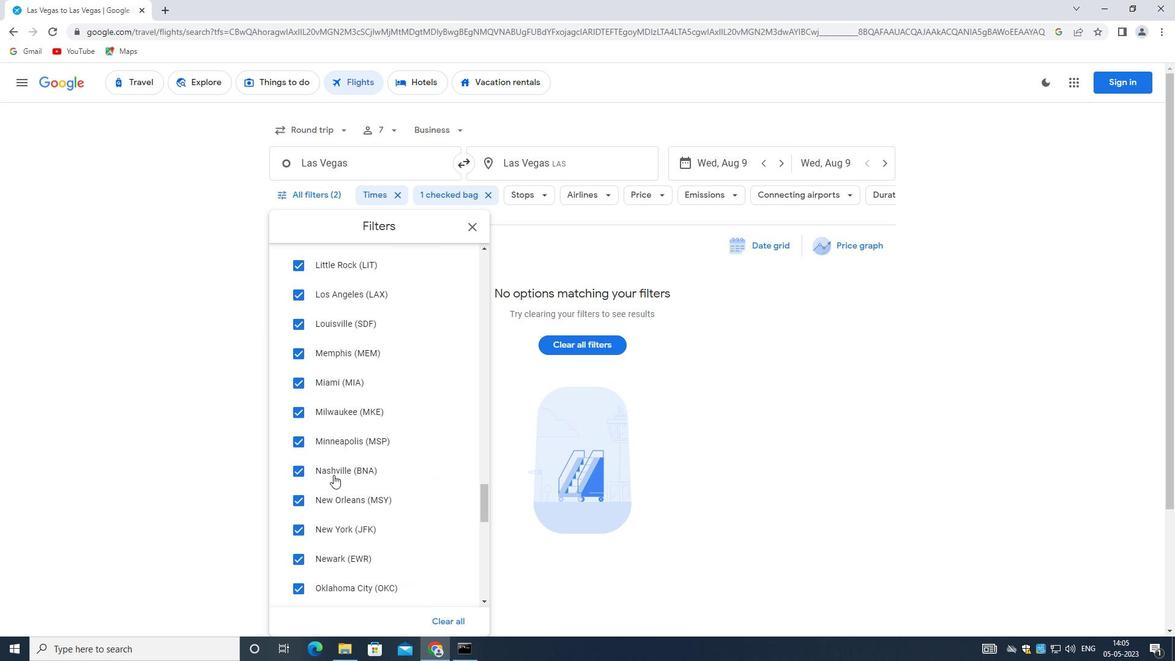 
Action: Mouse scrolled (329, 474) with delta (0, 0)
Screenshot: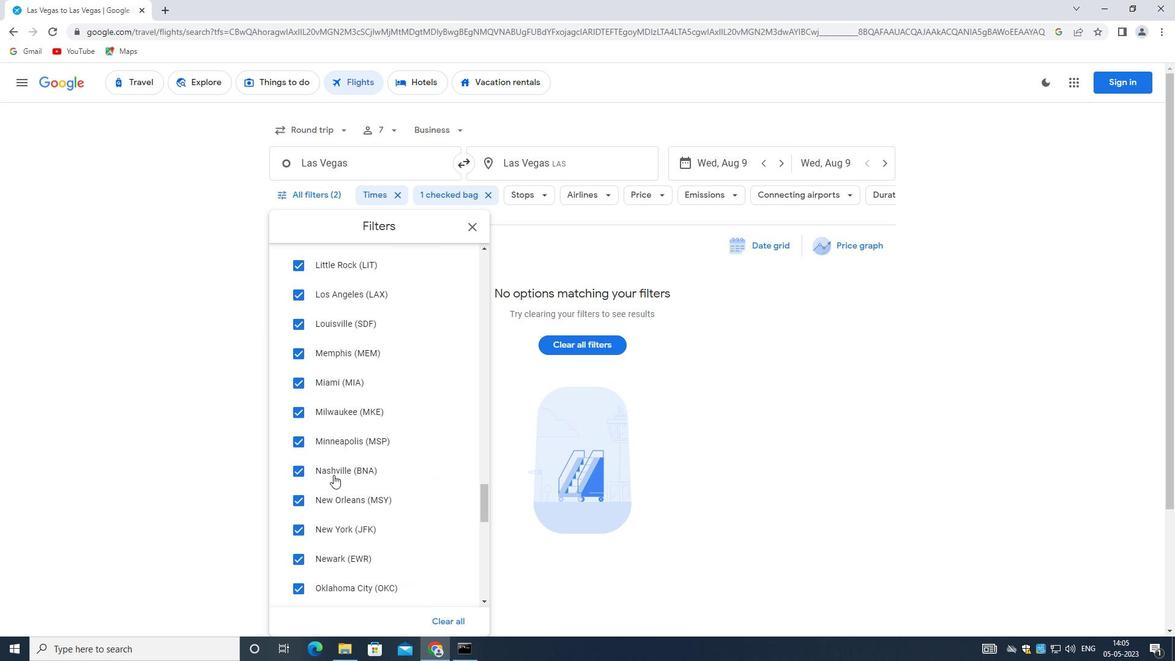 
Action: Mouse scrolled (329, 474) with delta (0, 0)
Screenshot: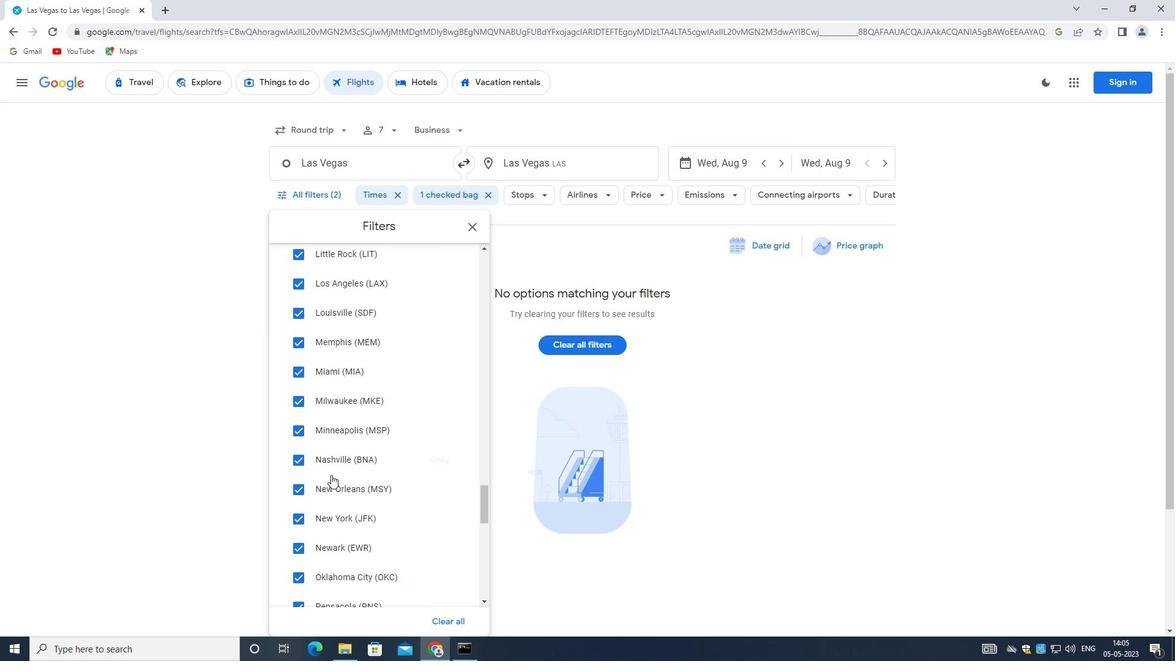 
Action: Mouse scrolled (329, 474) with delta (0, 0)
Screenshot: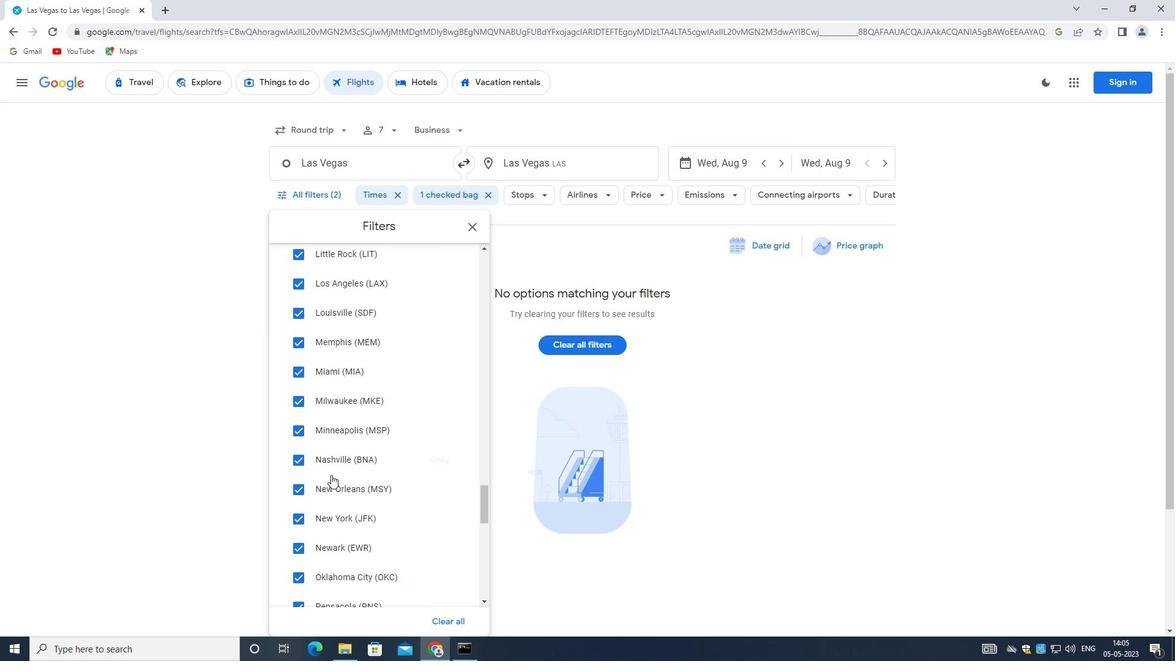 
Action: Mouse moved to (327, 475)
Screenshot: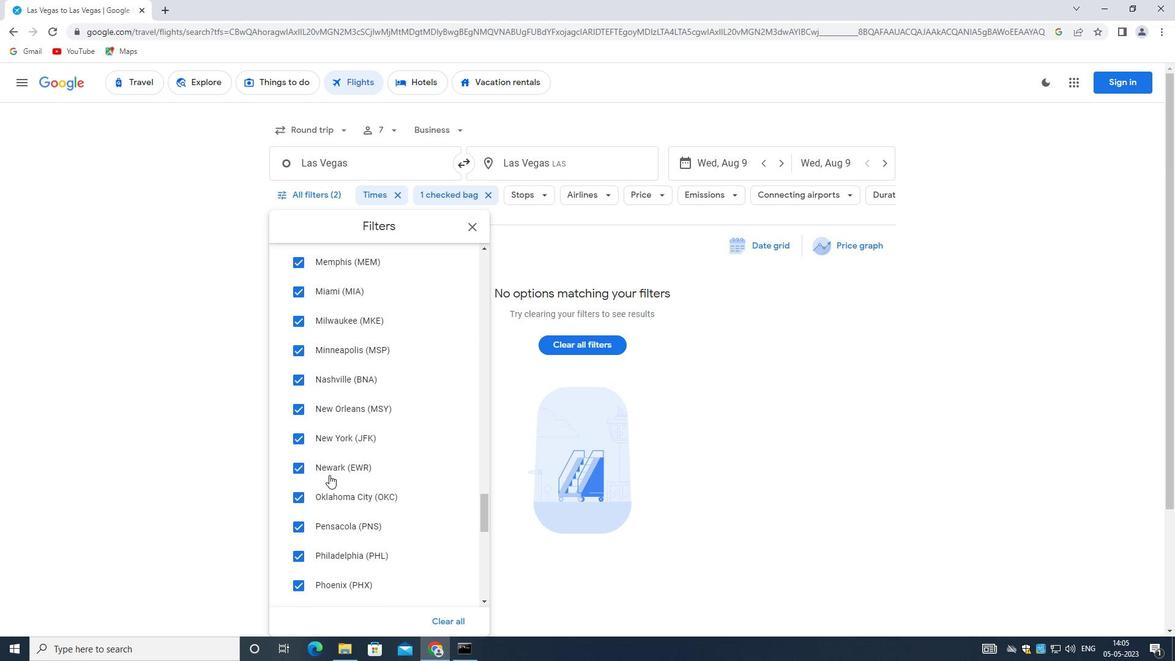 
Action: Mouse scrolled (327, 475) with delta (0, 0)
Screenshot: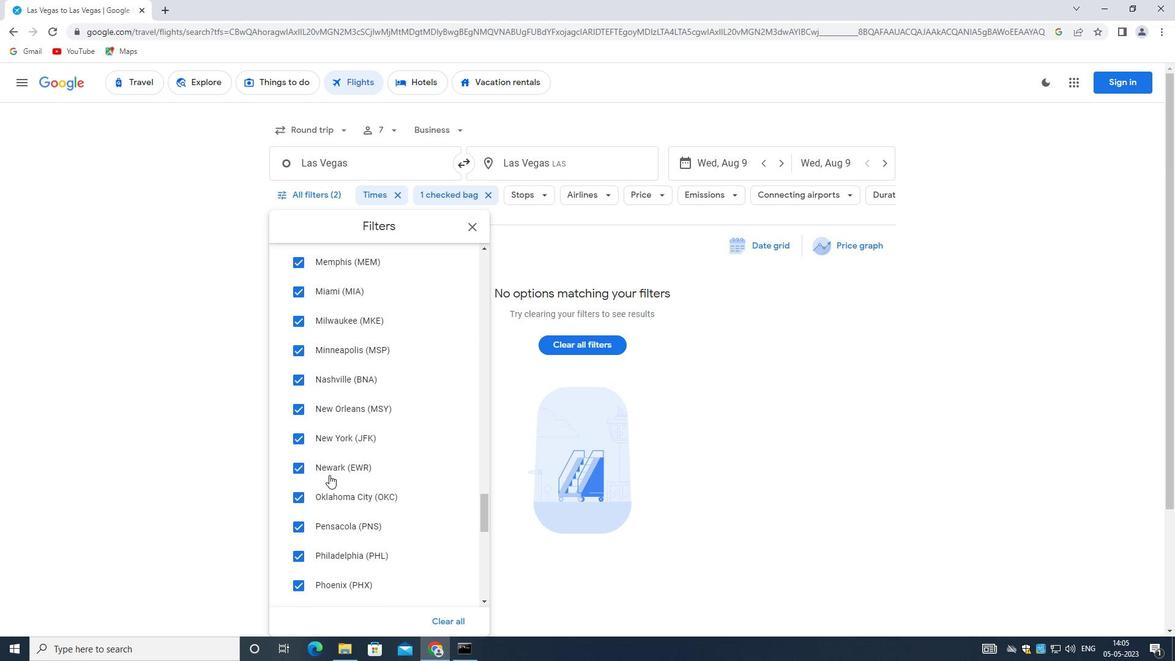 
Action: Mouse moved to (327, 475)
Screenshot: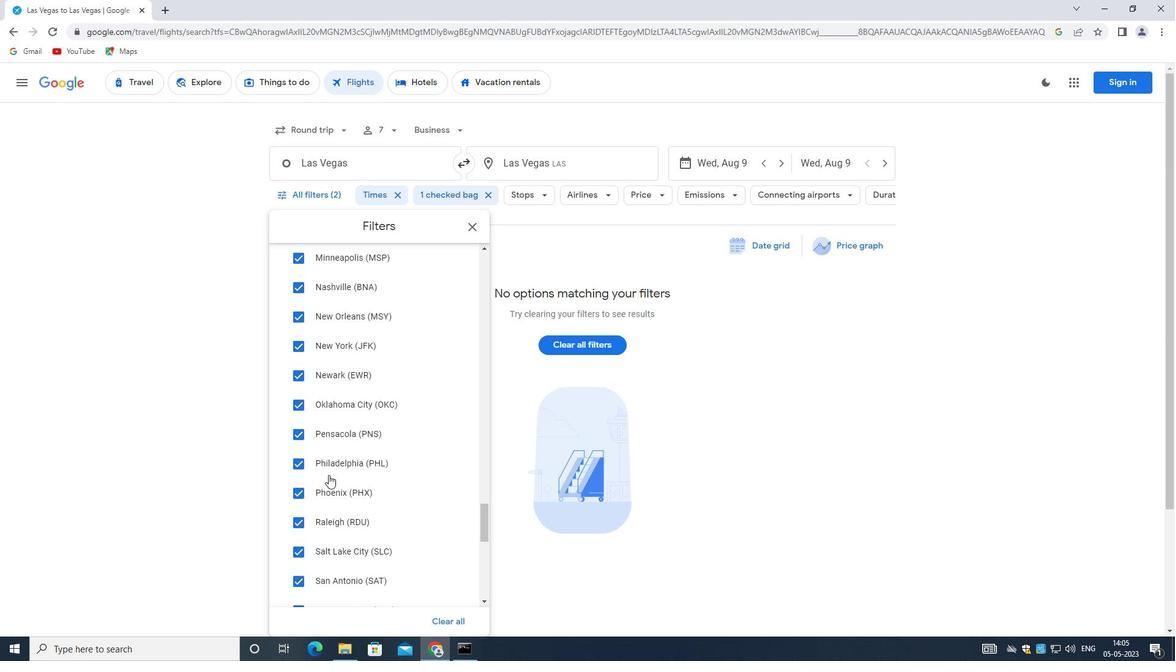 
Action: Mouse scrolled (327, 475) with delta (0, 0)
Screenshot: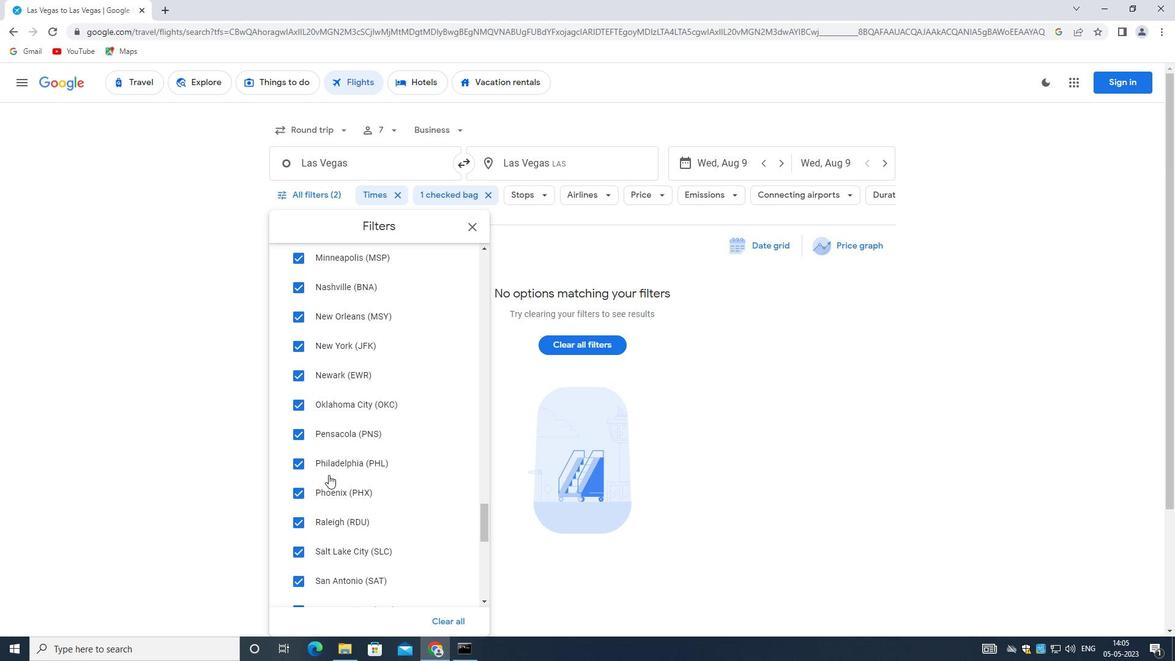 
Action: Mouse scrolled (327, 475) with delta (0, 0)
Screenshot: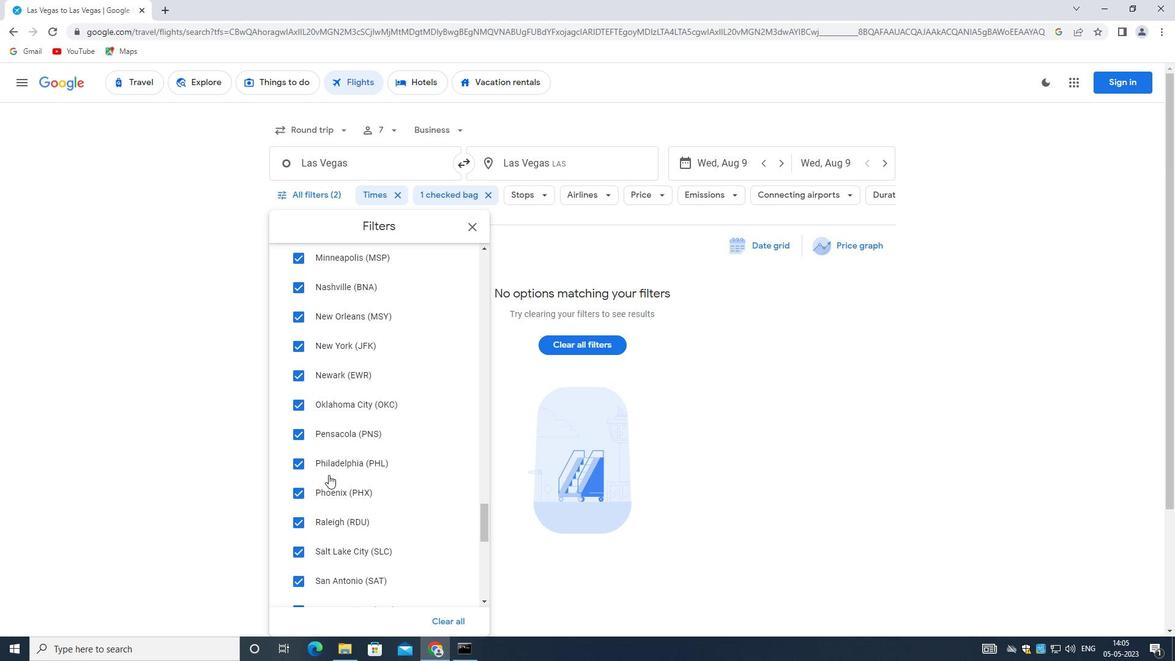 
Action: Mouse scrolled (327, 475) with delta (0, 0)
Screenshot: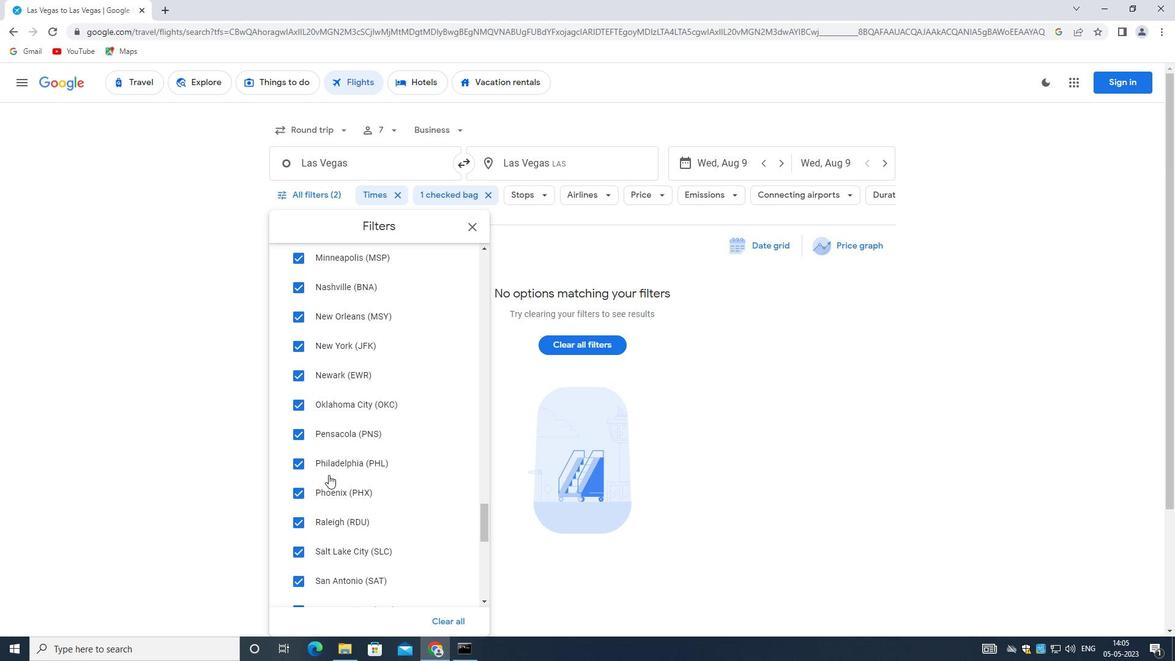 
Action: Mouse scrolled (327, 475) with delta (0, 0)
Screenshot: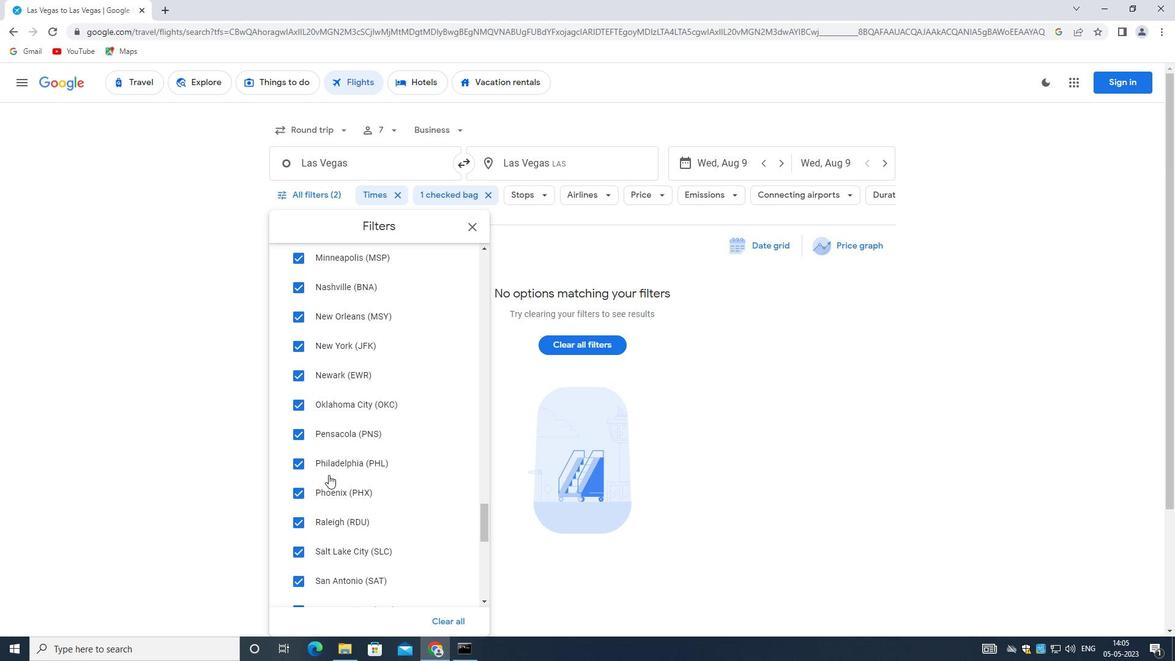 
Action: Mouse moved to (325, 475)
Screenshot: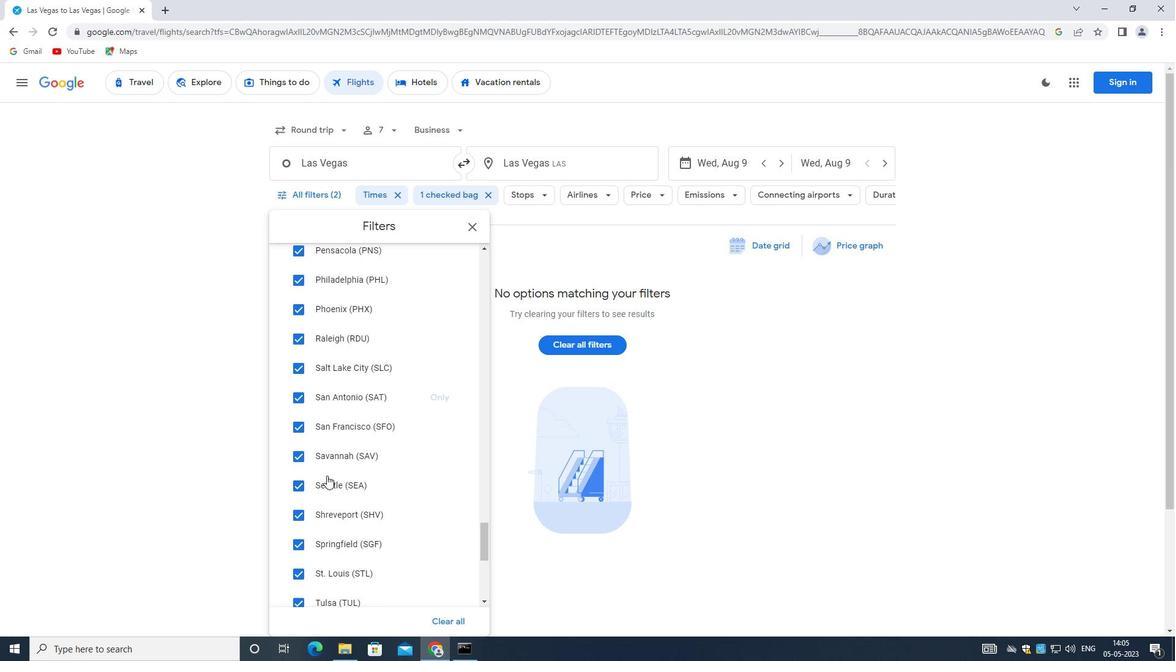 
Action: Mouse scrolled (325, 475) with delta (0, 0)
Screenshot: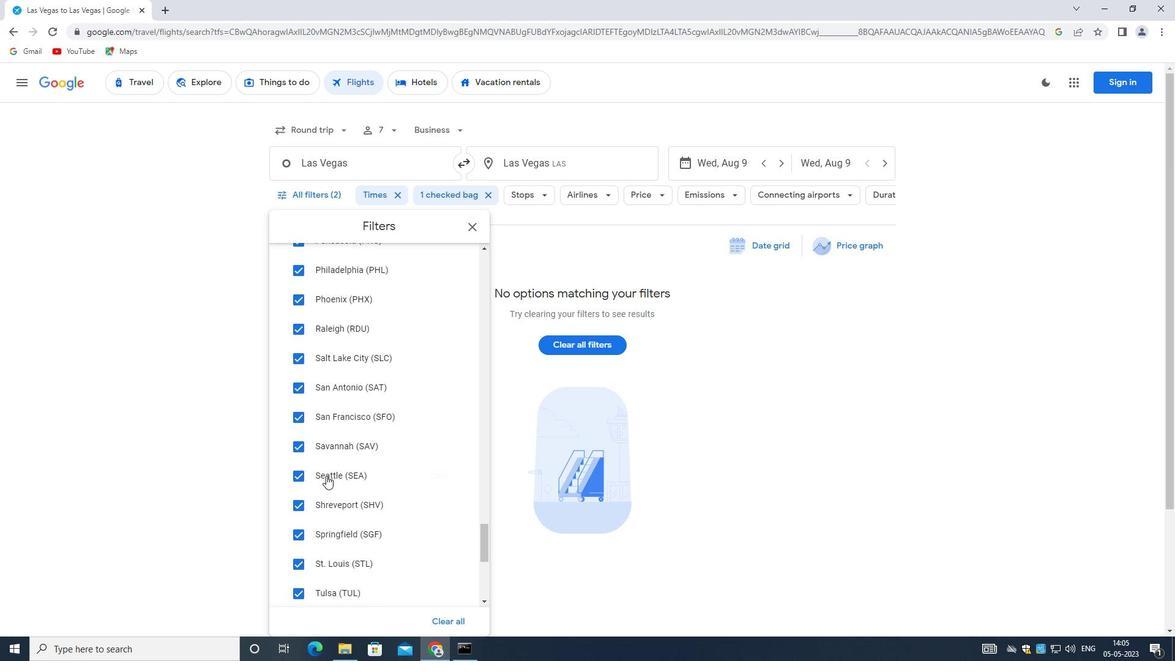
Action: Mouse scrolled (325, 475) with delta (0, 0)
Screenshot: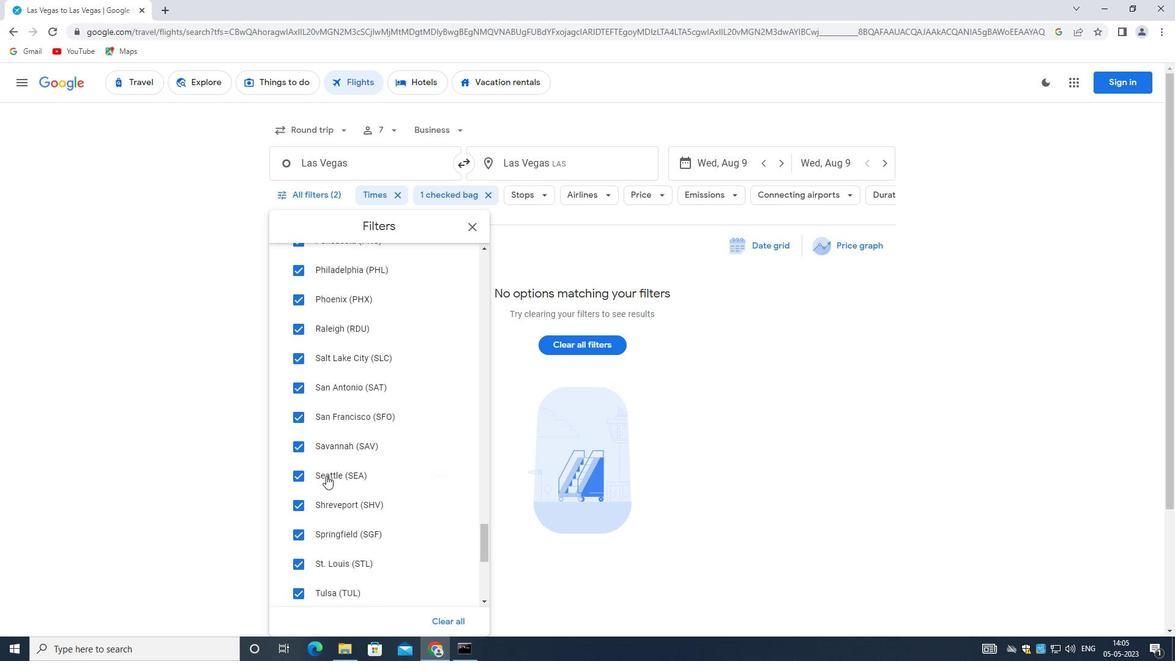 
Action: Mouse scrolled (325, 475) with delta (0, 0)
Screenshot: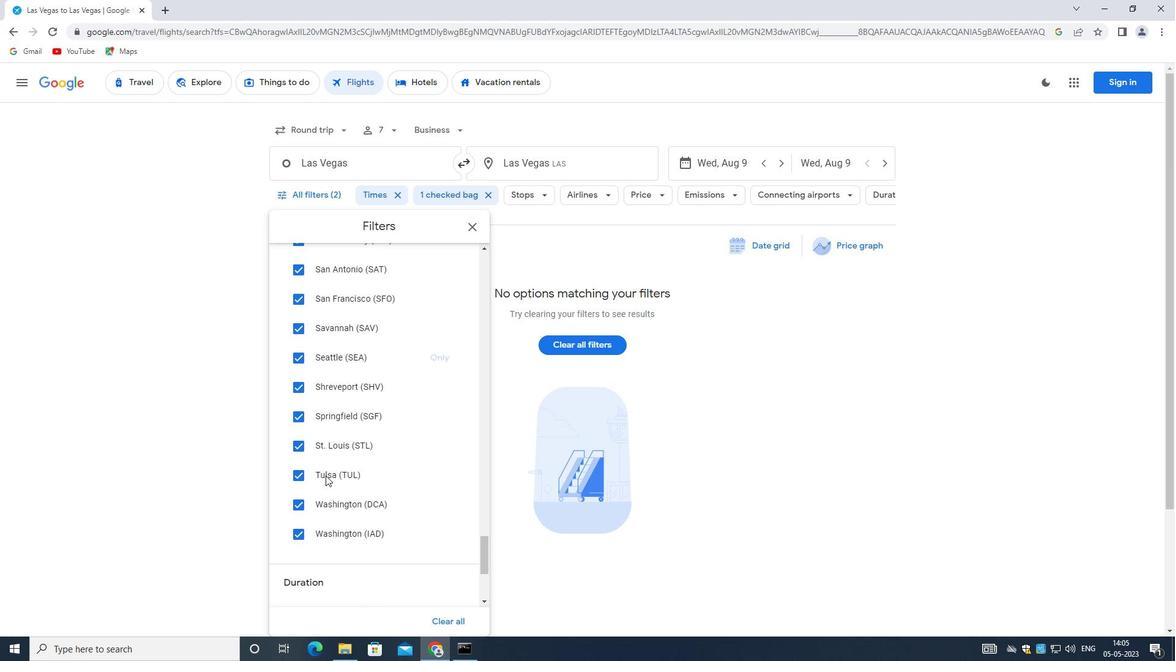 
Action: Mouse moved to (325, 476)
Screenshot: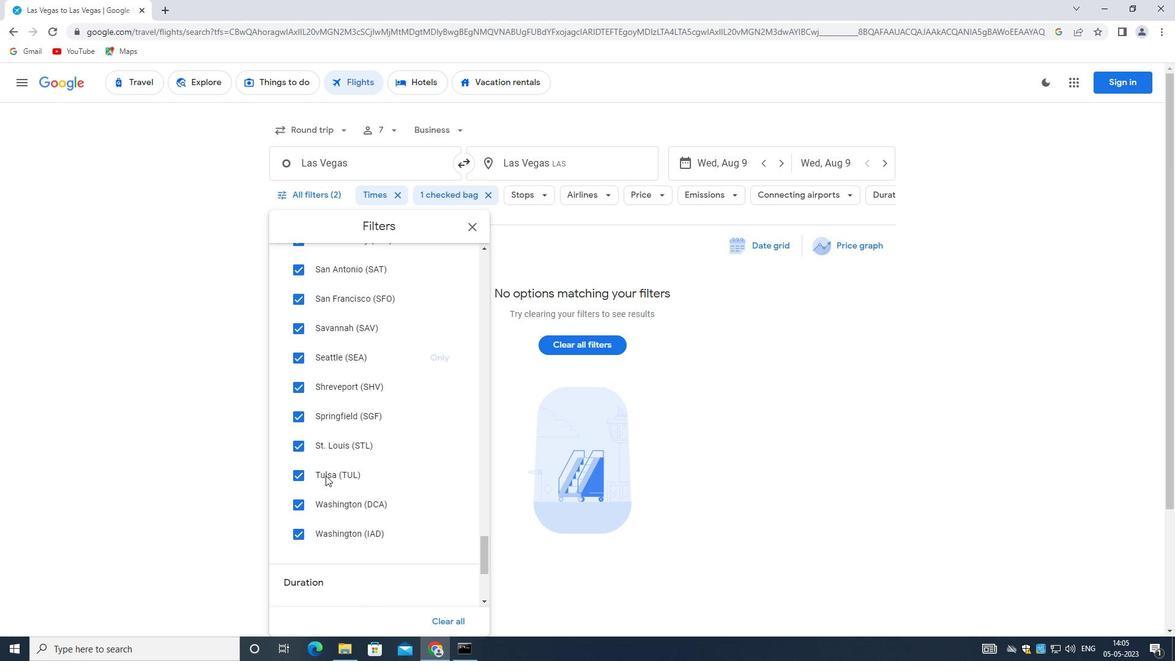 
Action: Mouse scrolled (325, 475) with delta (0, 0)
Screenshot: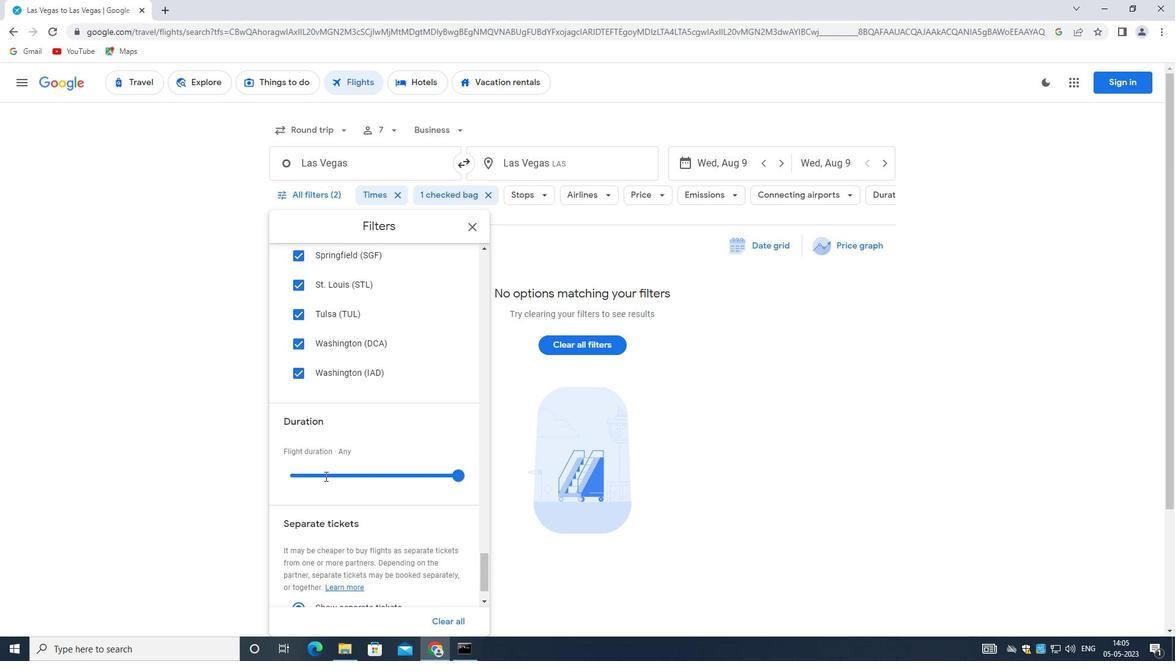 
Action: Mouse scrolled (325, 475) with delta (0, 0)
Screenshot: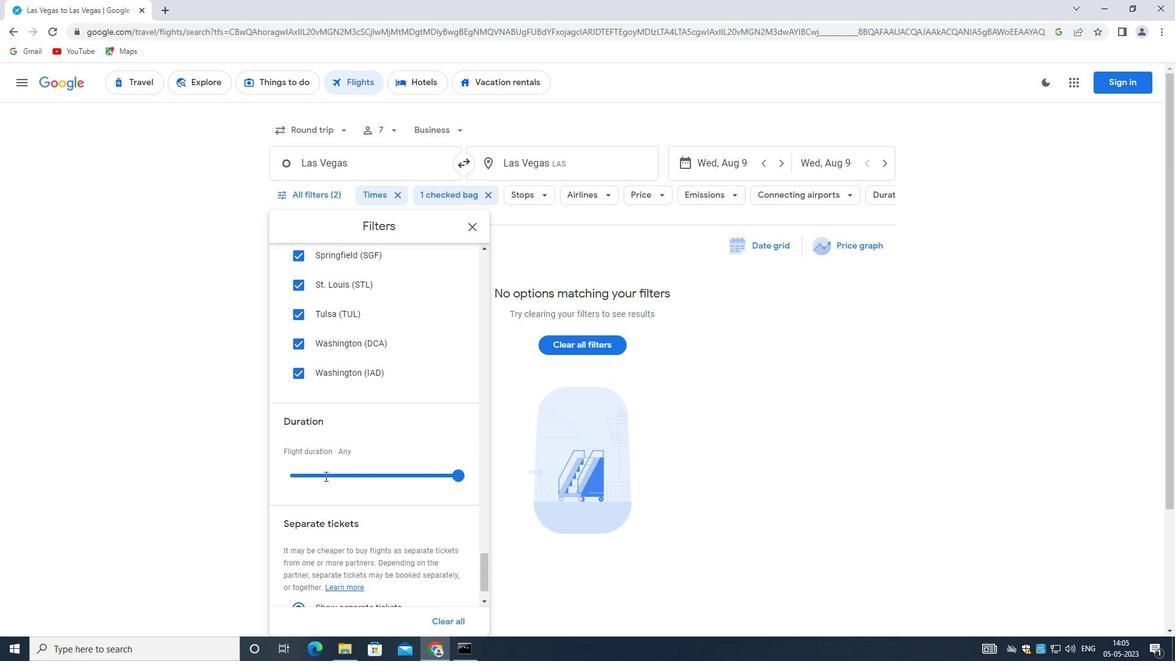 
Action: Mouse scrolled (325, 475) with delta (0, 0)
Screenshot: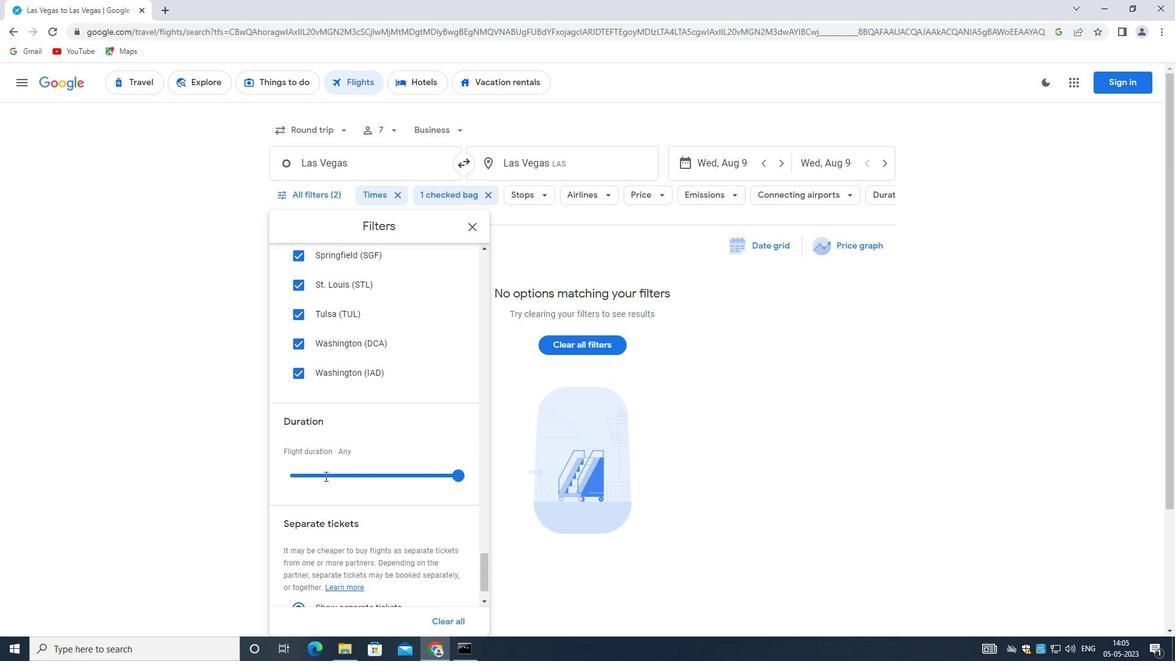 
Action: Mouse scrolled (325, 475) with delta (0, 0)
Screenshot: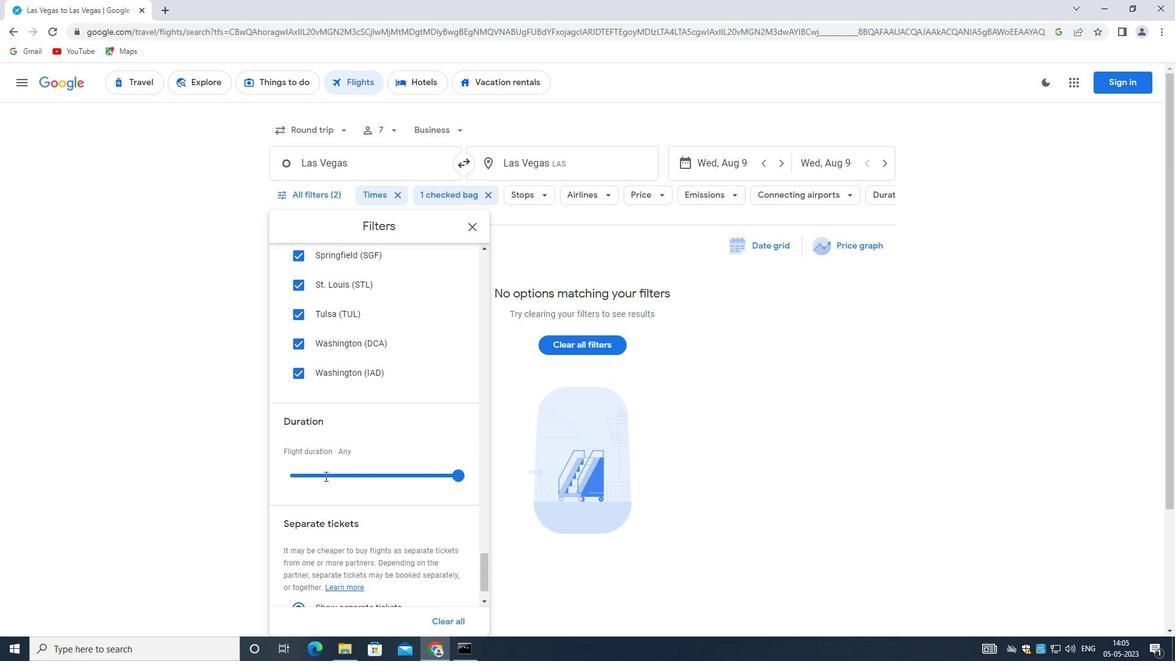 
Action: Mouse scrolled (325, 475) with delta (0, 0)
Screenshot: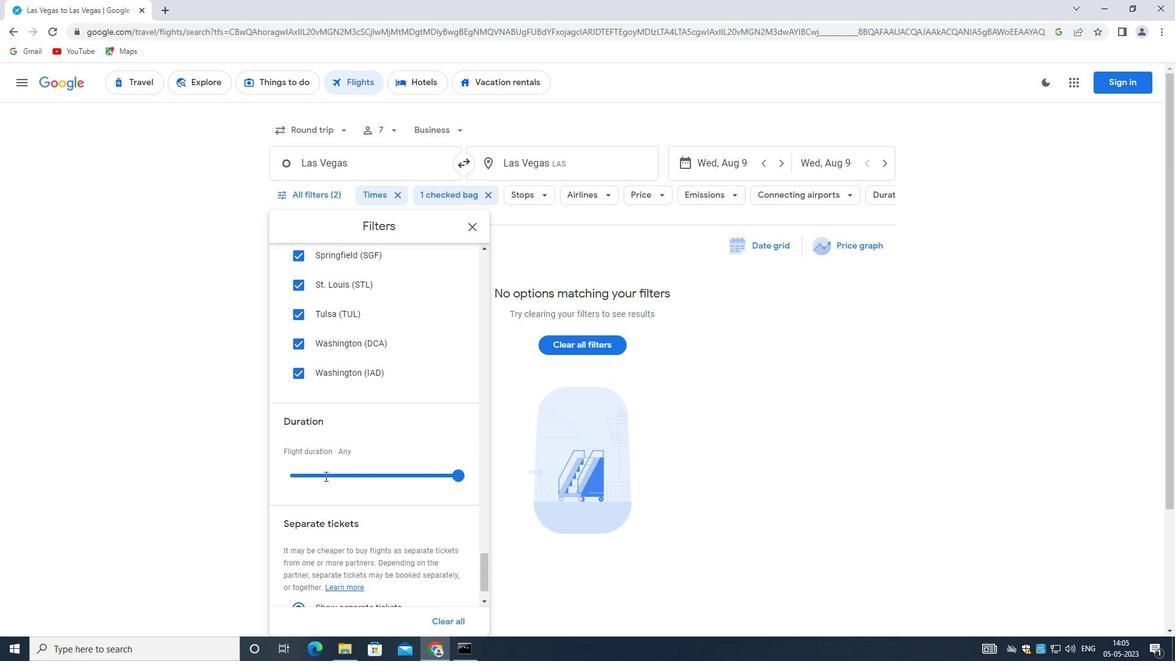 
Action: Mouse scrolled (325, 475) with delta (0, 0)
Screenshot: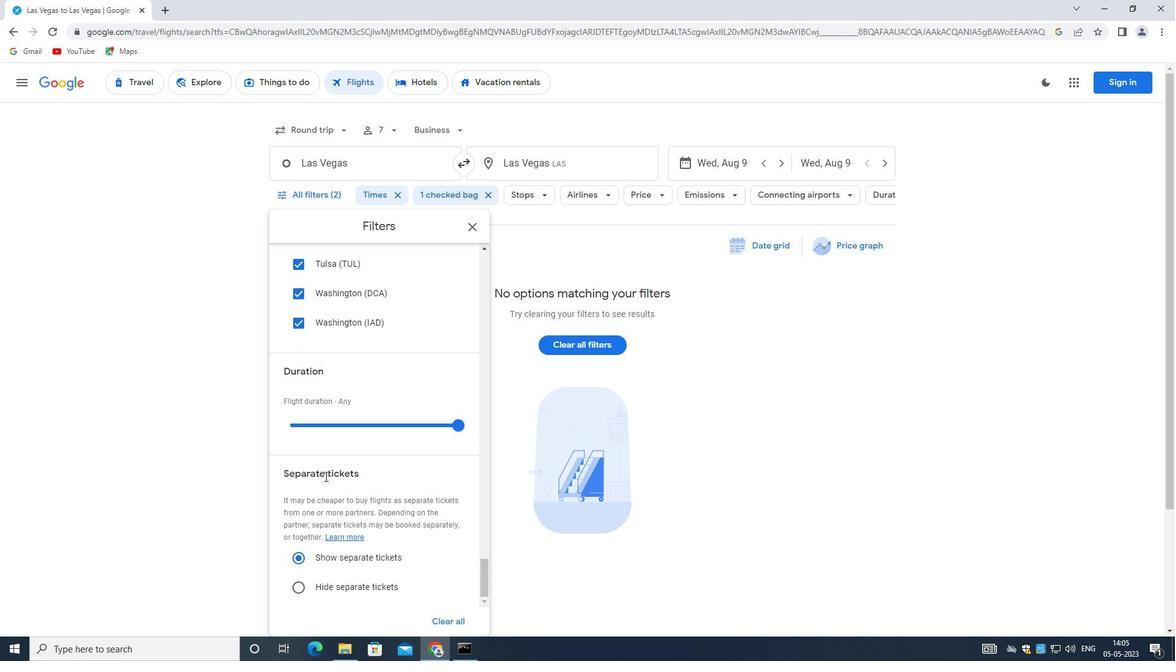 
Action: Mouse scrolled (325, 475) with delta (0, 0)
Screenshot: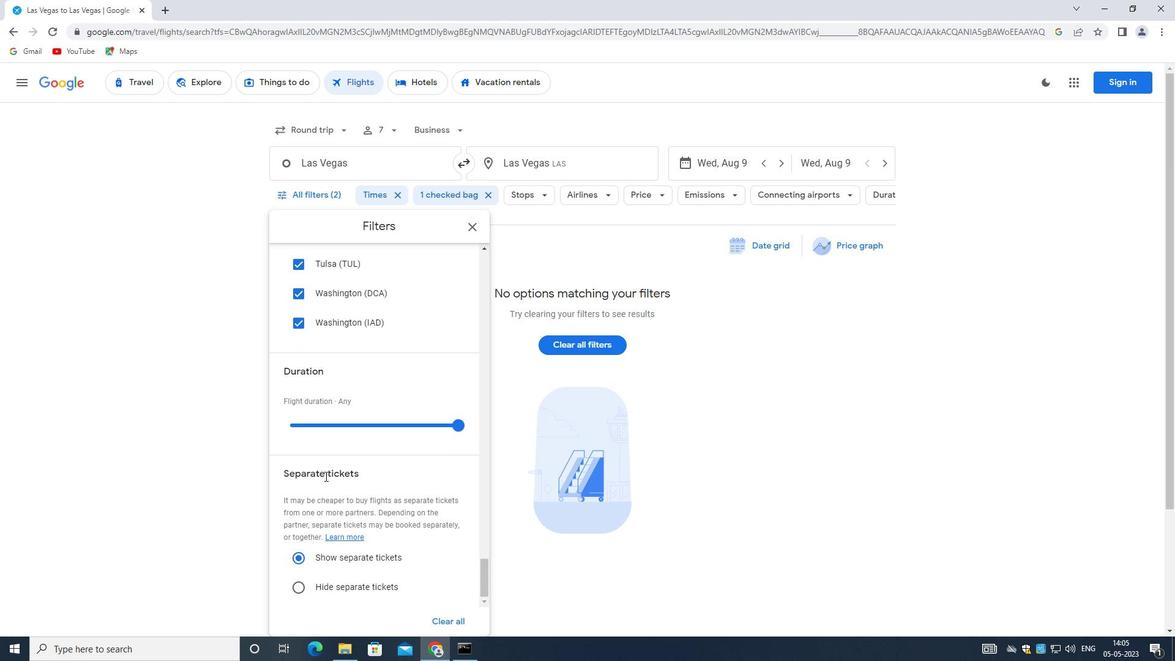 
Action: Mouse scrolled (325, 475) with delta (0, 0)
Screenshot: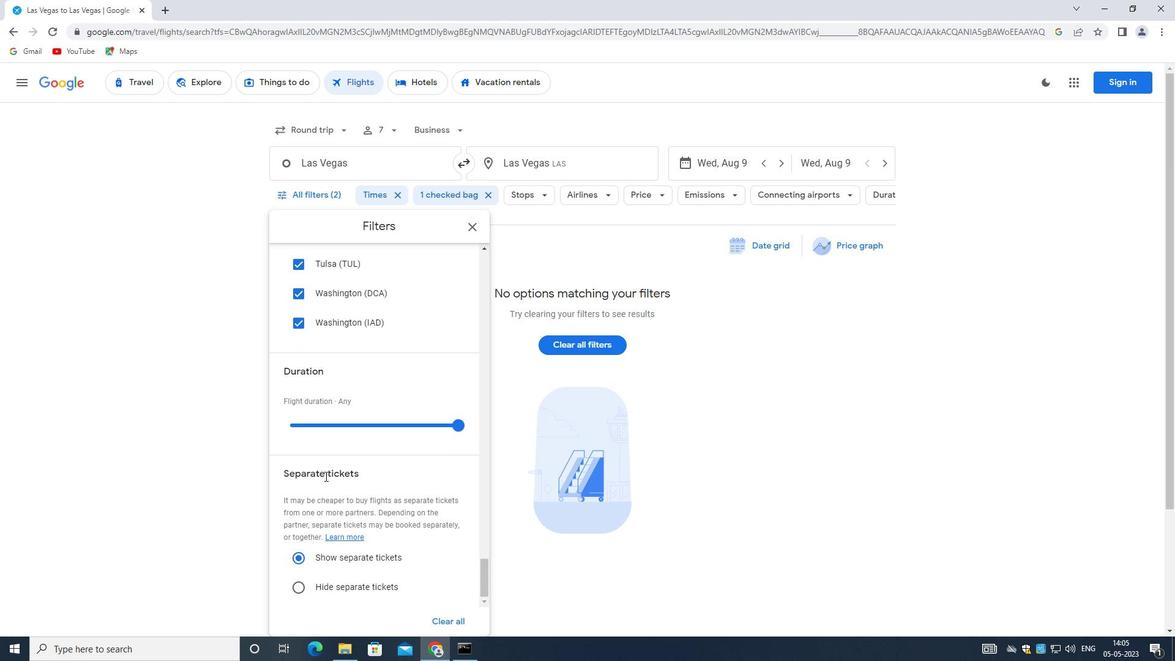 
Action: Mouse scrolled (325, 475) with delta (0, 0)
Screenshot: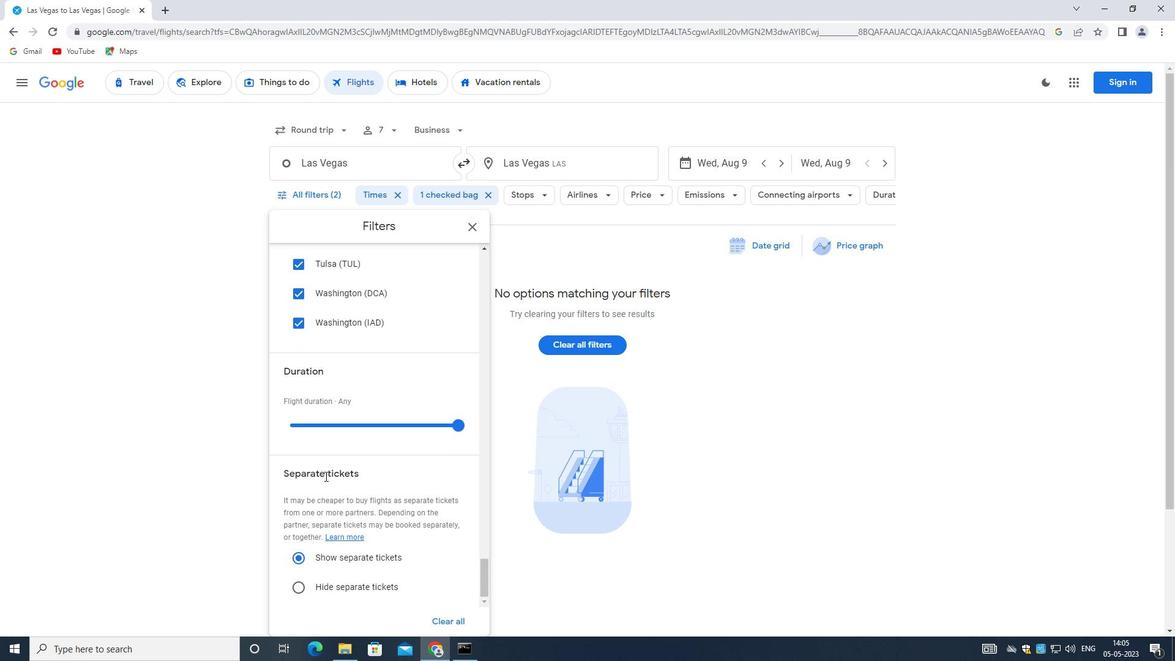 
Action: Mouse scrolled (325, 475) with delta (0, 0)
Screenshot: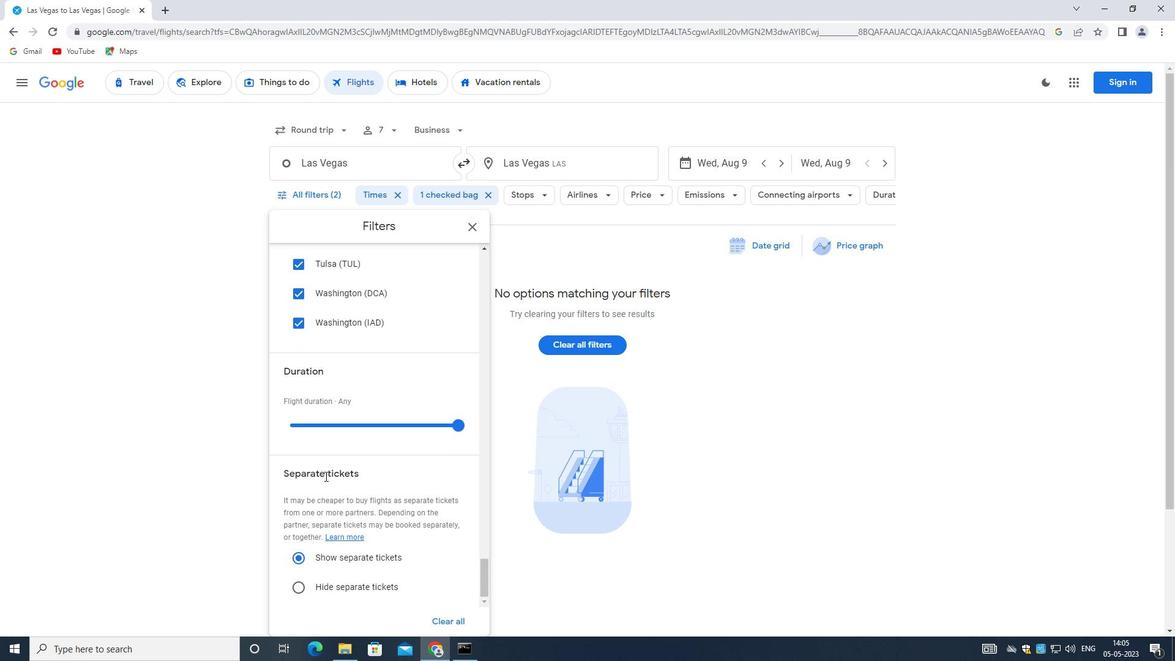 
